Task: Look for Airbnb properties in Ponce, Puerto Rico from 9th November, 2023 to 17th November, 2023 for 2 adults.1  bedroom having 2 beds and 1 bathroom. Property type can be flat. Booking option can be shelf check-in. Look for 4 properties as per requirement.
Action: Mouse moved to (546, 118)
Screenshot: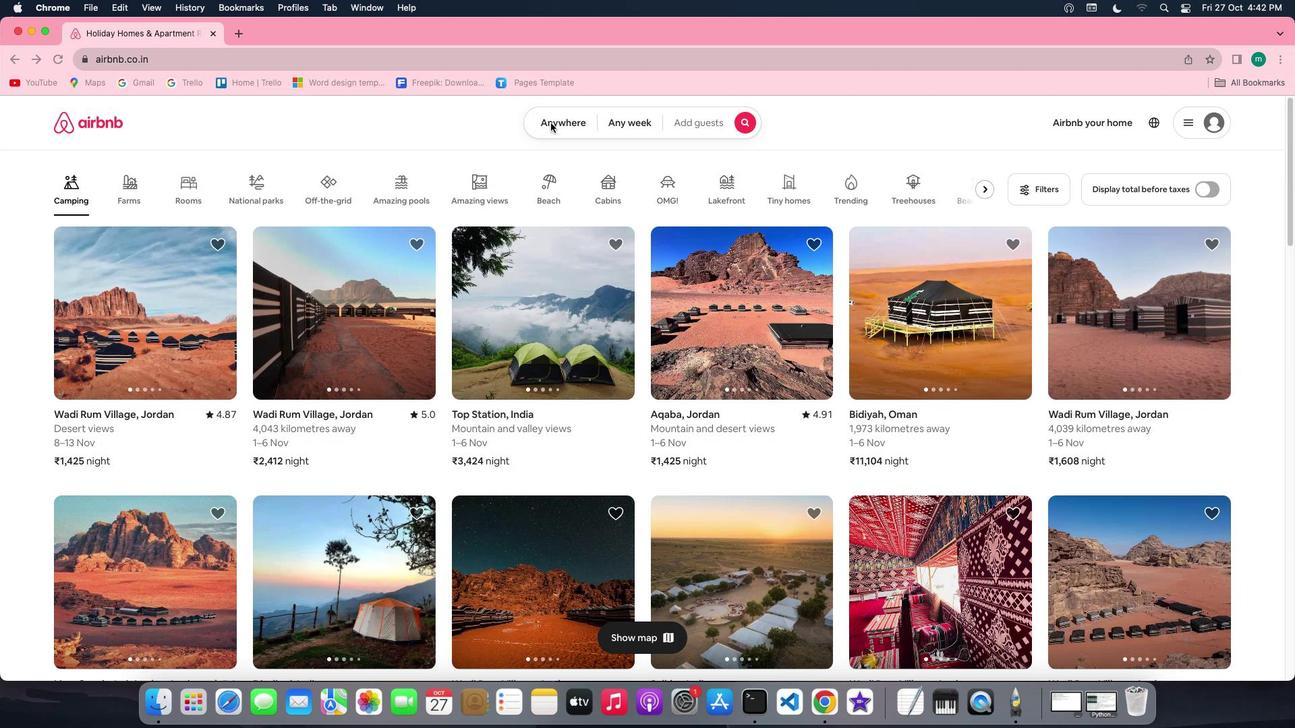 
Action: Mouse pressed left at (546, 118)
Screenshot: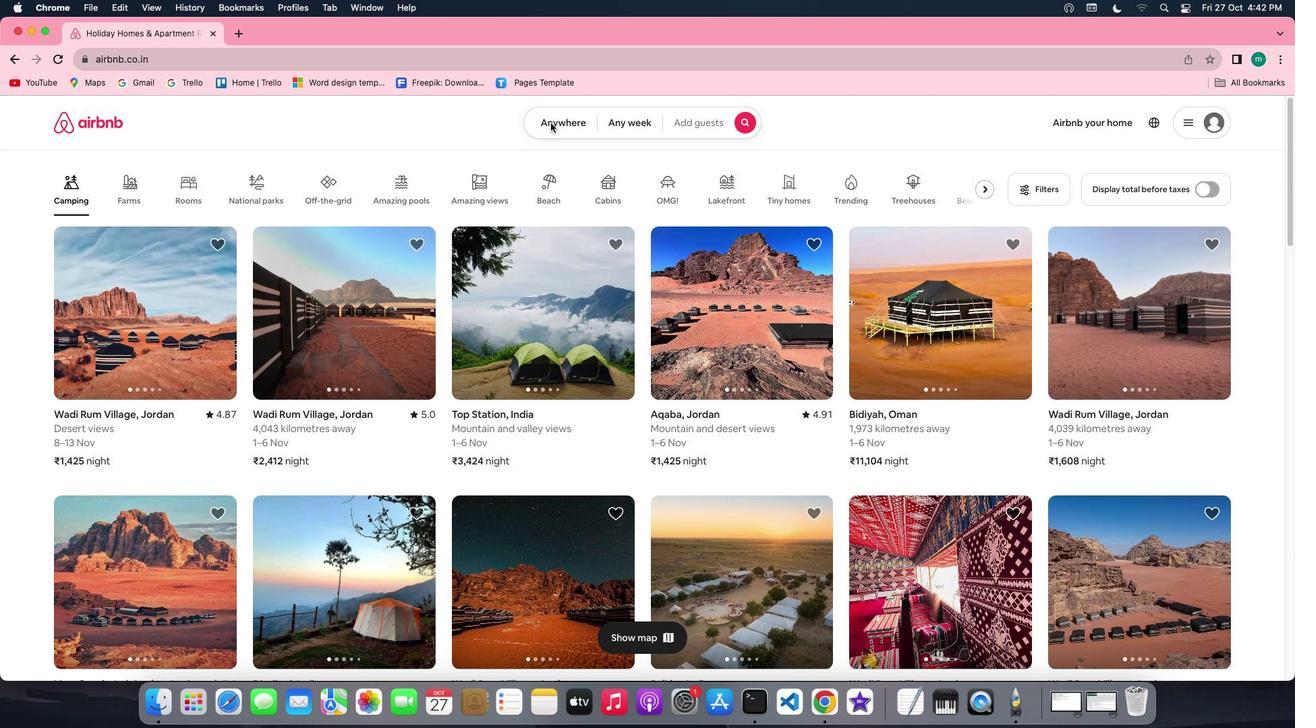 
Action: Mouse pressed left at (546, 118)
Screenshot: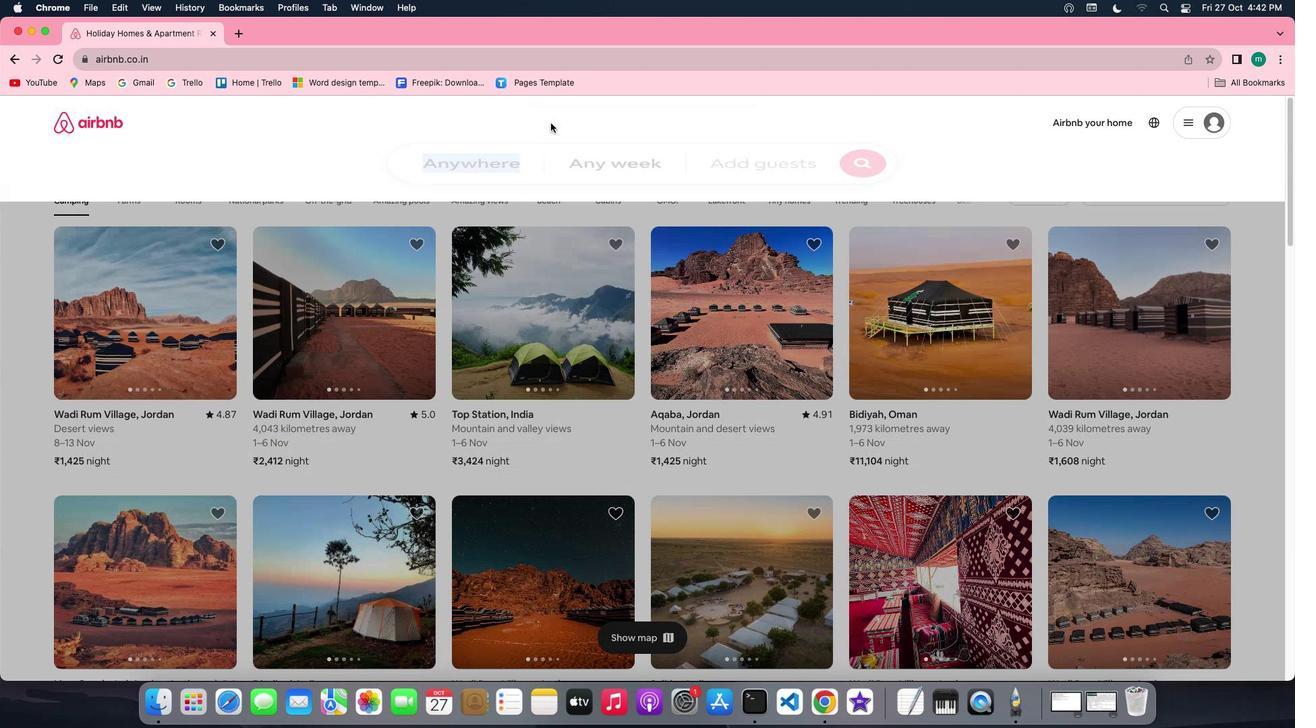 
Action: Mouse moved to (485, 175)
Screenshot: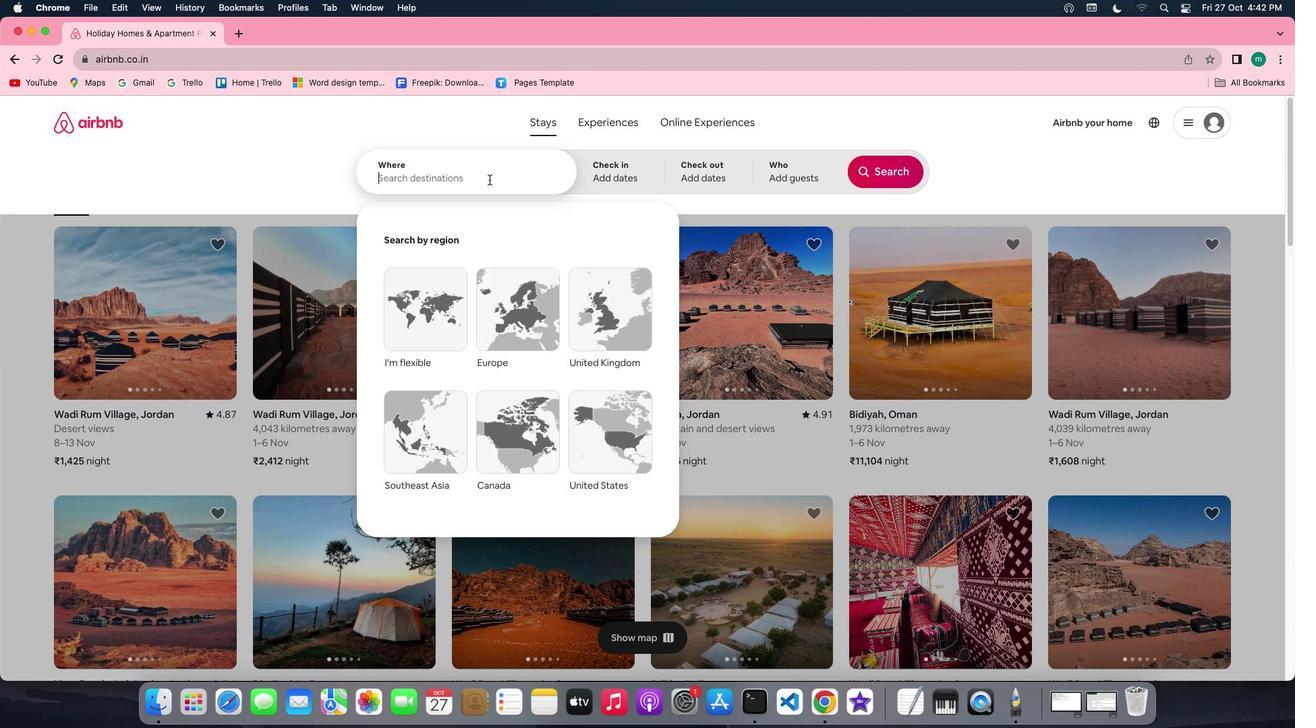
Action: Key pressed Key.shift'P''o''n''c''e'','Key.spaceKey.shift'P''u''e''r''t''o'Key.spaceKey.shift'R''i''c''o'
Screenshot: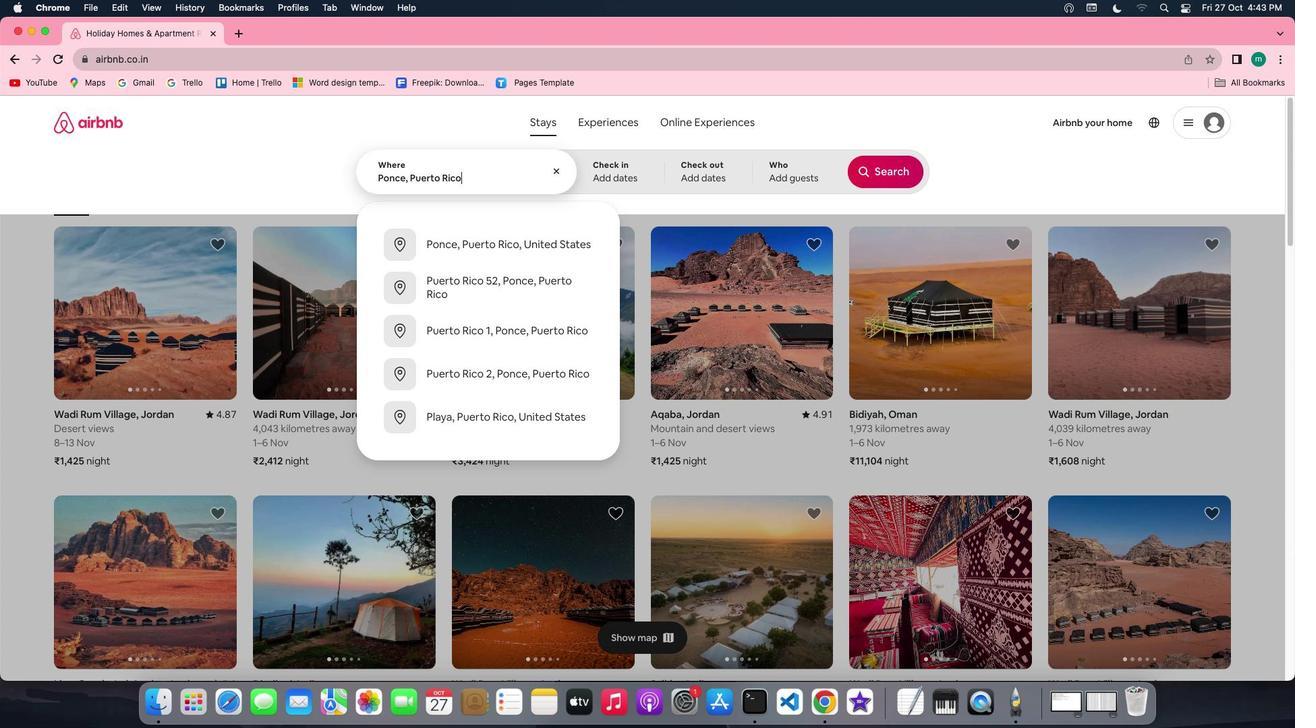
Action: Mouse moved to (592, 171)
Screenshot: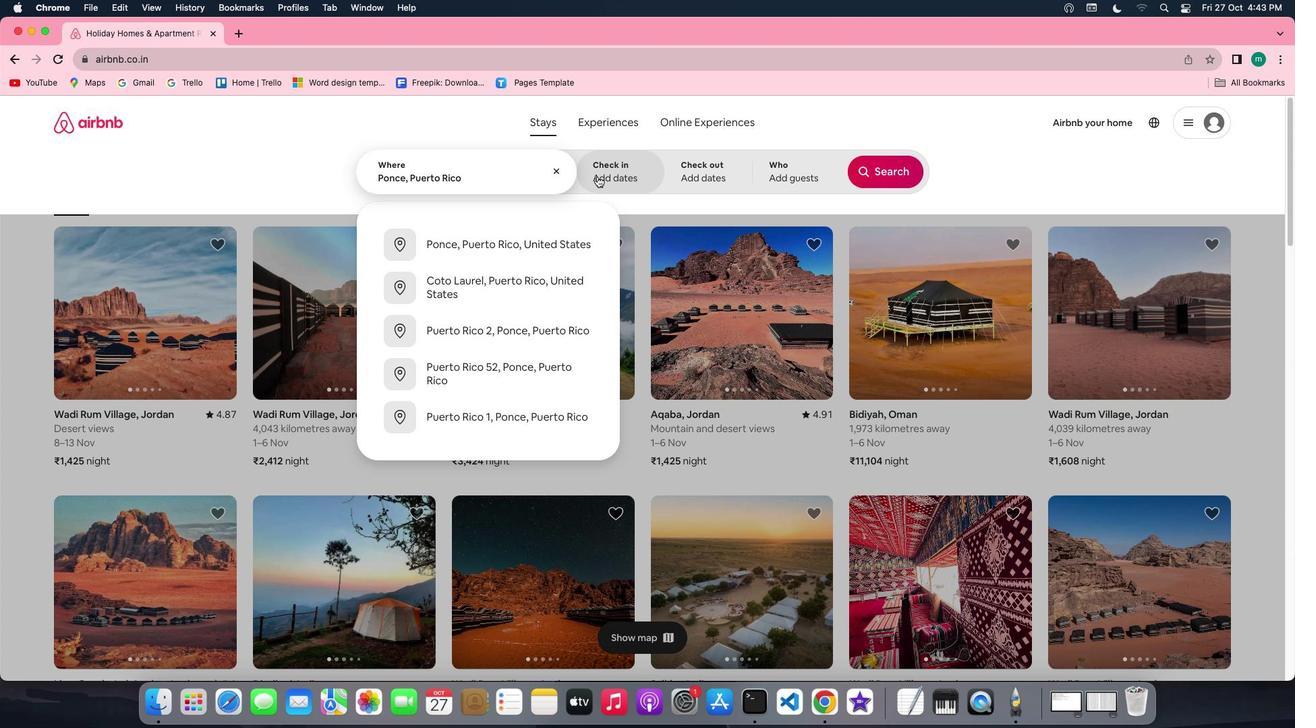 
Action: Mouse pressed left at (592, 171)
Screenshot: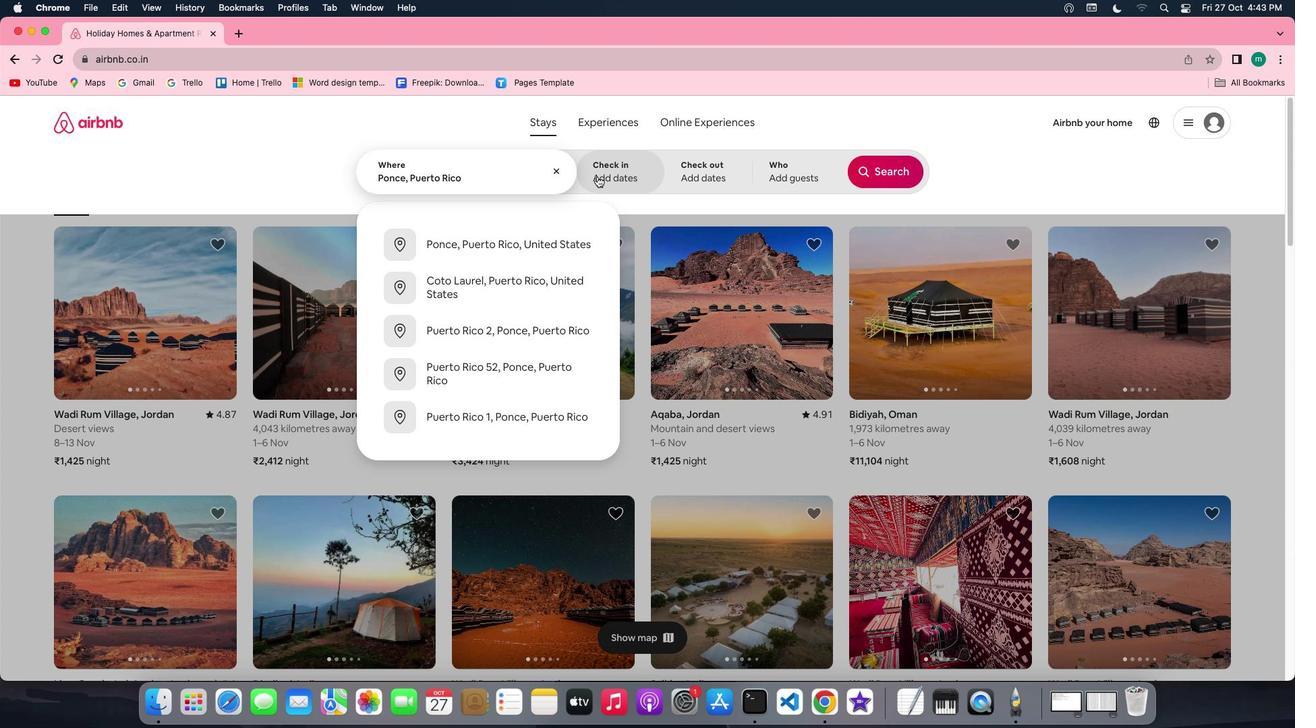 
Action: Mouse moved to (793, 376)
Screenshot: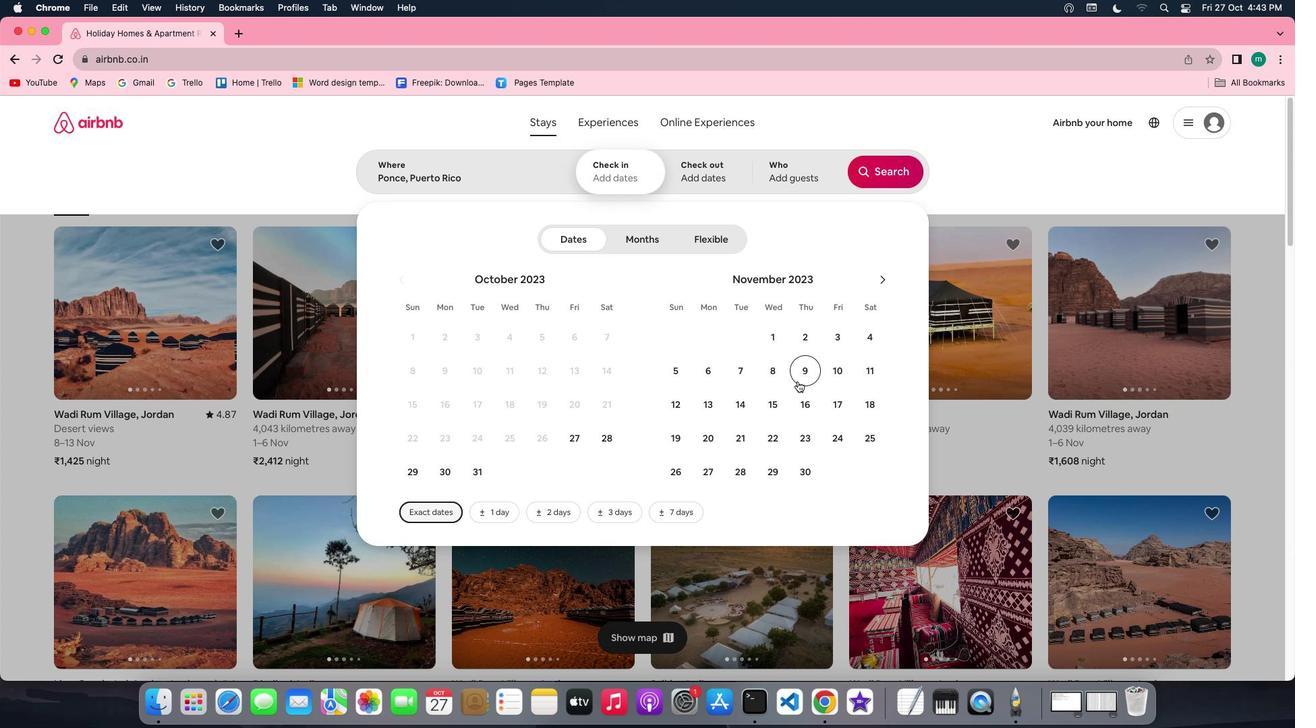 
Action: Mouse pressed left at (793, 376)
Screenshot: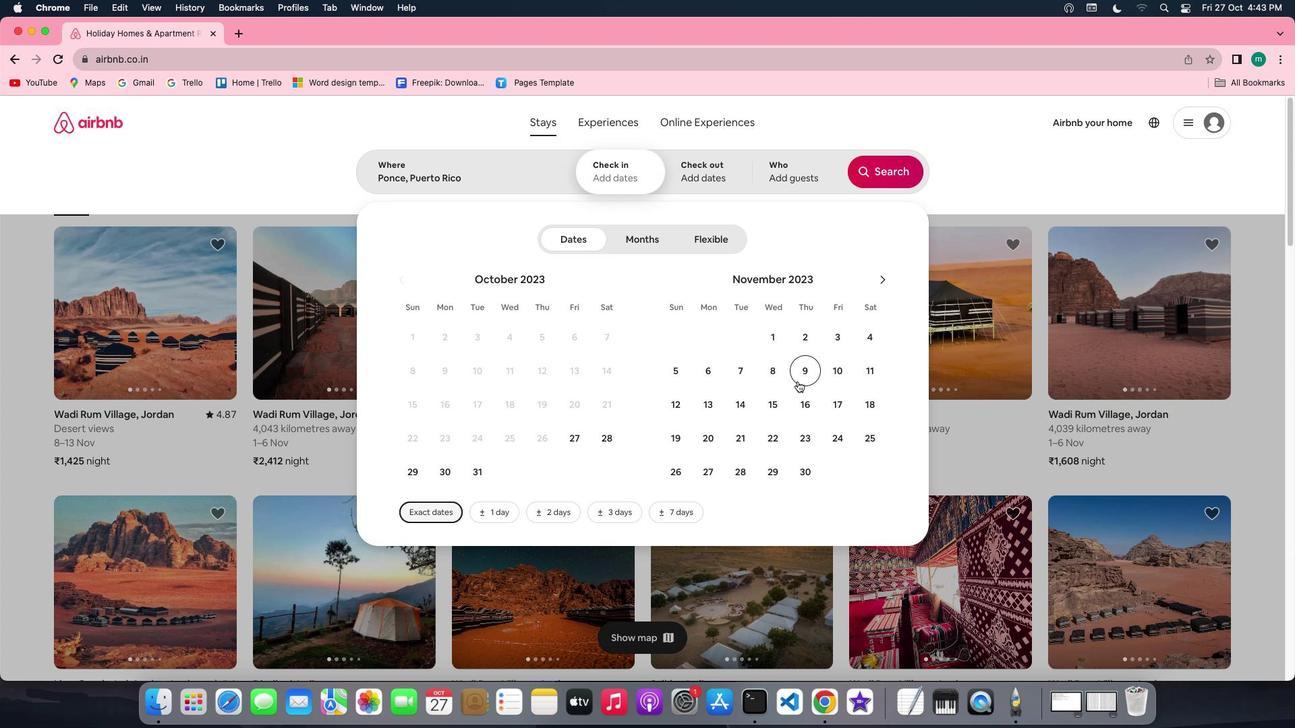 
Action: Mouse moved to (822, 393)
Screenshot: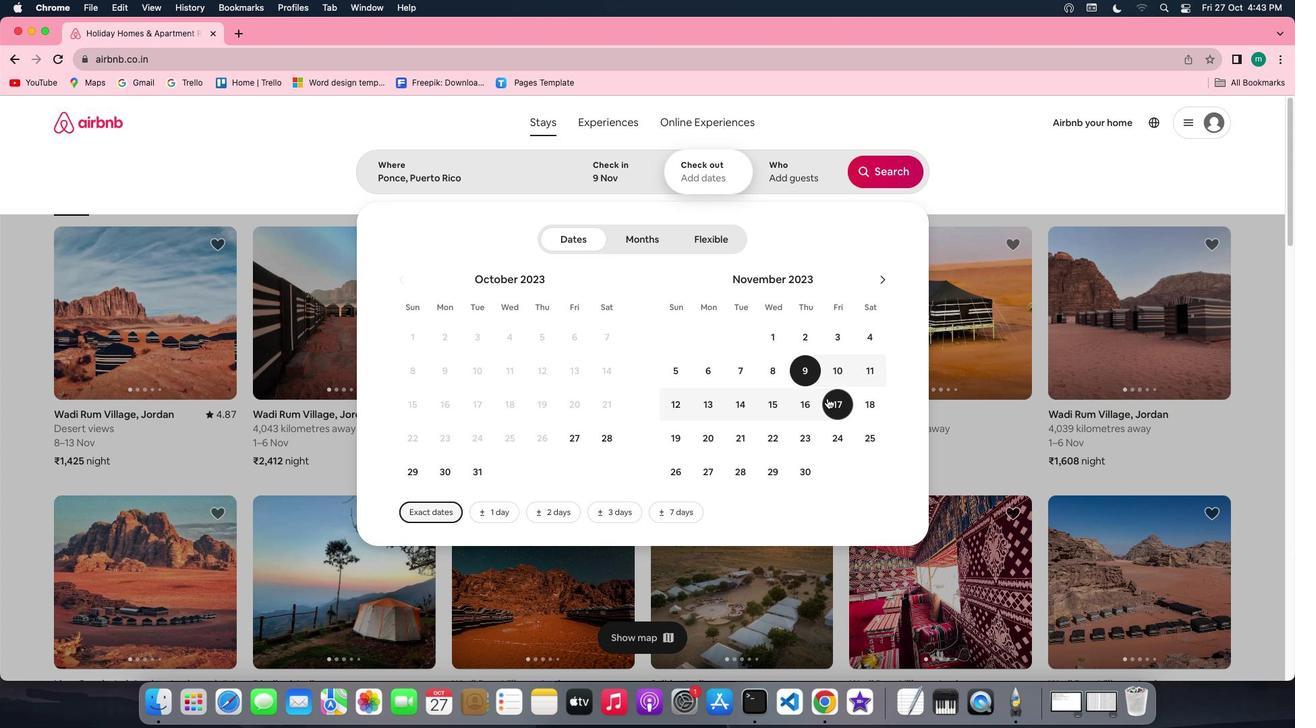 
Action: Mouse pressed left at (822, 393)
Screenshot: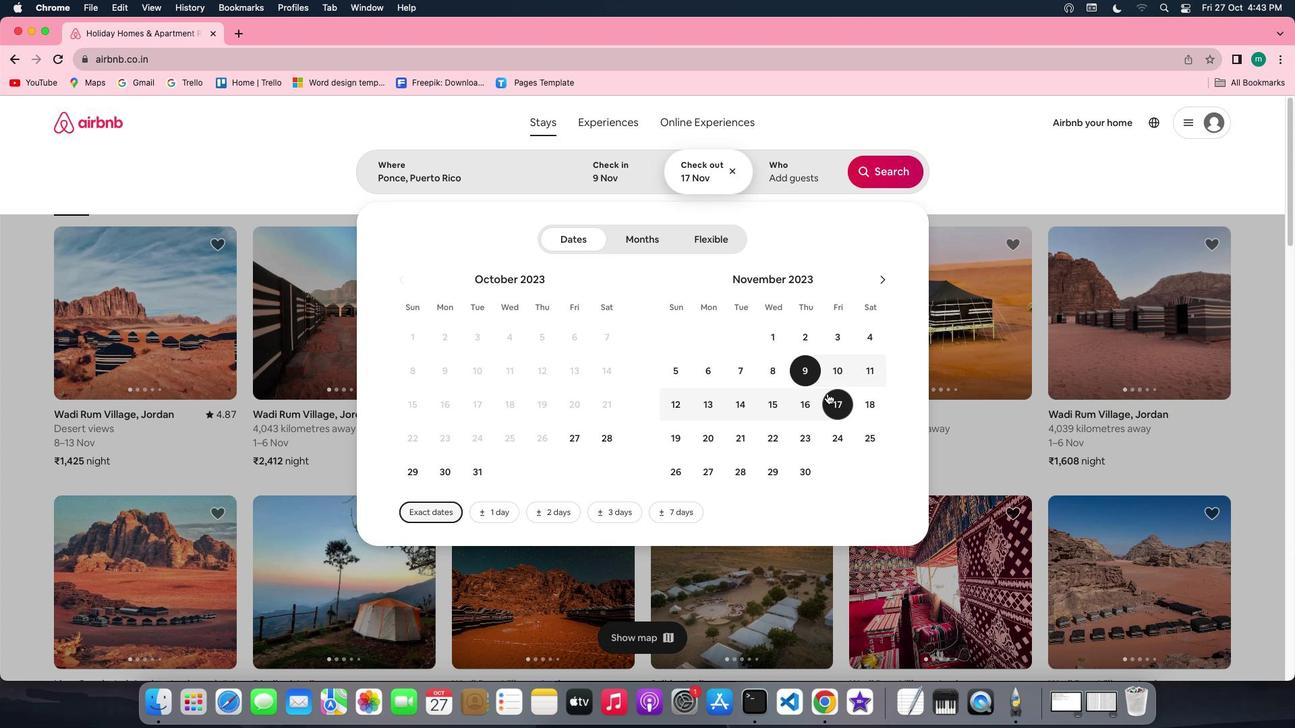 
Action: Mouse moved to (786, 159)
Screenshot: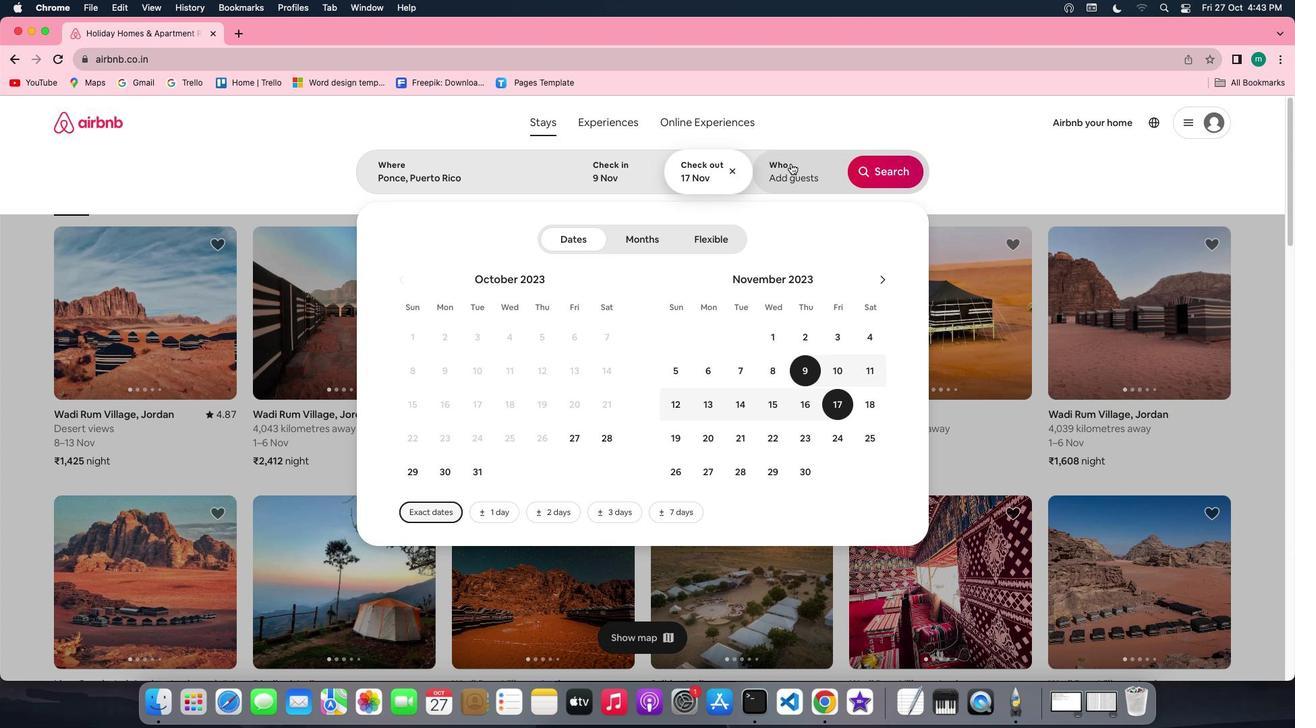 
Action: Mouse pressed left at (786, 159)
Screenshot: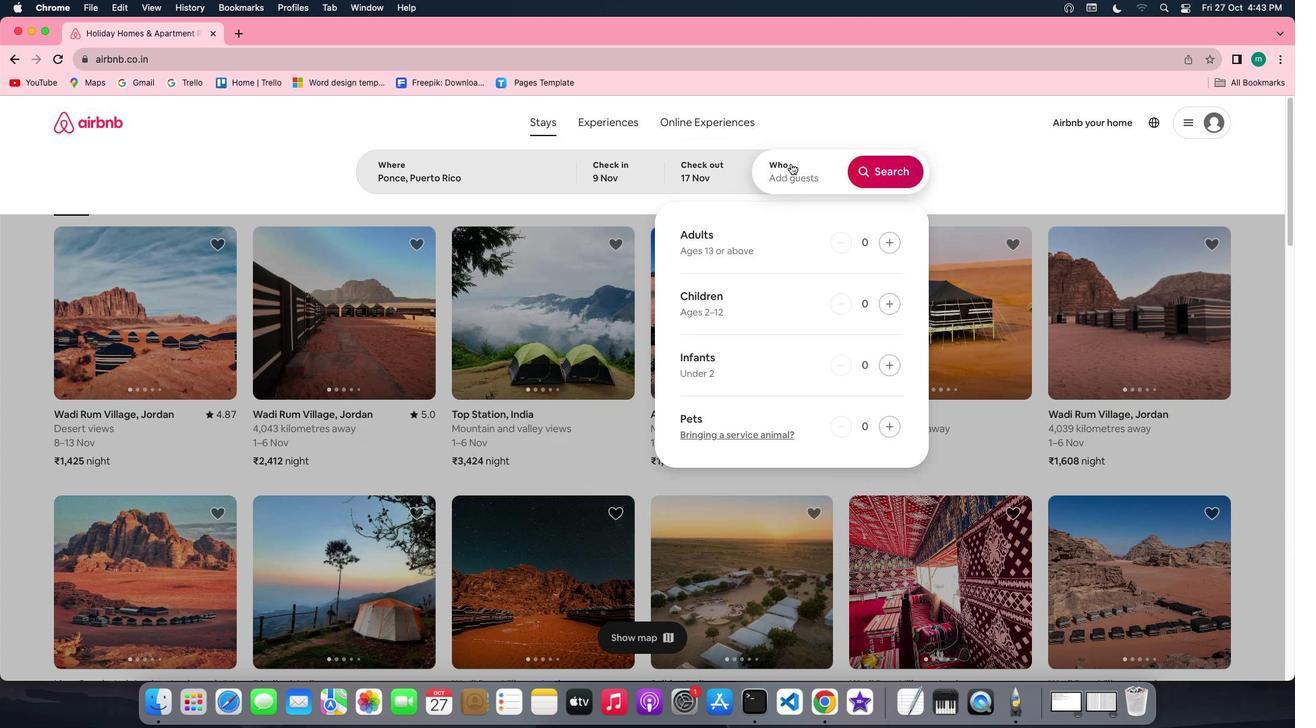 
Action: Mouse moved to (892, 240)
Screenshot: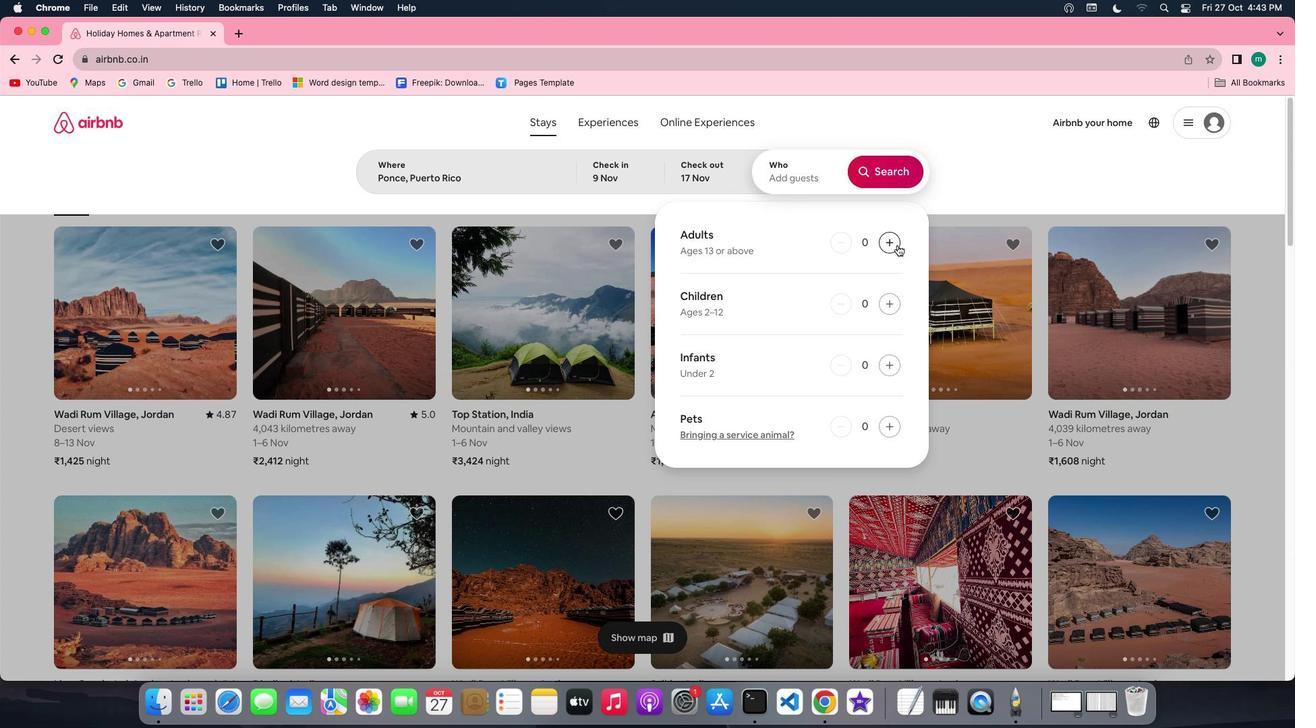 
Action: Mouse pressed left at (892, 240)
Screenshot: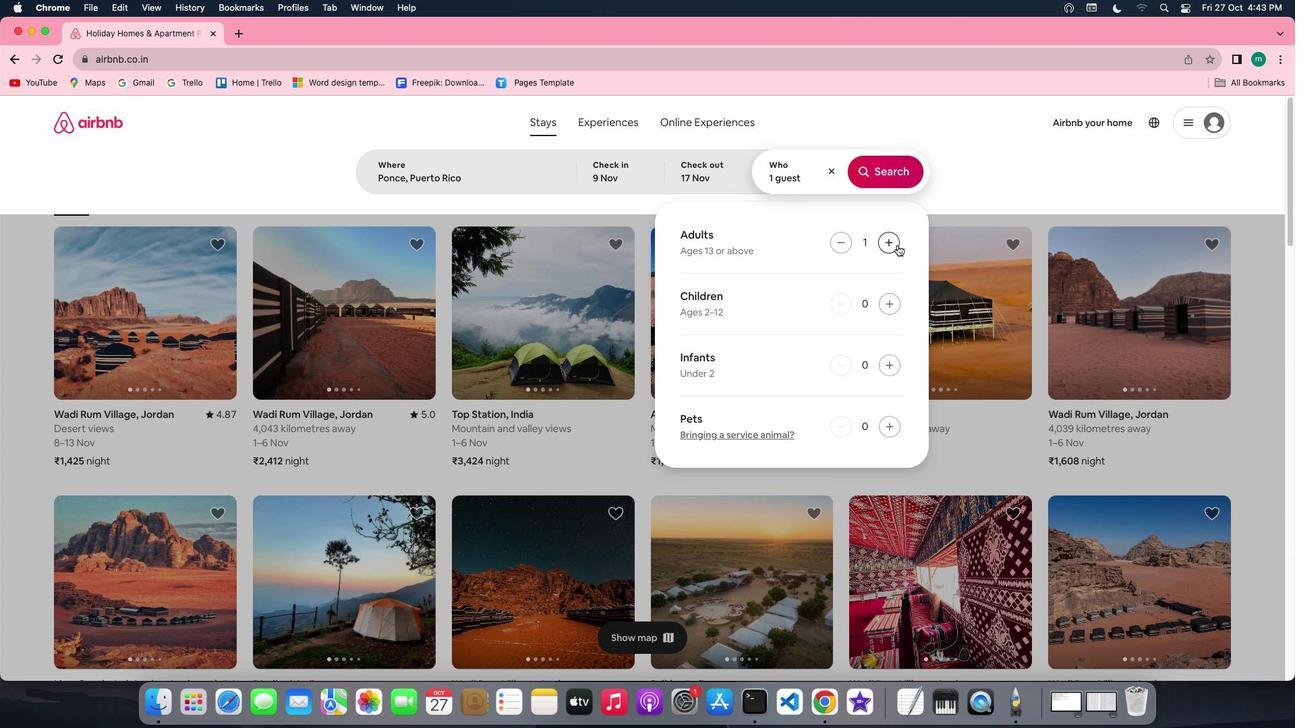 
Action: Mouse pressed left at (892, 240)
Screenshot: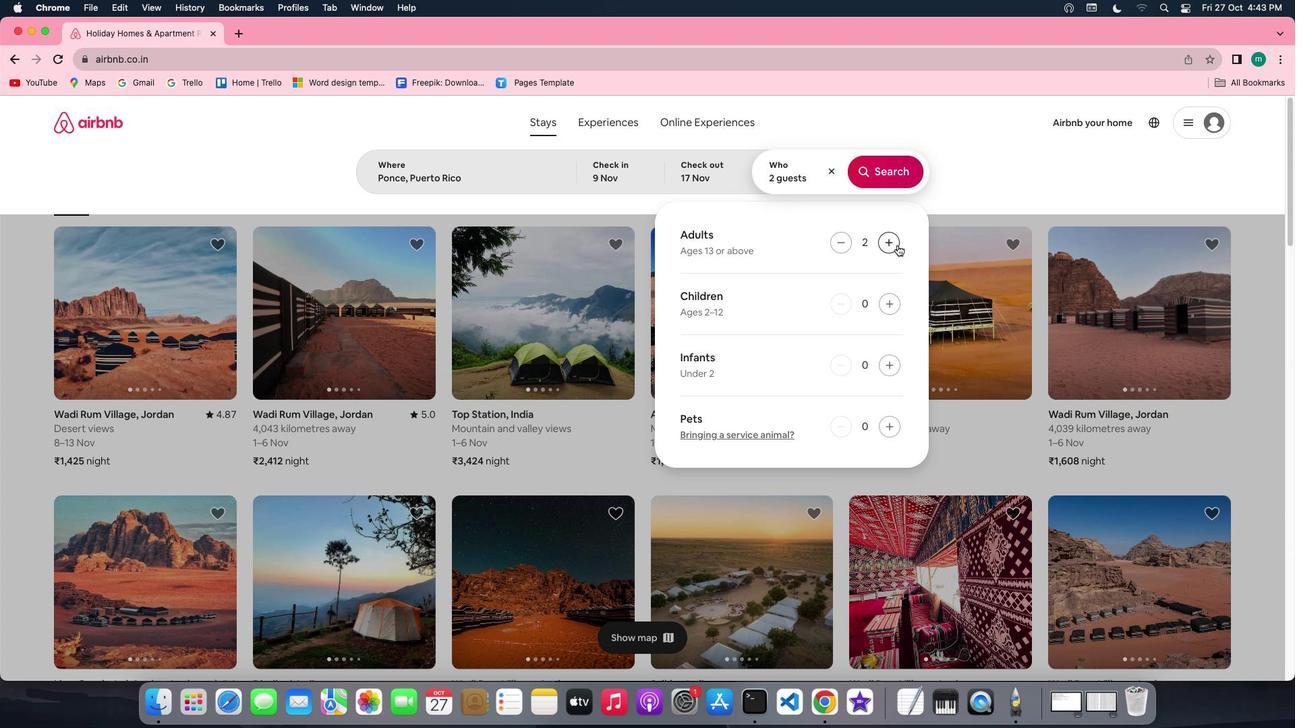 
Action: Mouse moved to (882, 170)
Screenshot: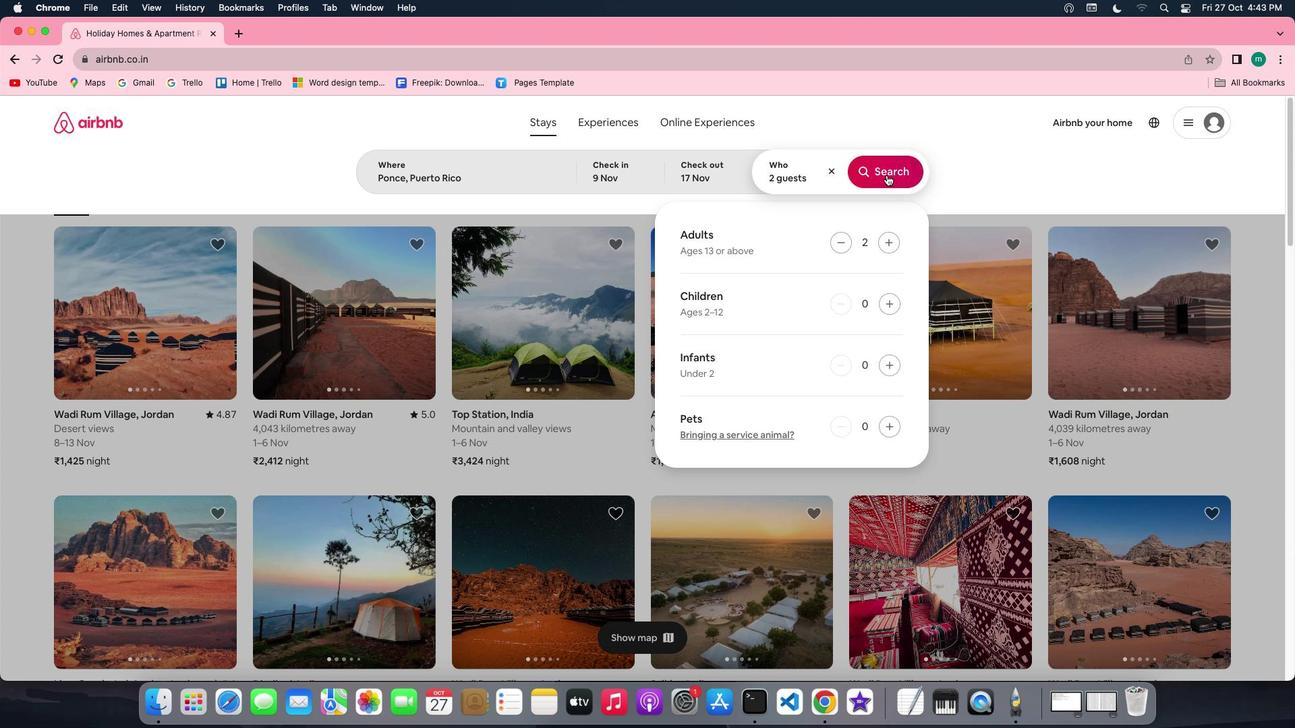 
Action: Mouse pressed left at (882, 170)
Screenshot: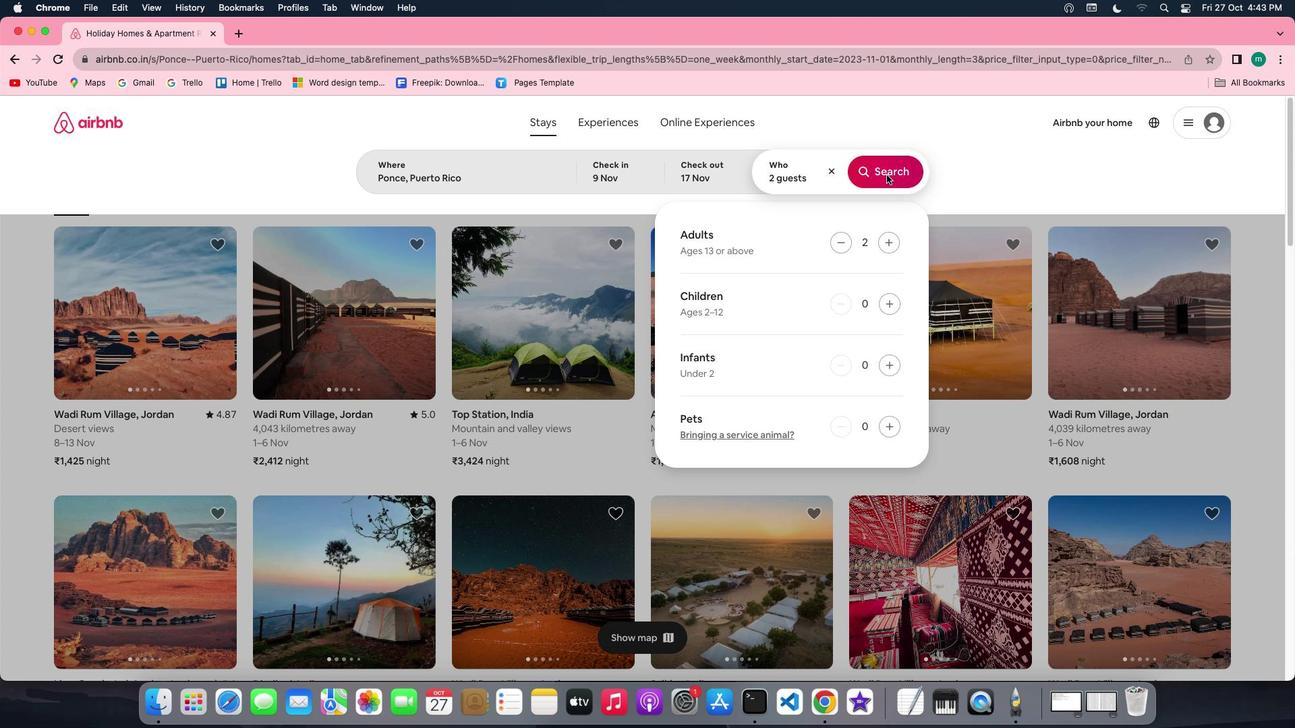 
Action: Mouse moved to (1073, 178)
Screenshot: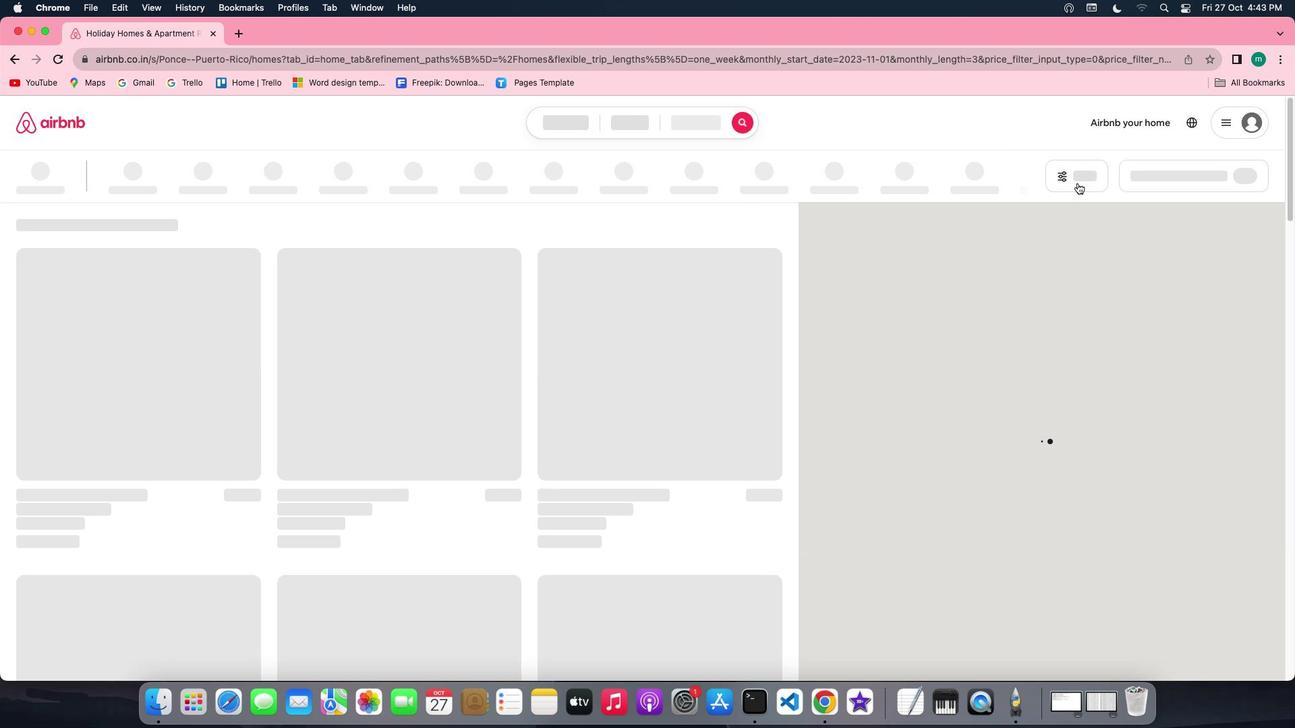 
Action: Mouse pressed left at (1073, 178)
Screenshot: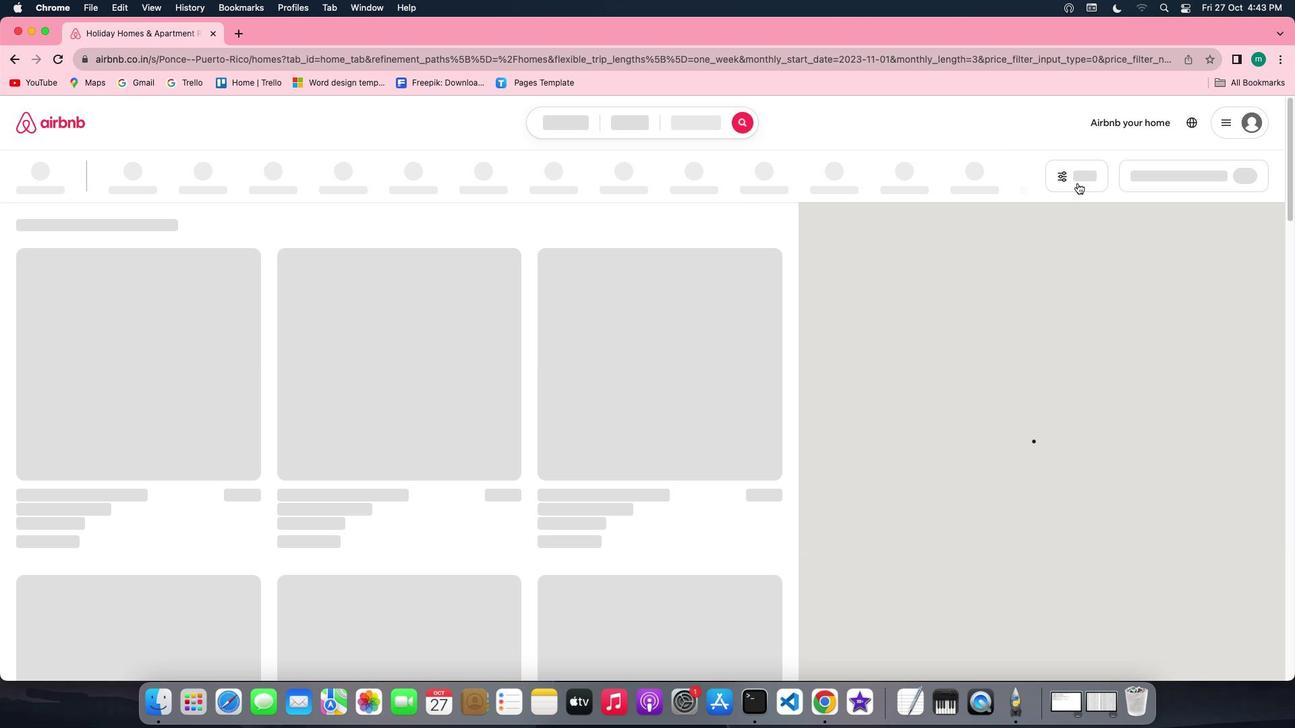 
Action: Mouse moved to (1081, 173)
Screenshot: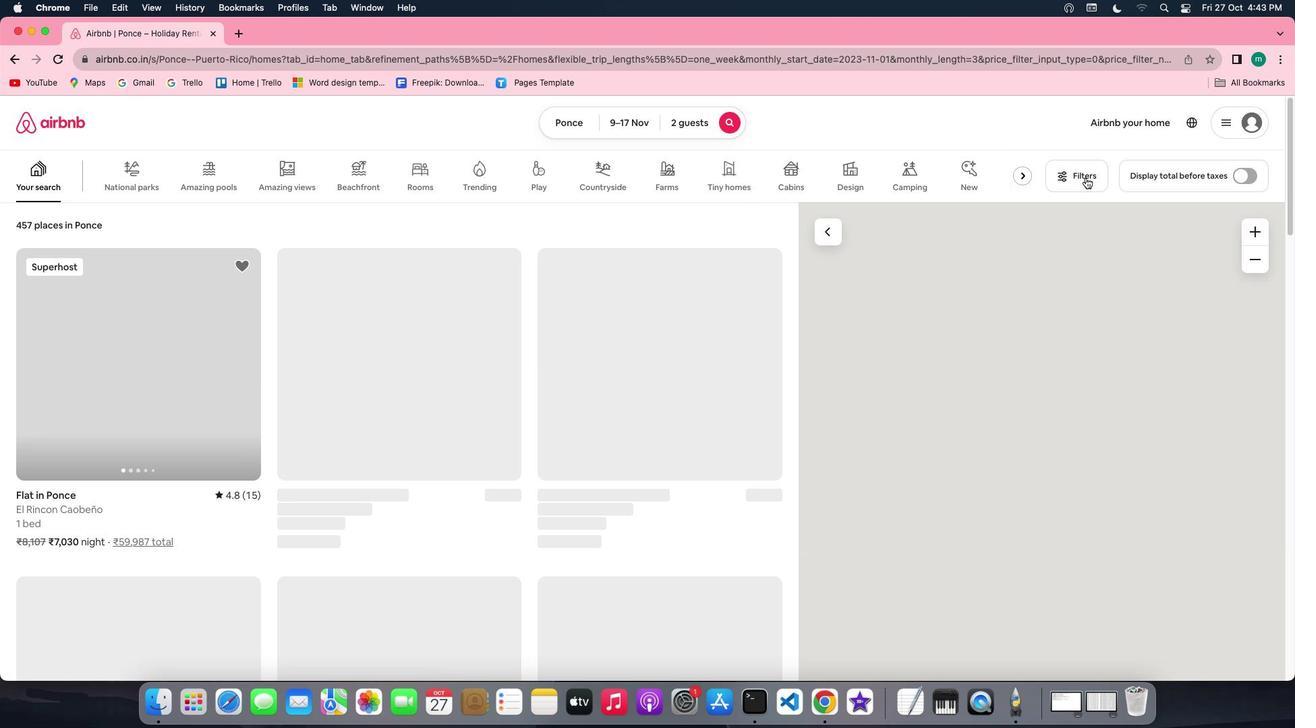 
Action: Mouse pressed left at (1081, 173)
Screenshot: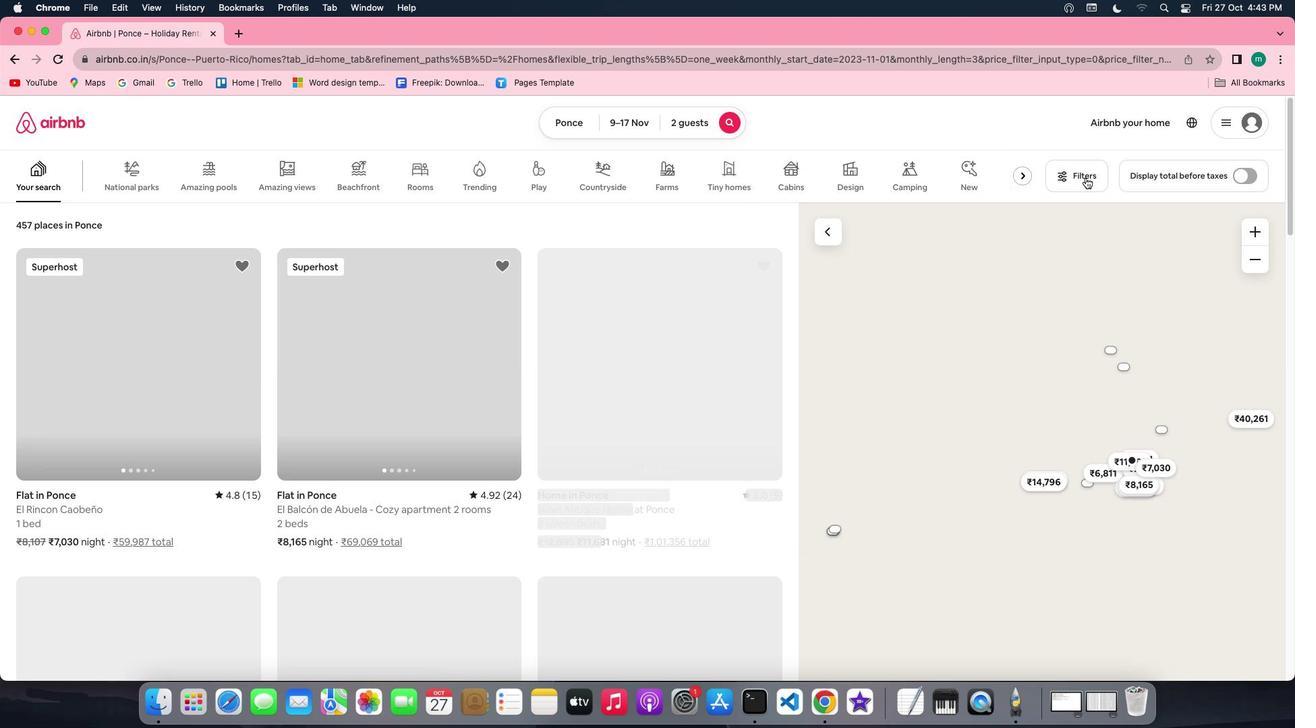 
Action: Mouse moved to (585, 394)
Screenshot: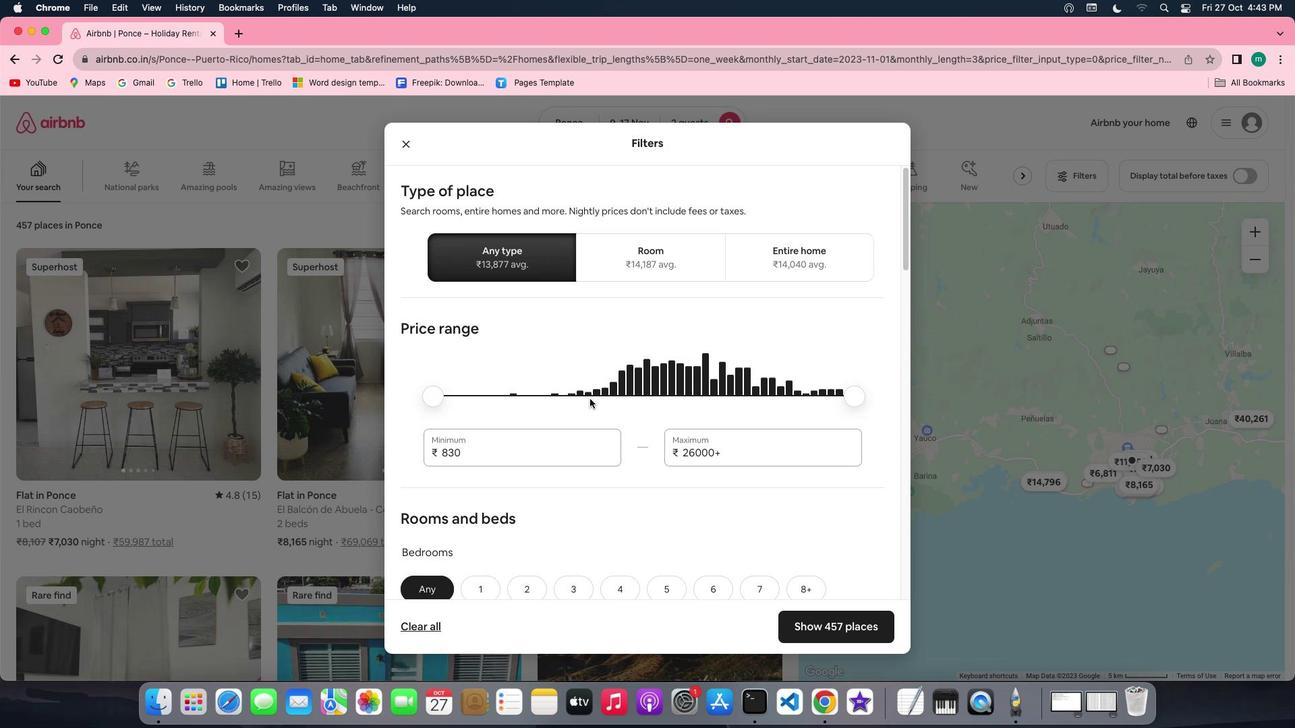 
Action: Mouse scrolled (585, 394) with delta (-4, -4)
Screenshot: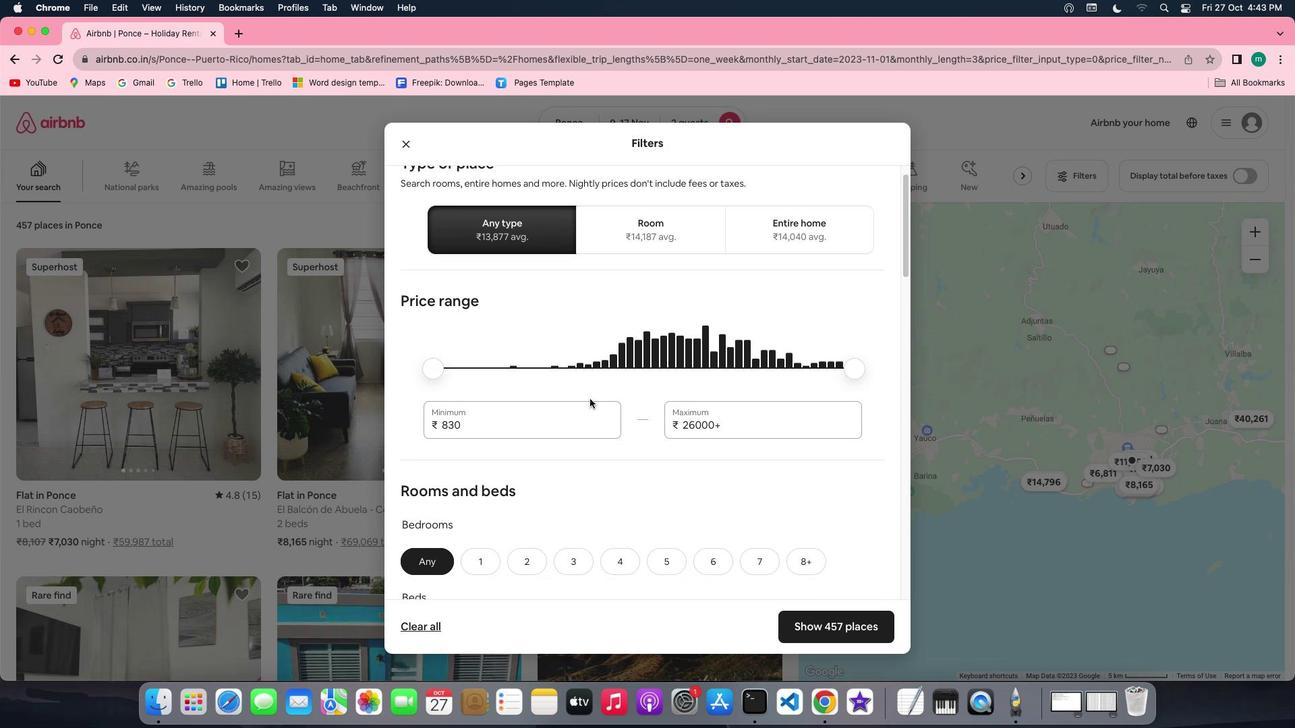 
Action: Mouse scrolled (585, 394) with delta (-4, -4)
Screenshot: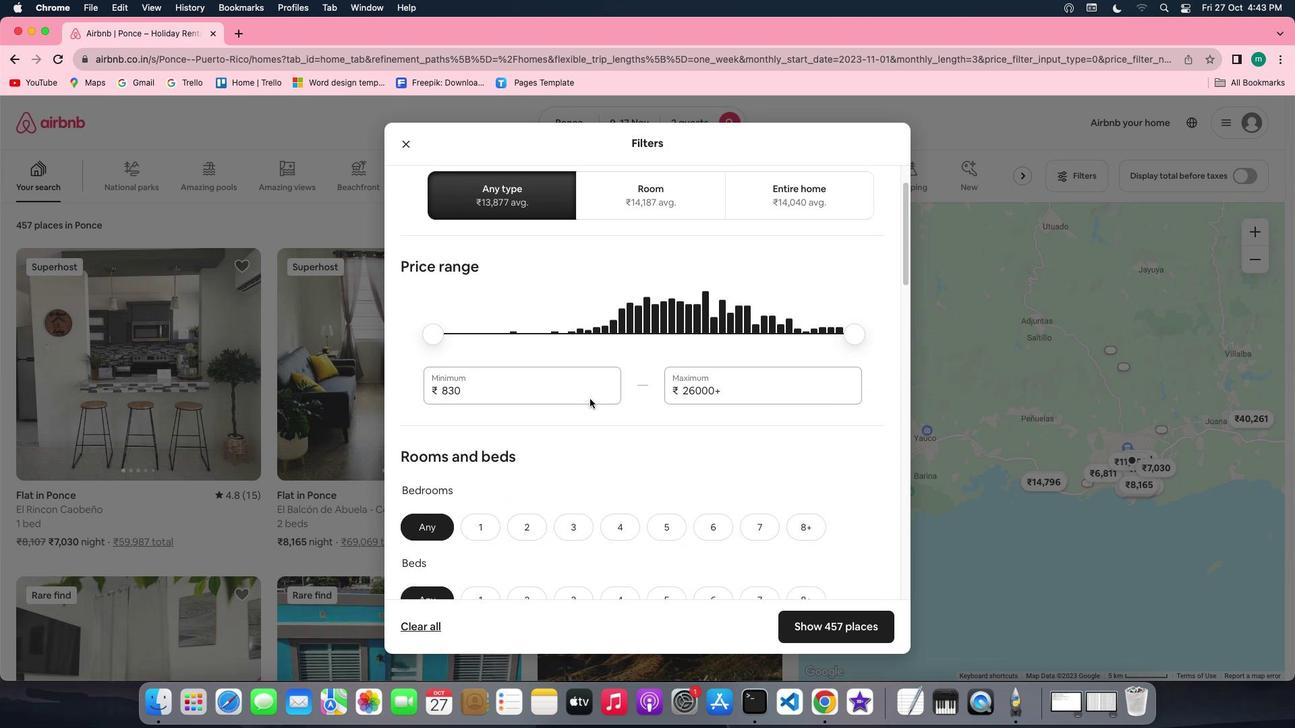 
Action: Mouse scrolled (585, 394) with delta (-4, -5)
Screenshot: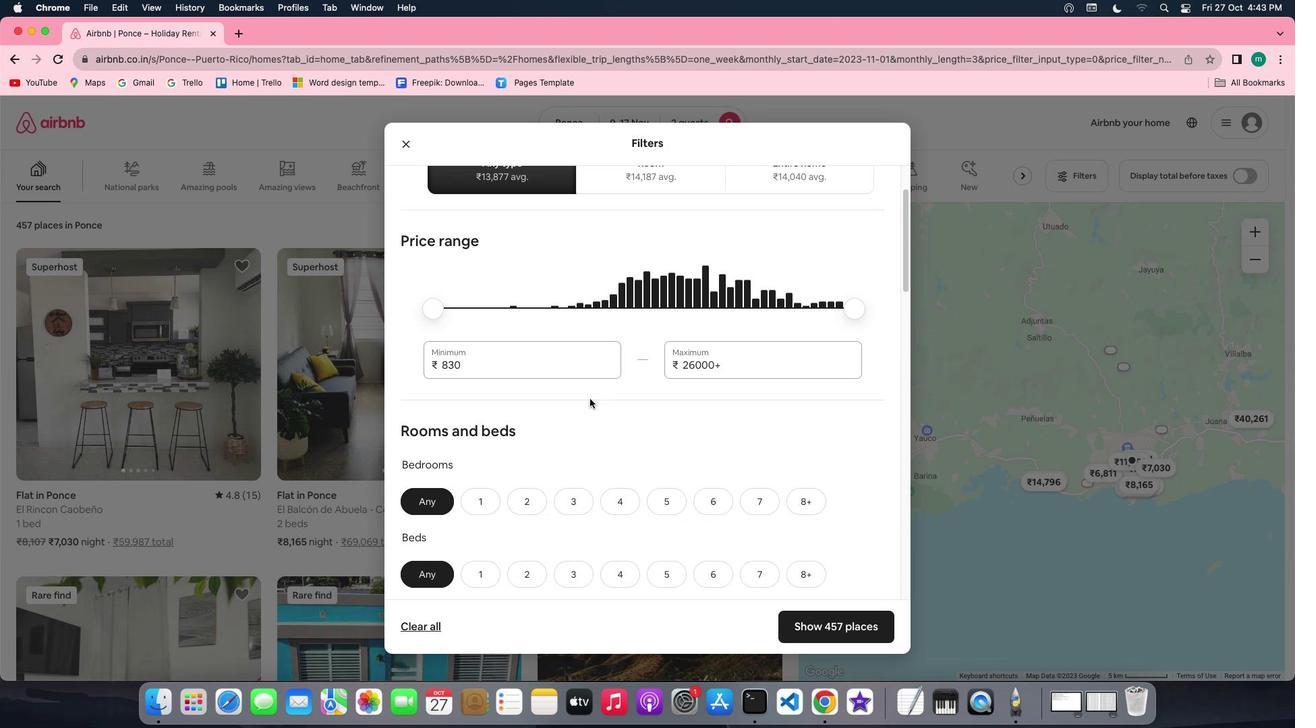 
Action: Mouse scrolled (585, 394) with delta (-4, -5)
Screenshot: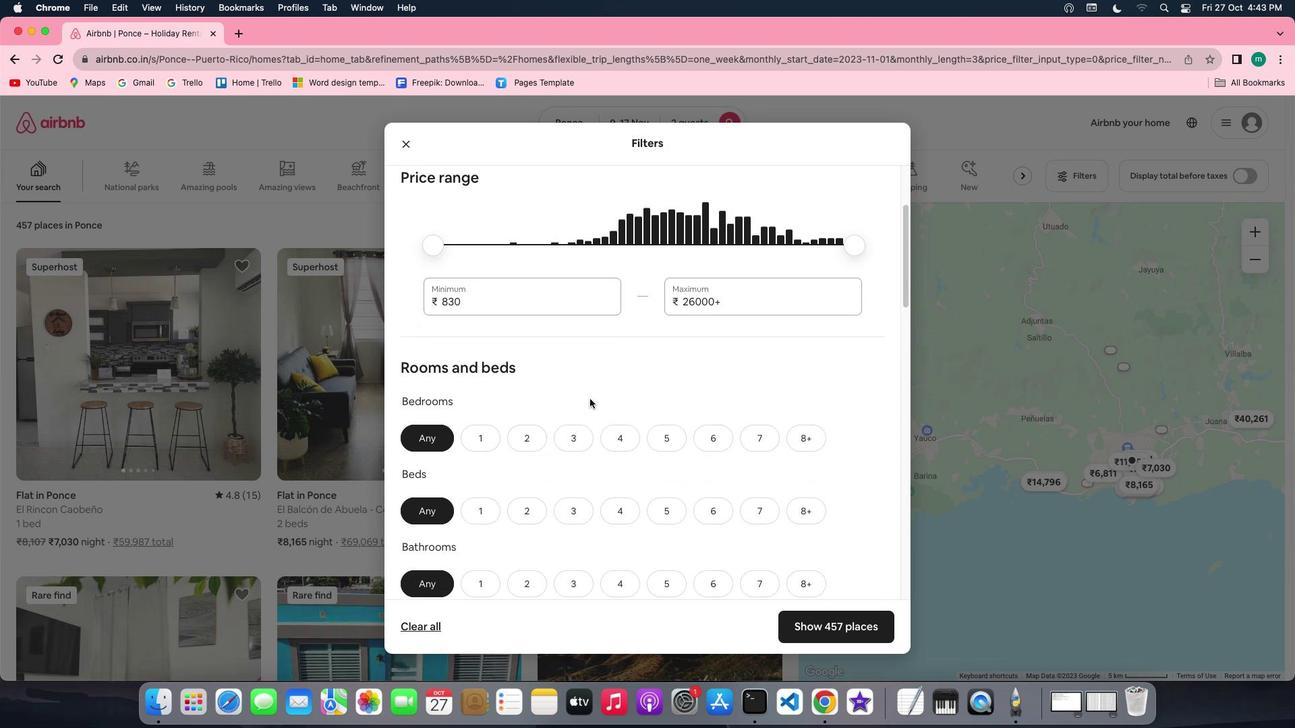 
Action: Mouse scrolled (585, 394) with delta (-4, -4)
Screenshot: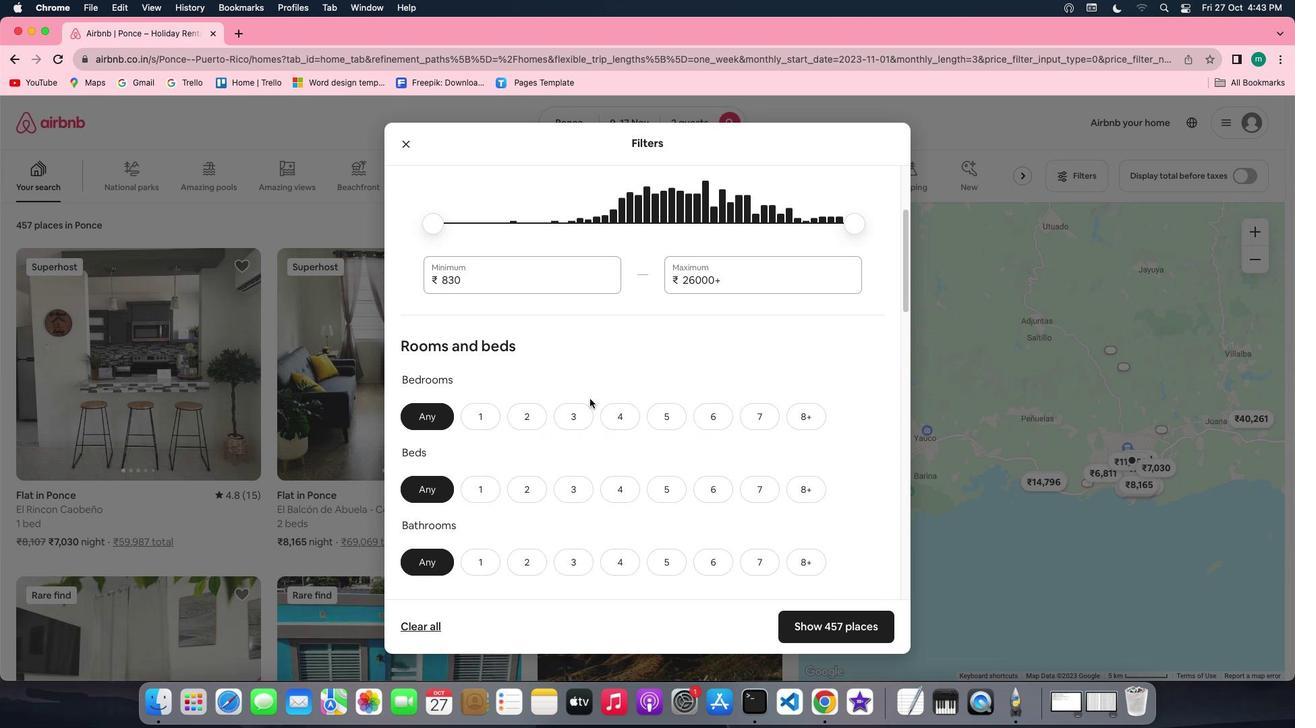 
Action: Mouse scrolled (585, 394) with delta (-4, -4)
Screenshot: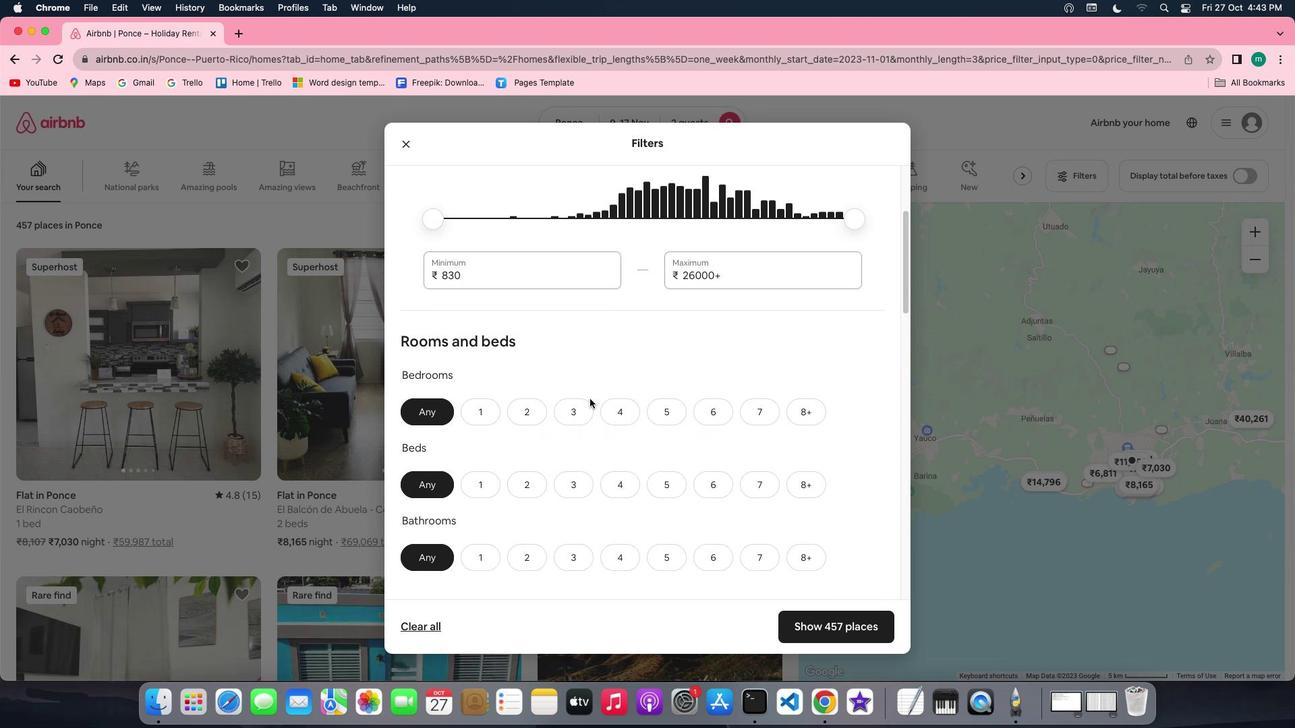 
Action: Mouse scrolled (585, 394) with delta (-4, -4)
Screenshot: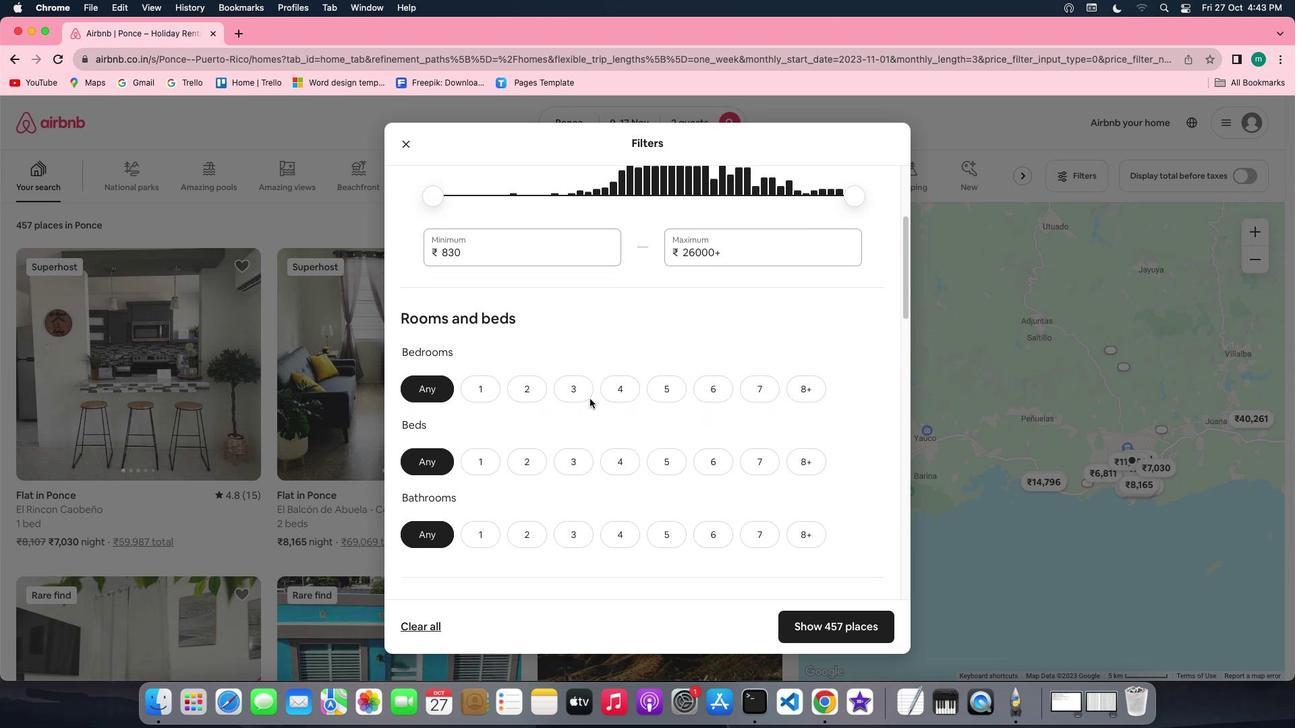 
Action: Mouse scrolled (585, 394) with delta (-4, -4)
Screenshot: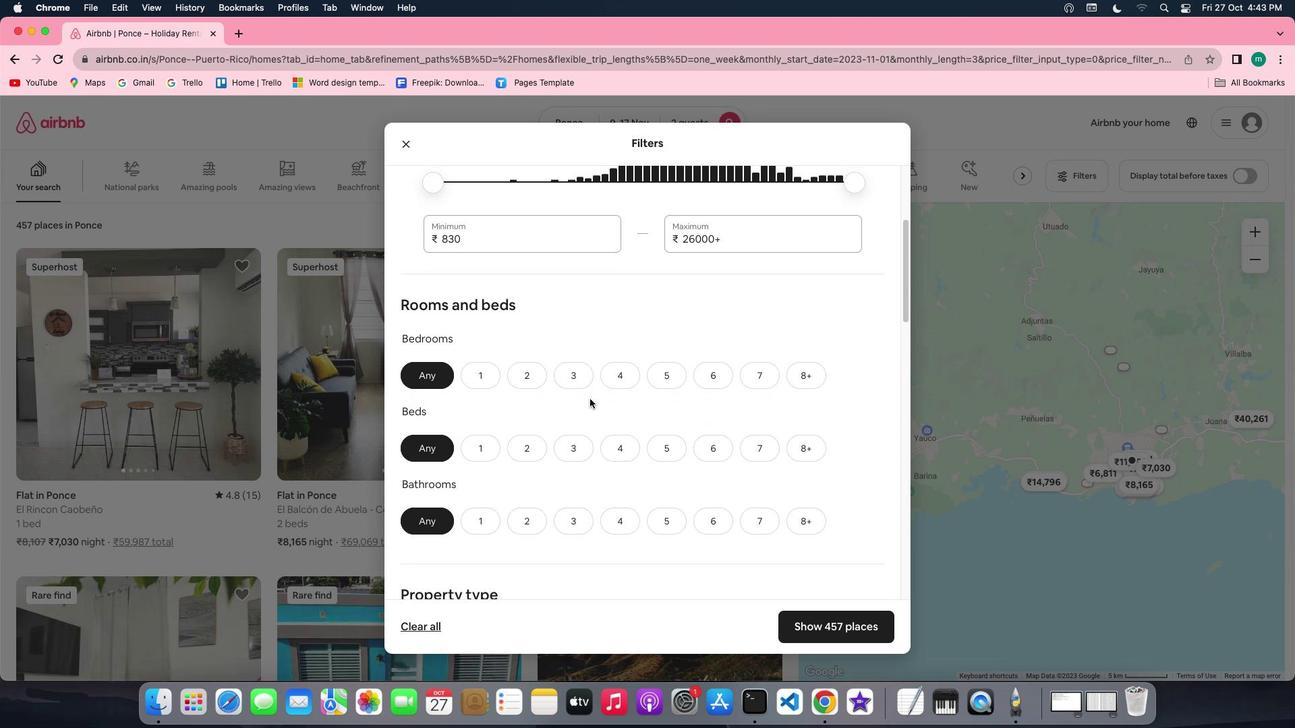 
Action: Mouse scrolled (585, 394) with delta (-4, -4)
Screenshot: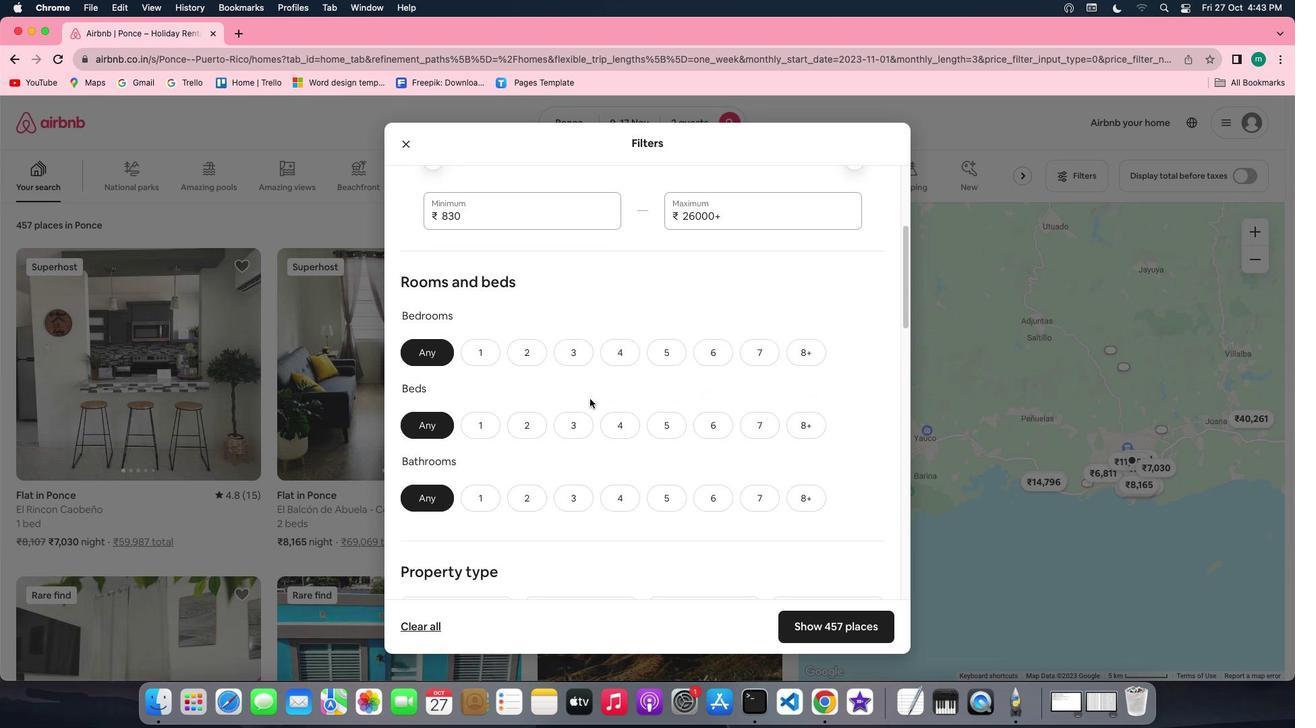 
Action: Mouse scrolled (585, 394) with delta (-4, -4)
Screenshot: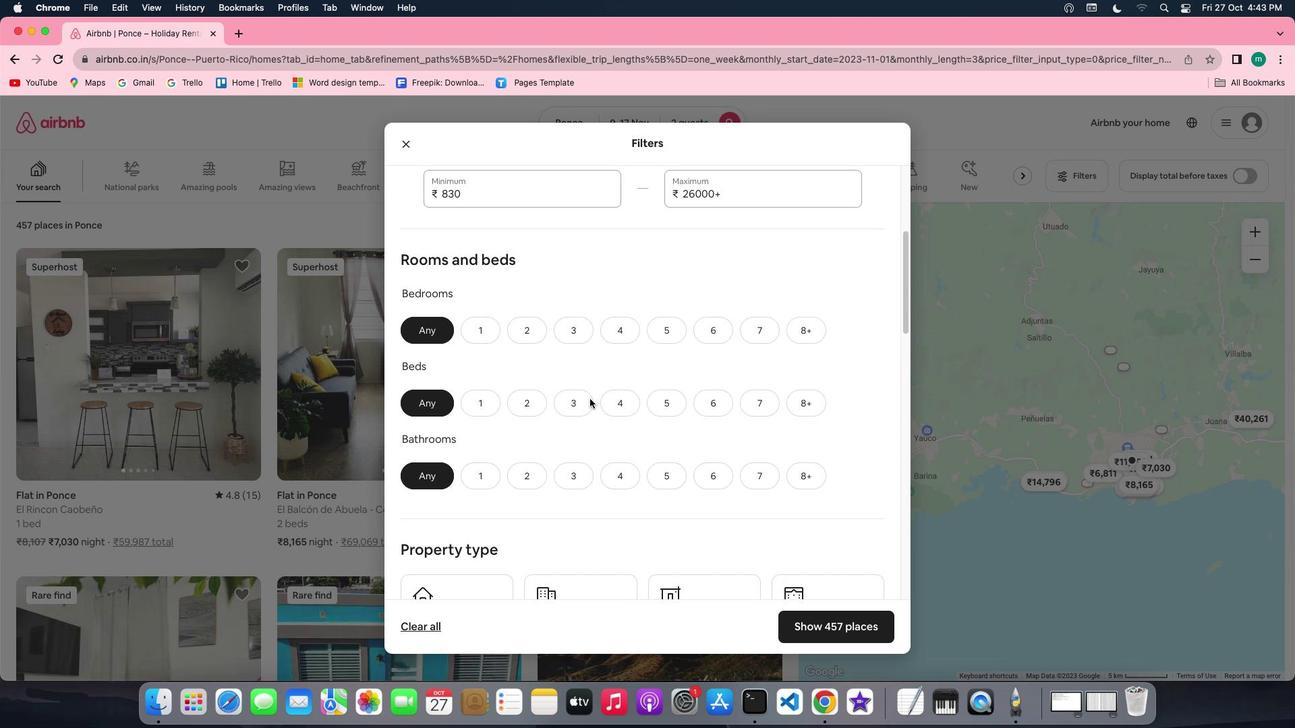 
Action: Mouse scrolled (585, 394) with delta (-4, -4)
Screenshot: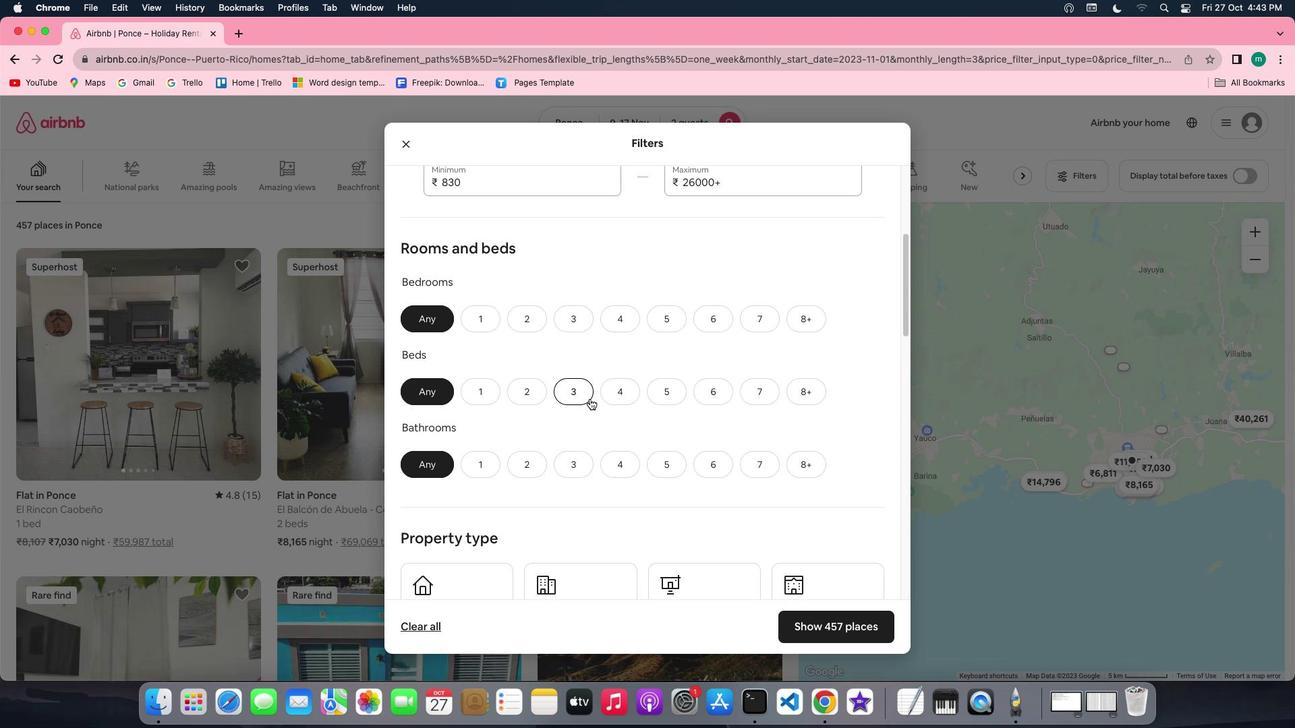 
Action: Mouse scrolled (585, 394) with delta (-4, -4)
Screenshot: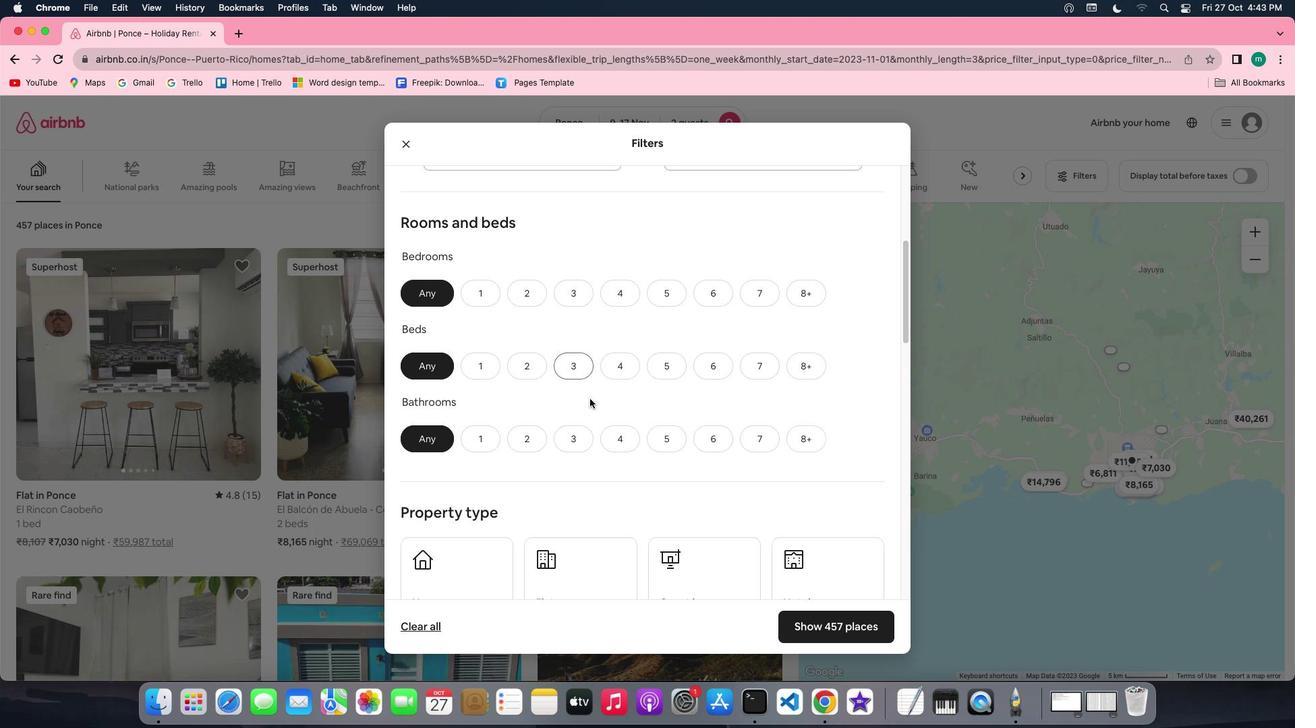 
Action: Mouse scrolled (585, 394) with delta (-4, -4)
Screenshot: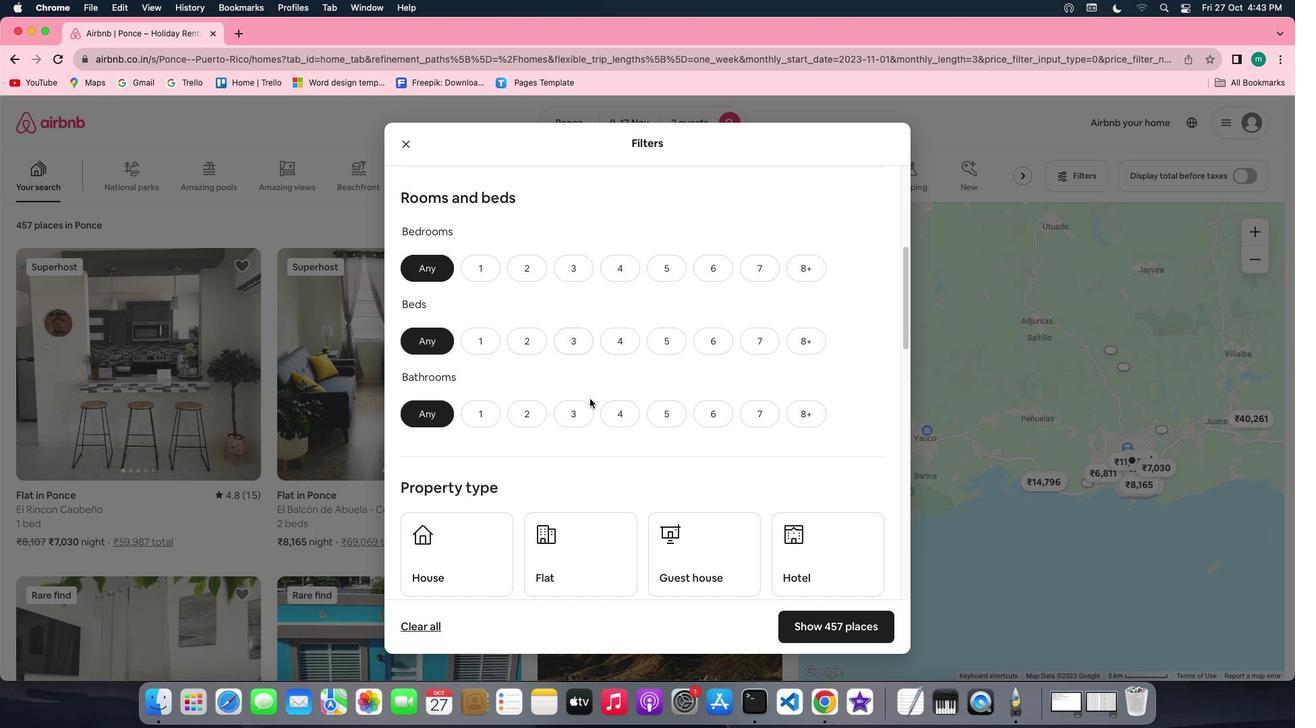 
Action: Mouse scrolled (585, 394) with delta (-4, -4)
Screenshot: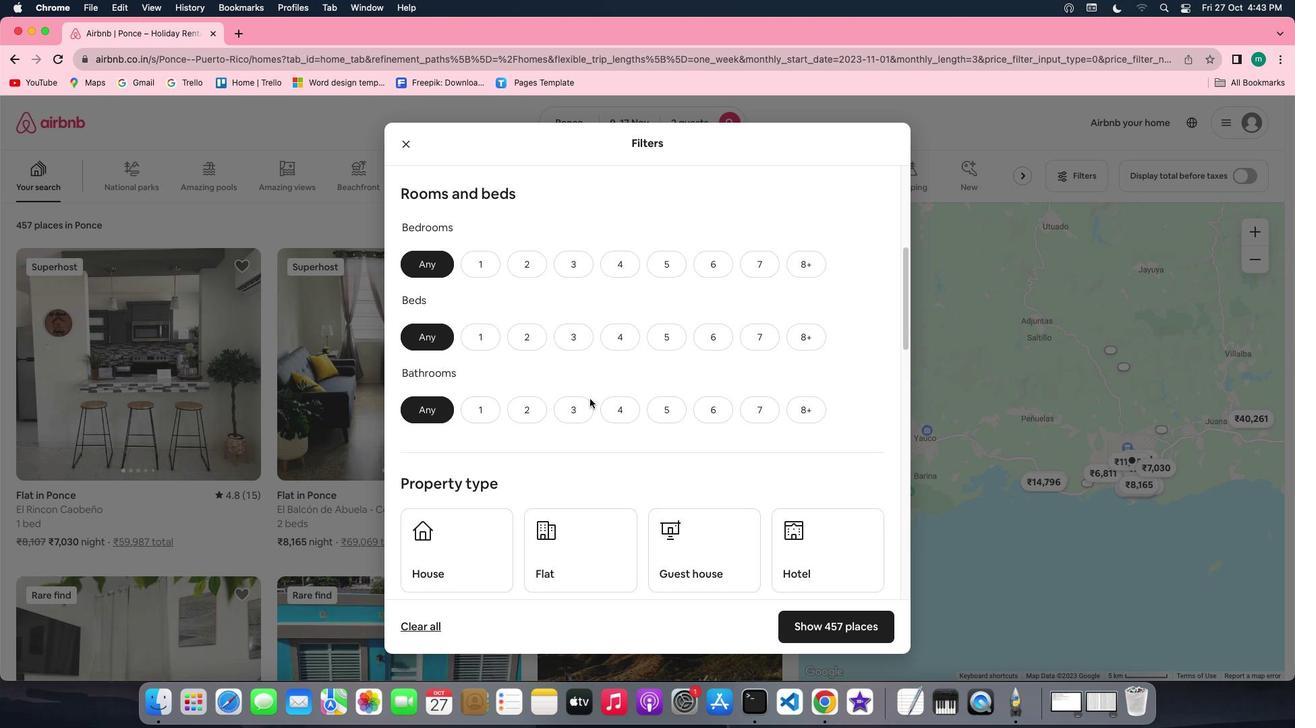 
Action: Mouse moved to (471, 255)
Screenshot: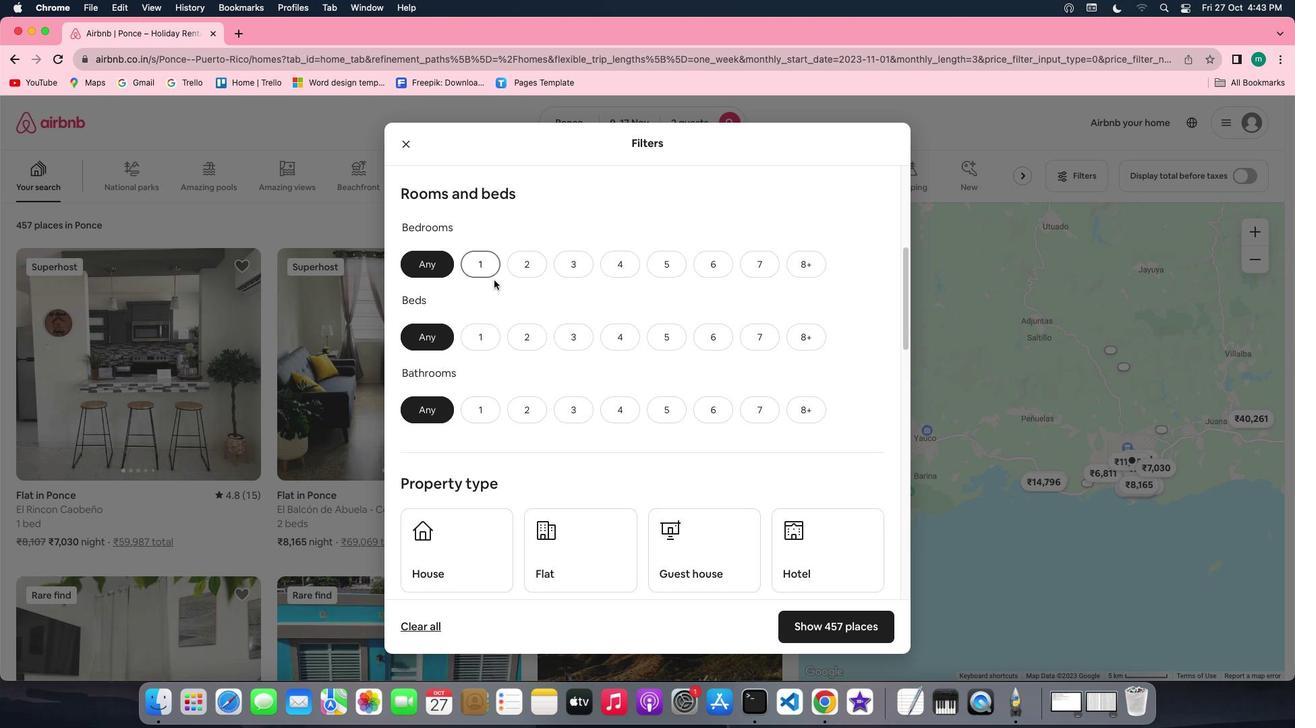 
Action: Mouse pressed left at (471, 255)
Screenshot: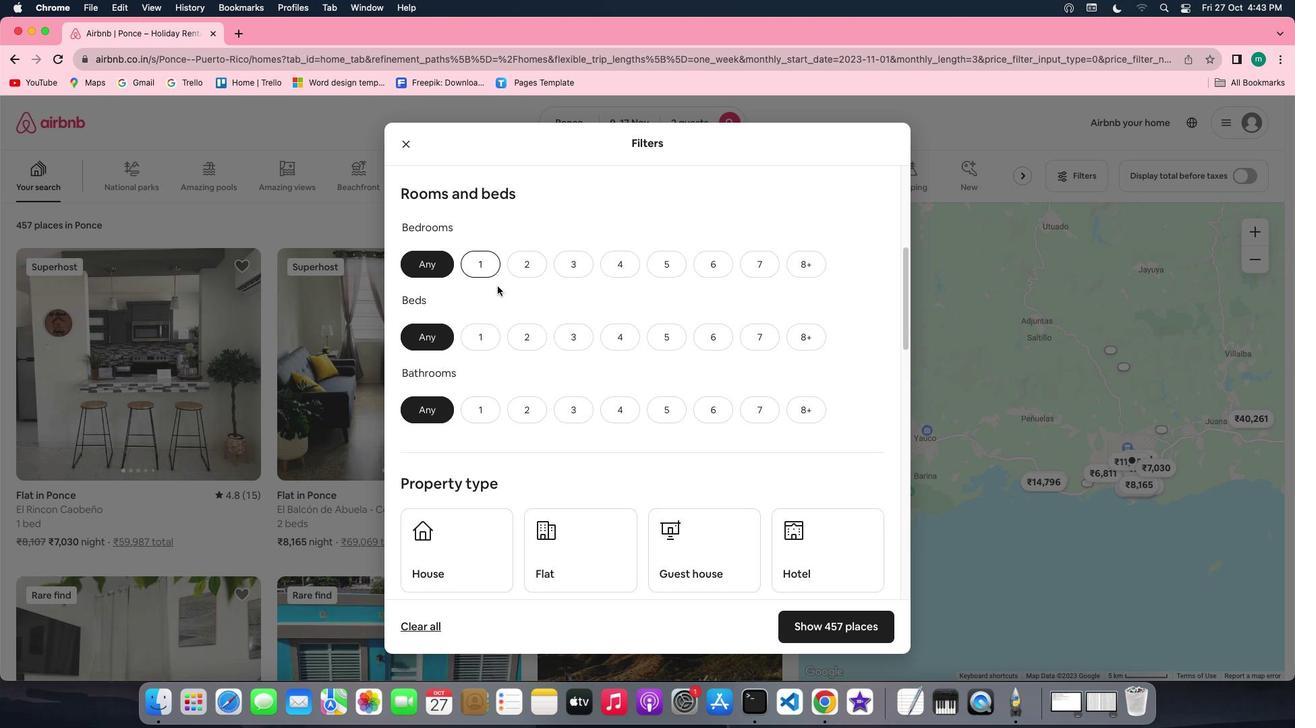 
Action: Mouse moved to (529, 334)
Screenshot: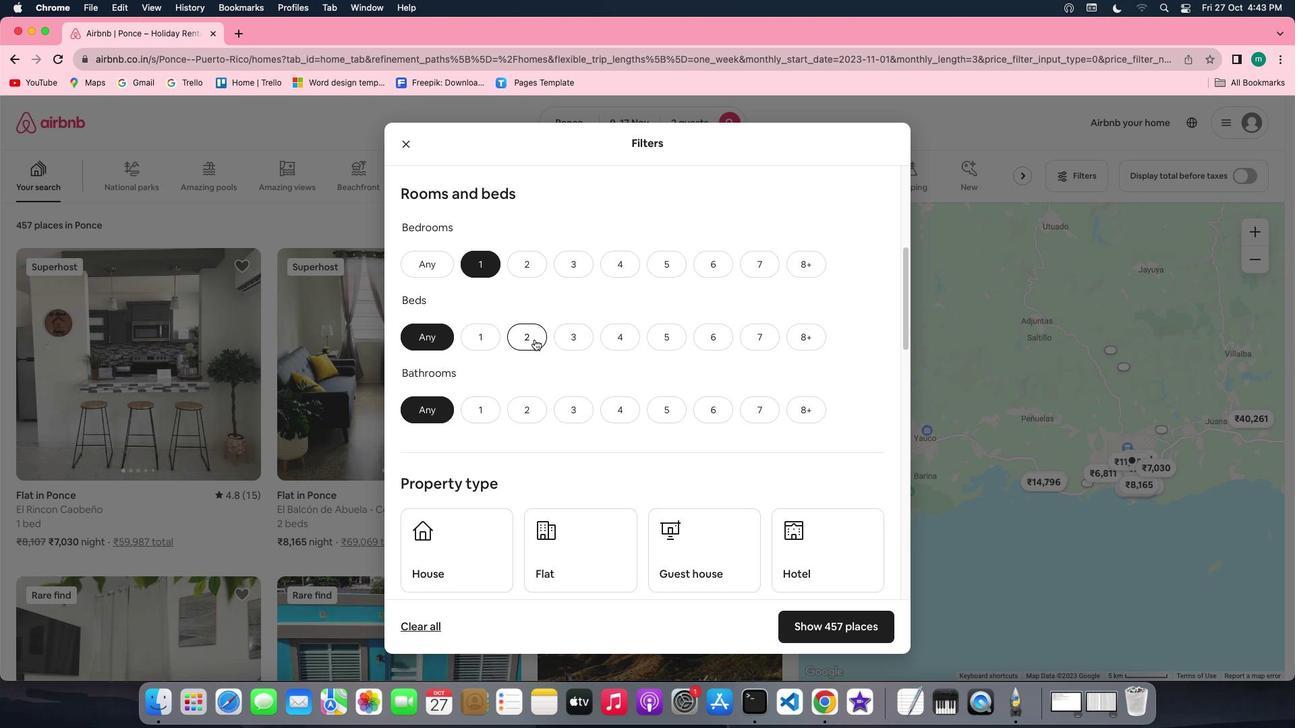 
Action: Mouse pressed left at (529, 334)
Screenshot: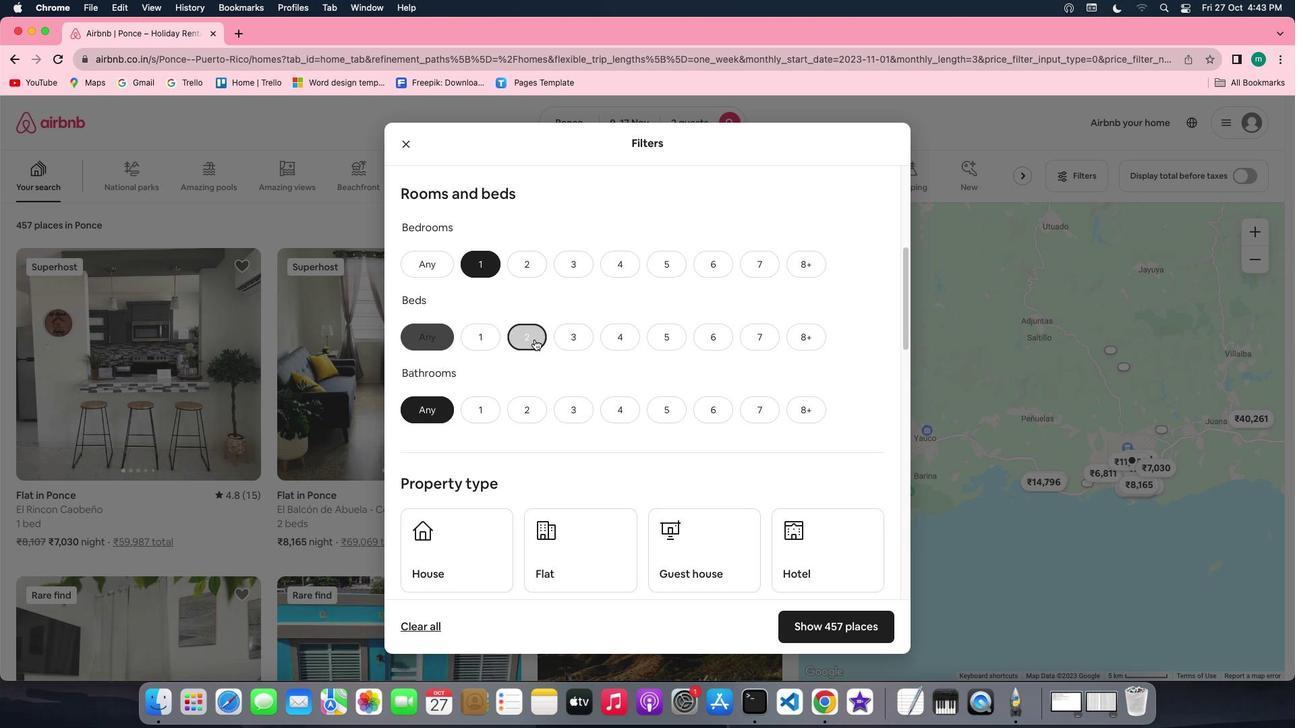 
Action: Mouse moved to (473, 401)
Screenshot: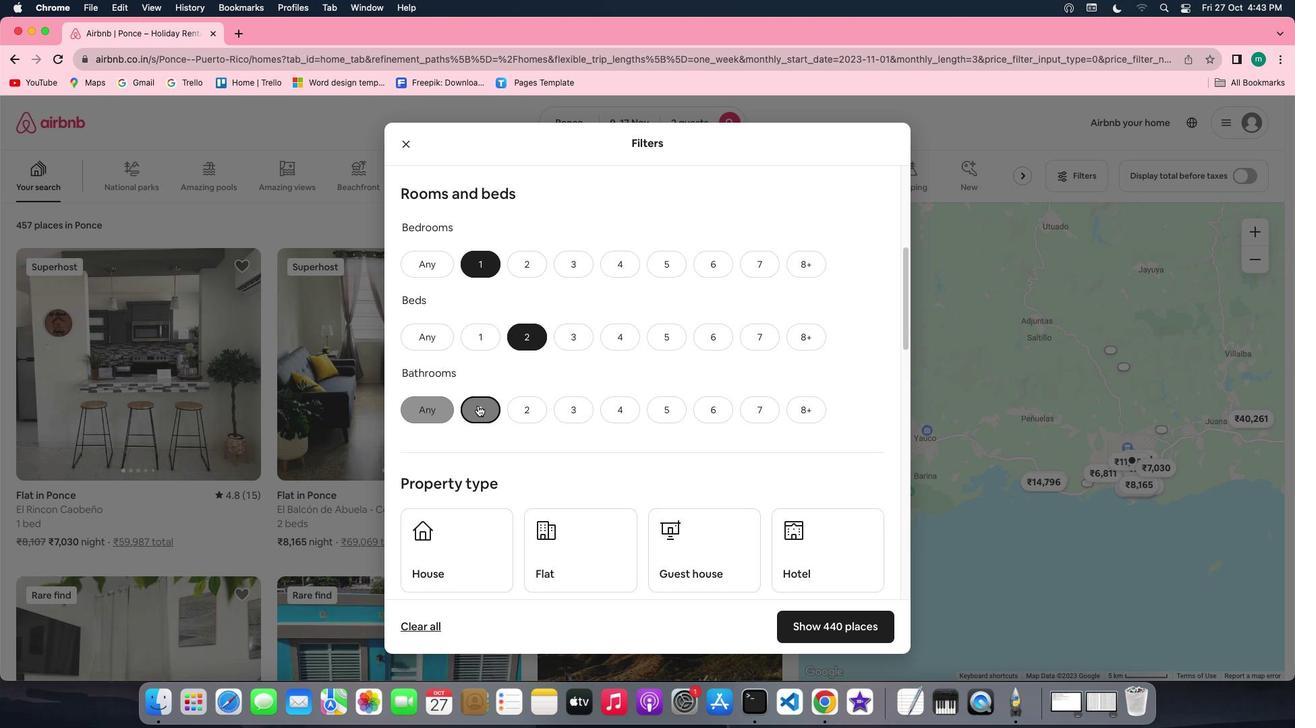 
Action: Mouse pressed left at (473, 401)
Screenshot: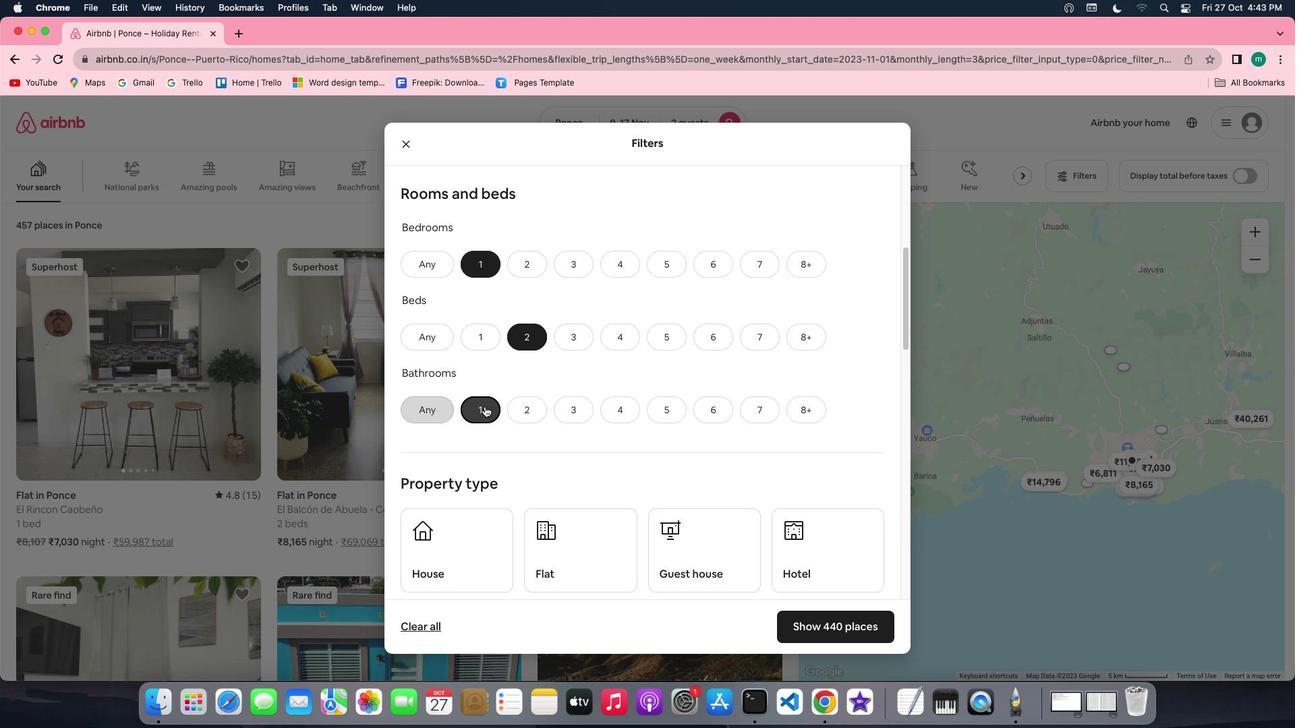 
Action: Mouse moved to (600, 439)
Screenshot: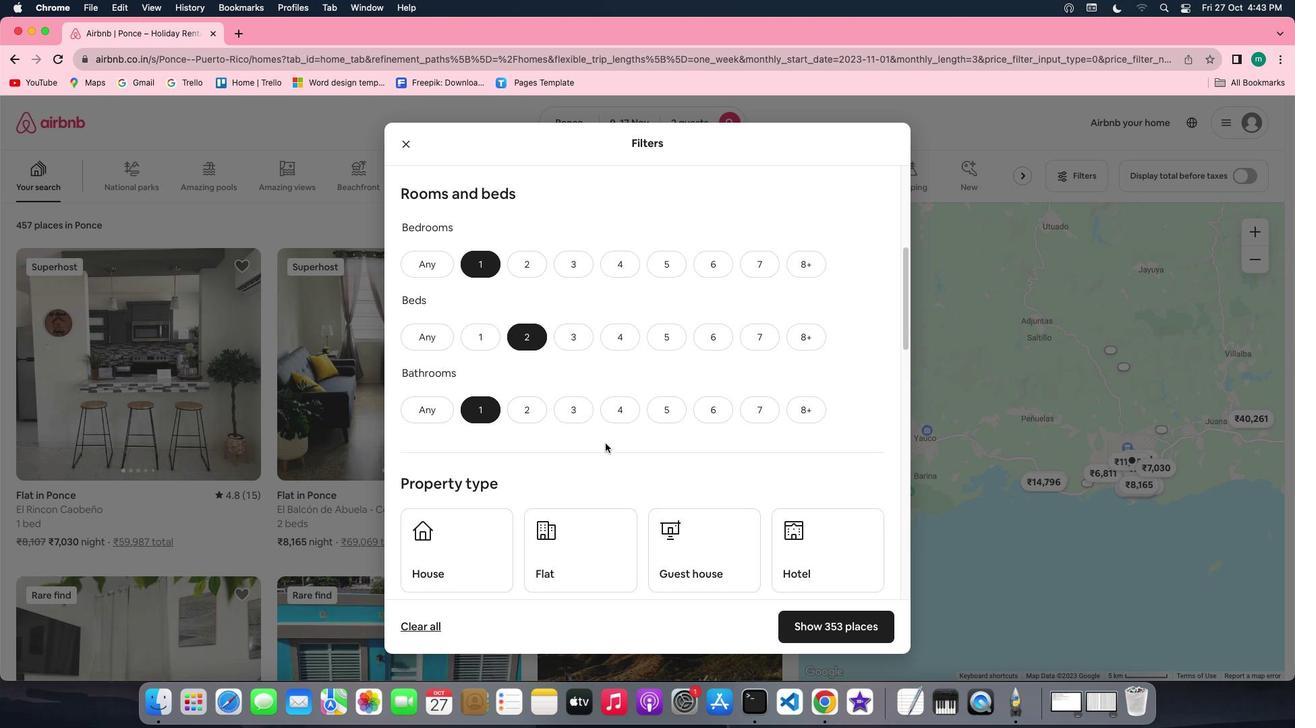 
Action: Mouse scrolled (600, 439) with delta (-4, -4)
Screenshot: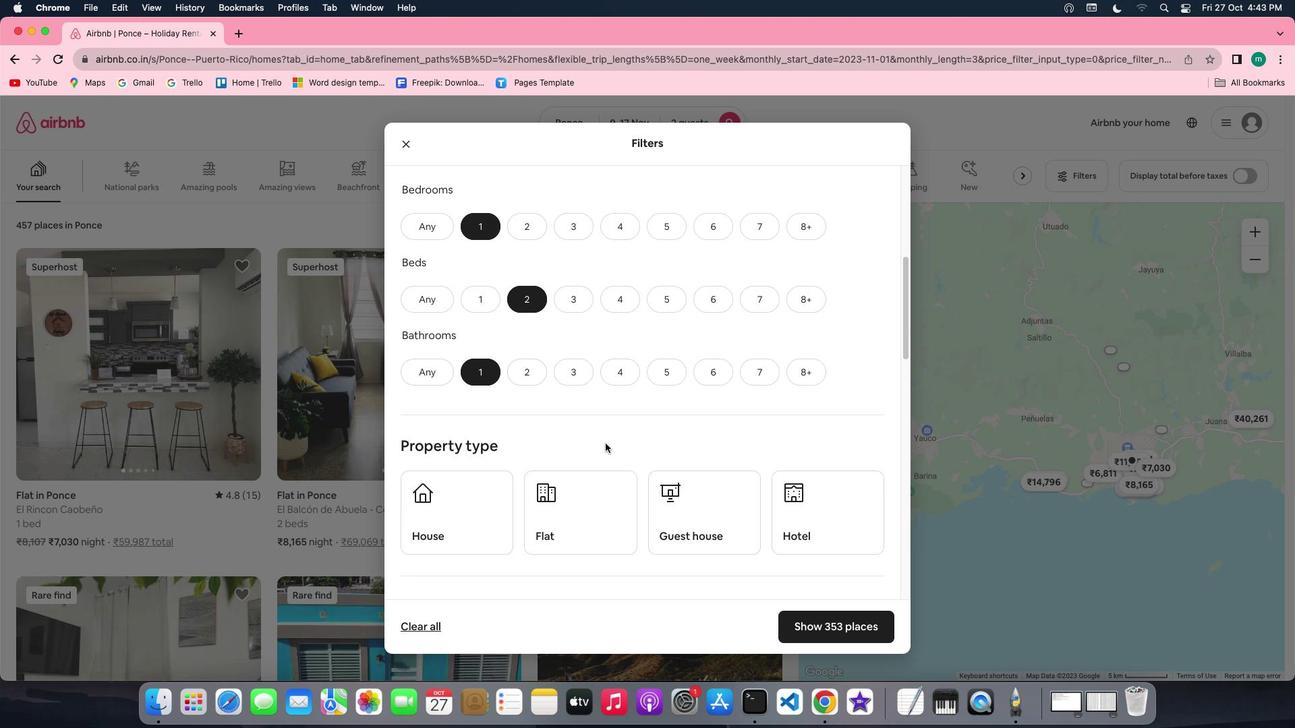 
Action: Mouse scrolled (600, 439) with delta (-4, -4)
Screenshot: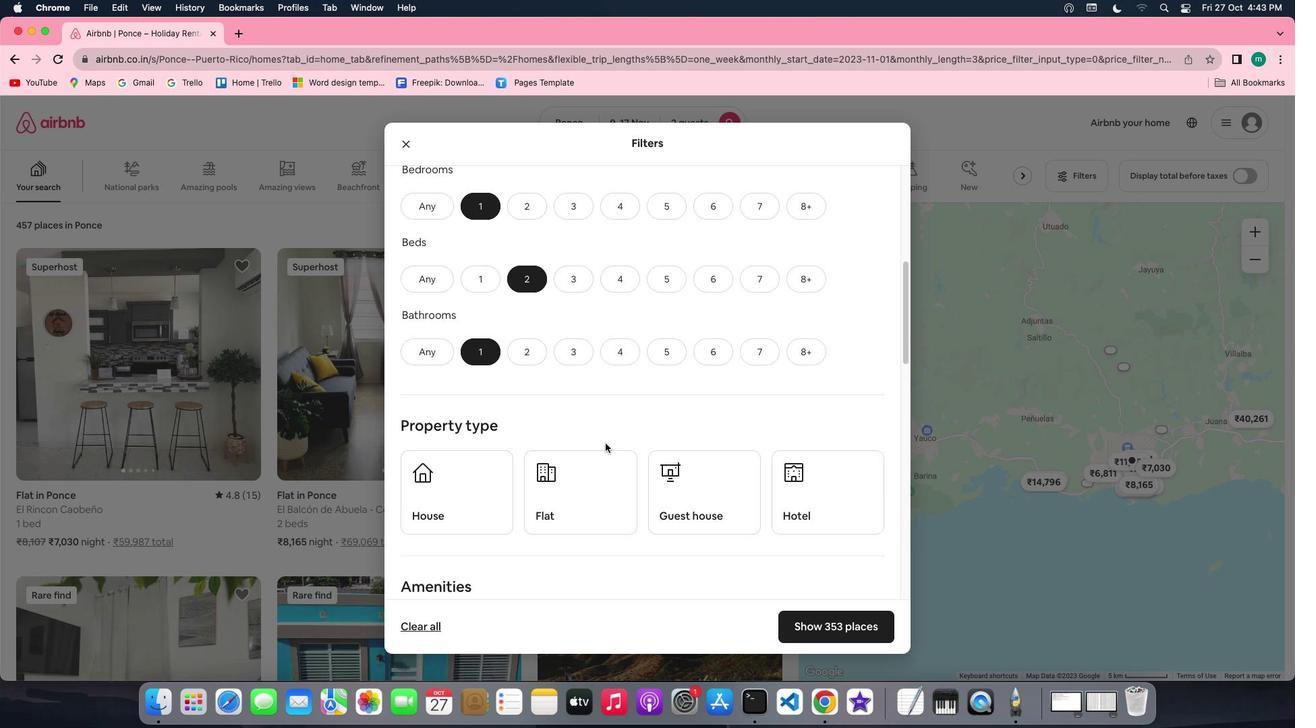 
Action: Mouse scrolled (600, 439) with delta (-4, -5)
Screenshot: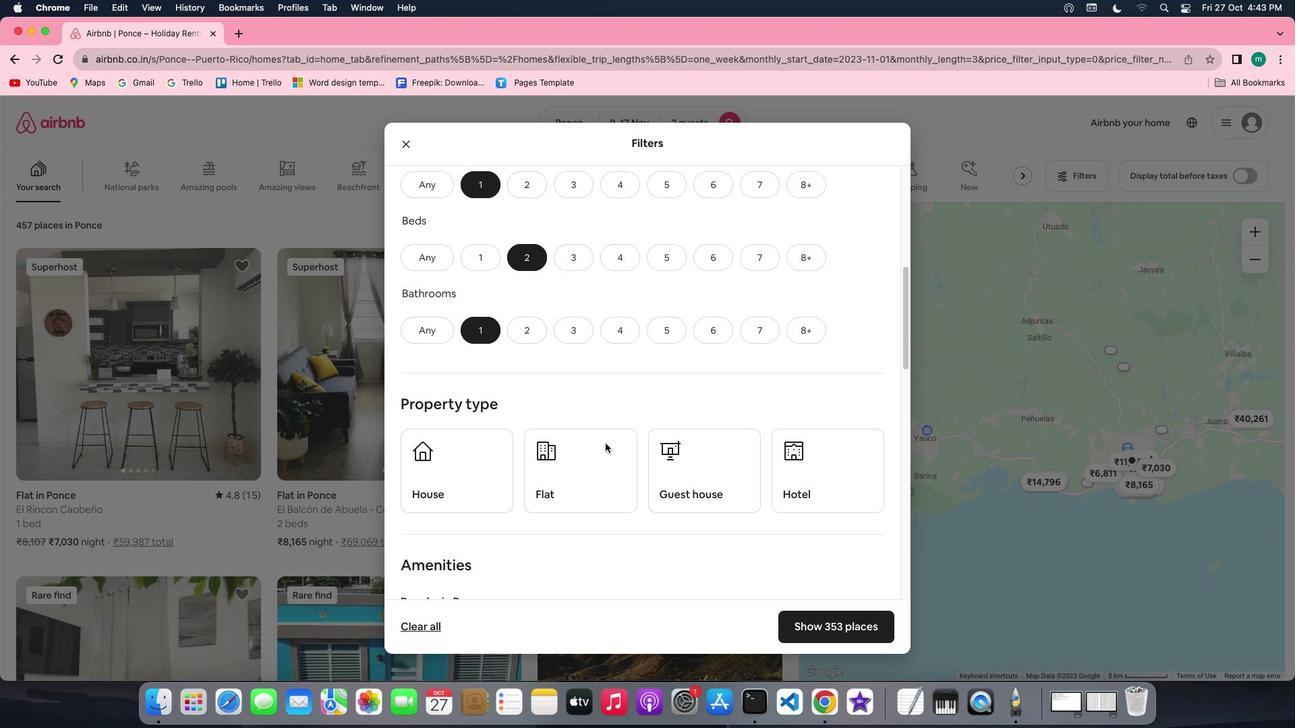 
Action: Mouse scrolled (600, 439) with delta (-4, -4)
Screenshot: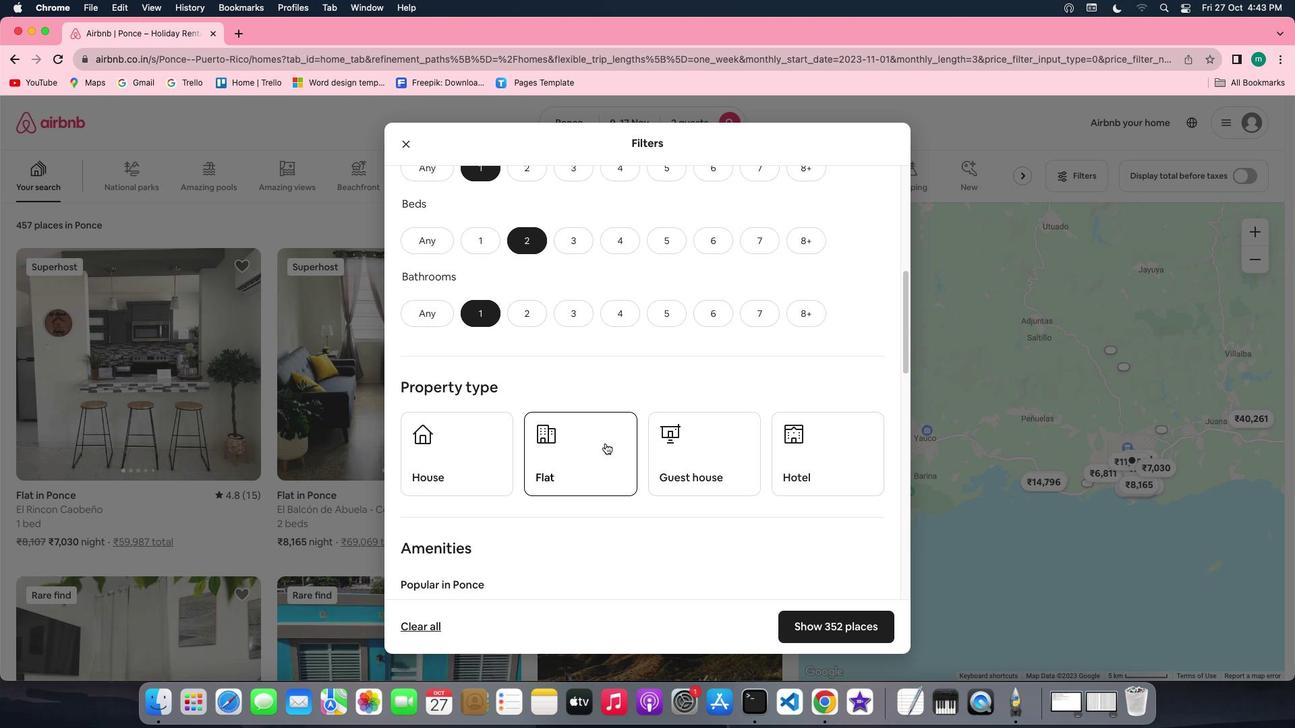 
Action: Mouse scrolled (600, 439) with delta (-4, -4)
Screenshot: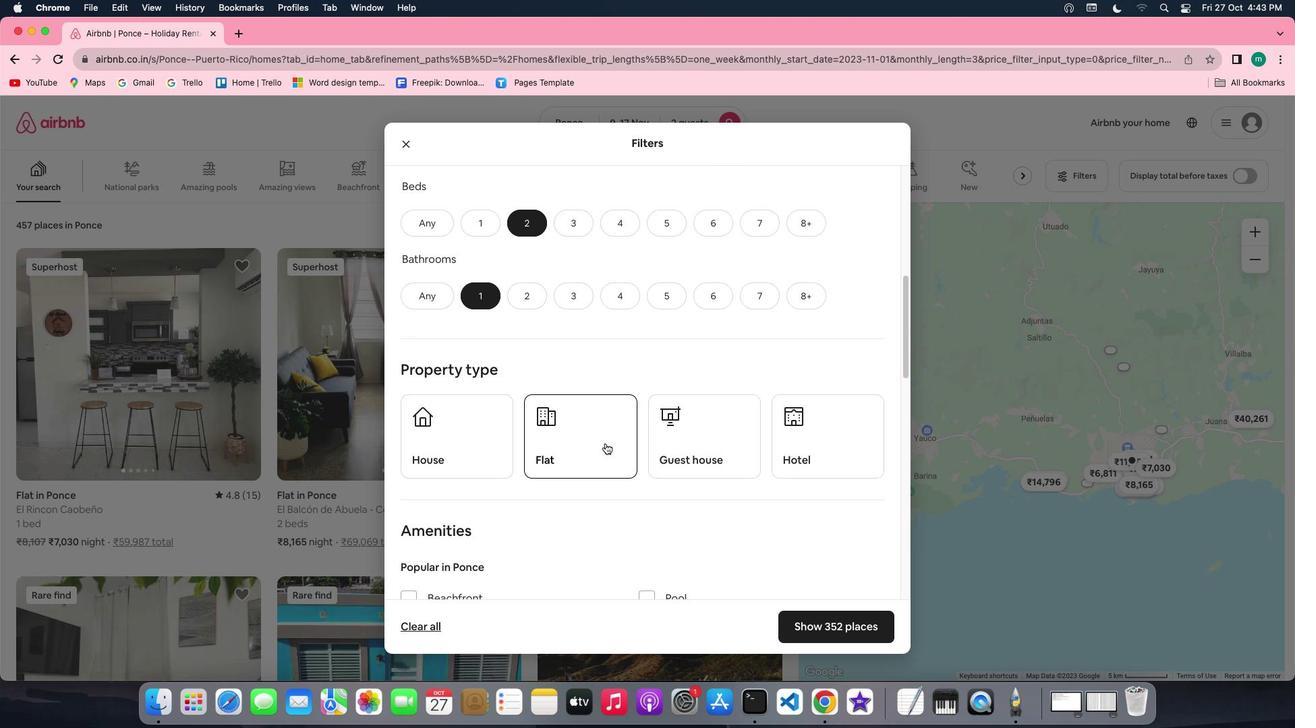 
Action: Mouse scrolled (600, 439) with delta (-4, -4)
Screenshot: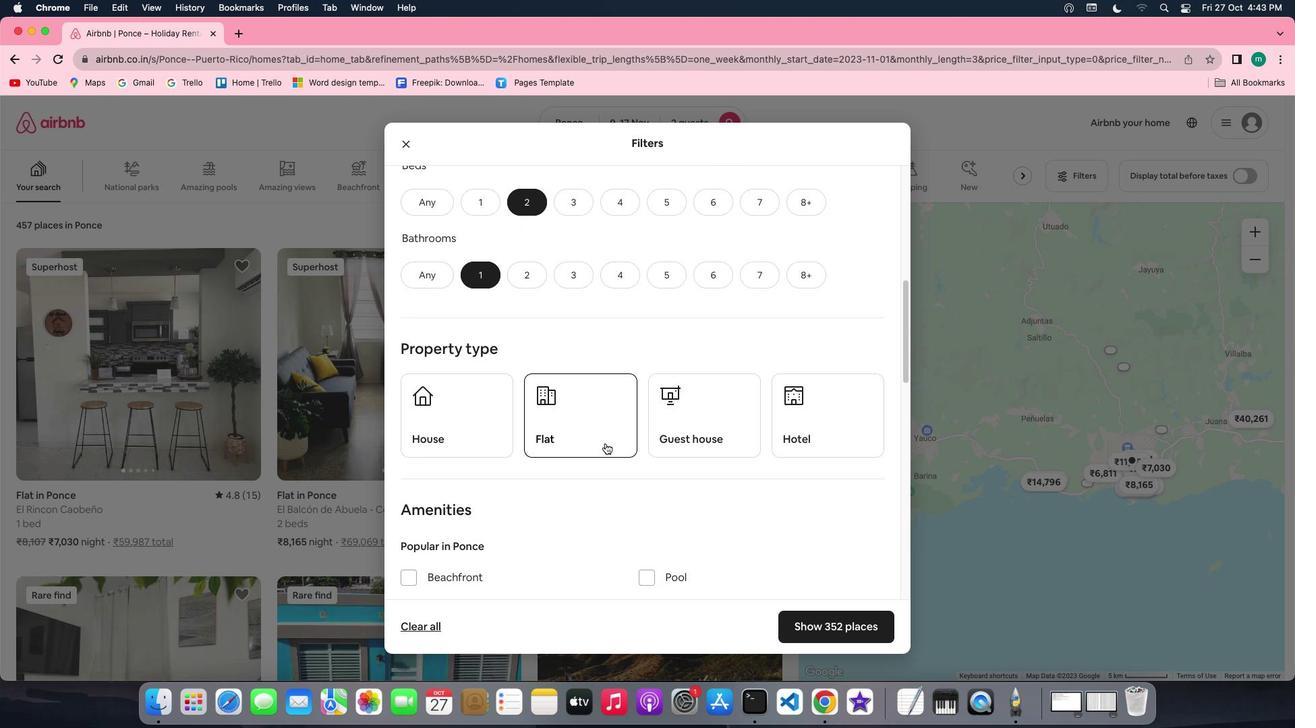 
Action: Mouse pressed left at (600, 439)
Screenshot: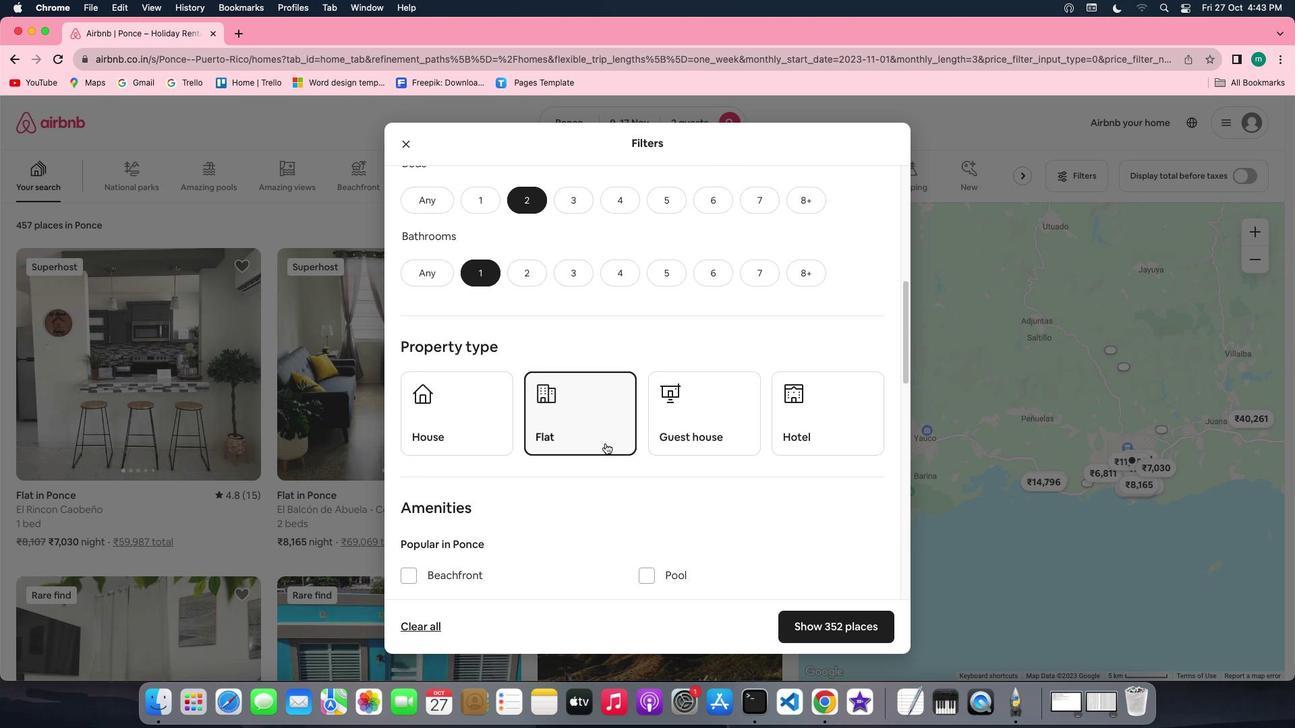 
Action: Mouse moved to (722, 480)
Screenshot: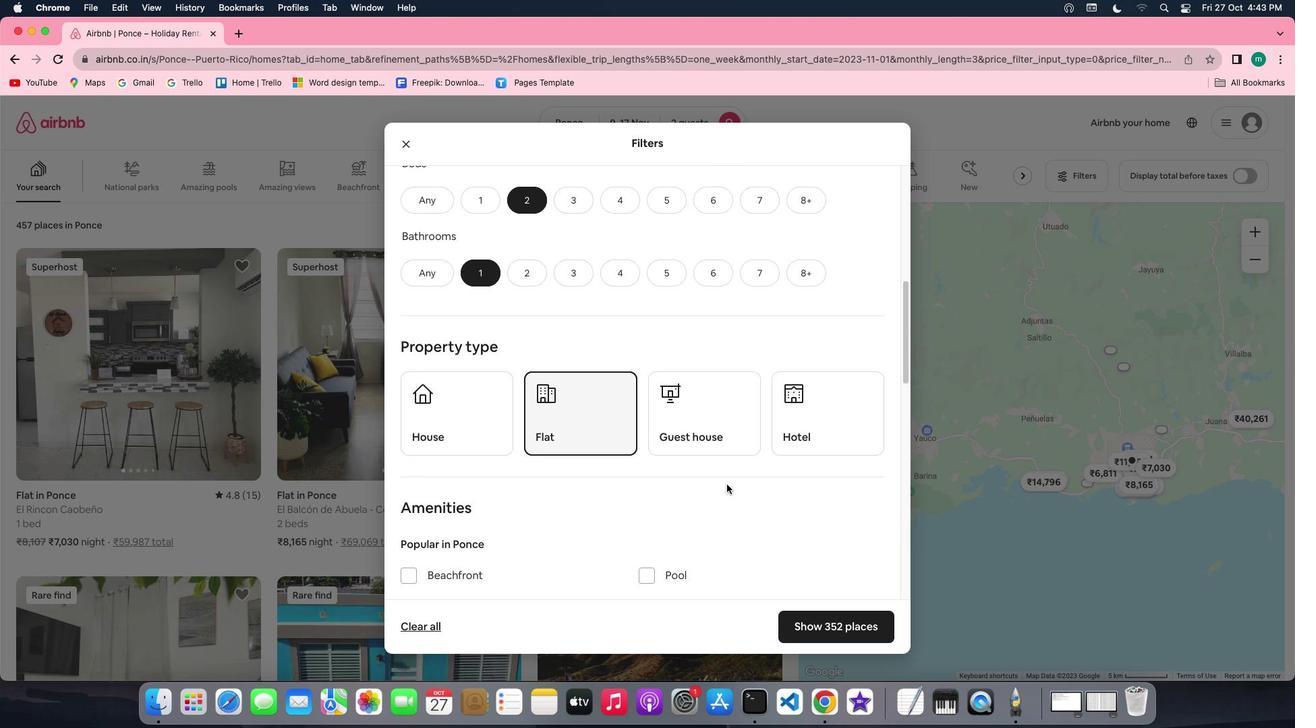 
Action: Mouse scrolled (722, 480) with delta (-4, -4)
Screenshot: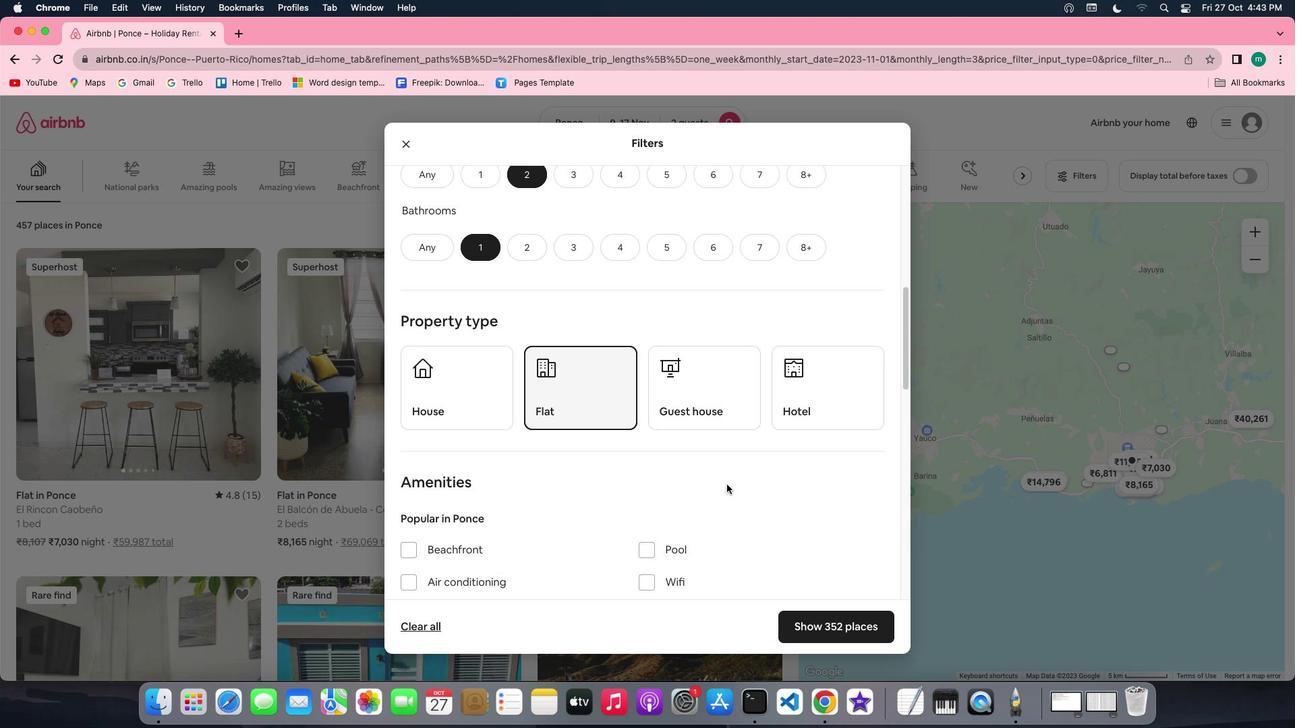 
Action: Mouse scrolled (722, 480) with delta (-4, -4)
Screenshot: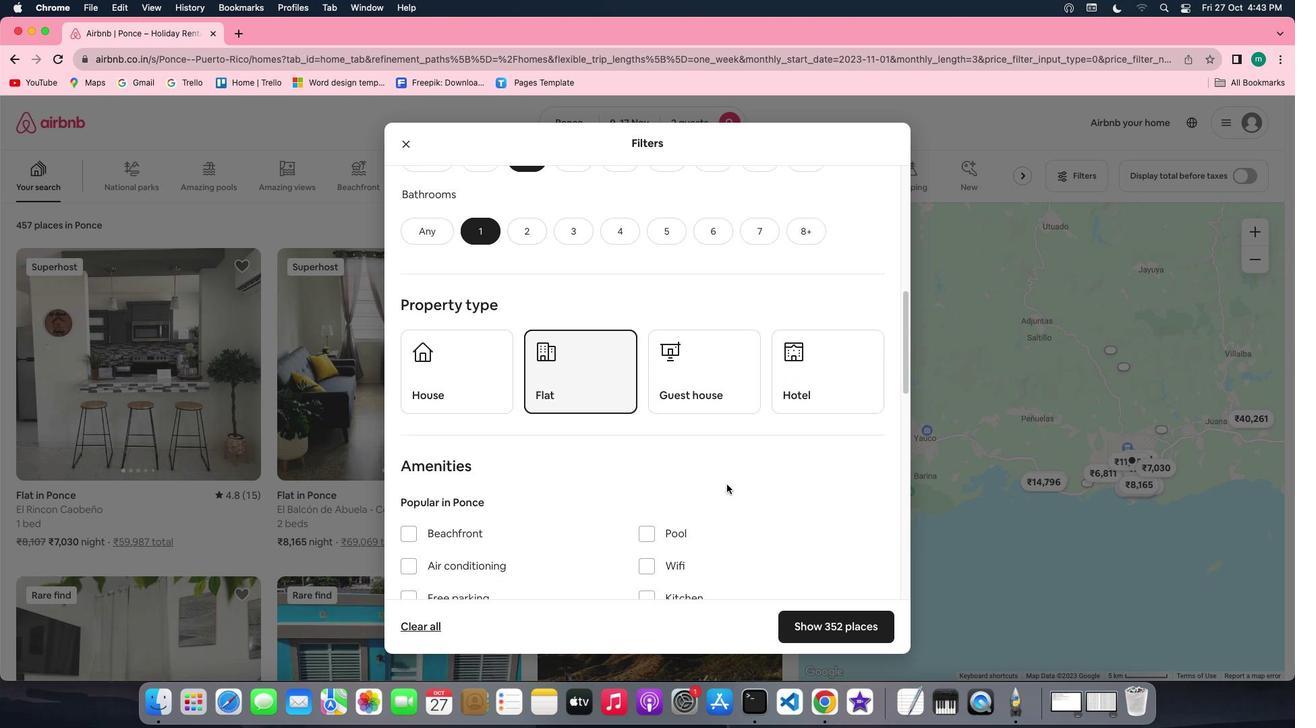 
Action: Mouse scrolled (722, 480) with delta (-4, -4)
Screenshot: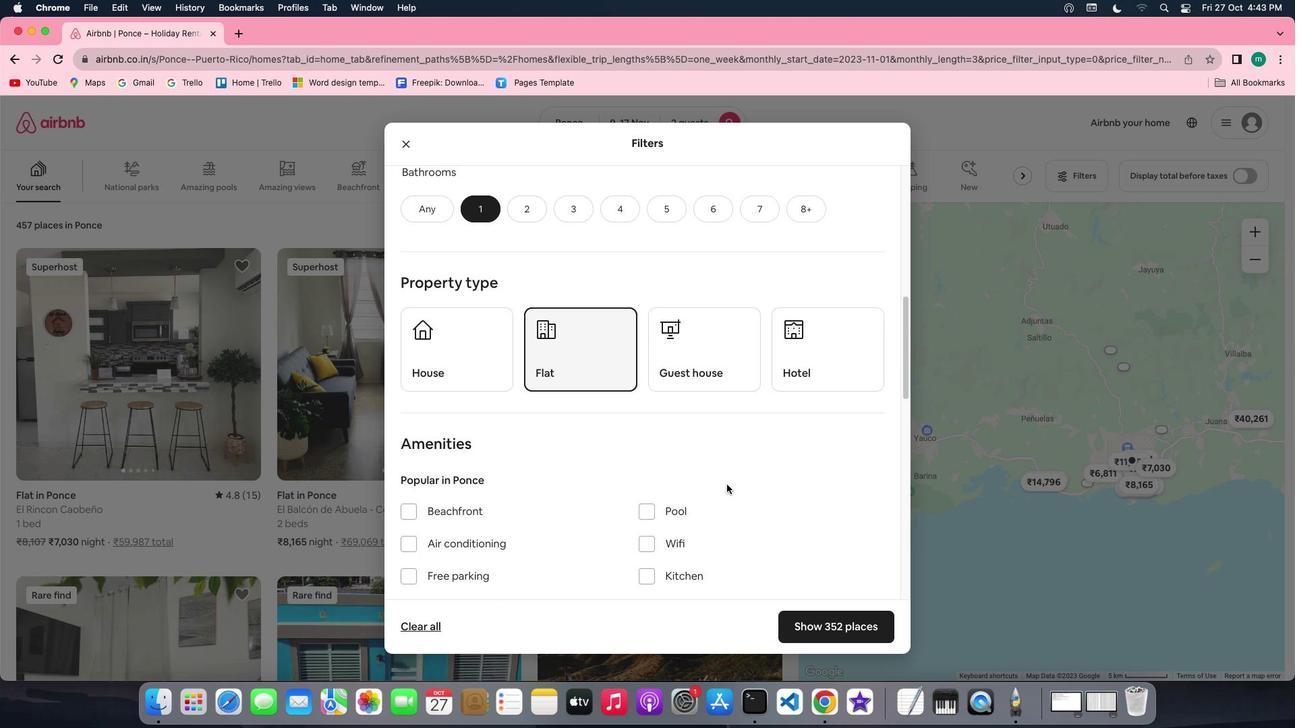 
Action: Mouse scrolled (722, 480) with delta (-4, -4)
Screenshot: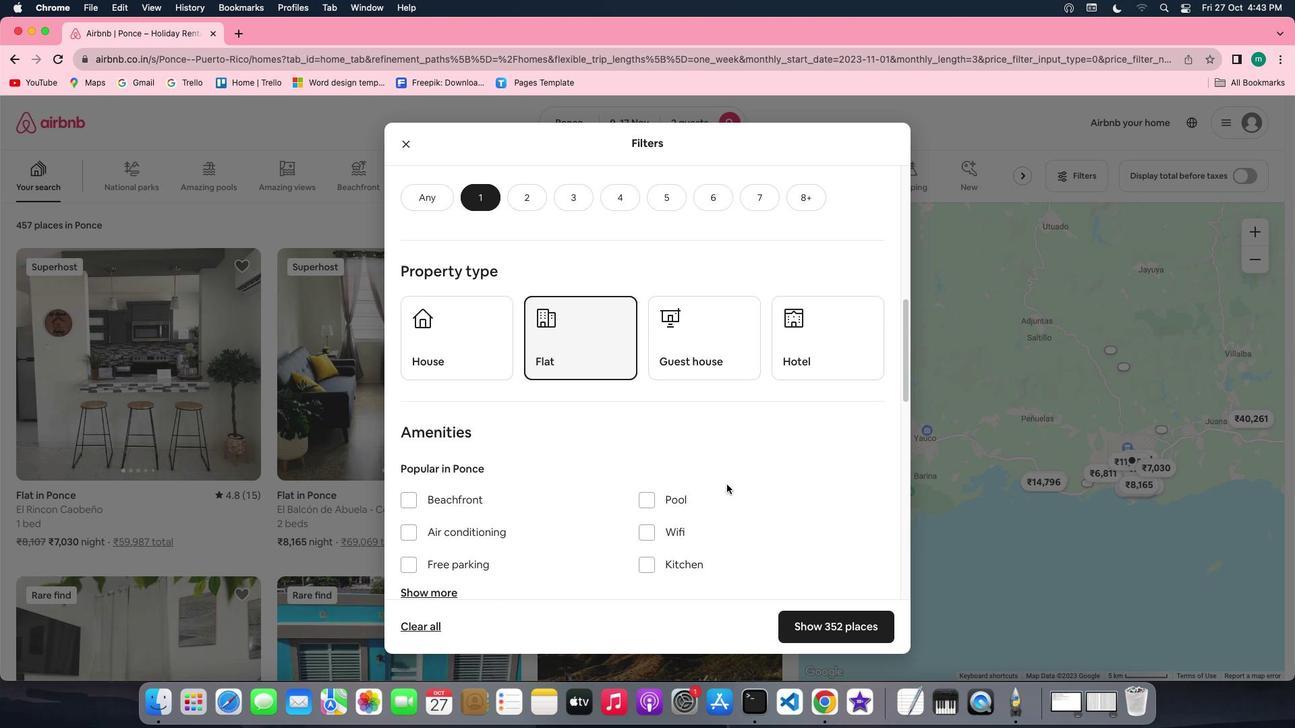 
Action: Mouse scrolled (722, 480) with delta (-4, -4)
Screenshot: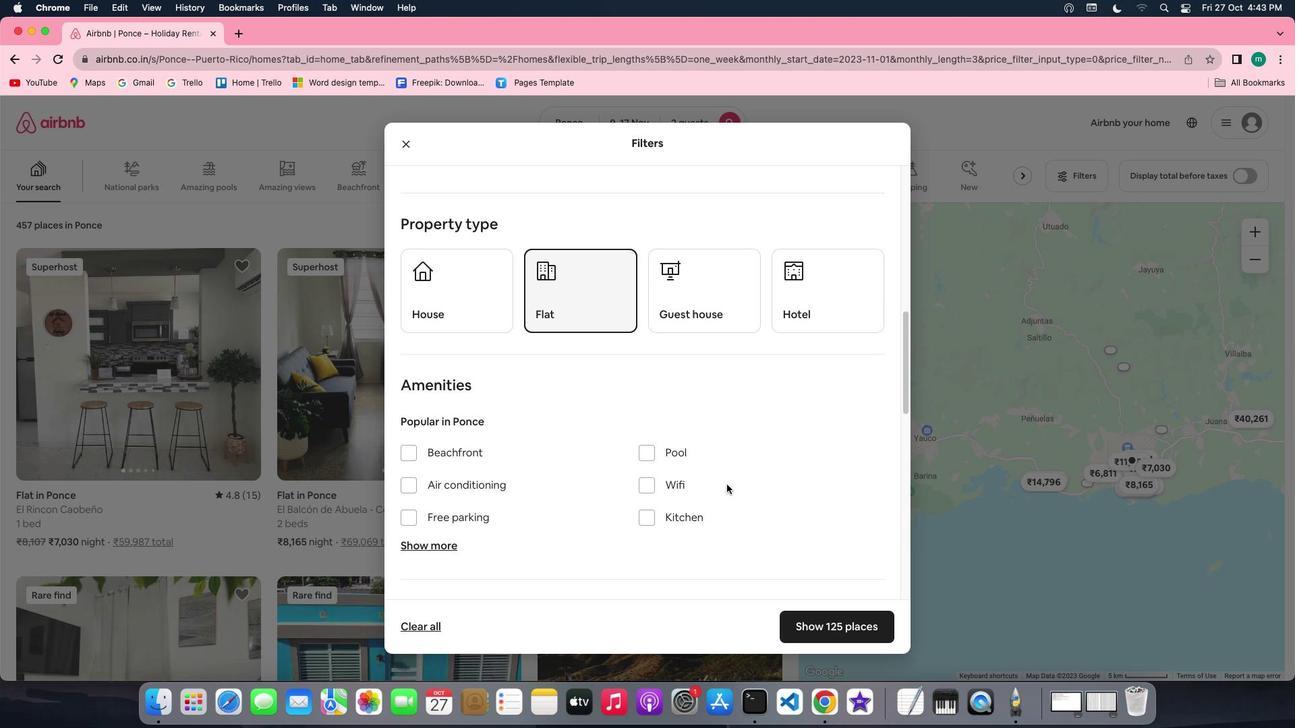 
Action: Mouse scrolled (722, 480) with delta (-4, -4)
Screenshot: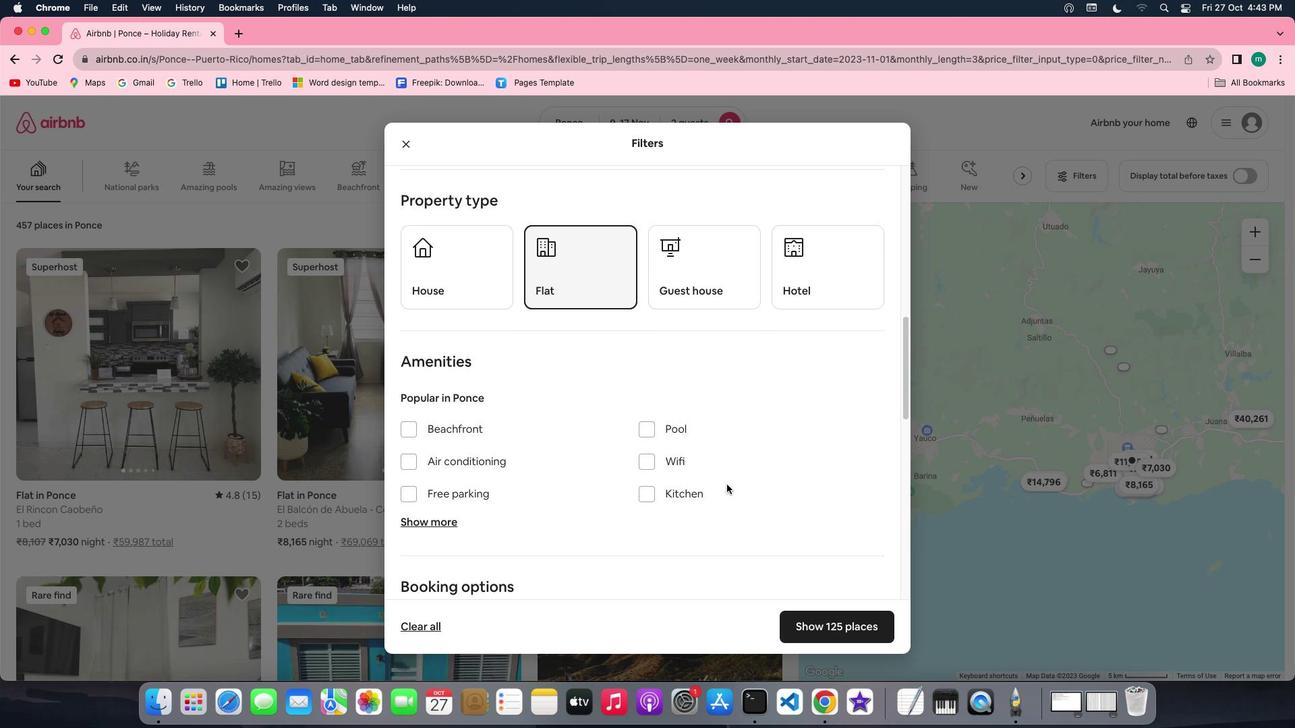 
Action: Mouse scrolled (722, 480) with delta (-4, -5)
Screenshot: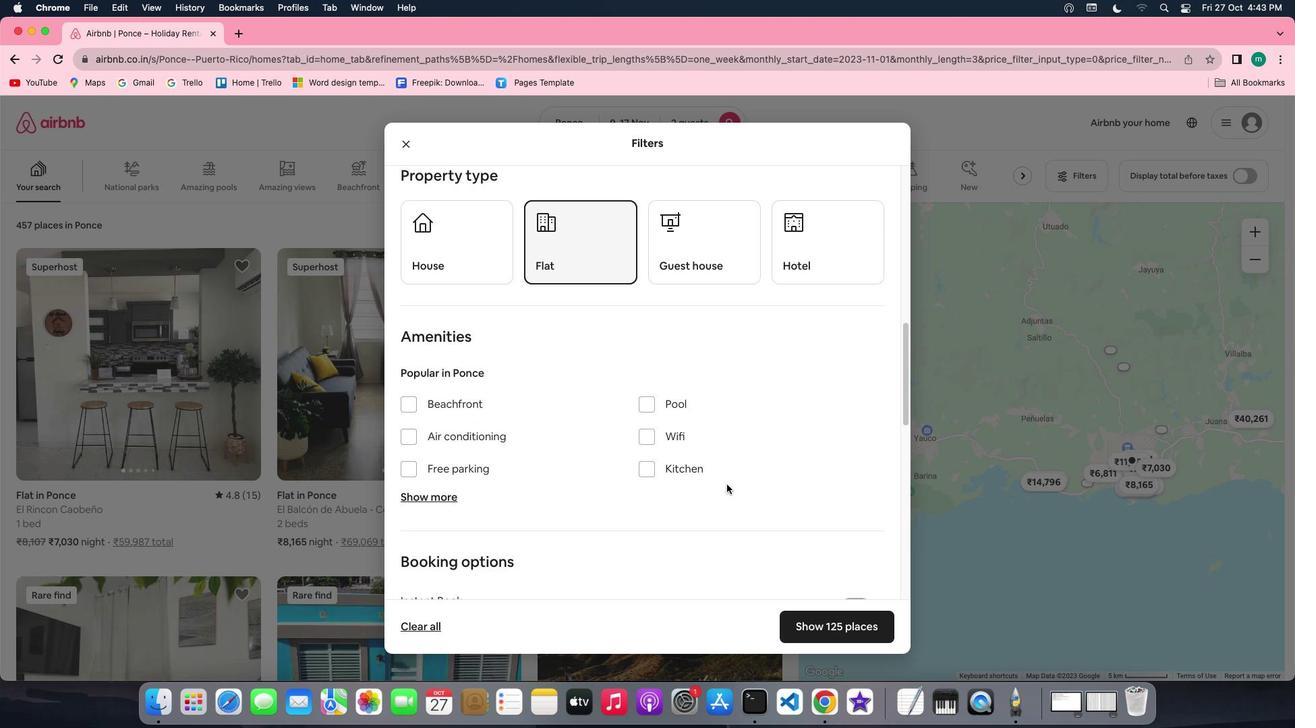 
Action: Mouse scrolled (722, 480) with delta (-4, -4)
Screenshot: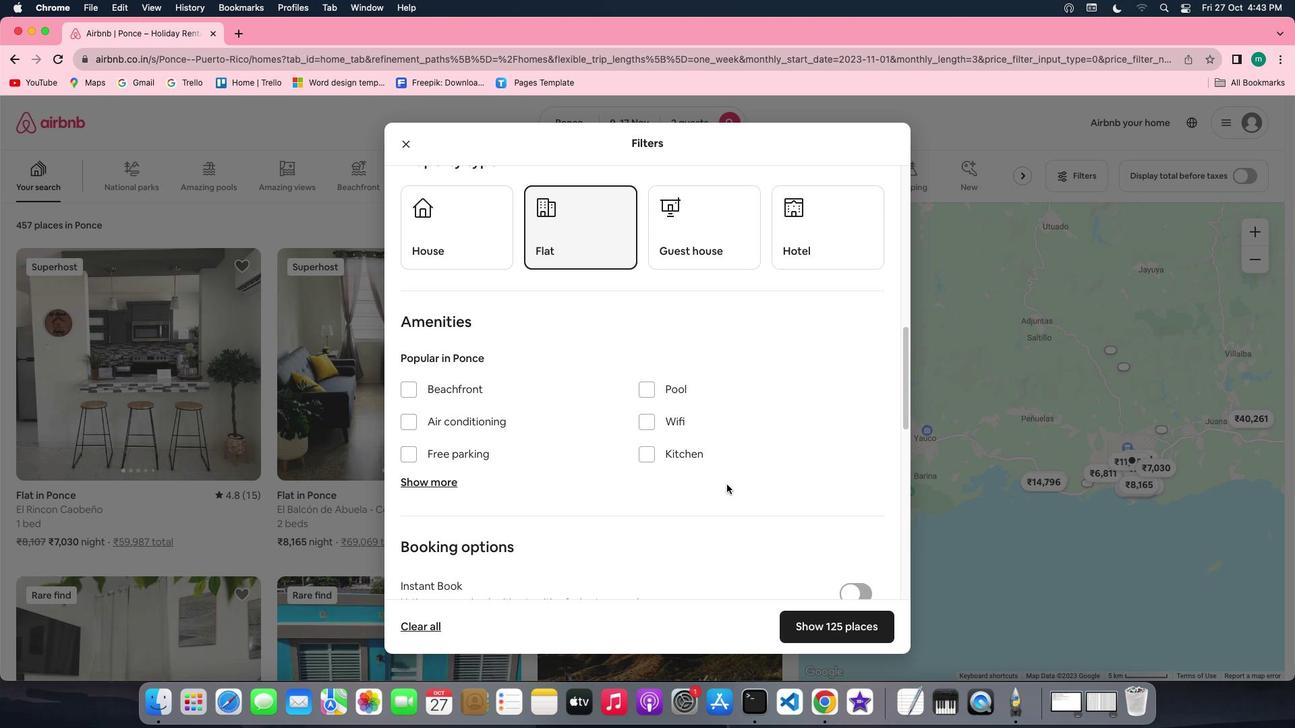 
Action: Mouse scrolled (722, 480) with delta (-4, -4)
Screenshot: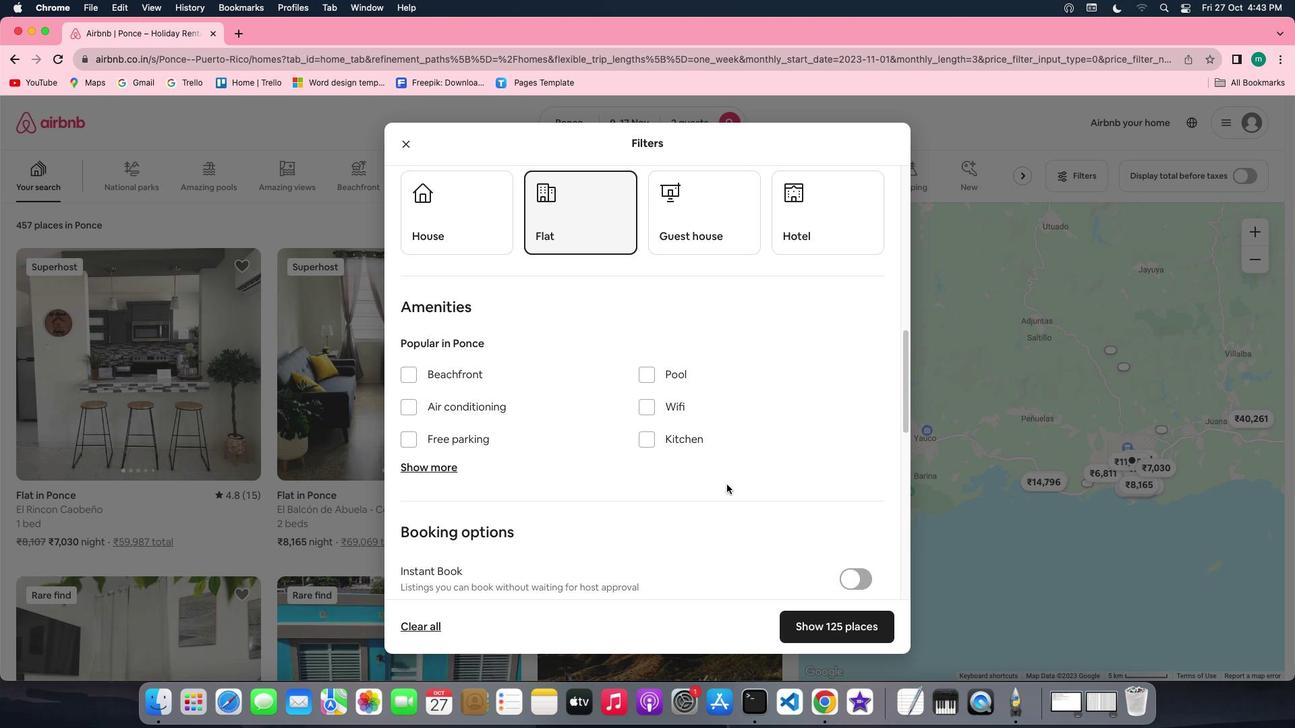 
Action: Mouse scrolled (722, 480) with delta (-4, -4)
Screenshot: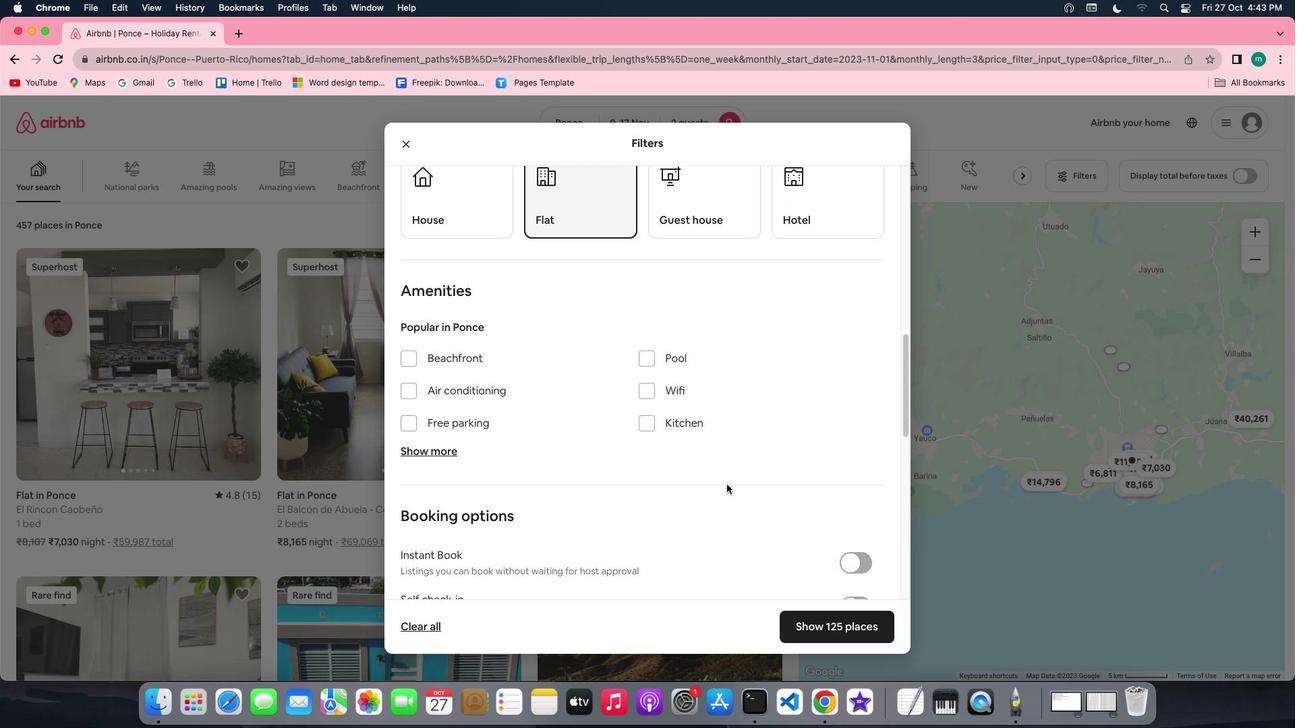 
Action: Mouse scrolled (722, 480) with delta (-4, -4)
Screenshot: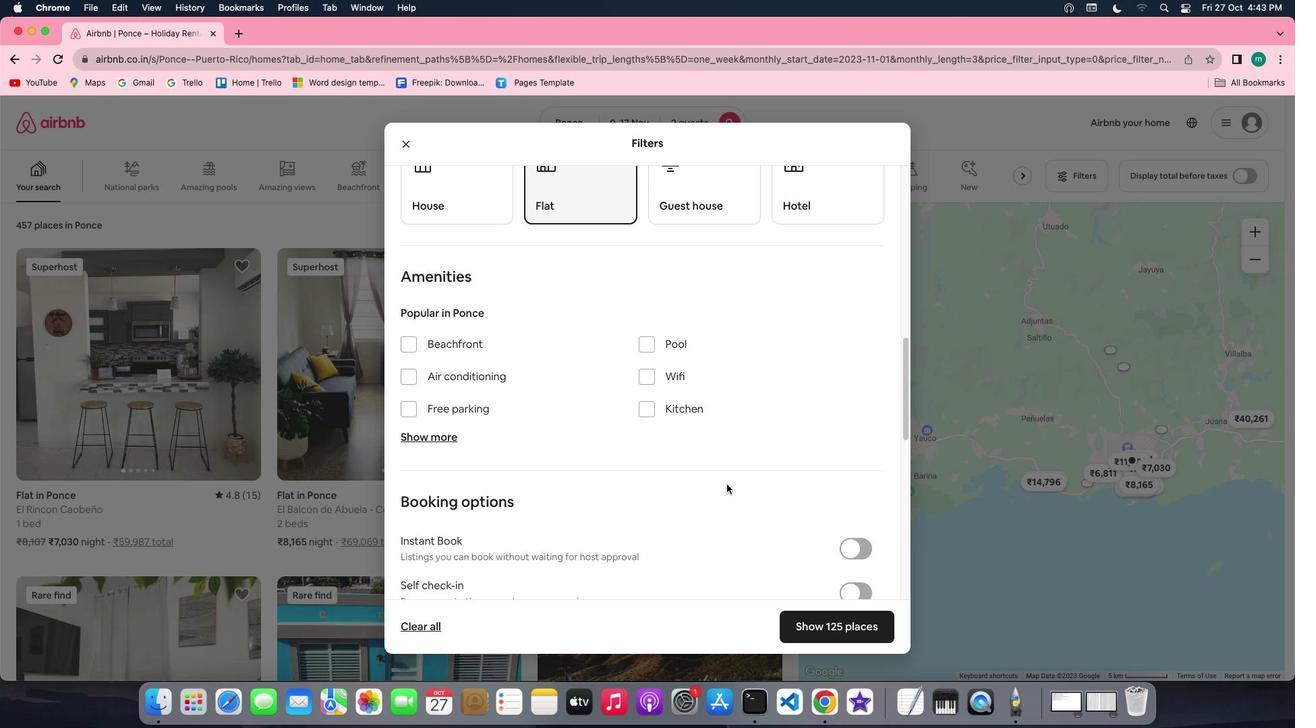 
Action: Mouse scrolled (722, 480) with delta (-4, -4)
Screenshot: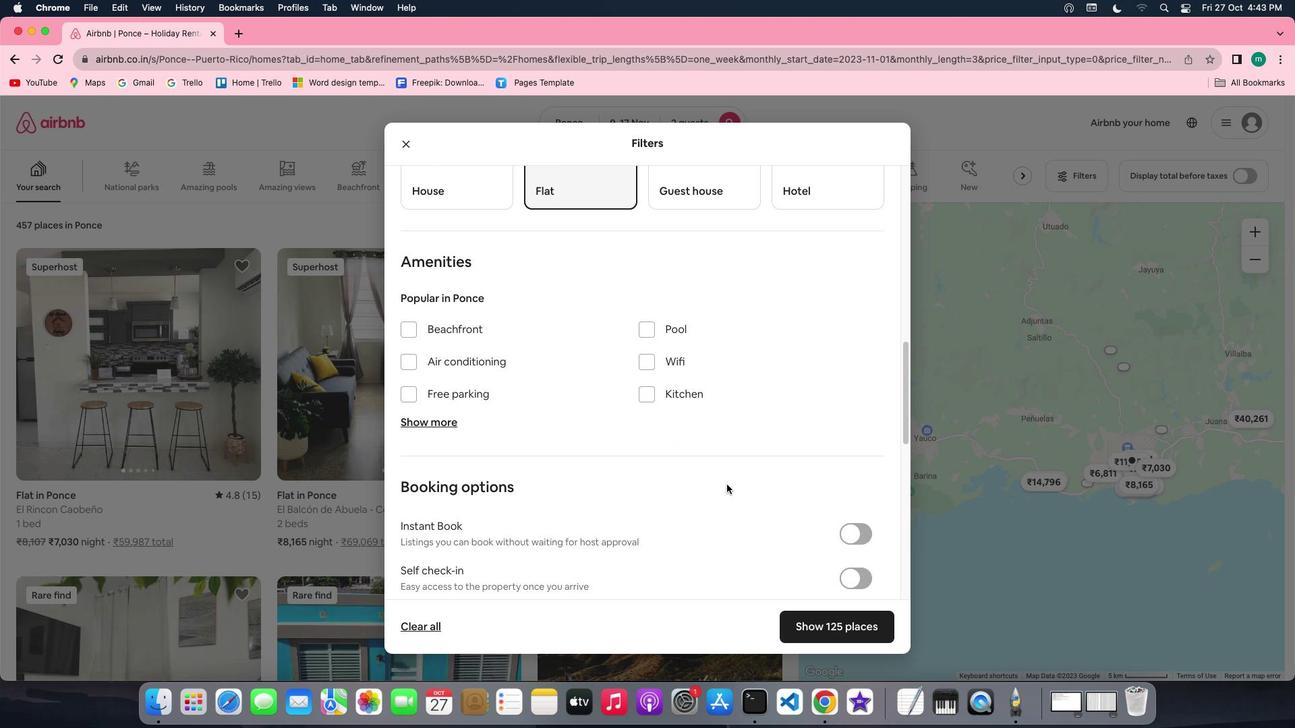 
Action: Mouse scrolled (722, 480) with delta (-4, -4)
Screenshot: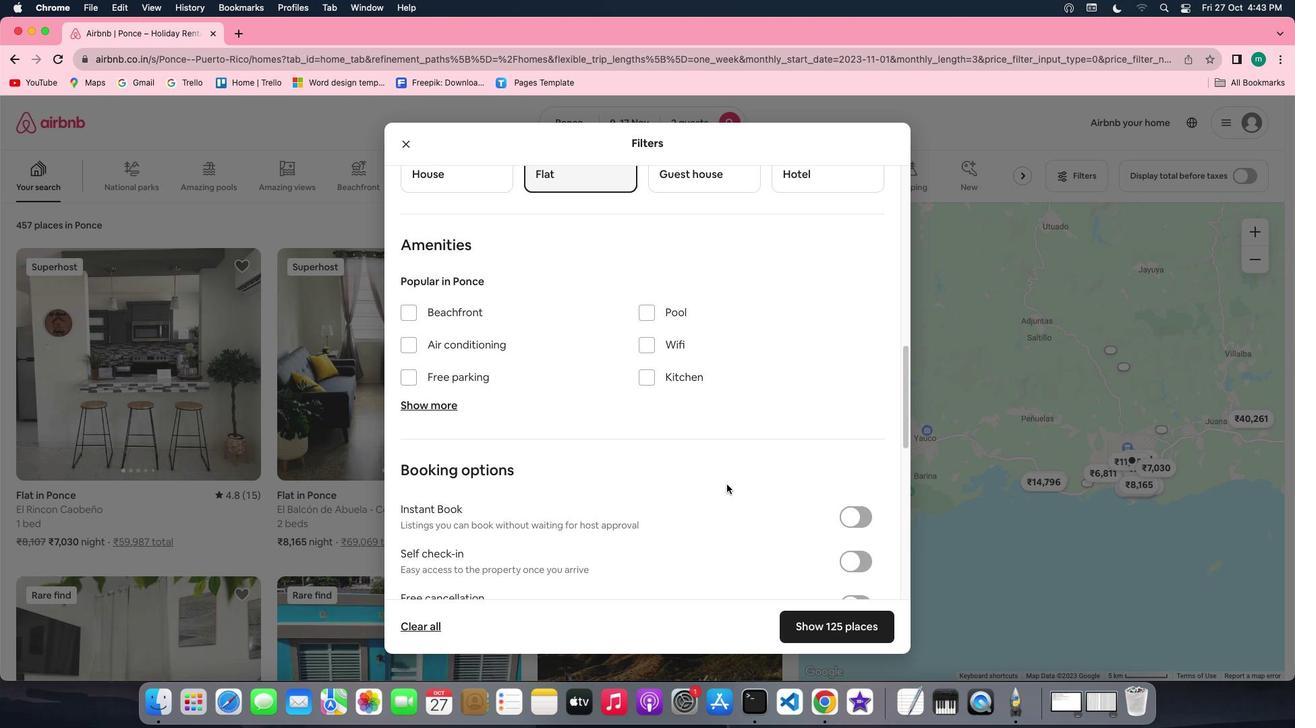 
Action: Mouse moved to (861, 546)
Screenshot: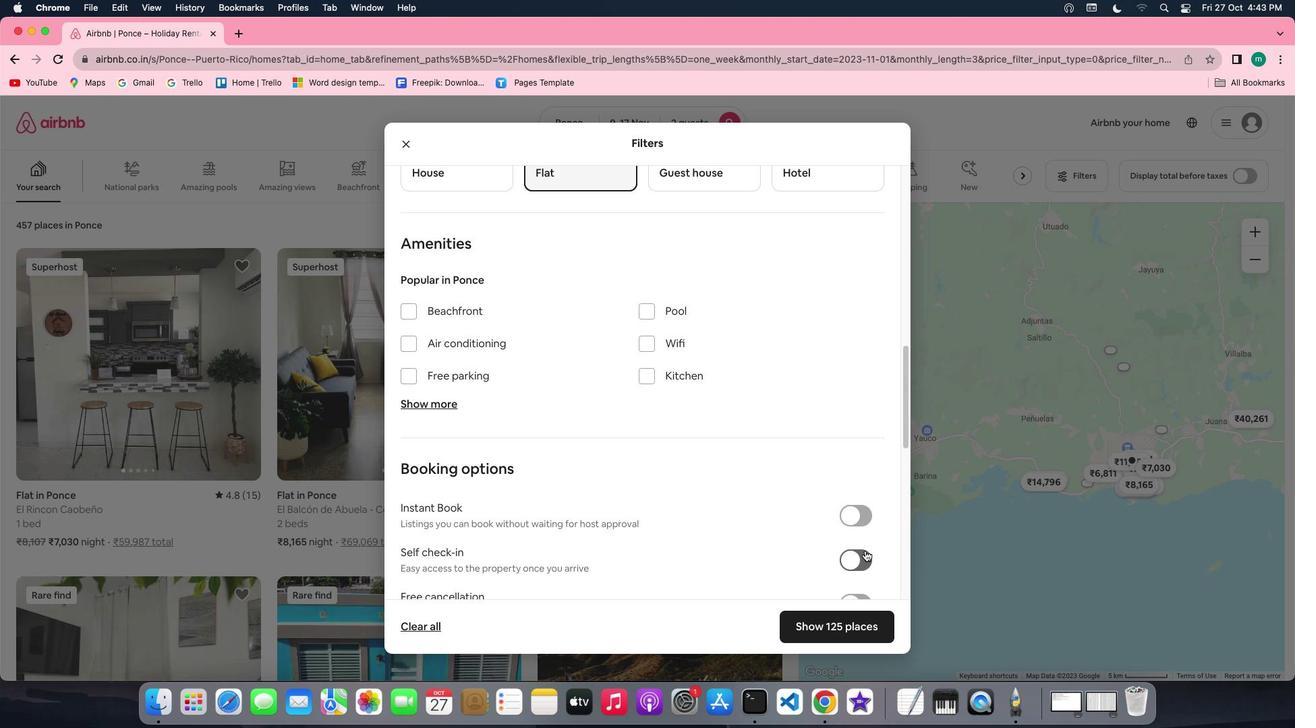 
Action: Mouse pressed left at (861, 546)
Screenshot: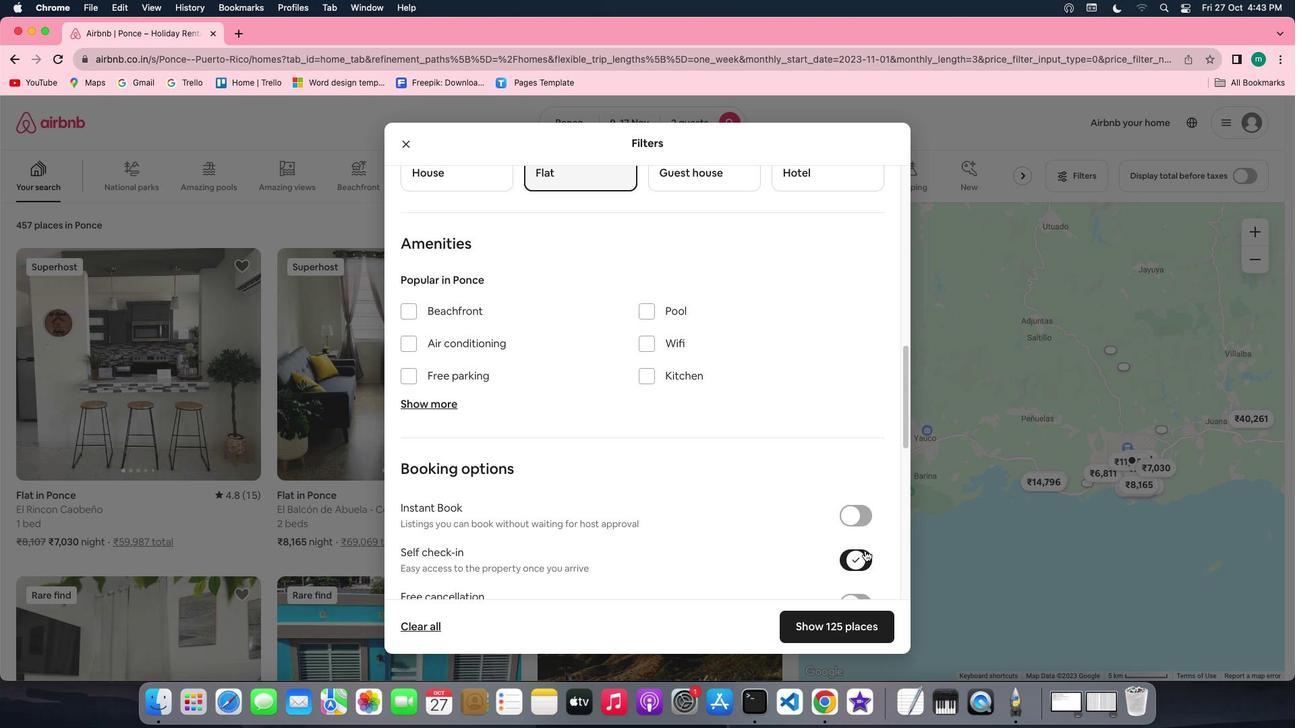 
Action: Mouse moved to (741, 550)
Screenshot: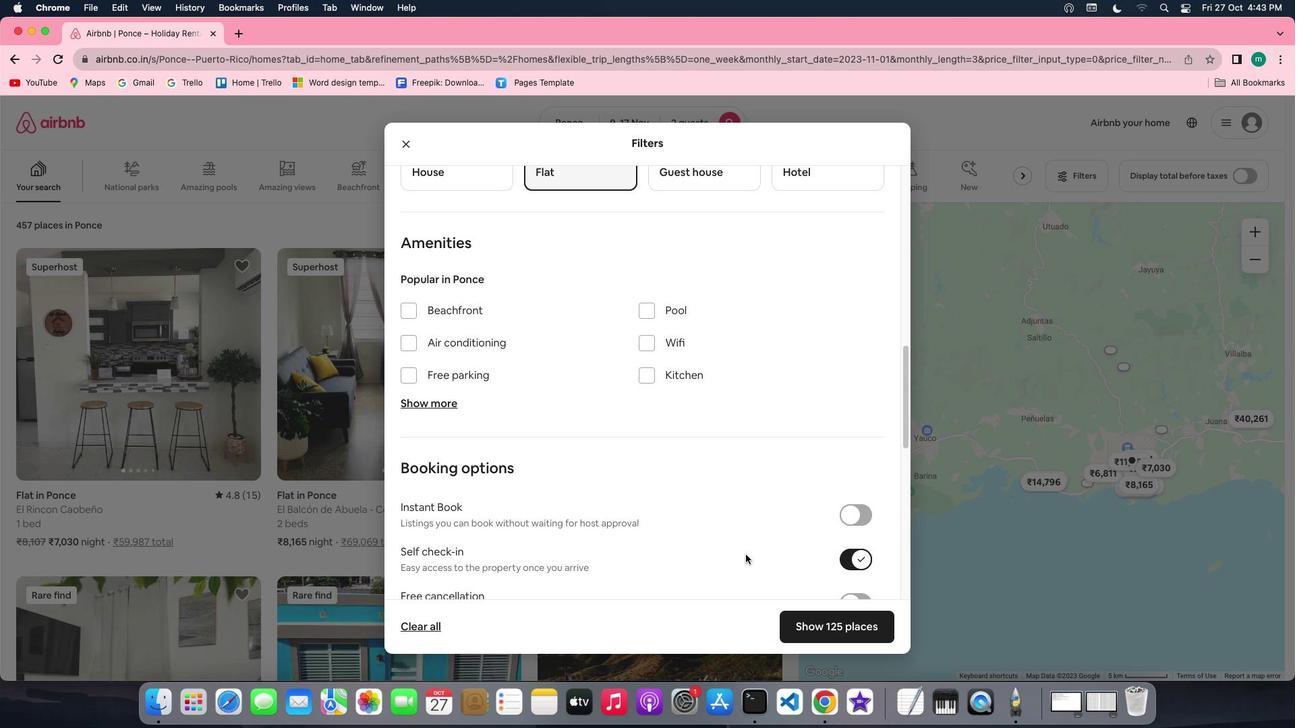 
Action: Mouse scrolled (741, 550) with delta (-4, -4)
Screenshot: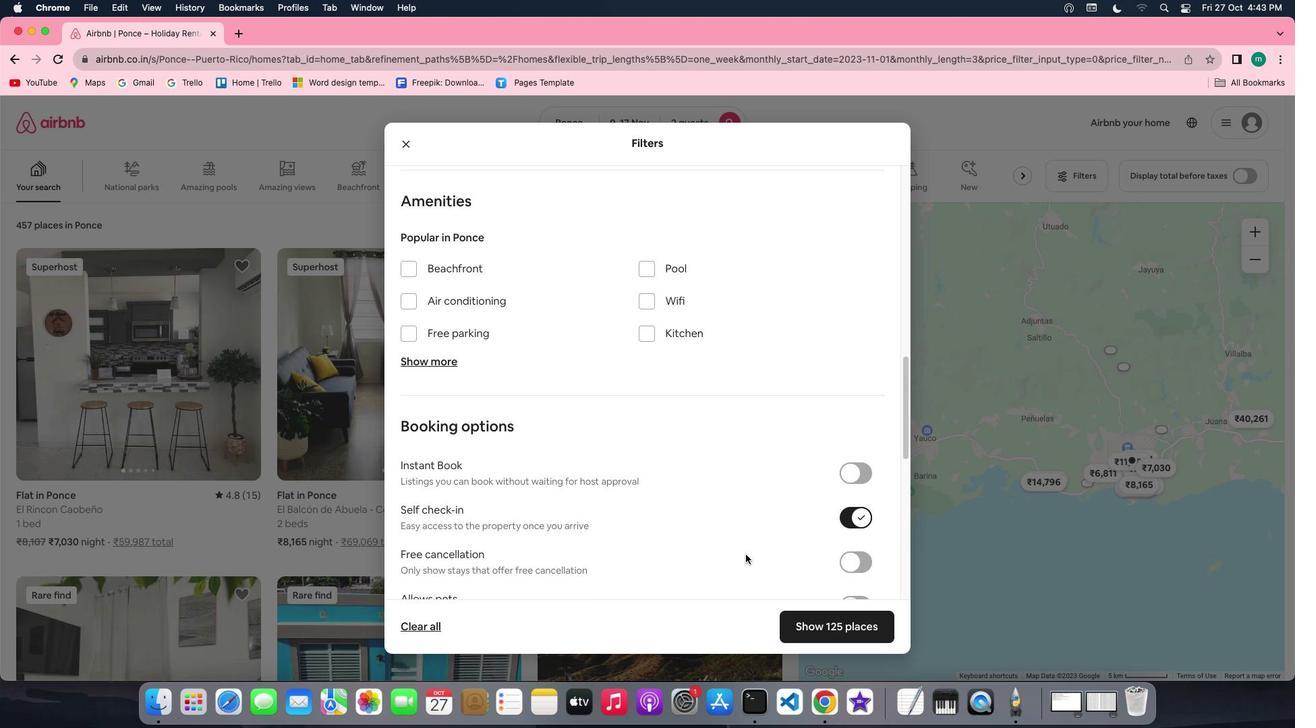 
Action: Mouse scrolled (741, 550) with delta (-4, -4)
Screenshot: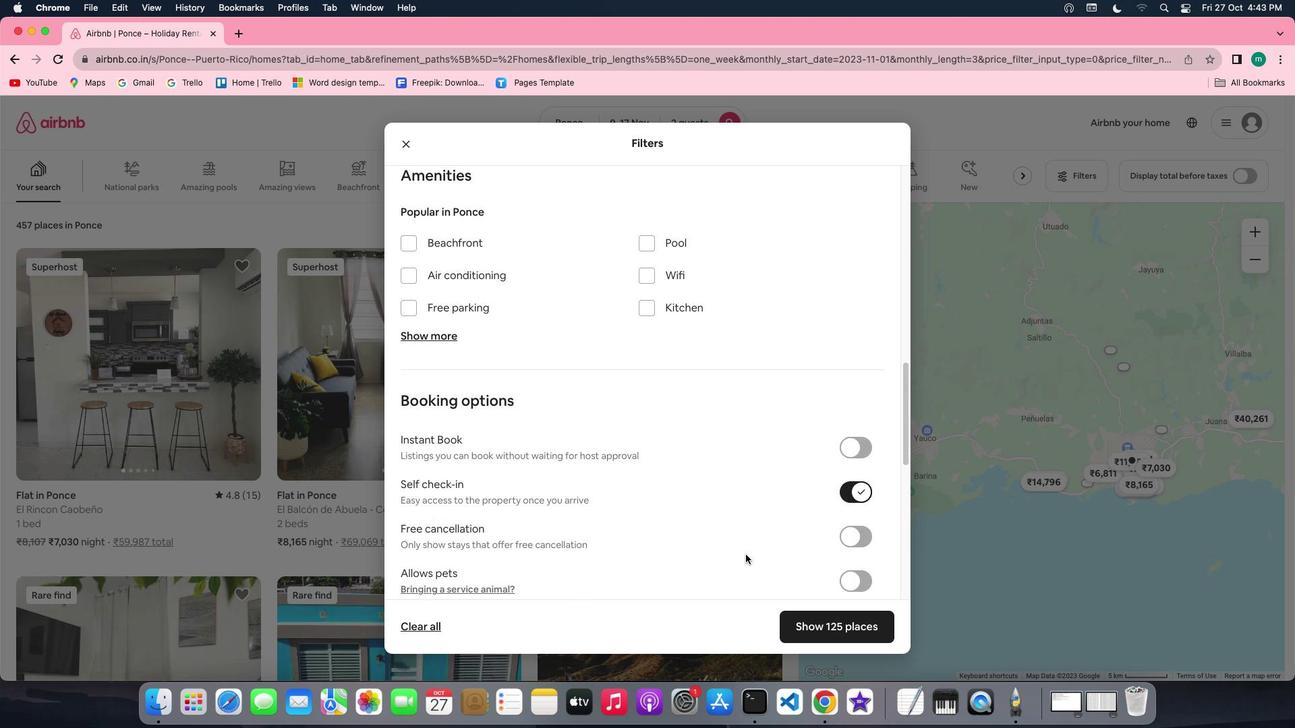 
Action: Mouse scrolled (741, 550) with delta (-4, -5)
Screenshot: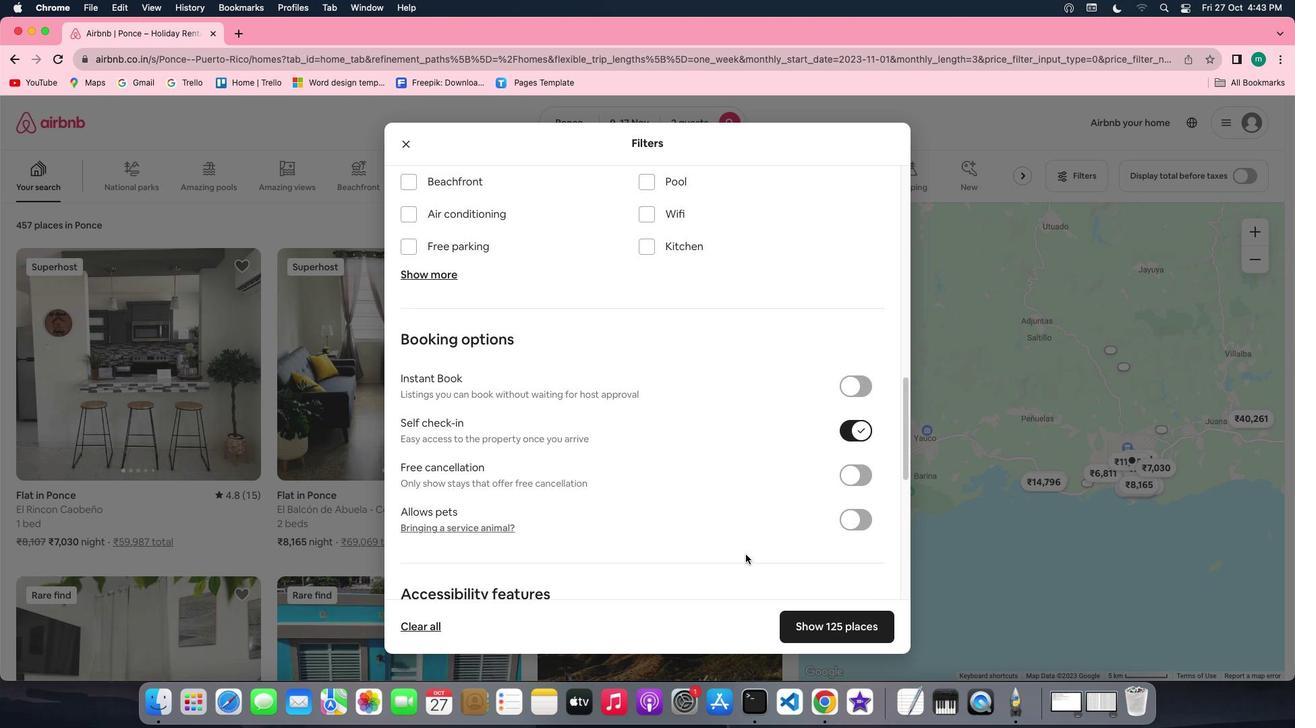 
Action: Mouse scrolled (741, 550) with delta (-4, -5)
Screenshot: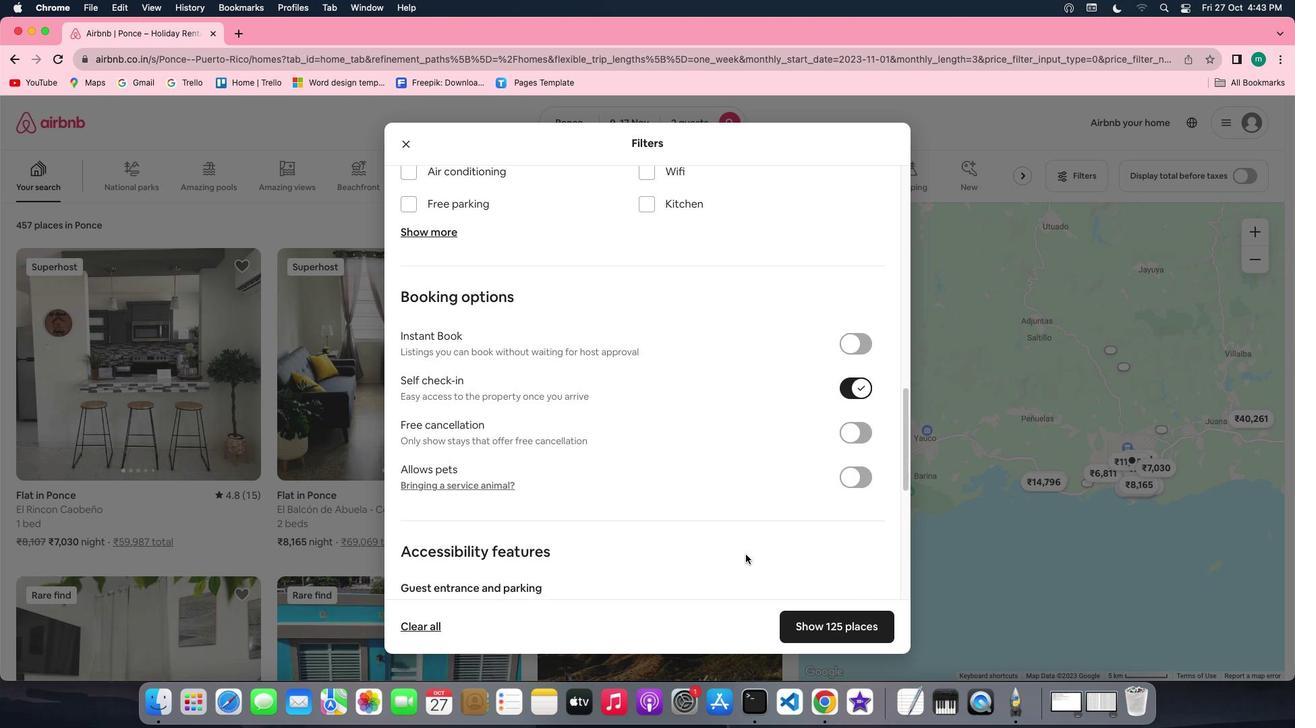 
Action: Mouse scrolled (741, 550) with delta (-4, -4)
Screenshot: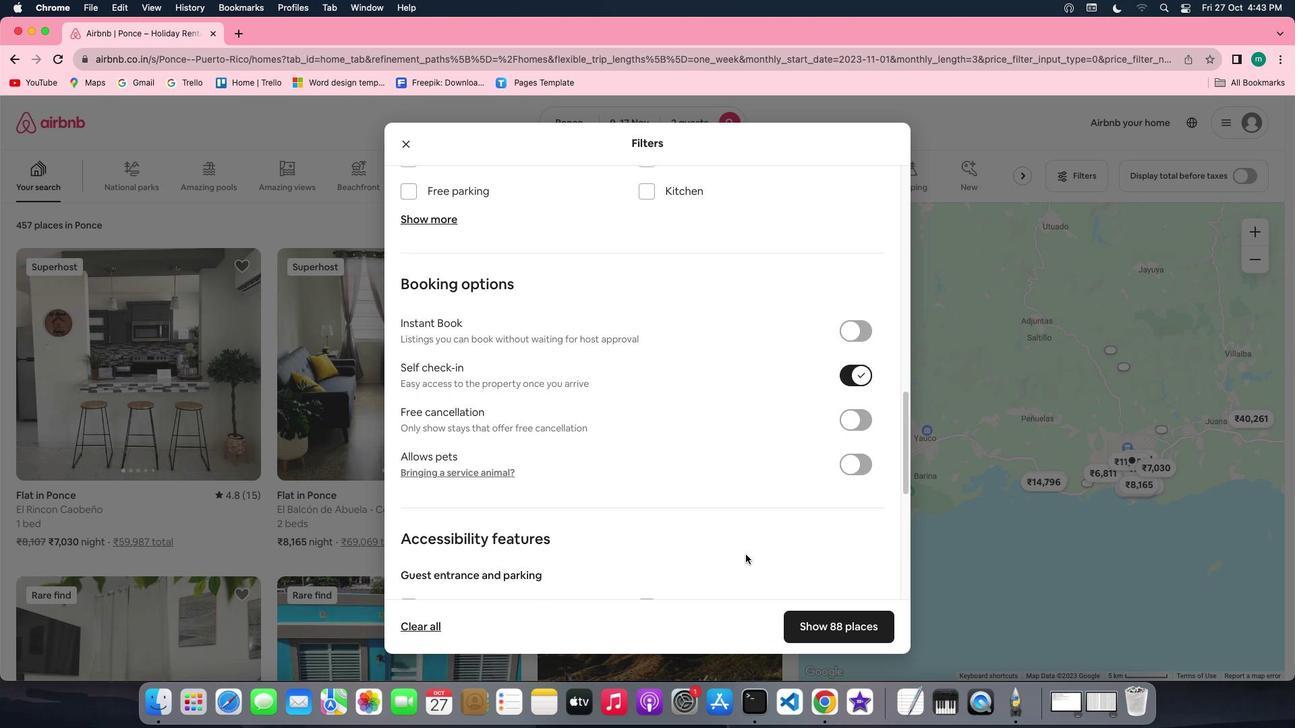
Action: Mouse scrolled (741, 550) with delta (-4, -4)
Screenshot: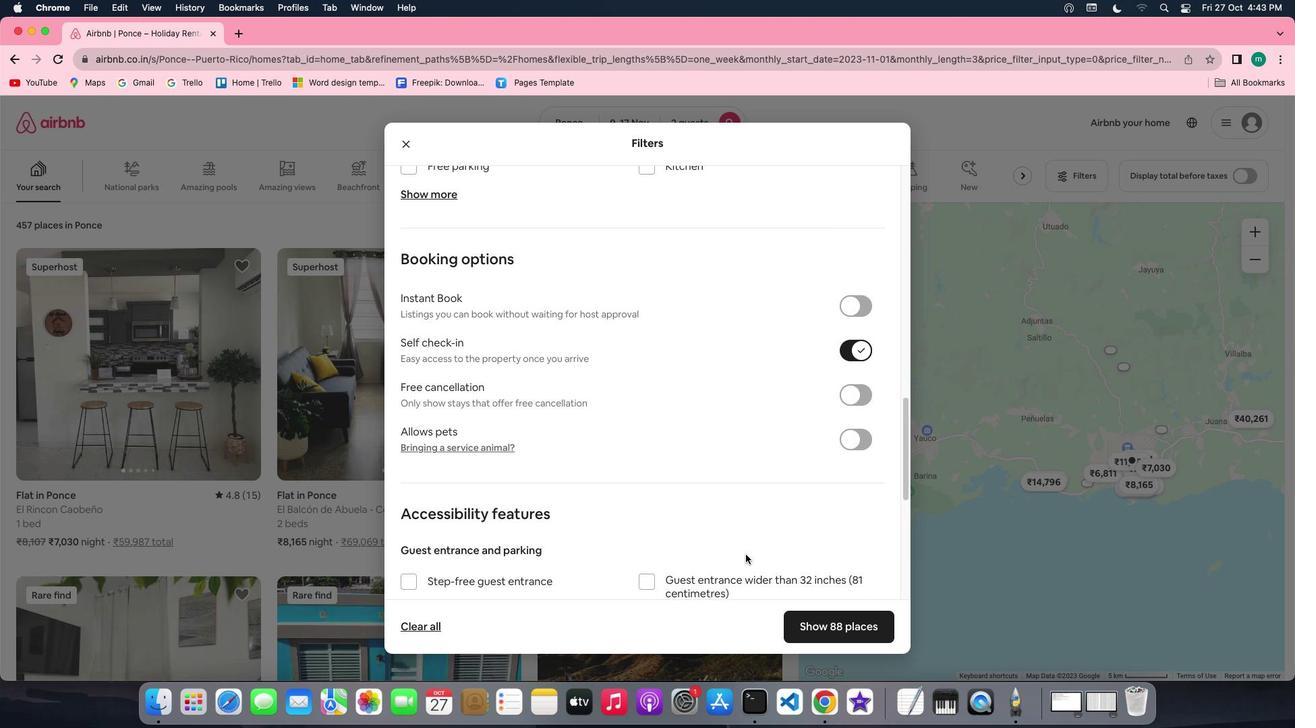 
Action: Mouse scrolled (741, 550) with delta (-4, -4)
Screenshot: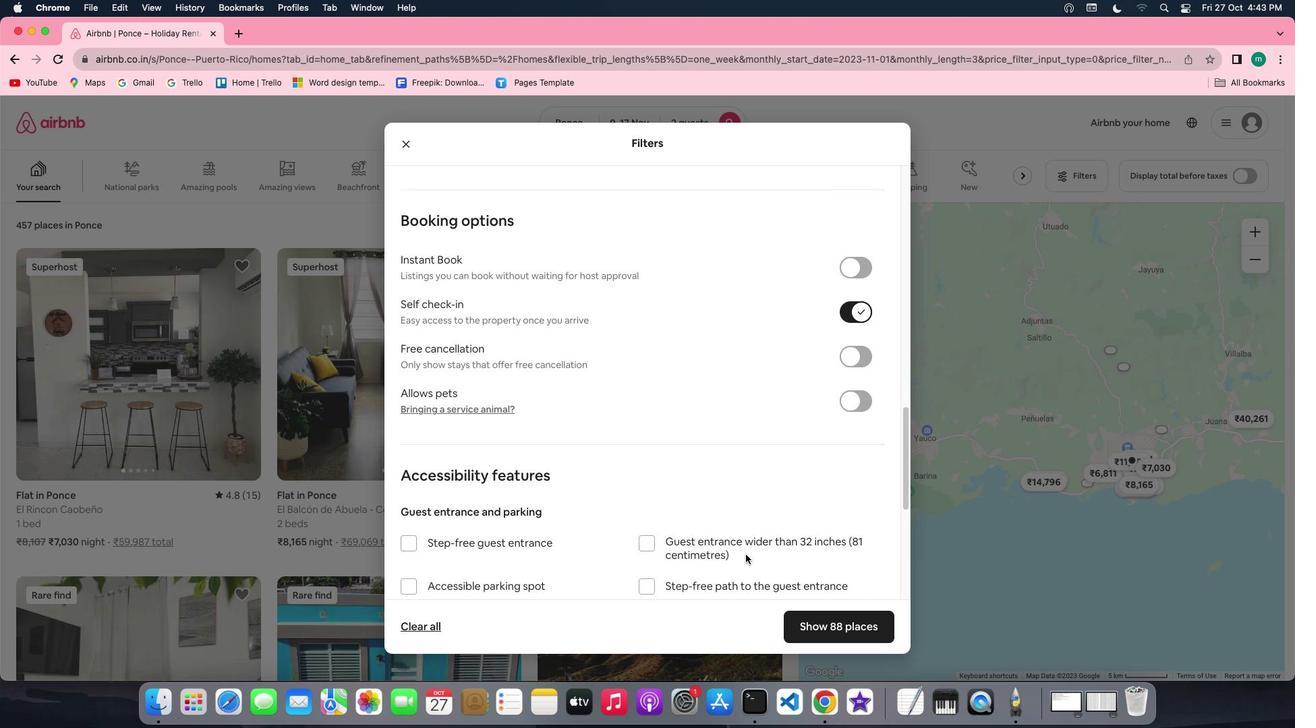
Action: Mouse scrolled (741, 550) with delta (-4, -5)
Screenshot: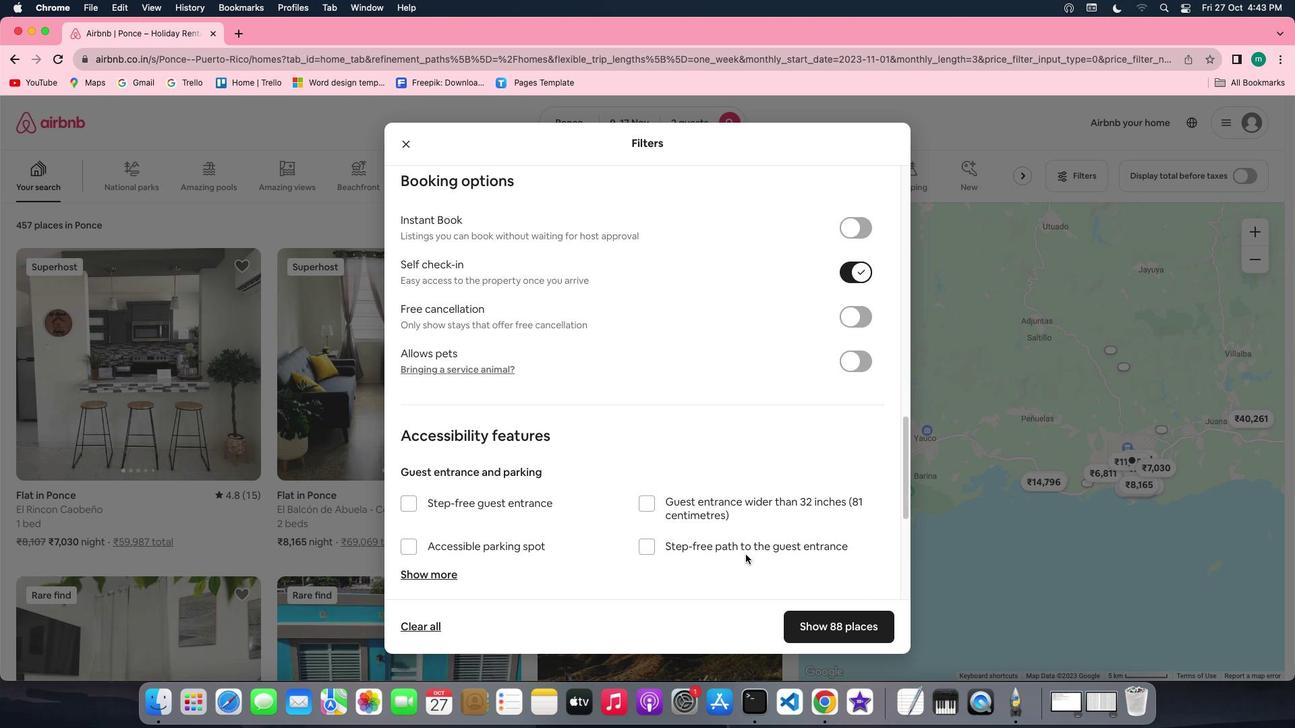 
Action: Mouse scrolled (741, 550) with delta (-4, -4)
Screenshot: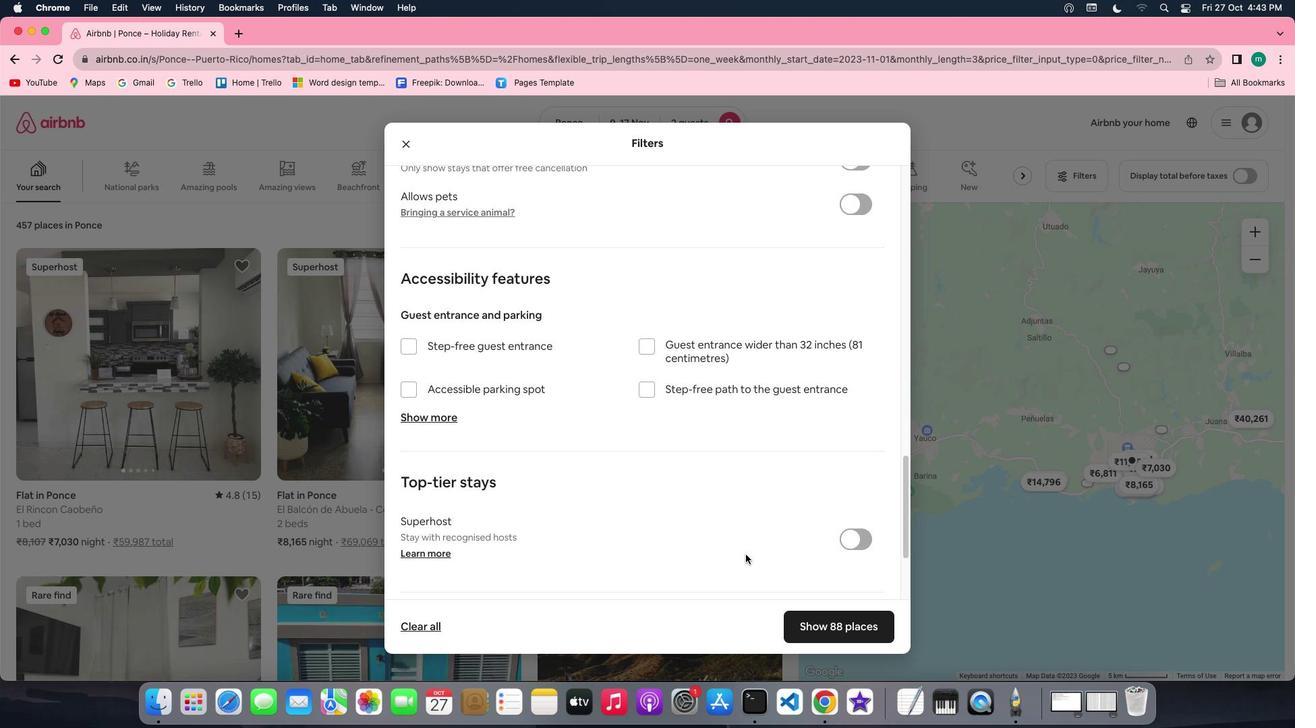 
Action: Mouse scrolled (741, 550) with delta (-4, -4)
Screenshot: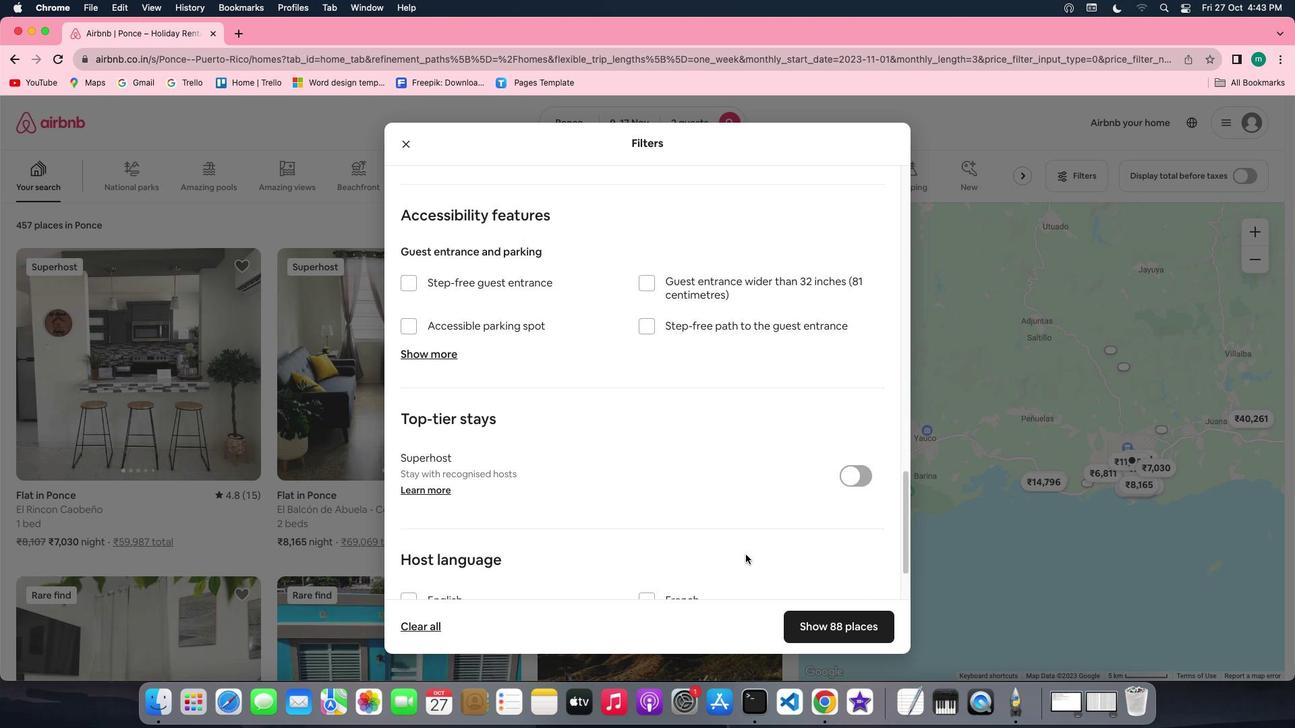 
Action: Mouse scrolled (741, 550) with delta (-4, -6)
Screenshot: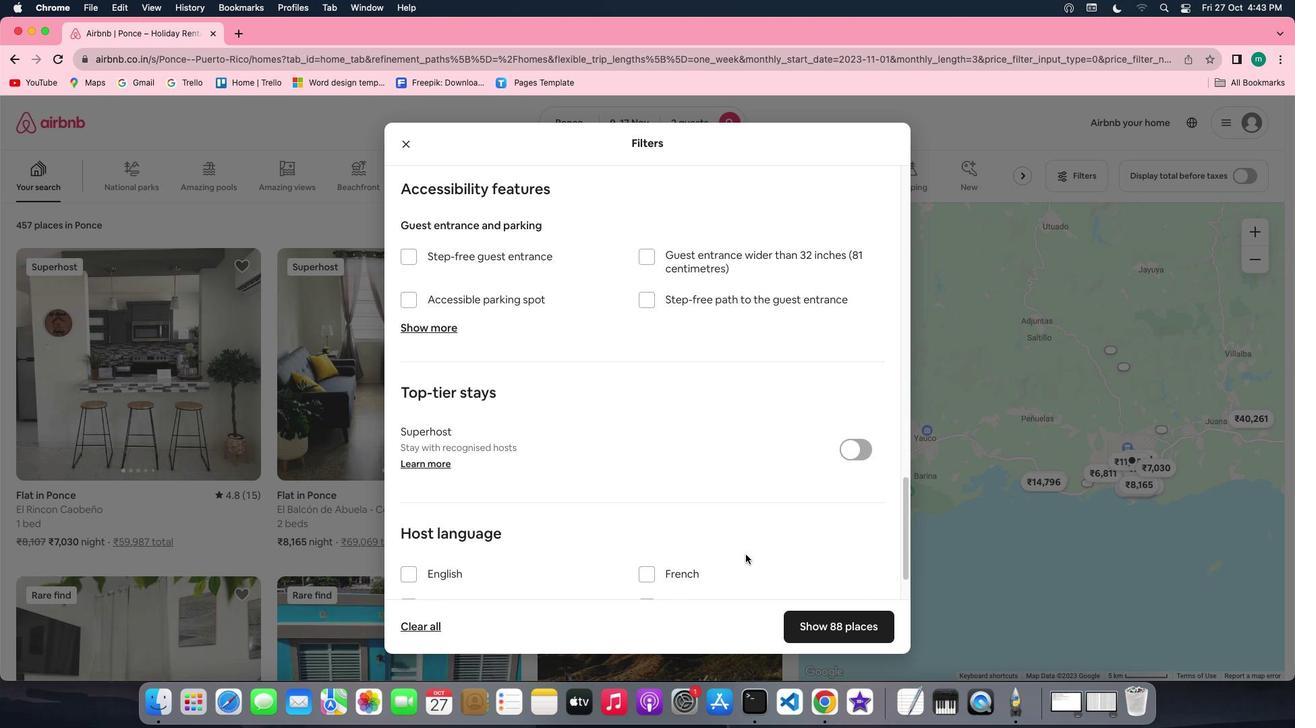 
Action: Mouse scrolled (741, 550) with delta (-4, -6)
Screenshot: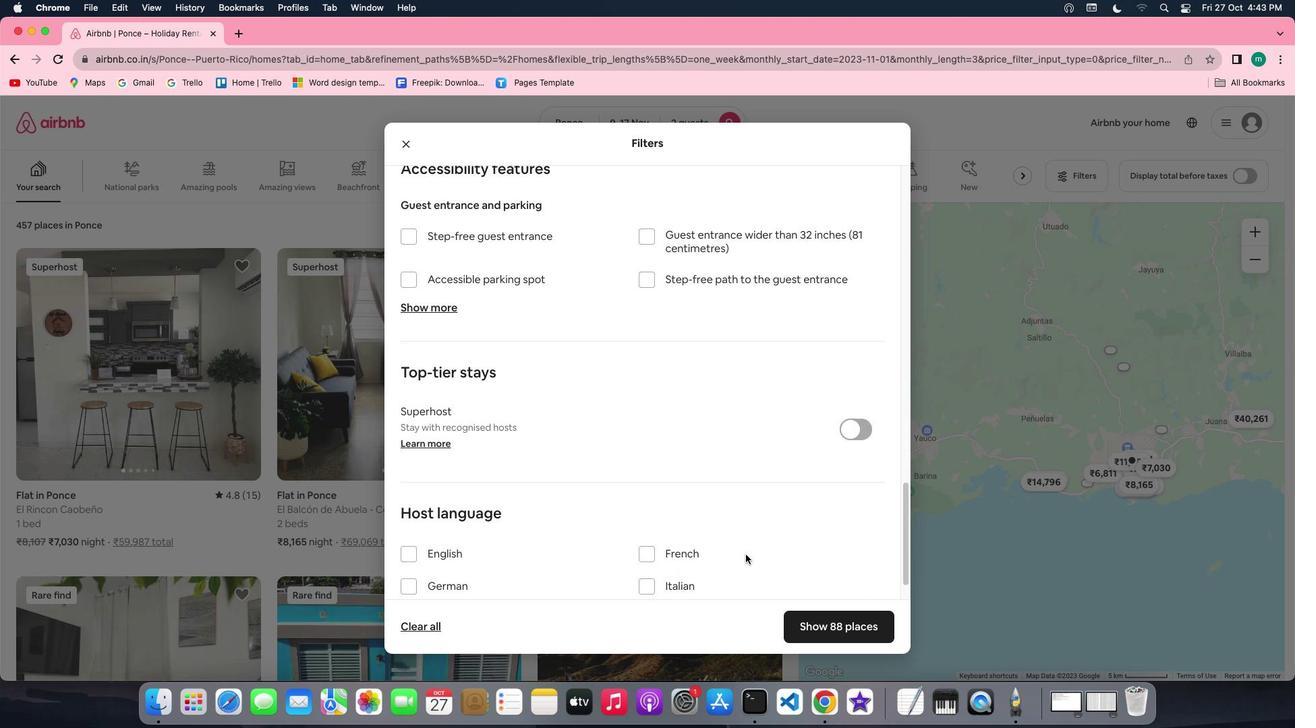 
Action: Mouse scrolled (741, 550) with delta (-4, -6)
Screenshot: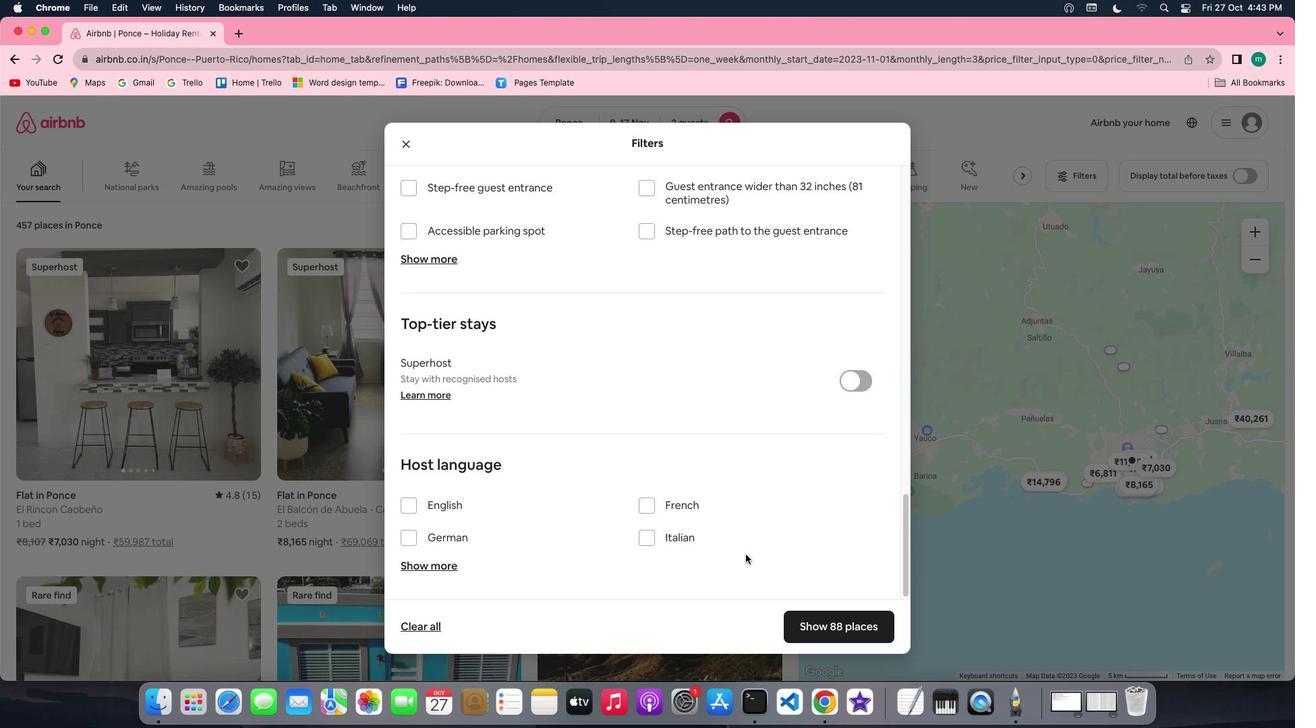 
Action: Mouse scrolled (741, 550) with delta (-4, -4)
Screenshot: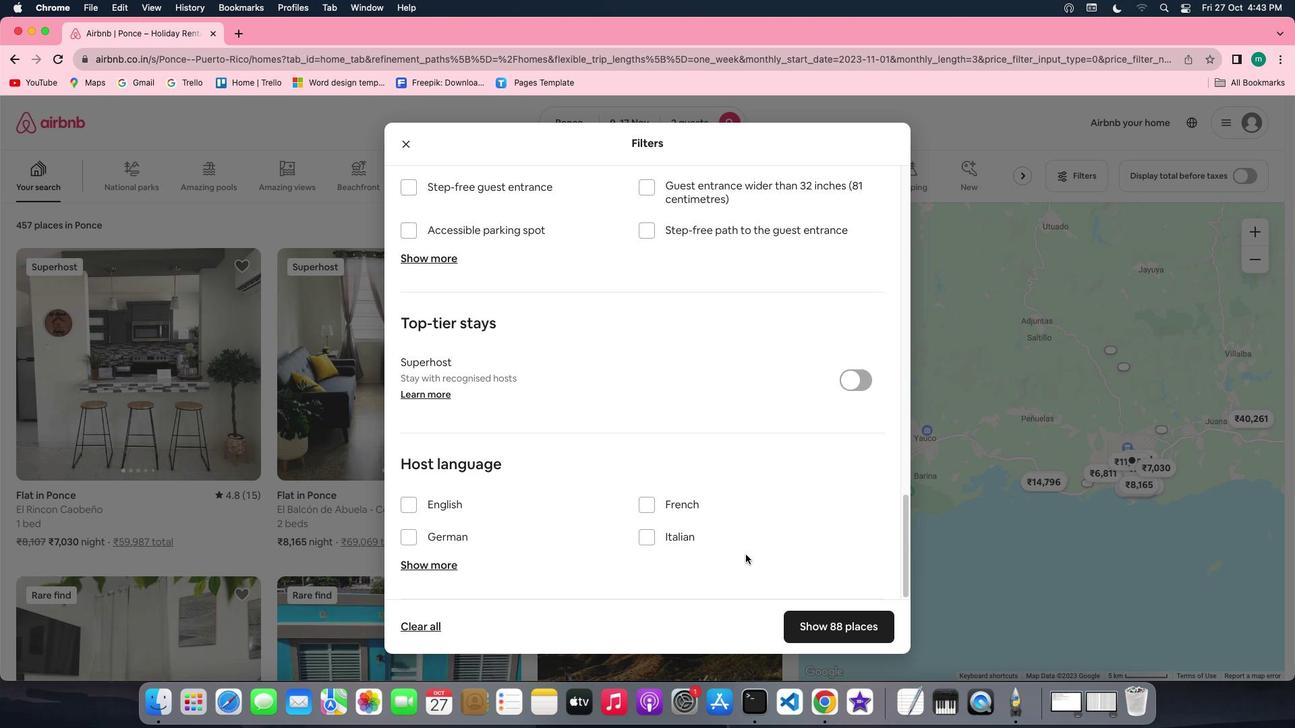 
Action: Mouse scrolled (741, 550) with delta (-4, -4)
Screenshot: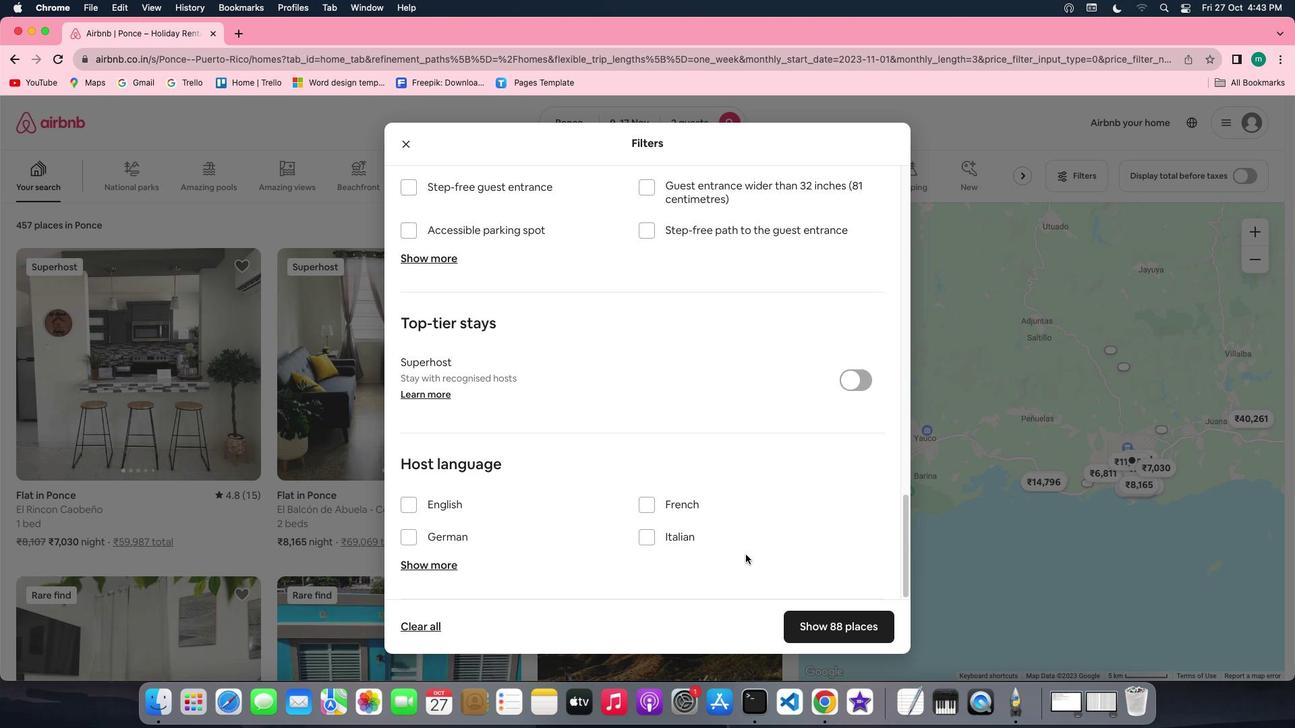 
Action: Mouse scrolled (741, 550) with delta (-4, -6)
Screenshot: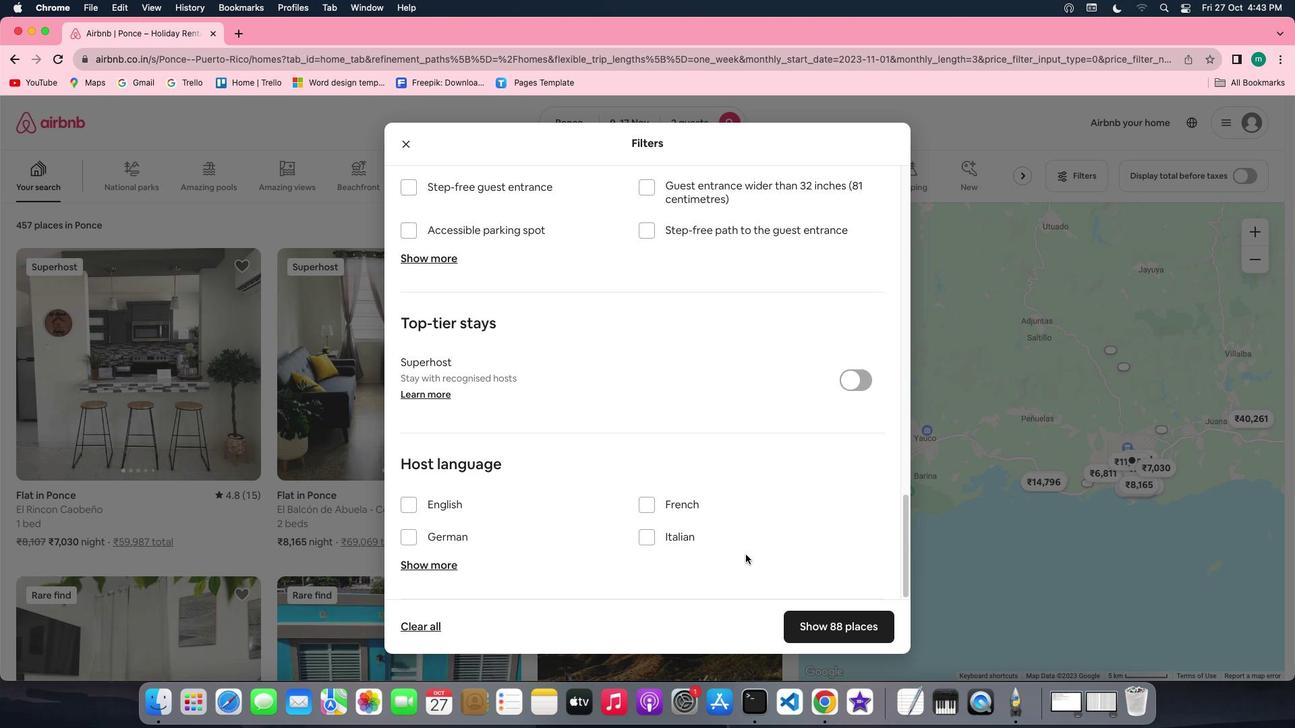 
Action: Mouse scrolled (741, 550) with delta (-4, -7)
Screenshot: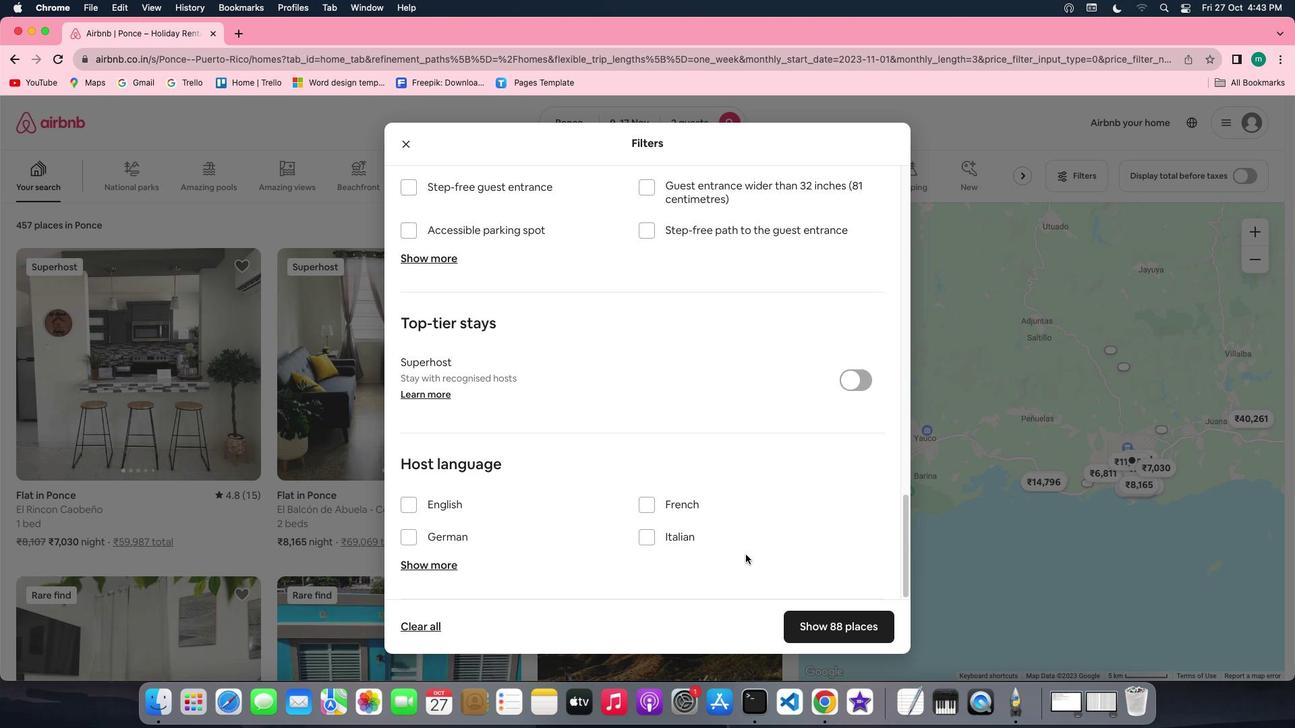 
Action: Mouse scrolled (741, 550) with delta (-4, -7)
Screenshot: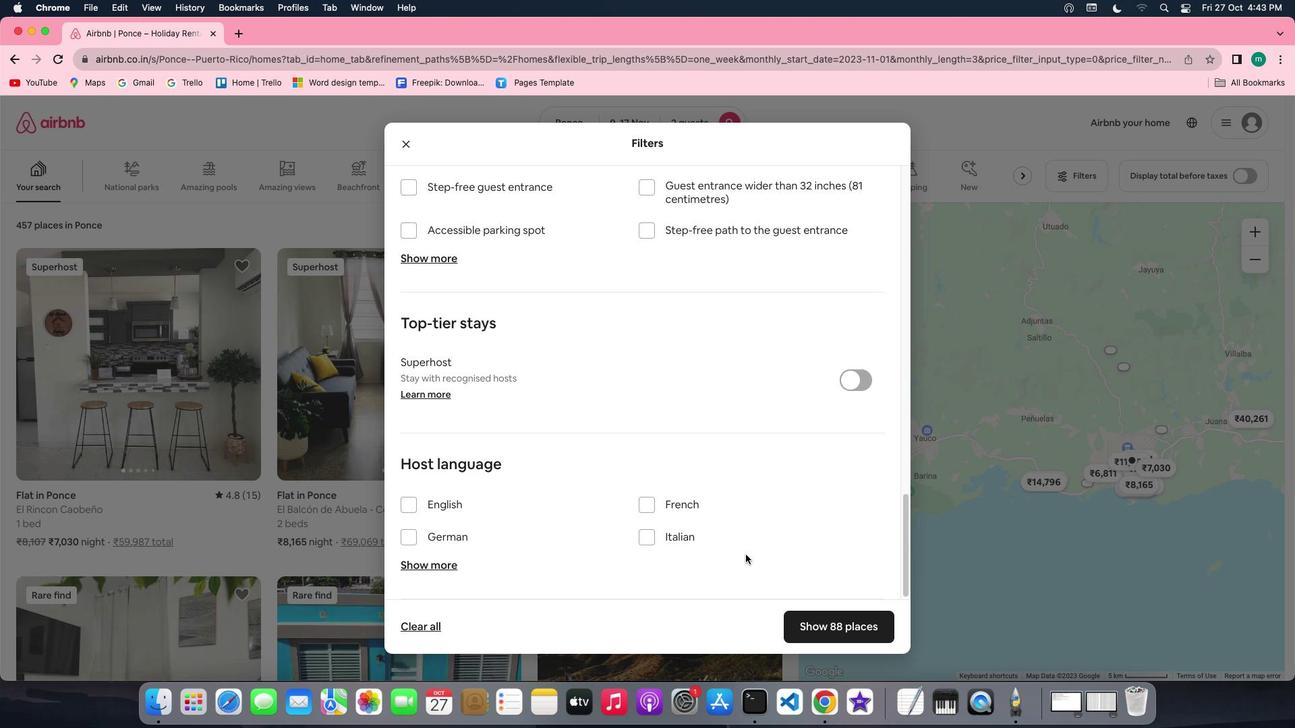 
Action: Mouse scrolled (741, 550) with delta (-4, -3)
Screenshot: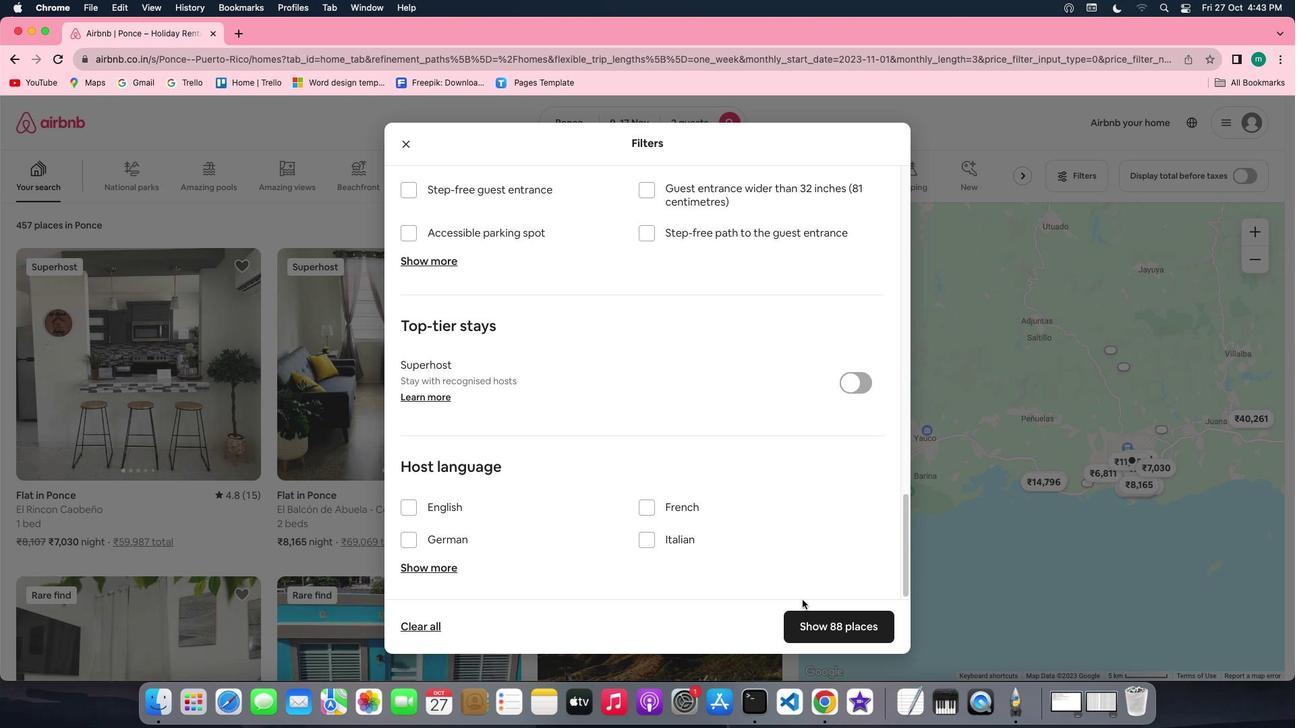 
Action: Mouse moved to (820, 620)
Screenshot: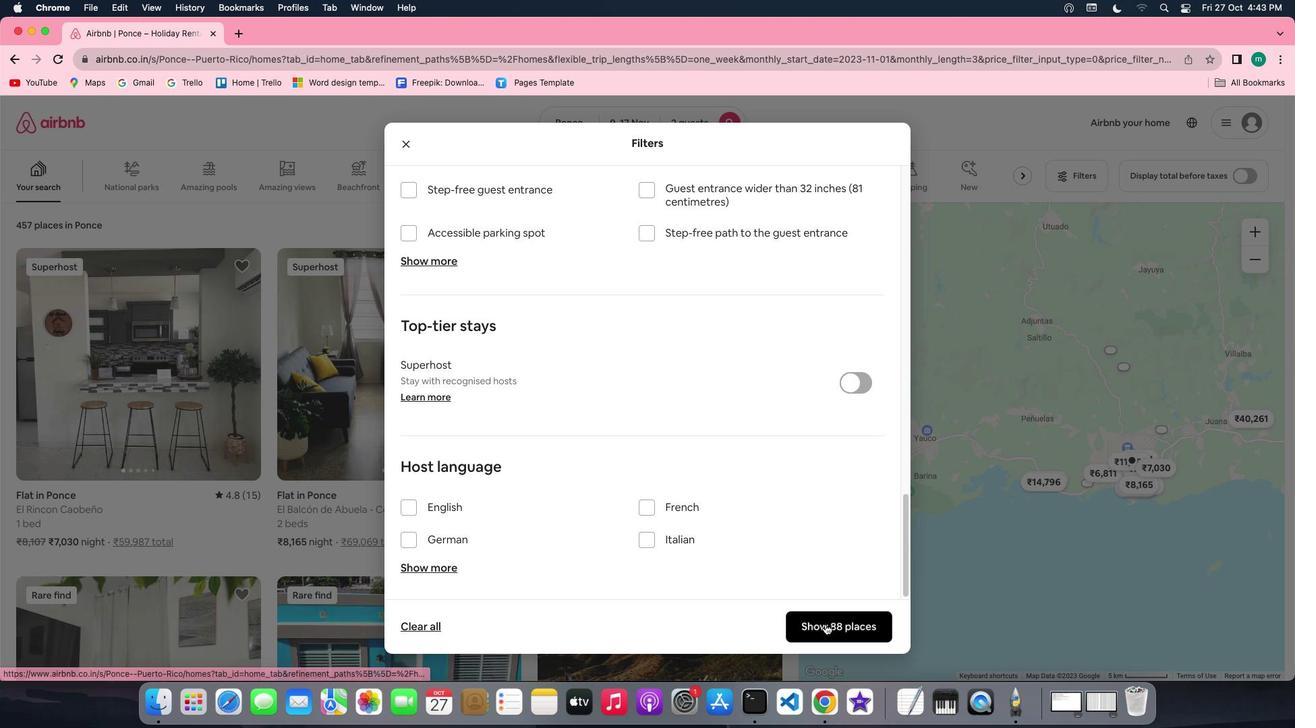 
Action: Mouse pressed left at (820, 620)
Screenshot: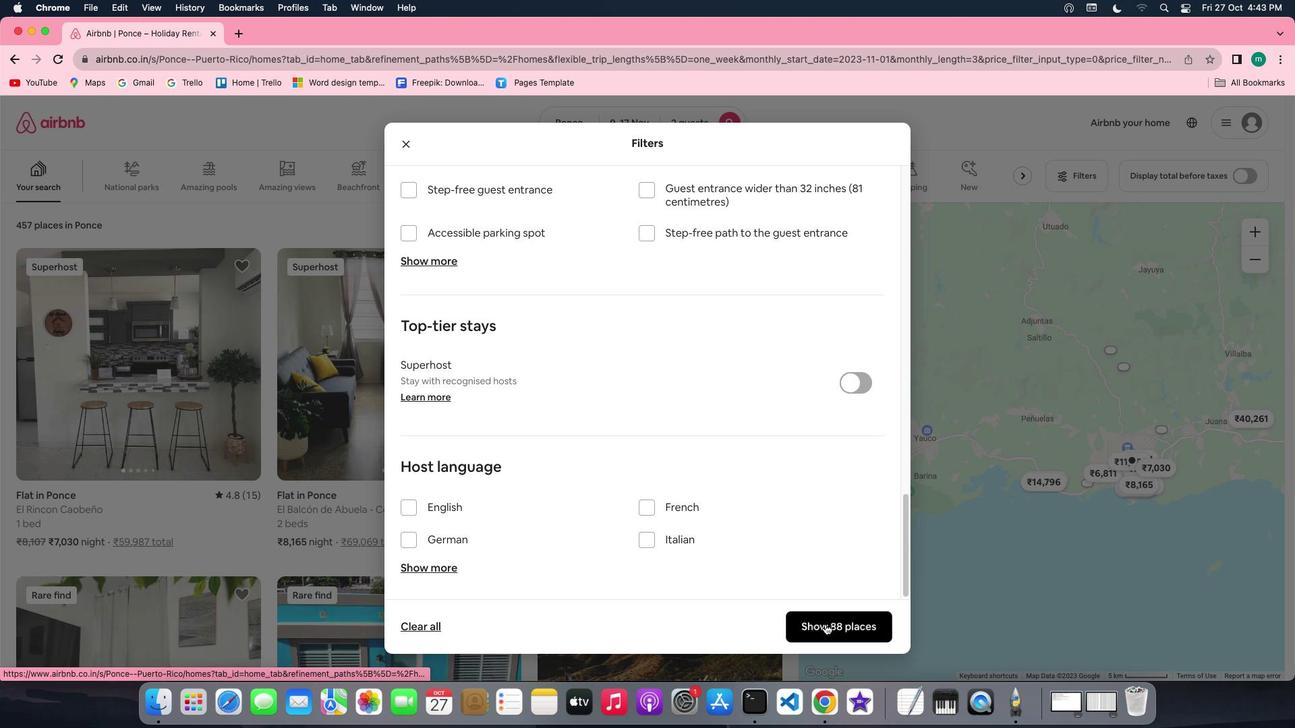 
Action: Mouse moved to (125, 377)
Screenshot: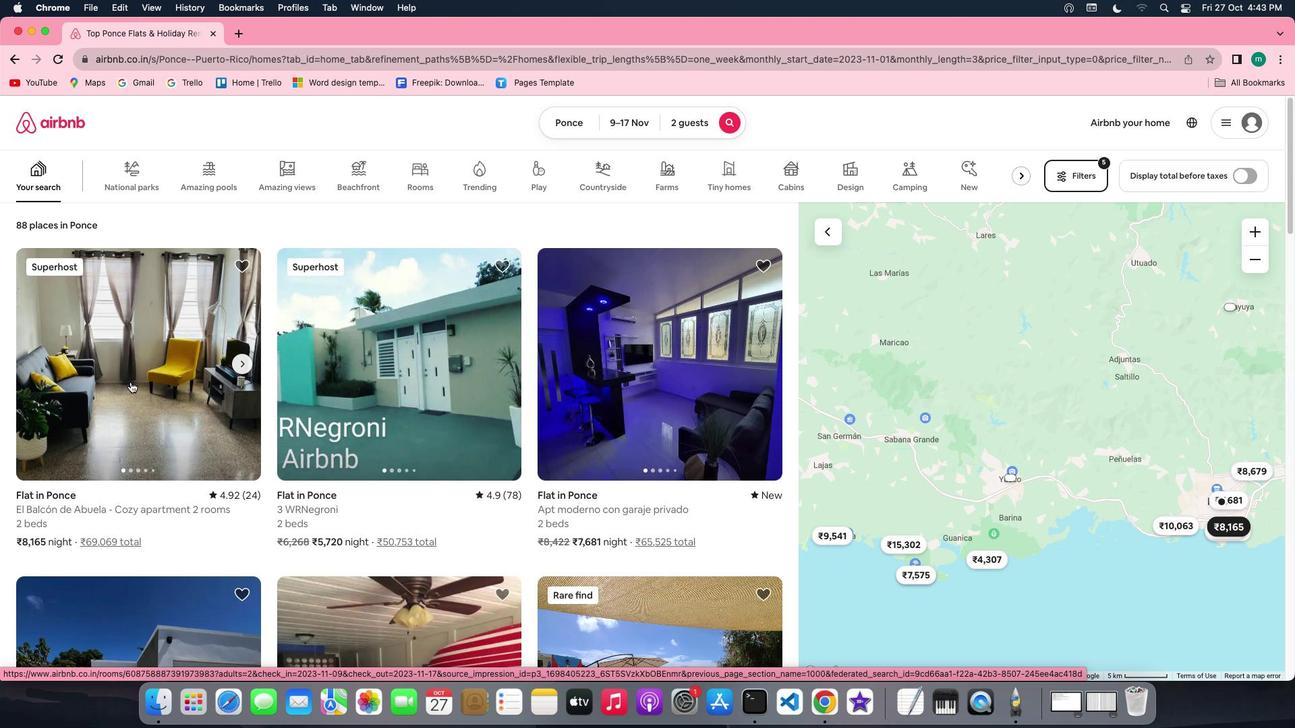 
Action: Mouse pressed left at (125, 377)
Screenshot: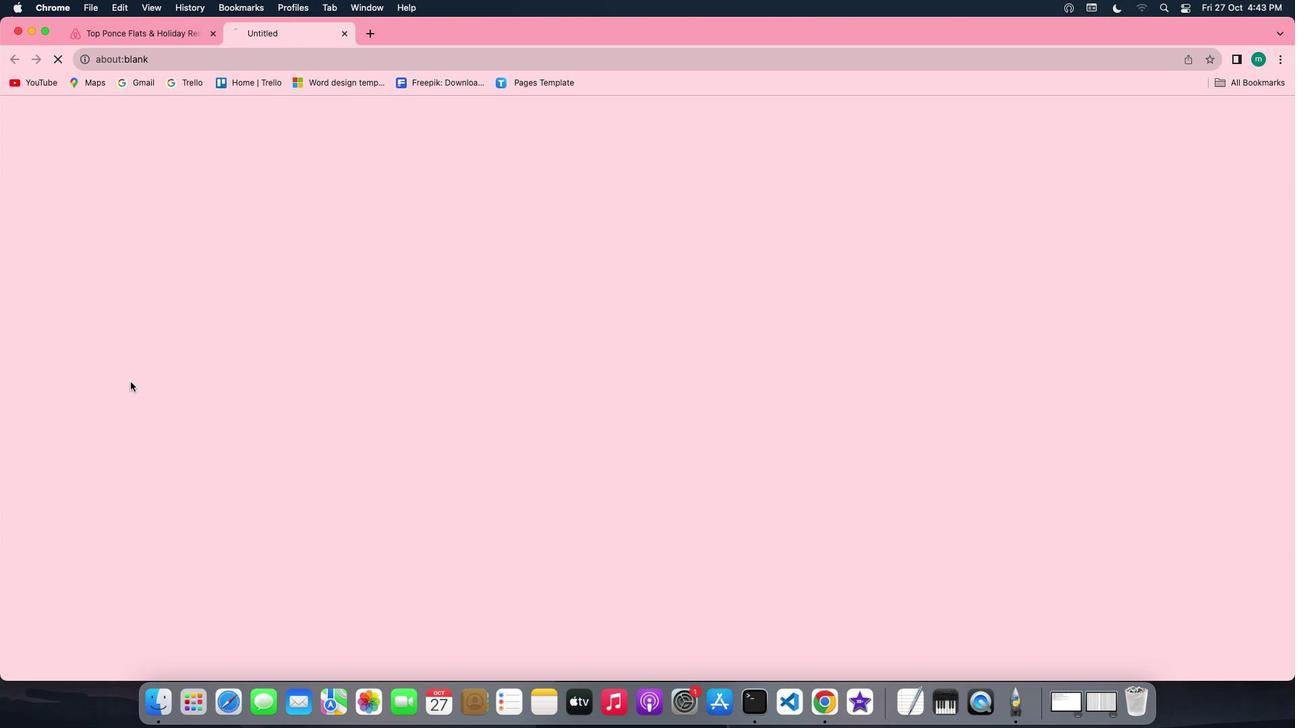 
Action: Mouse moved to (947, 500)
Screenshot: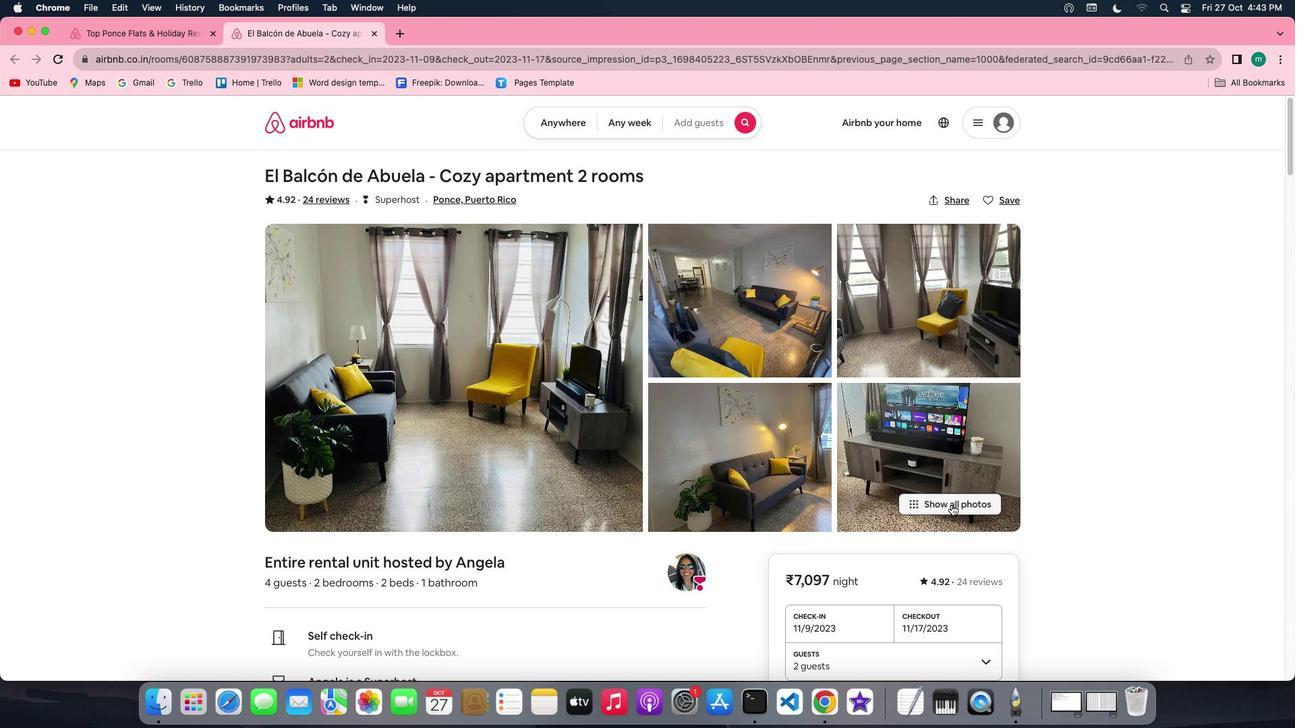 
Action: Mouse pressed left at (947, 500)
Screenshot: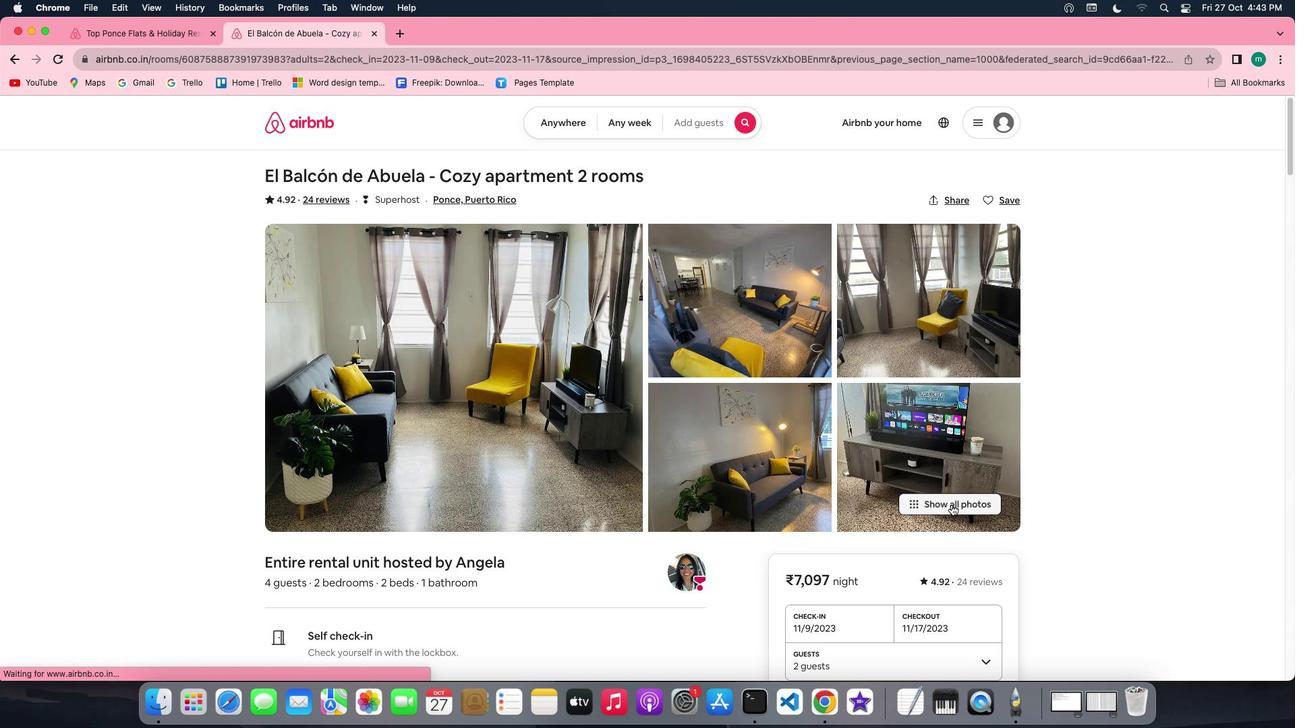
Action: Mouse moved to (544, 520)
Screenshot: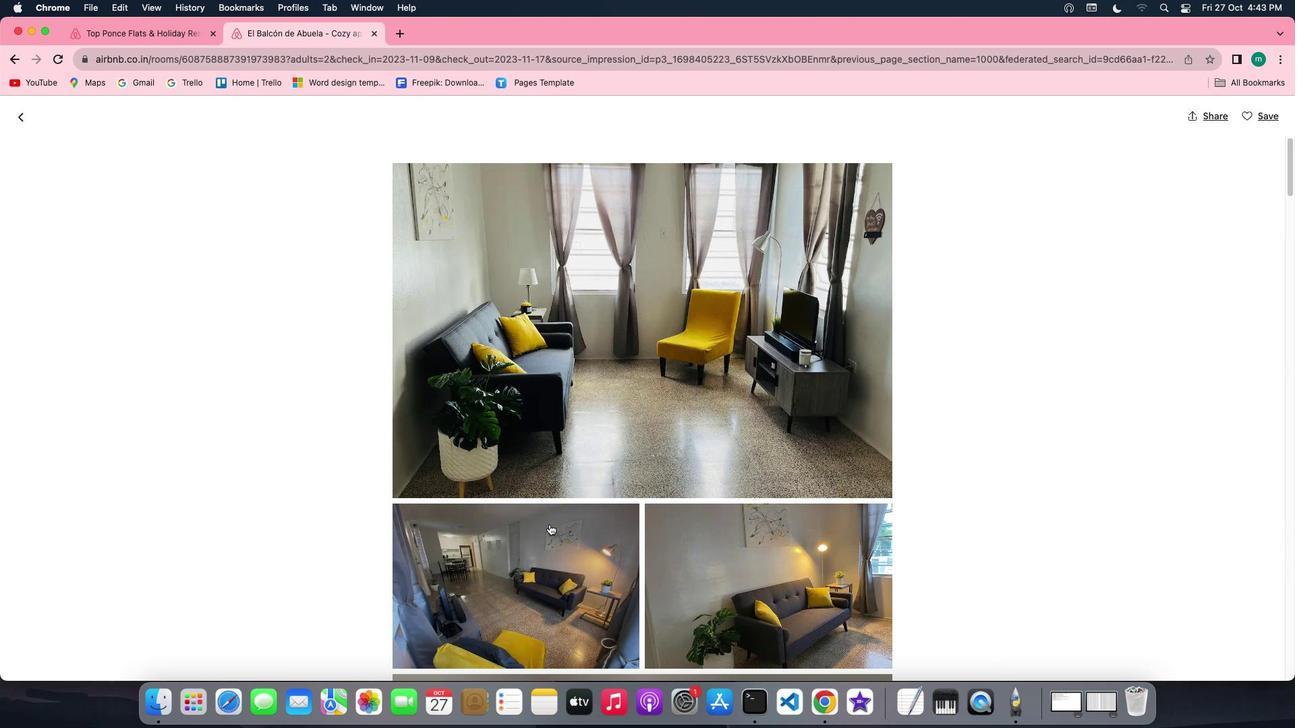 
Action: Mouse scrolled (544, 520) with delta (-4, -4)
Screenshot: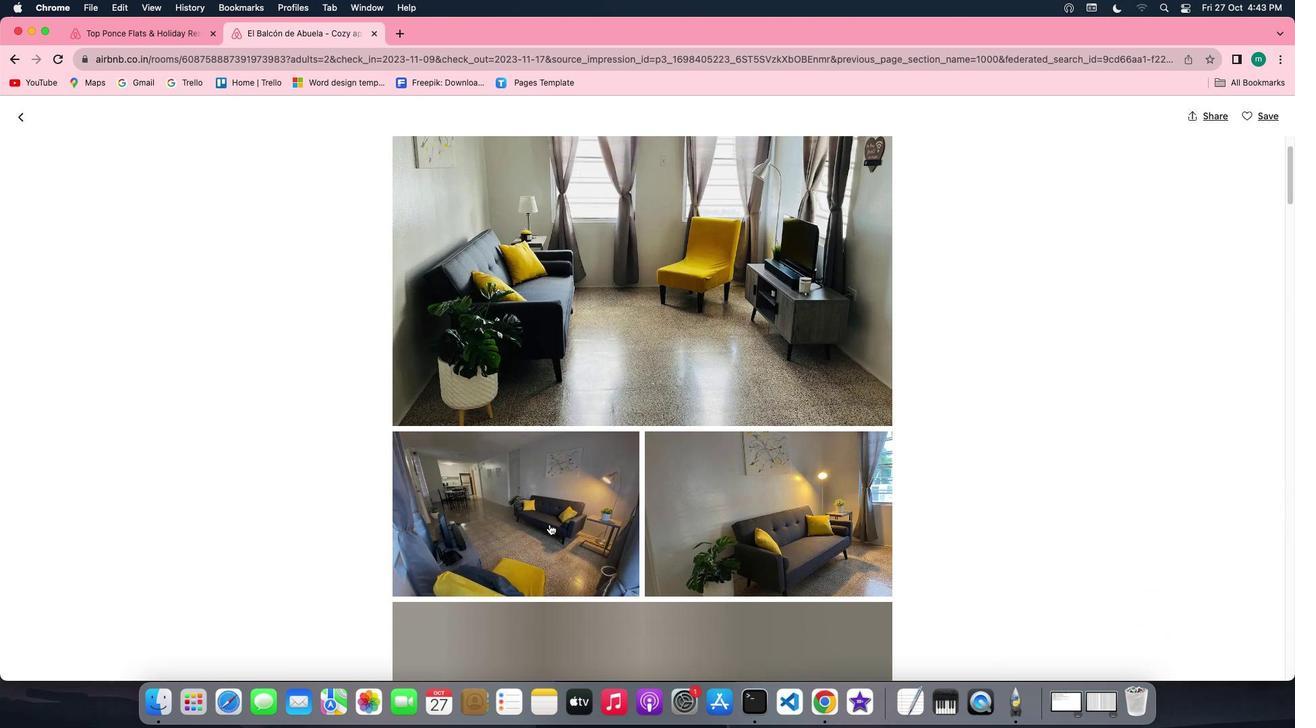 
Action: Mouse scrolled (544, 520) with delta (-4, -4)
Screenshot: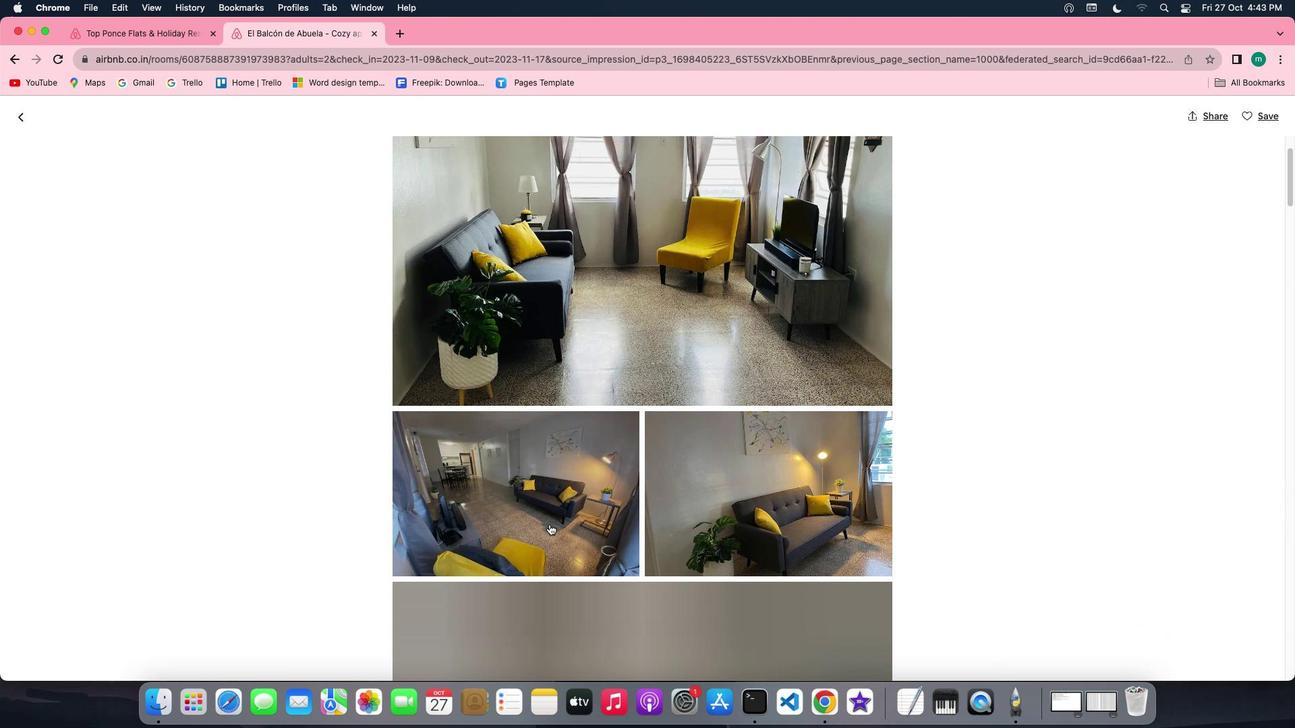 
Action: Mouse scrolled (544, 520) with delta (-4, -5)
Screenshot: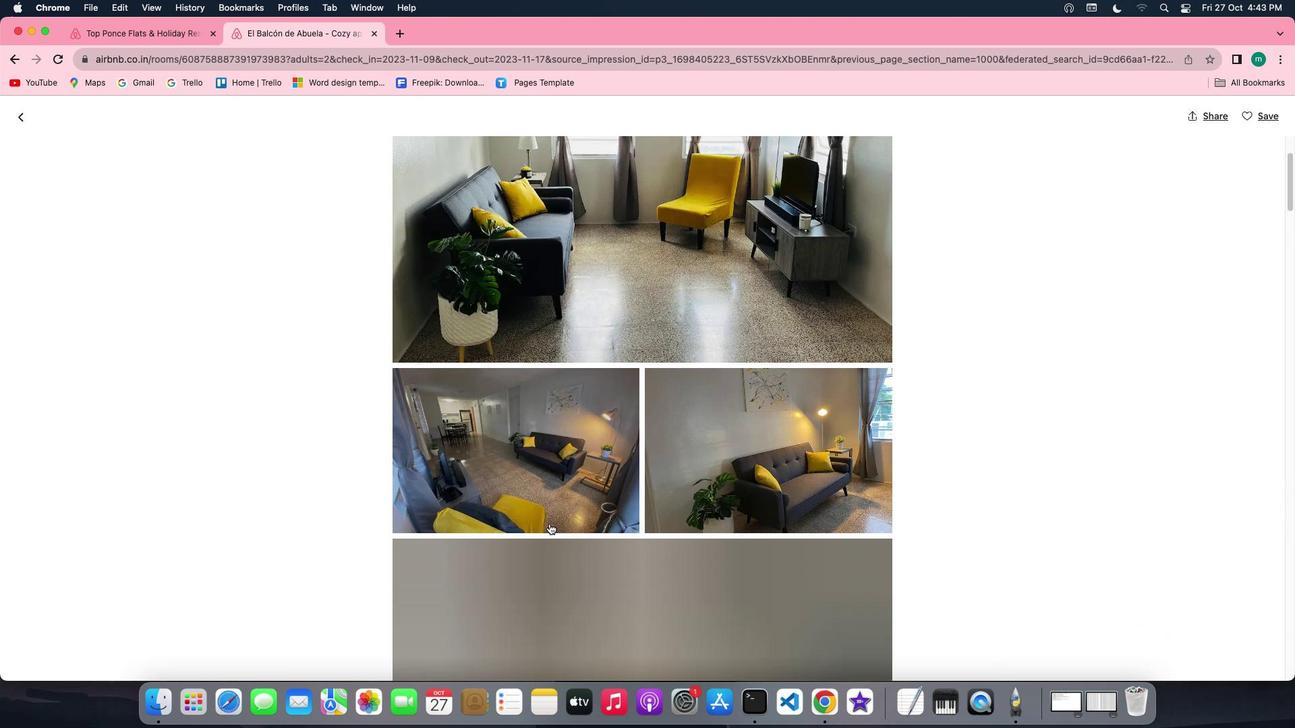 
Action: Mouse moved to (544, 520)
Screenshot: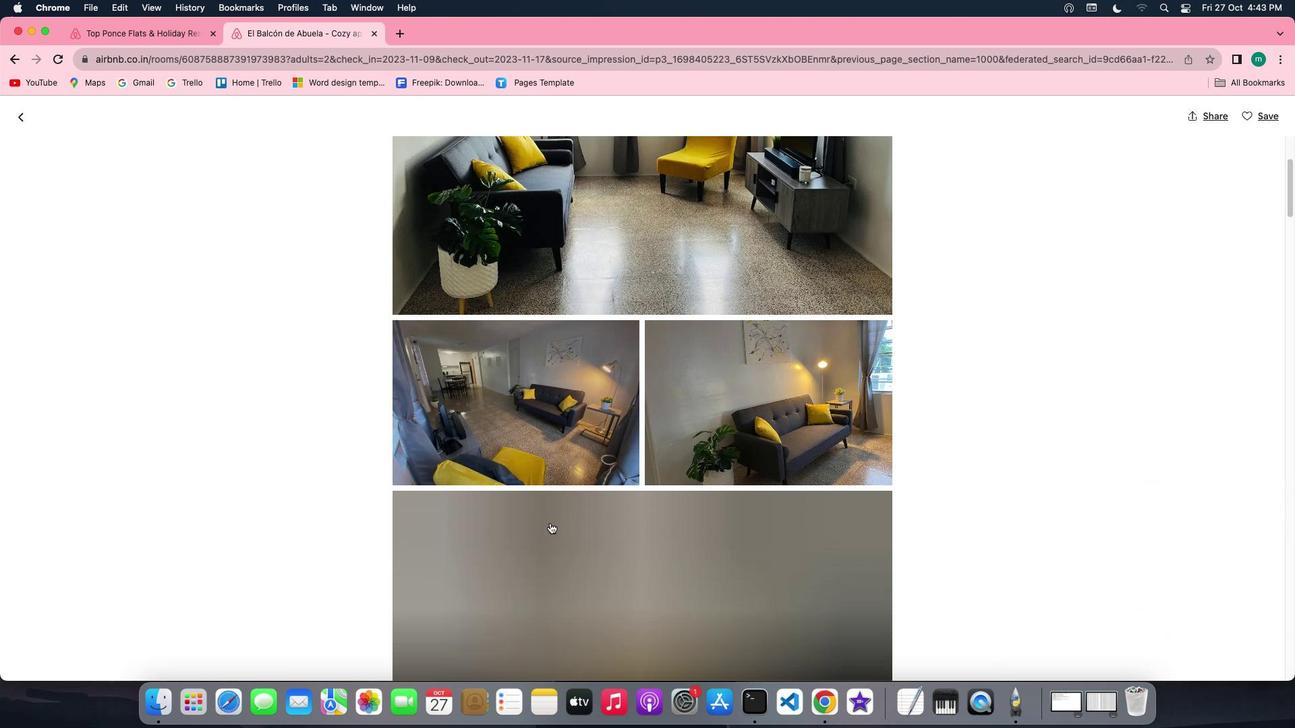 
Action: Mouse scrolled (544, 520) with delta (-4, -6)
Screenshot: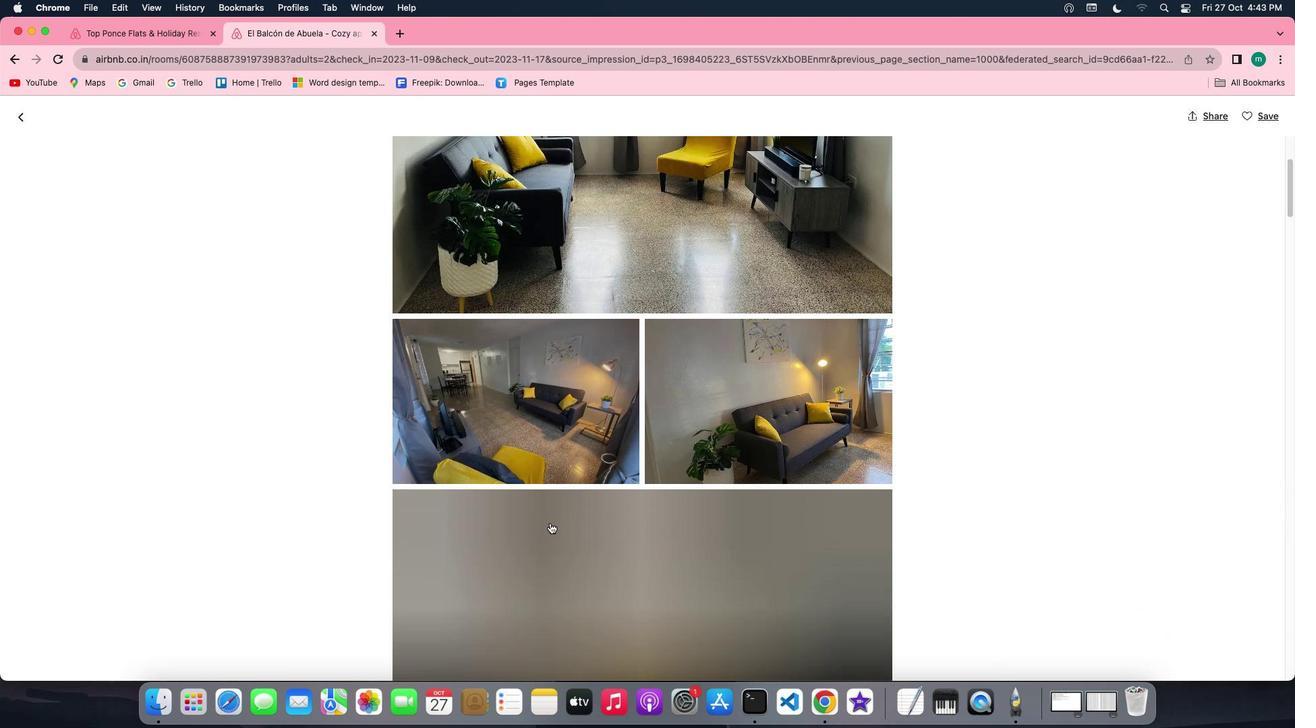 
Action: Mouse moved to (546, 518)
Screenshot: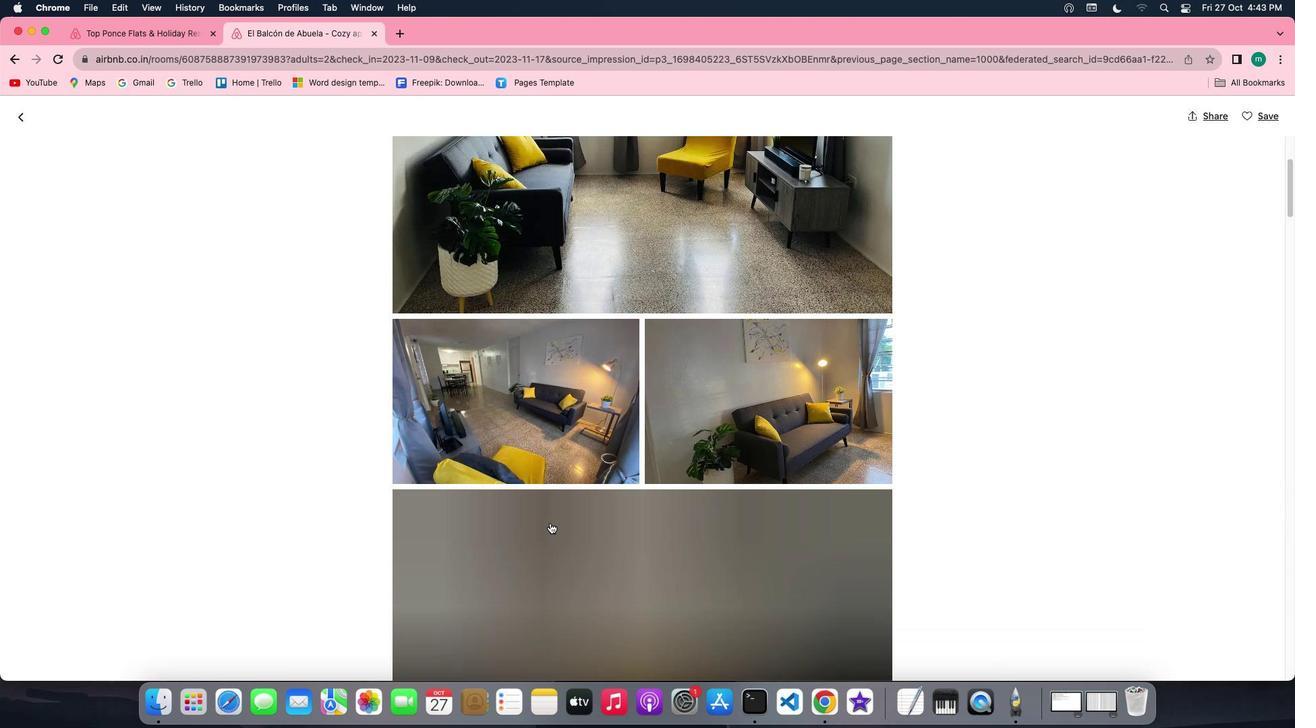 
Action: Mouse scrolled (546, 518) with delta (-4, -4)
Screenshot: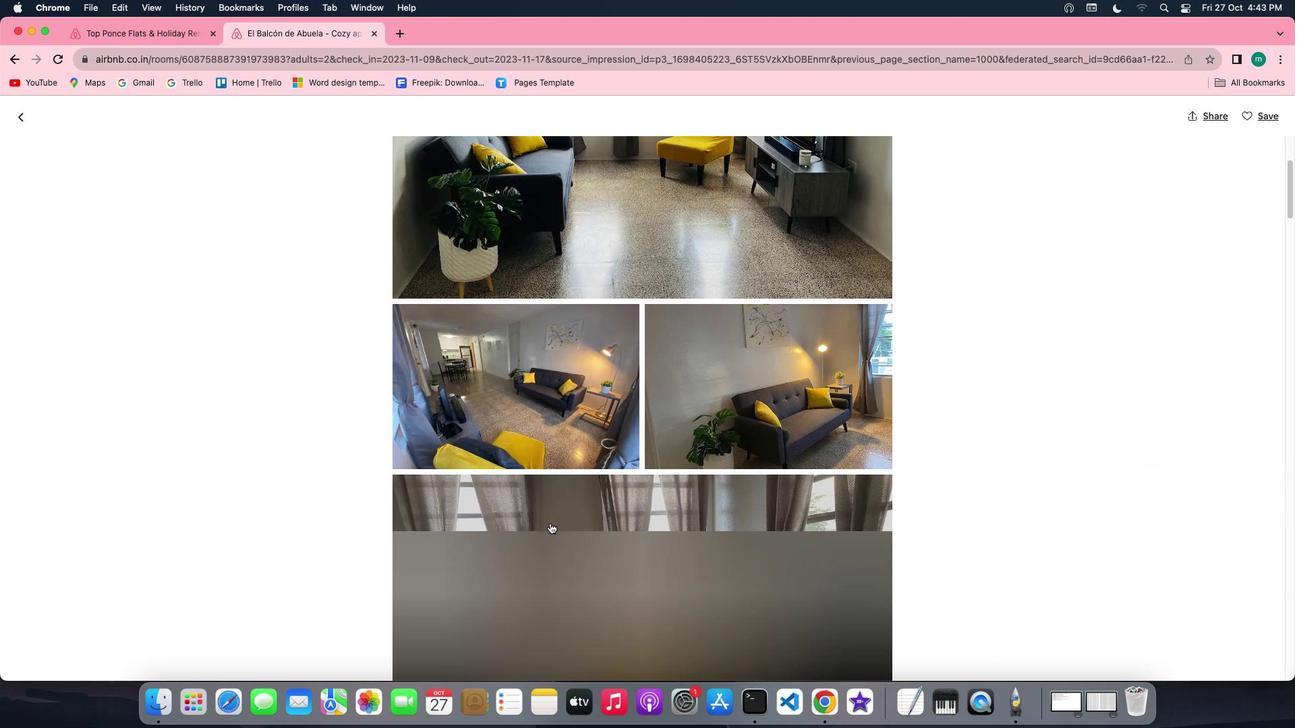
Action: Mouse scrolled (546, 518) with delta (-4, -4)
Screenshot: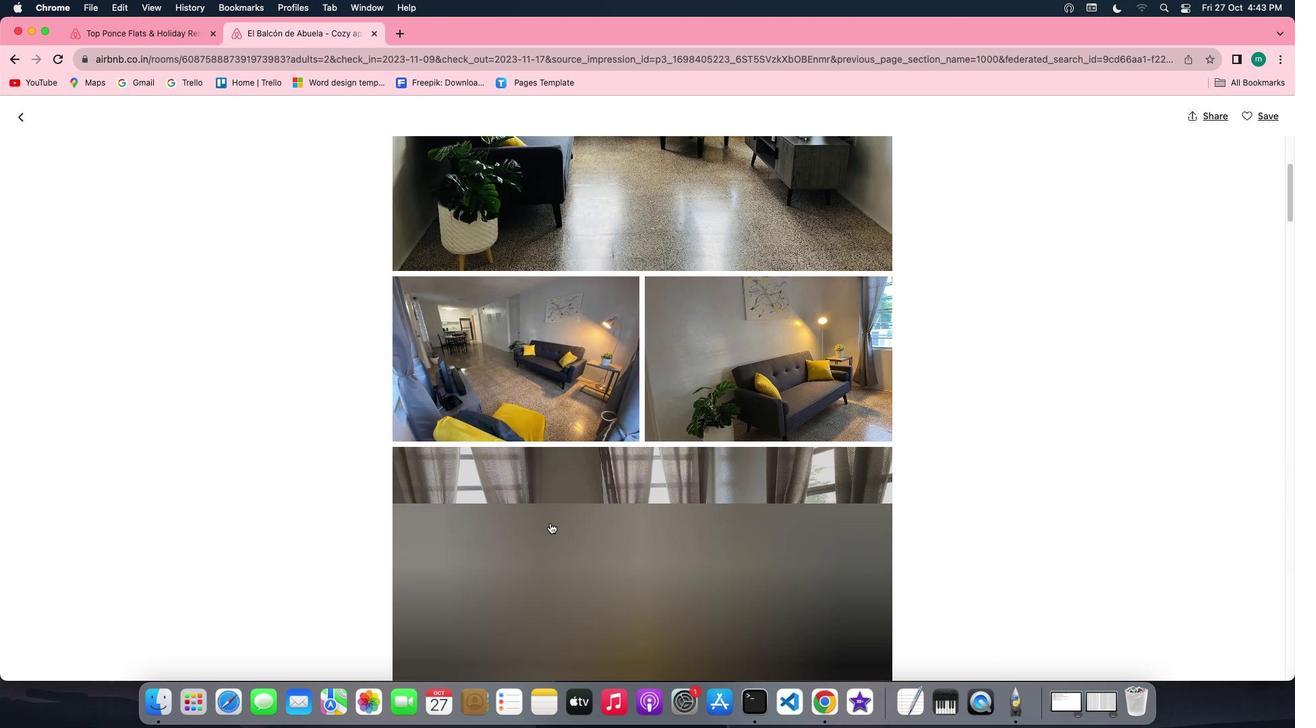 
Action: Mouse scrolled (546, 518) with delta (-4, -4)
Screenshot: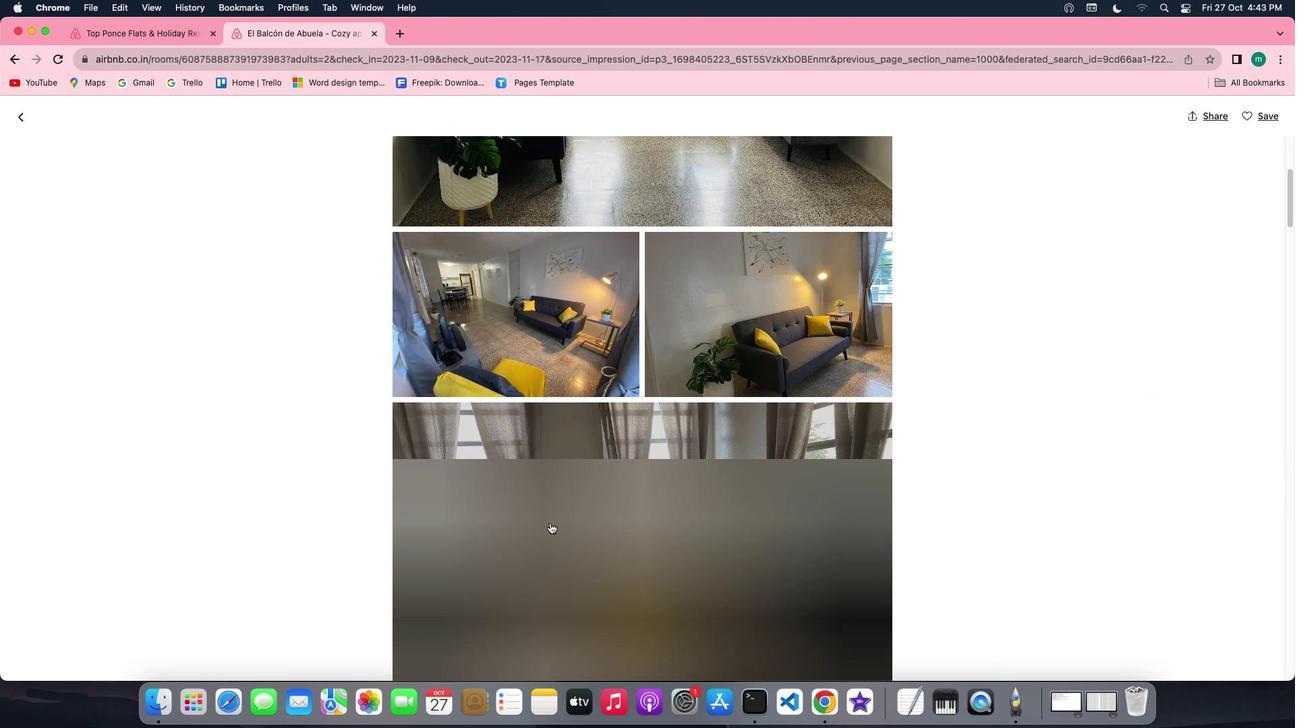 
Action: Mouse scrolled (546, 518) with delta (-4, -5)
Screenshot: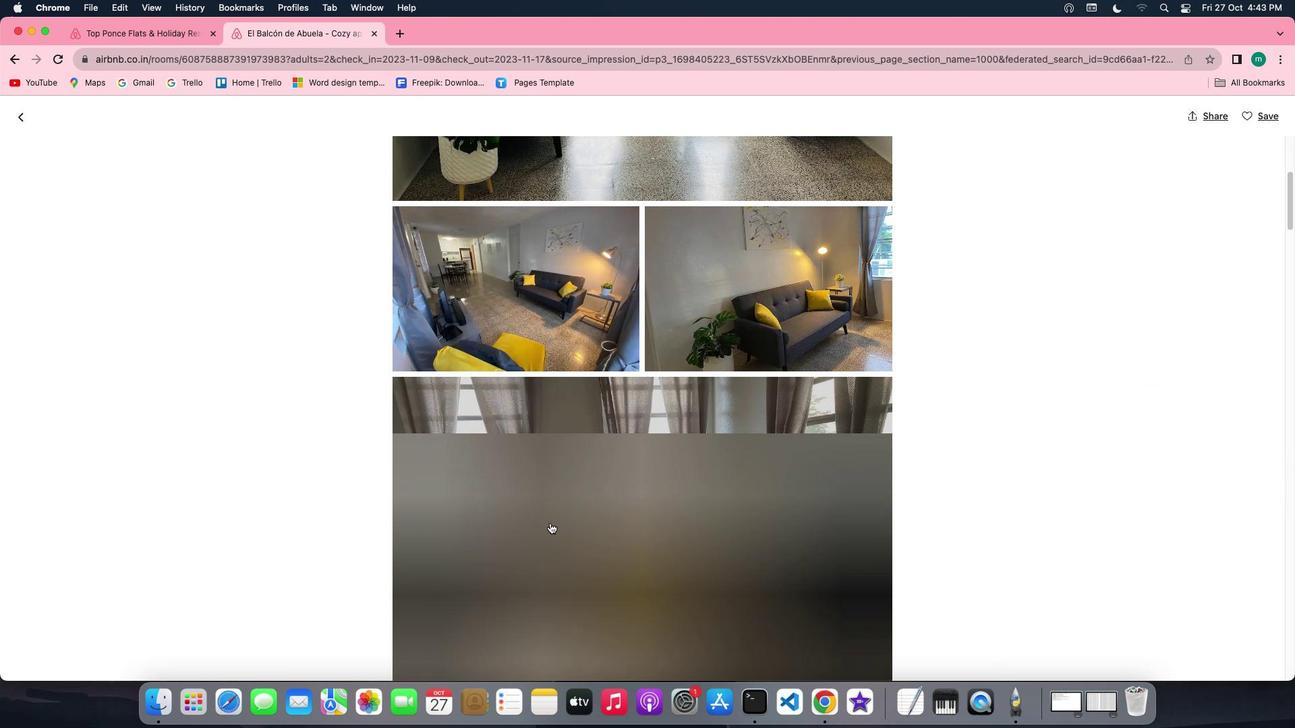 
Action: Mouse scrolled (546, 518) with delta (-4, -4)
Screenshot: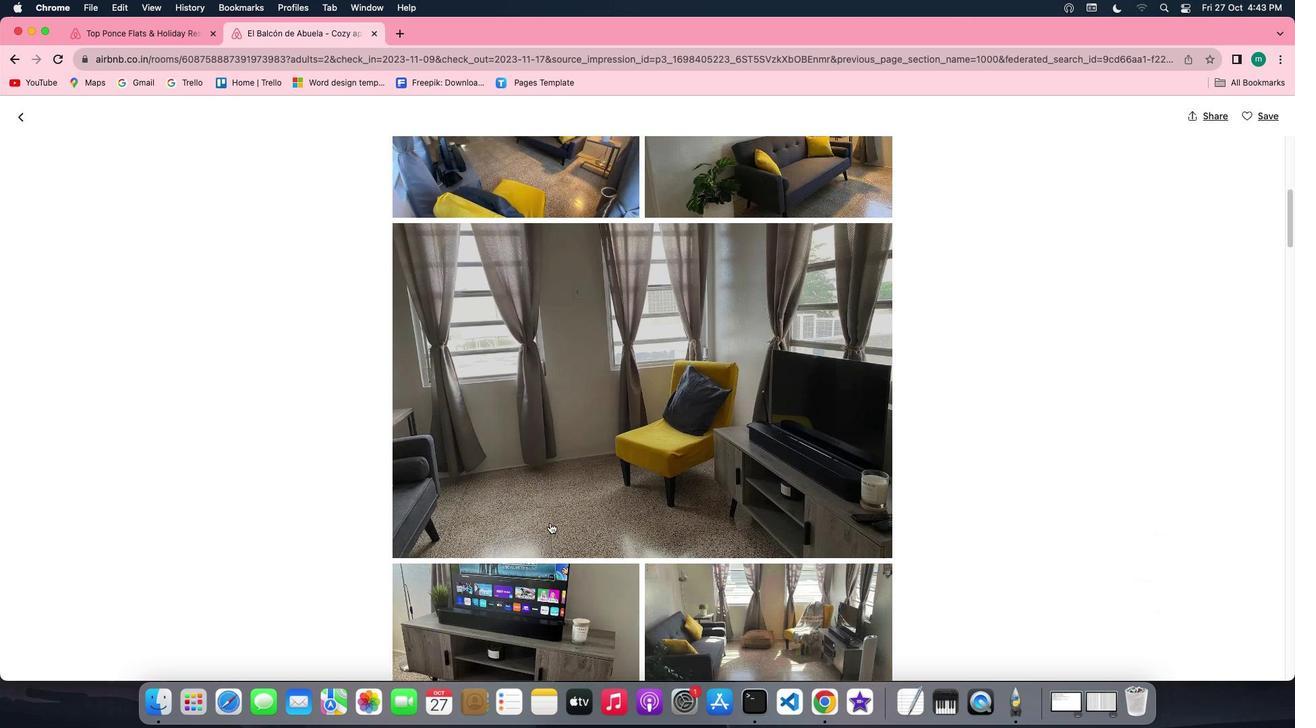 
Action: Mouse scrolled (546, 518) with delta (-4, -4)
Screenshot: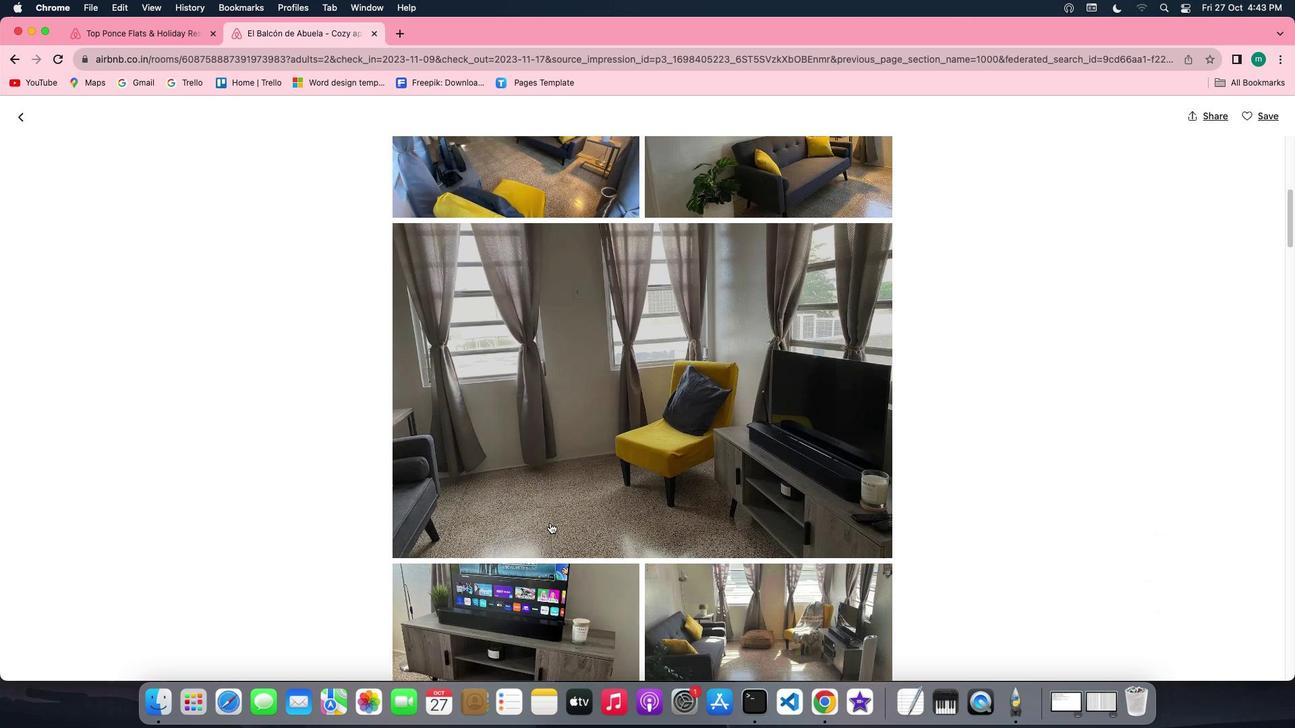 
Action: Mouse scrolled (546, 518) with delta (-4, -5)
Screenshot: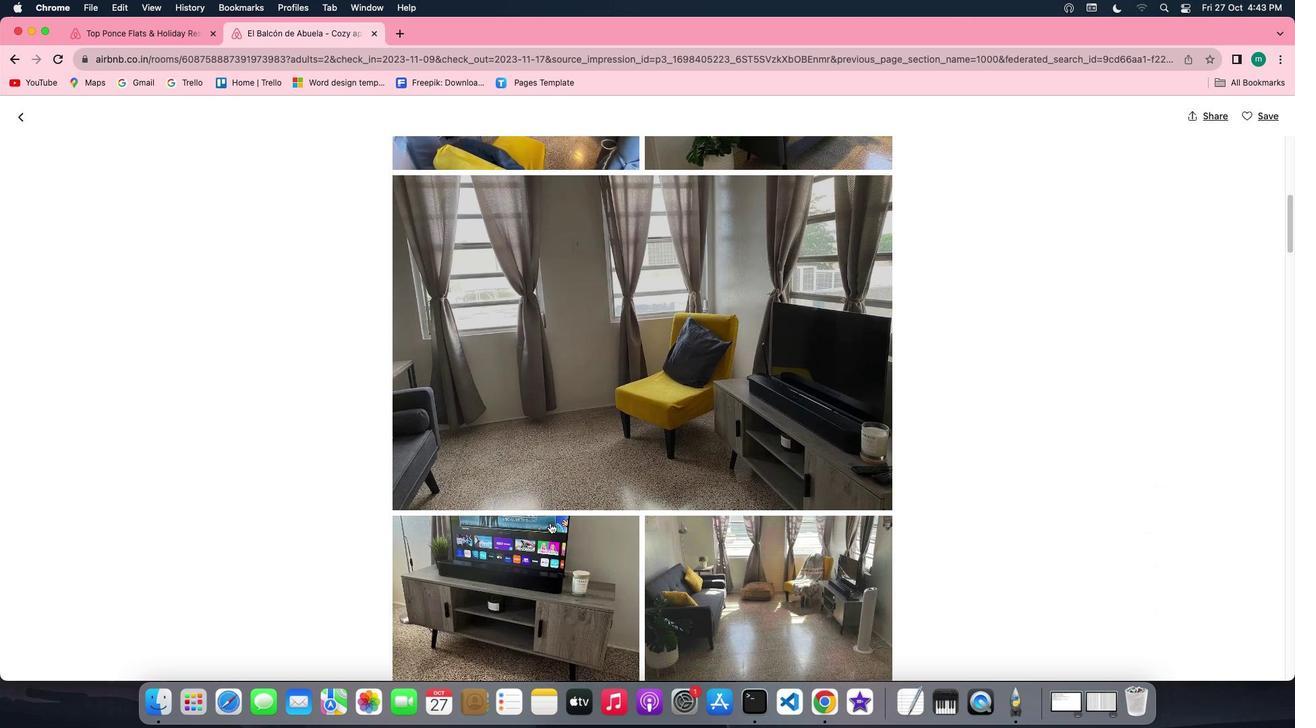 
Action: Mouse scrolled (546, 518) with delta (-4, -6)
Screenshot: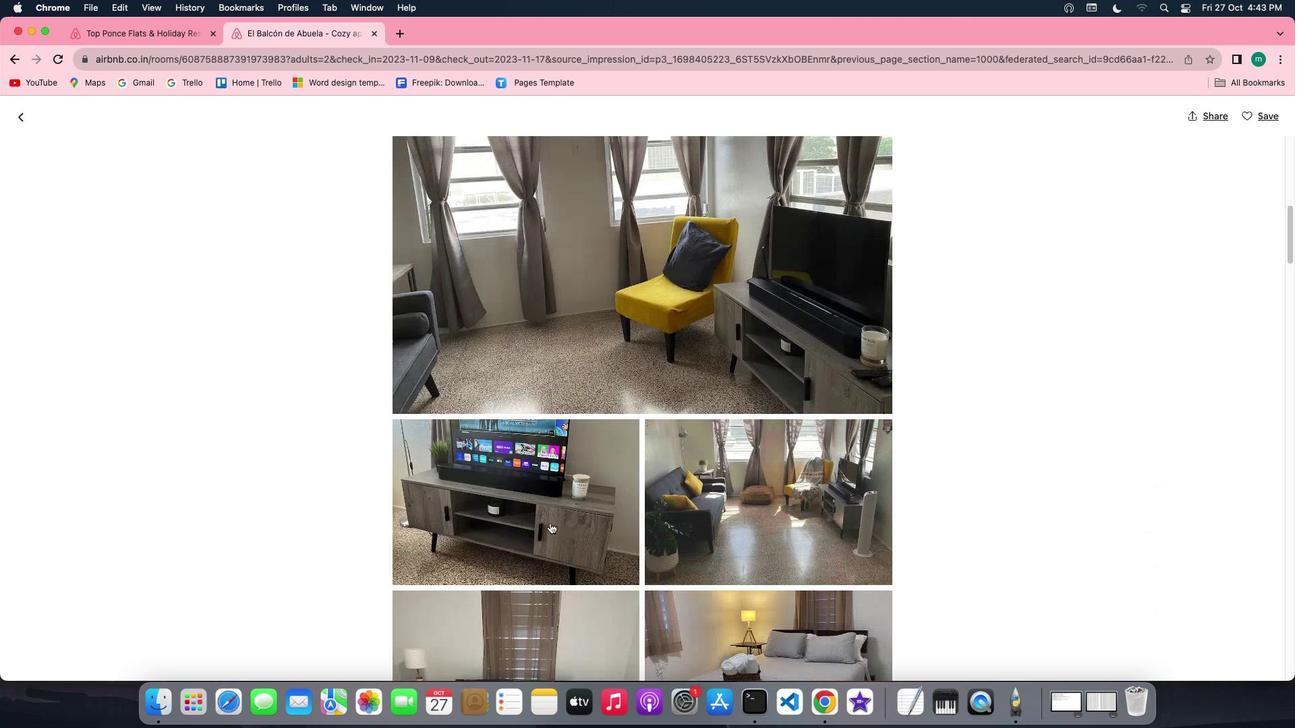 
Action: Mouse scrolled (546, 518) with delta (-4, -7)
Screenshot: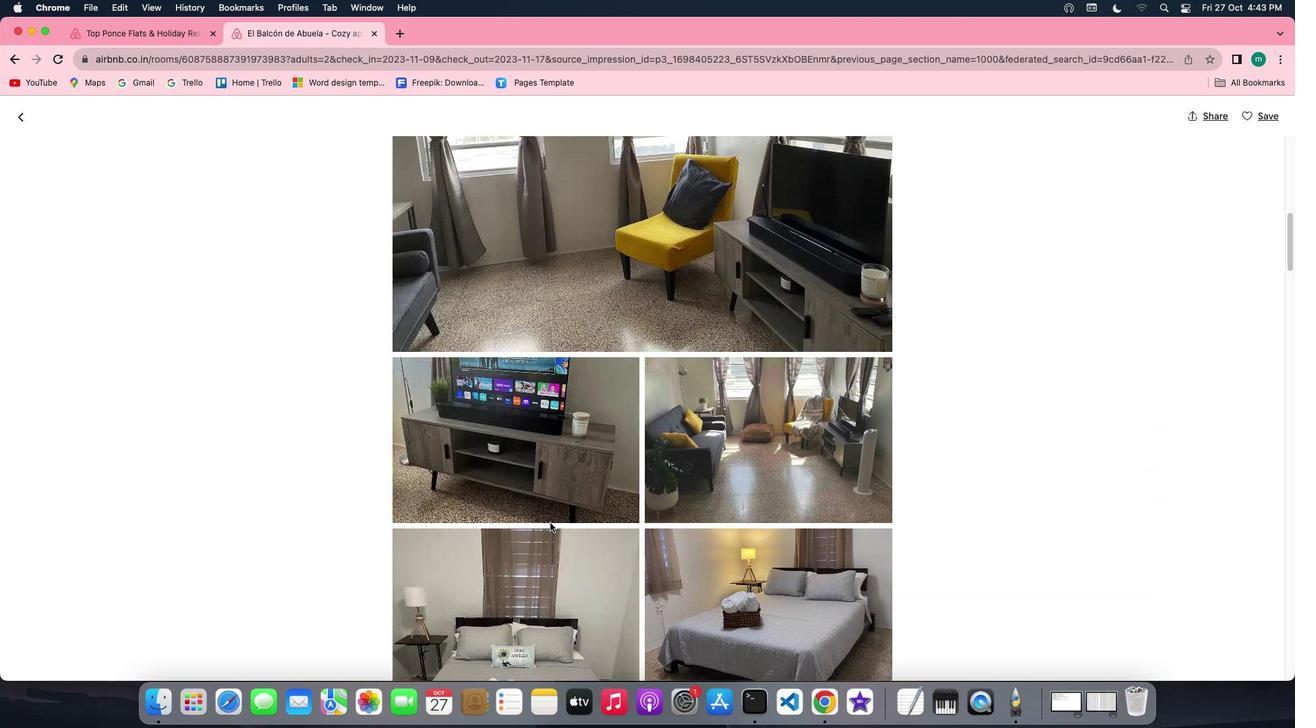 
Action: Mouse scrolled (546, 518) with delta (-4, -4)
Screenshot: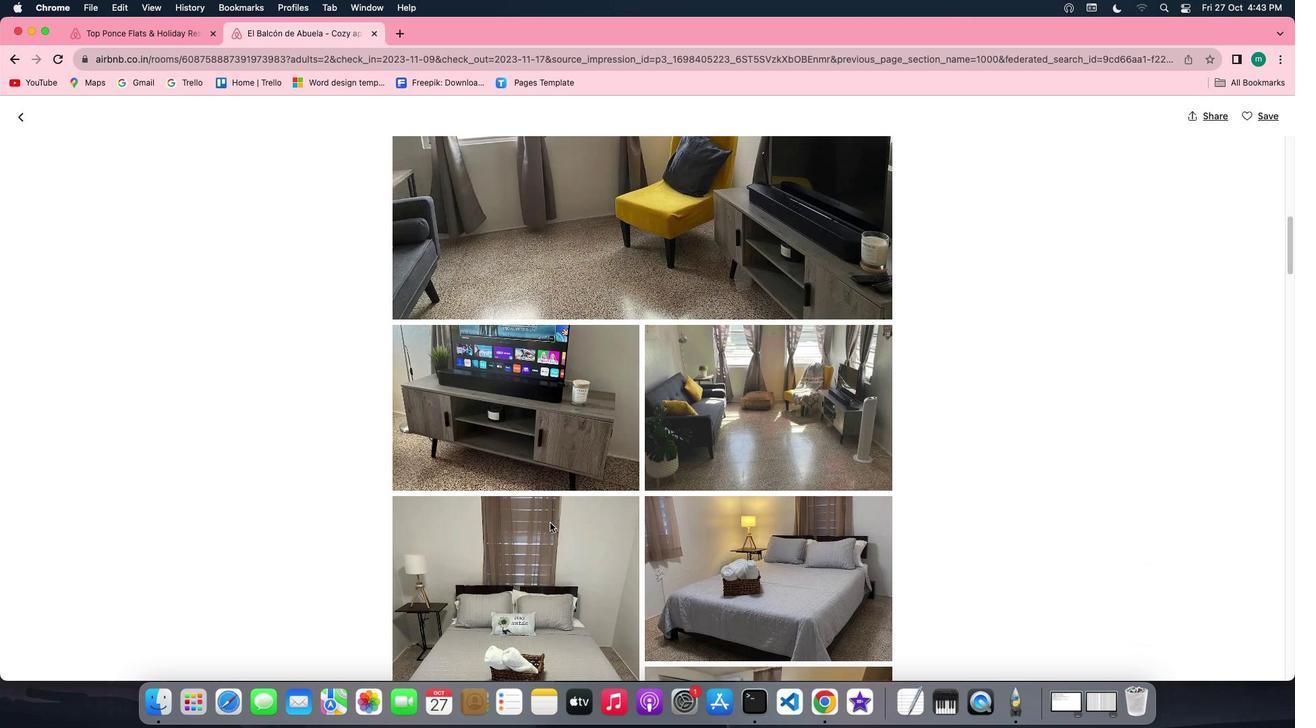 
Action: Mouse scrolled (546, 518) with delta (-4, -4)
Screenshot: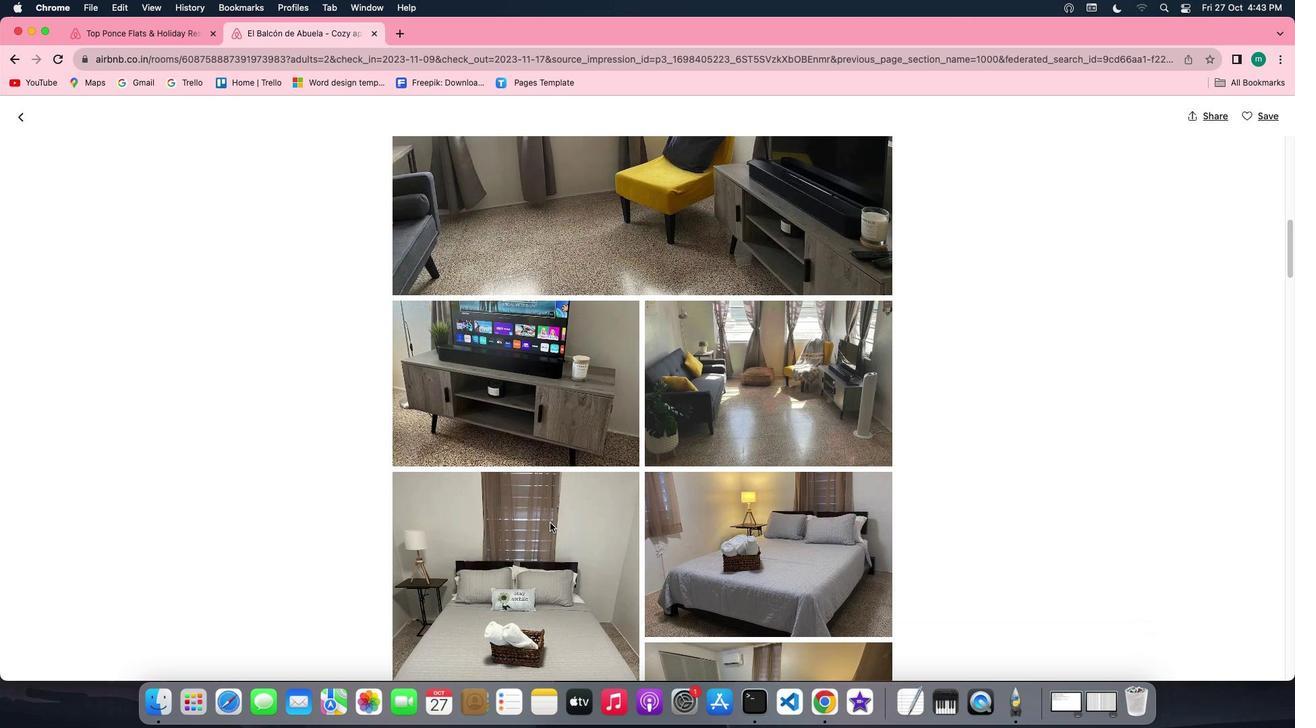 
Action: Mouse scrolled (546, 518) with delta (-4, -5)
Screenshot: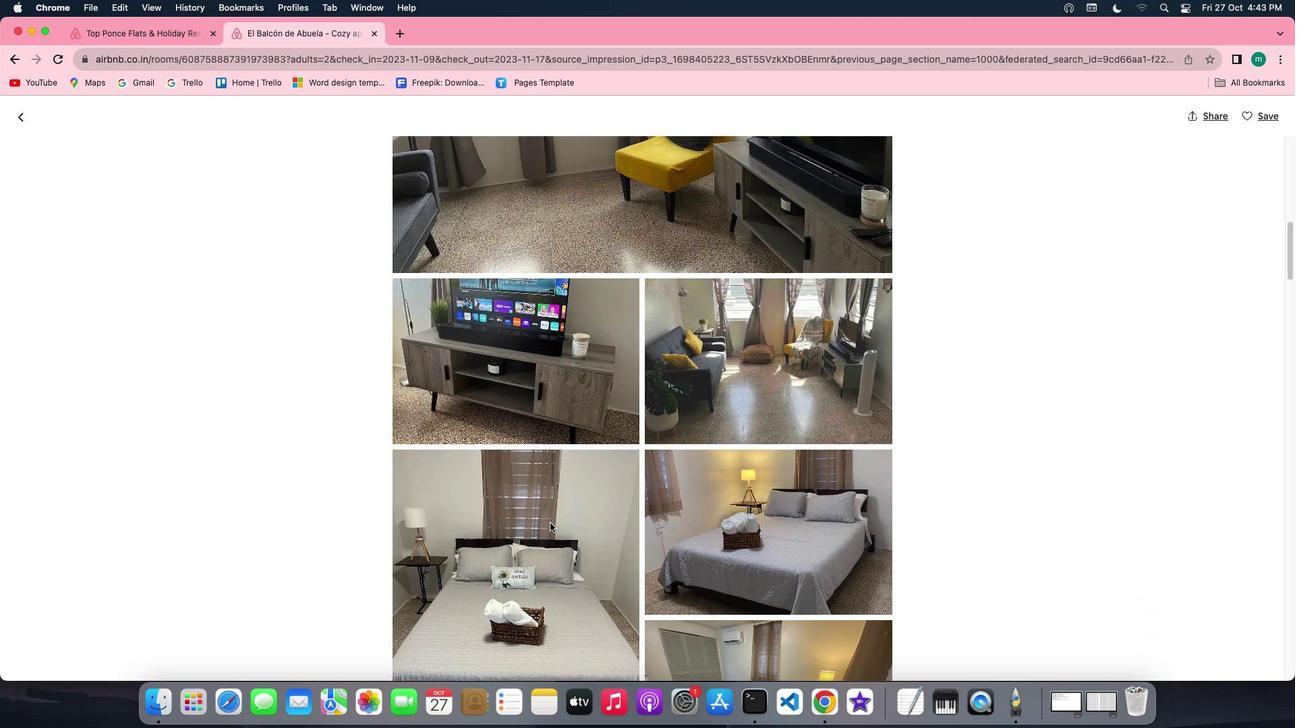 
Action: Mouse scrolled (546, 518) with delta (-4, -4)
Screenshot: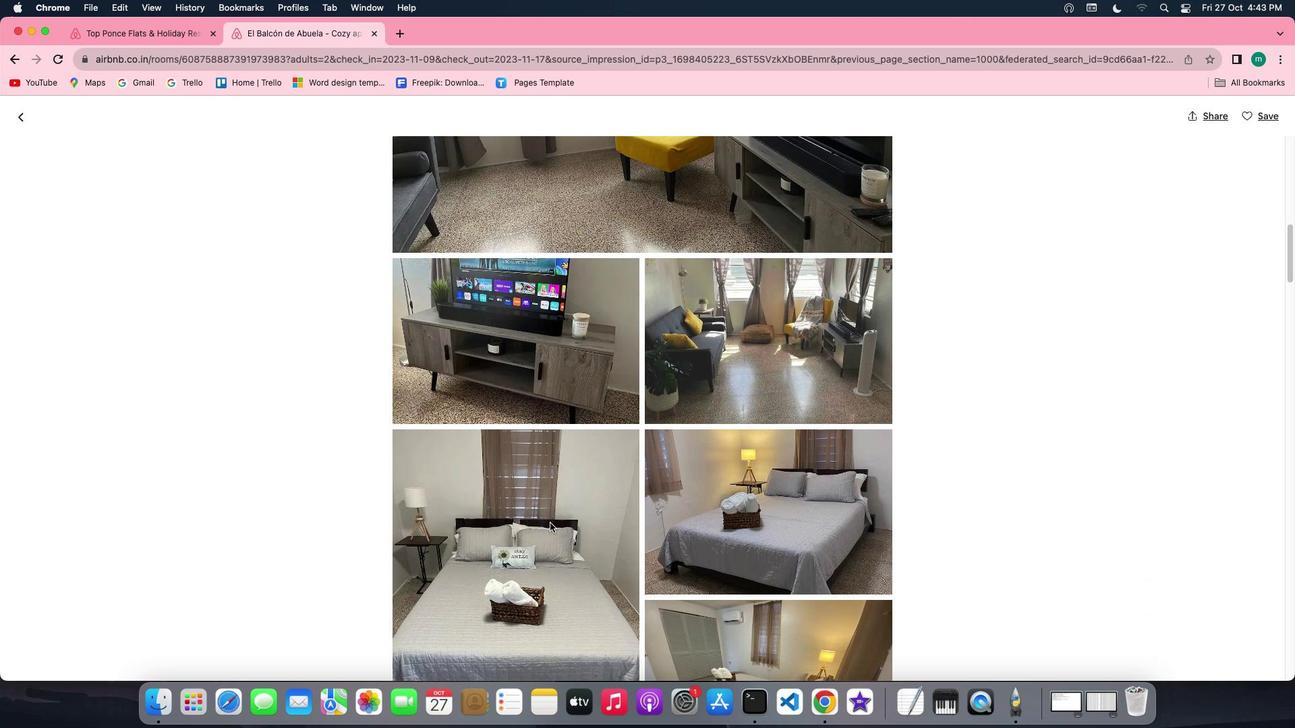 
Action: Mouse scrolled (546, 518) with delta (-4, -4)
Screenshot: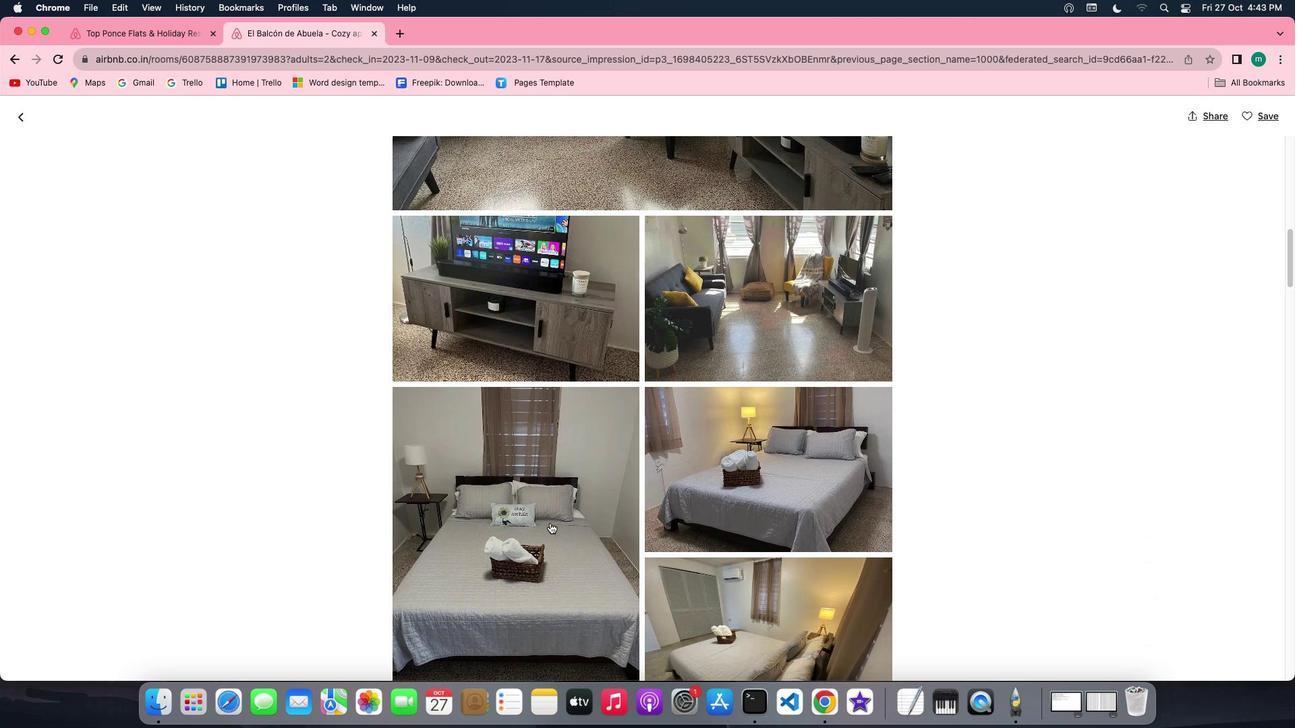 
Action: Mouse scrolled (546, 518) with delta (-4, -4)
Screenshot: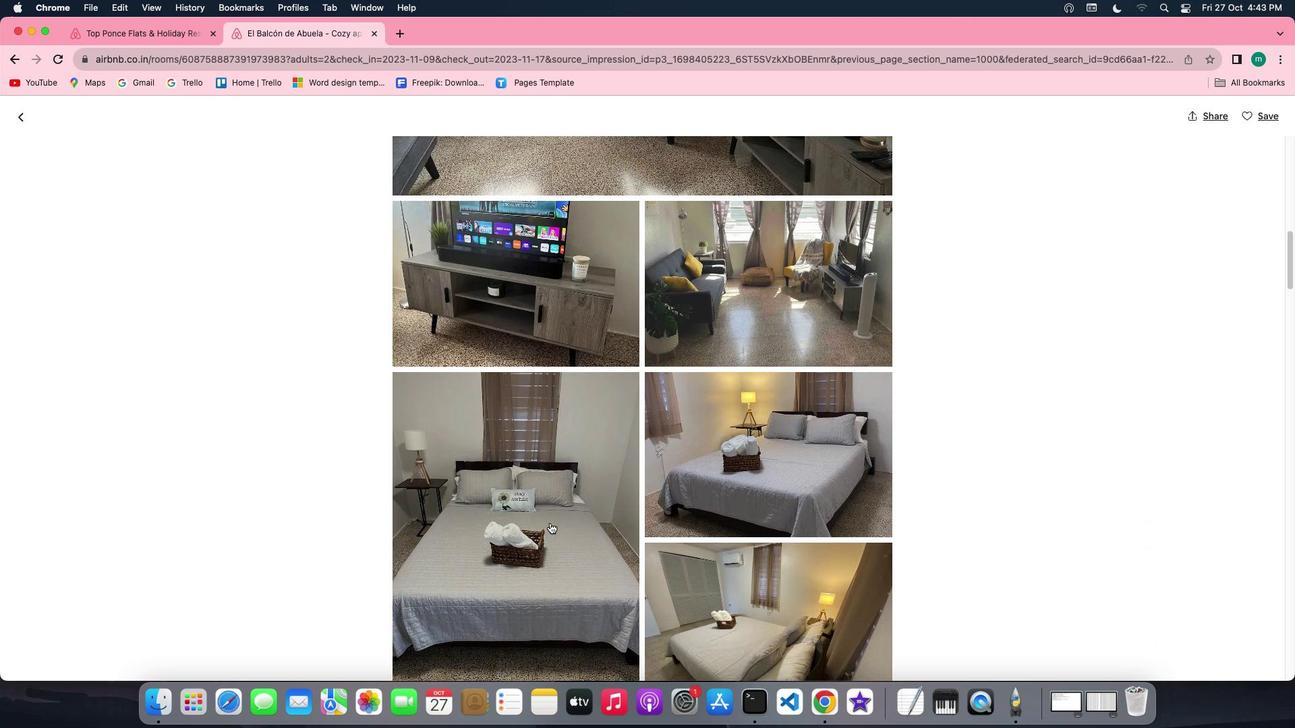 
Action: Mouse scrolled (546, 518) with delta (-4, -5)
Screenshot: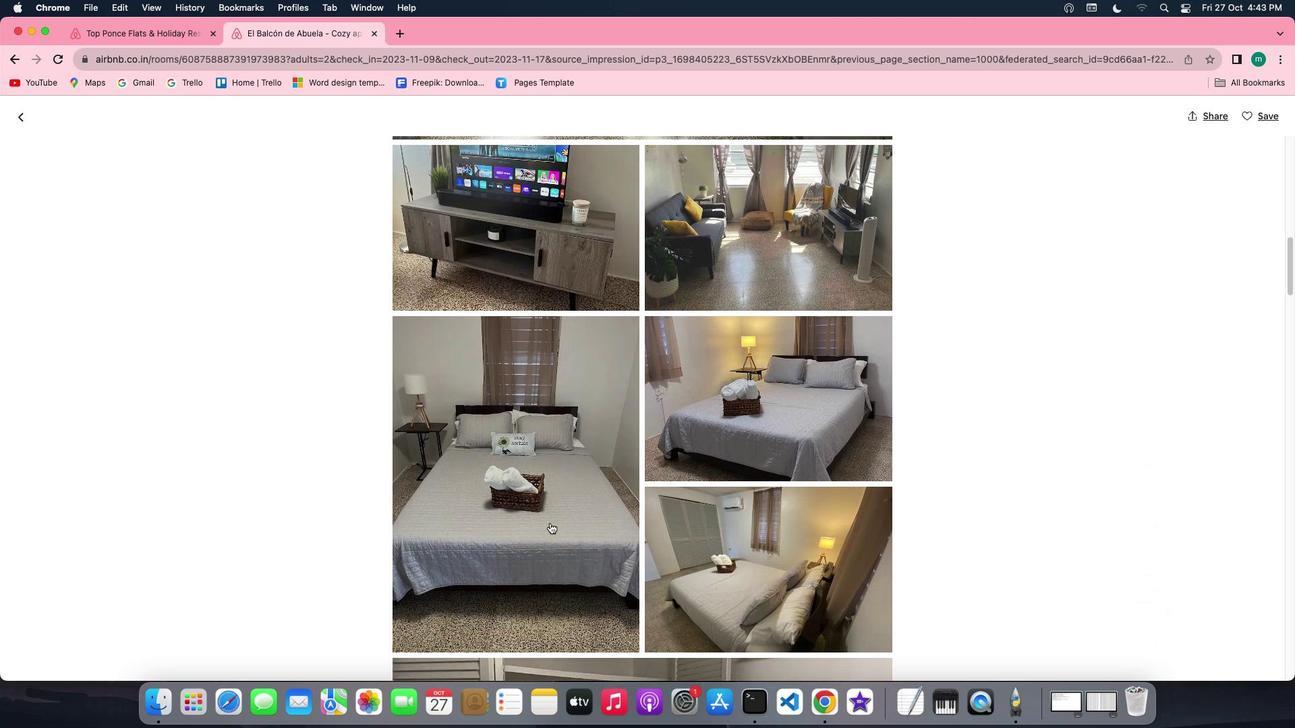 
Action: Mouse scrolled (546, 518) with delta (-4, -6)
Screenshot: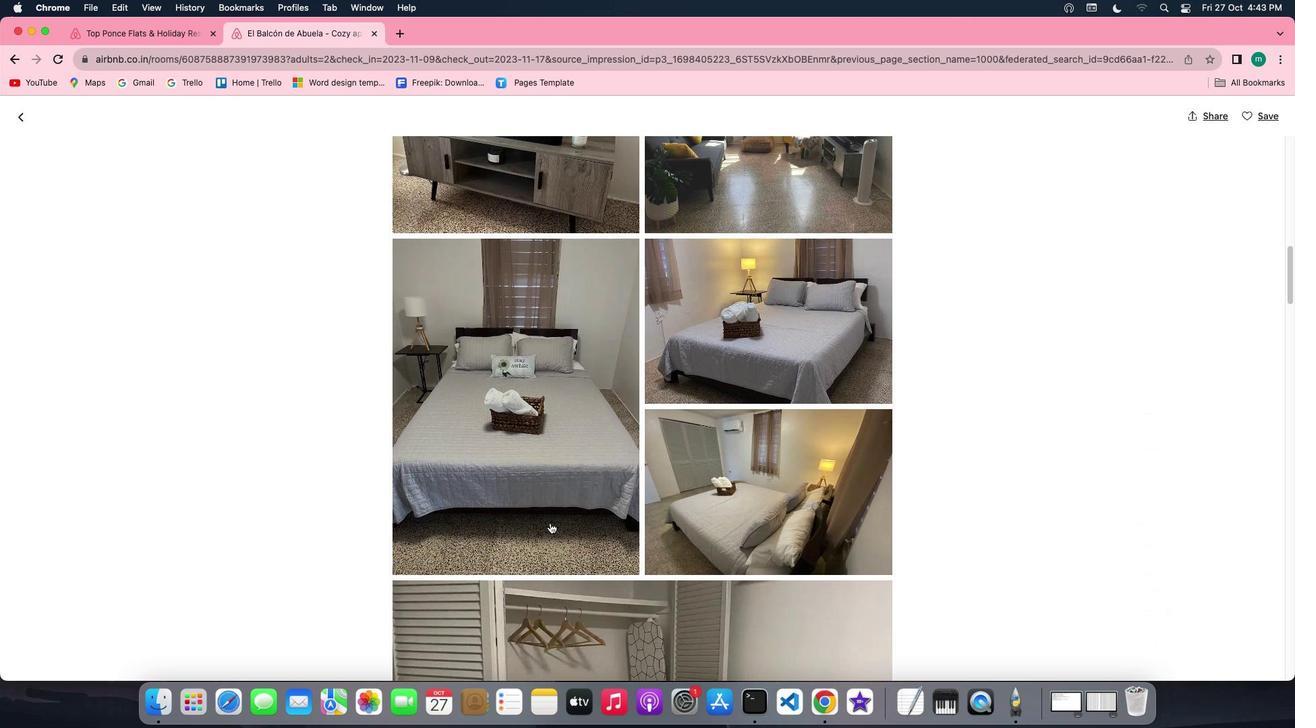 
Action: Mouse scrolled (546, 518) with delta (-4, -4)
Screenshot: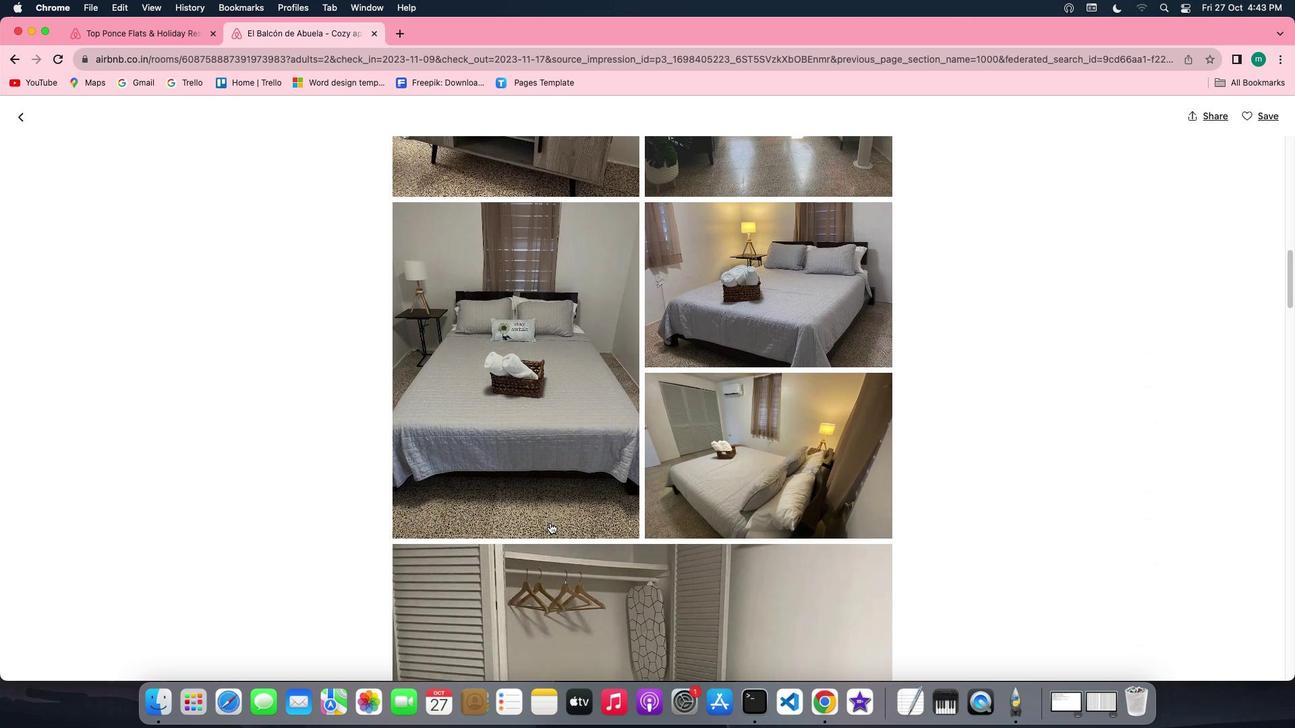 
Action: Mouse scrolled (546, 518) with delta (-4, -4)
Screenshot: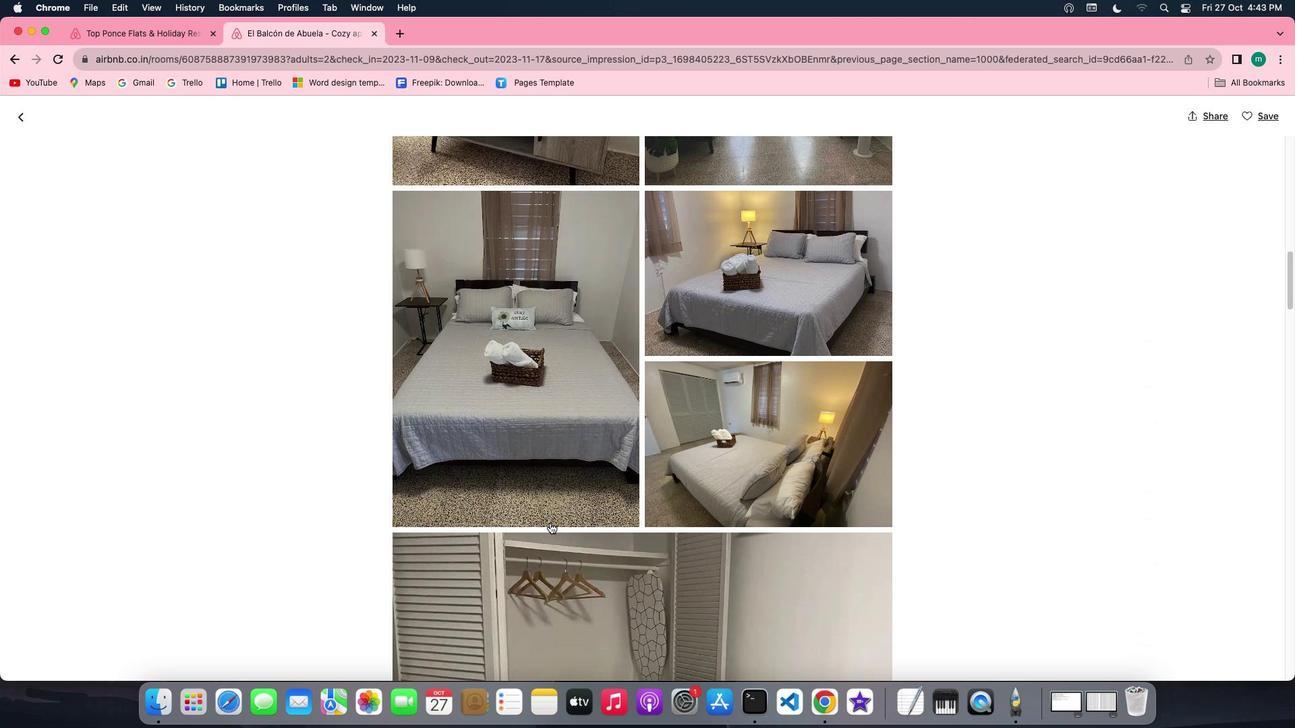 
Action: Mouse scrolled (546, 518) with delta (-4, -5)
Screenshot: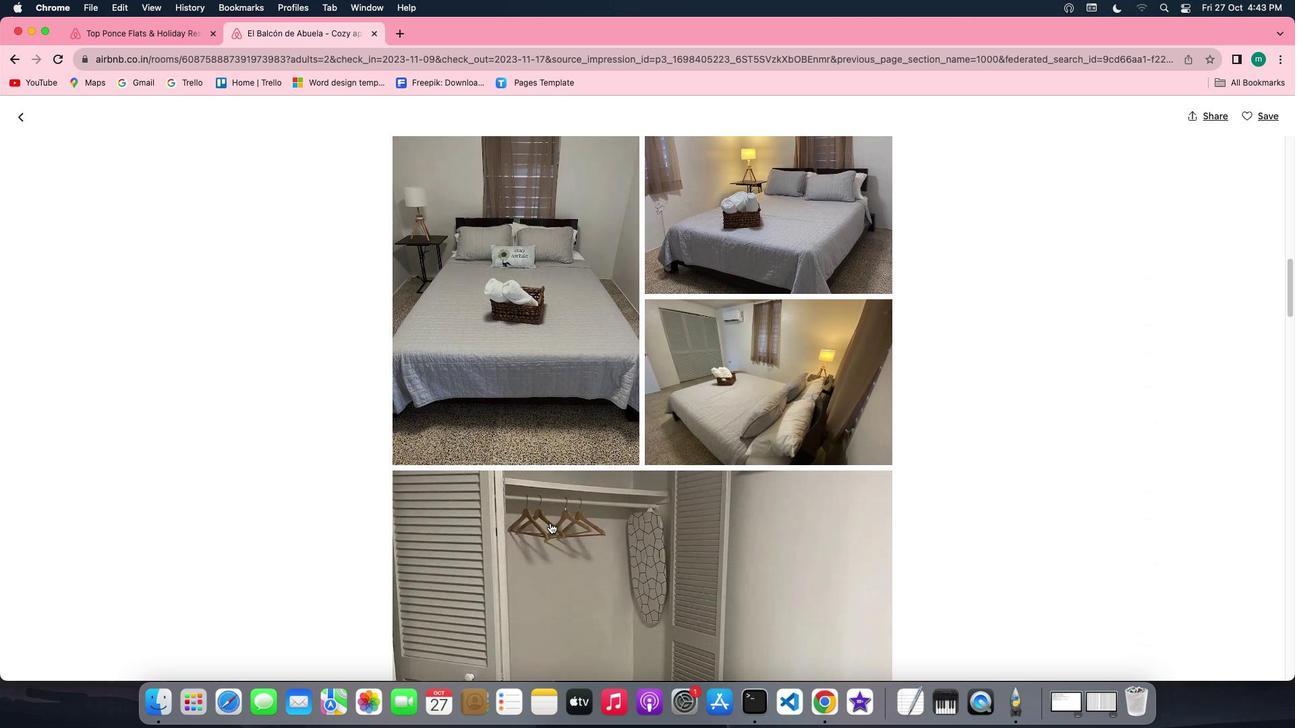 
Action: Mouse scrolled (546, 518) with delta (-4, -6)
Screenshot: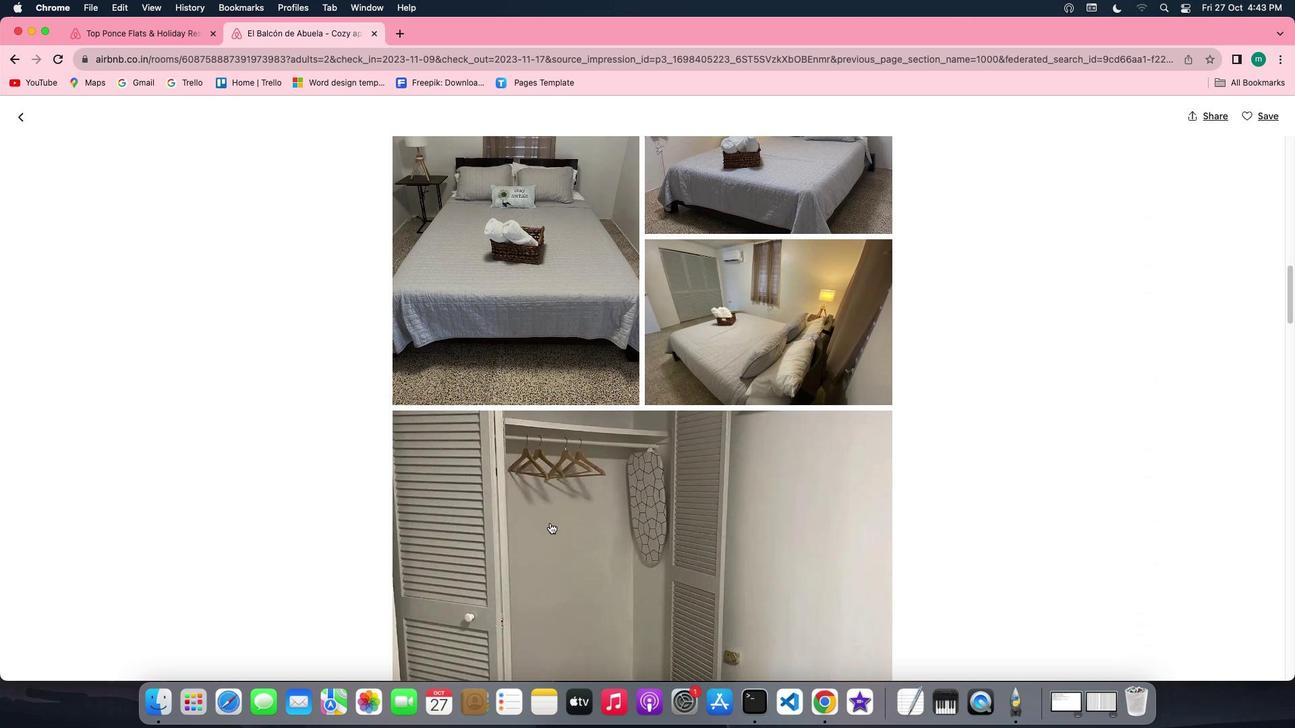 
Action: Mouse scrolled (546, 518) with delta (-4, -4)
Screenshot: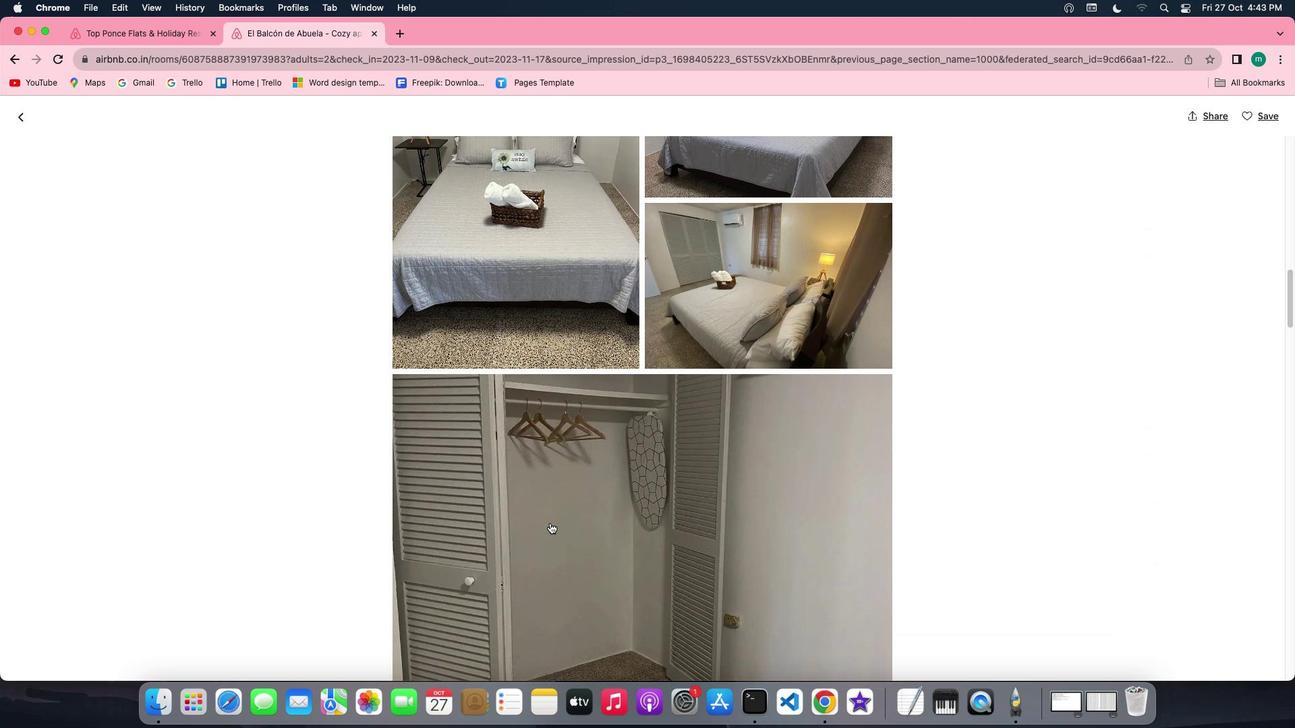 
Action: Mouse scrolled (546, 518) with delta (-4, -4)
Screenshot: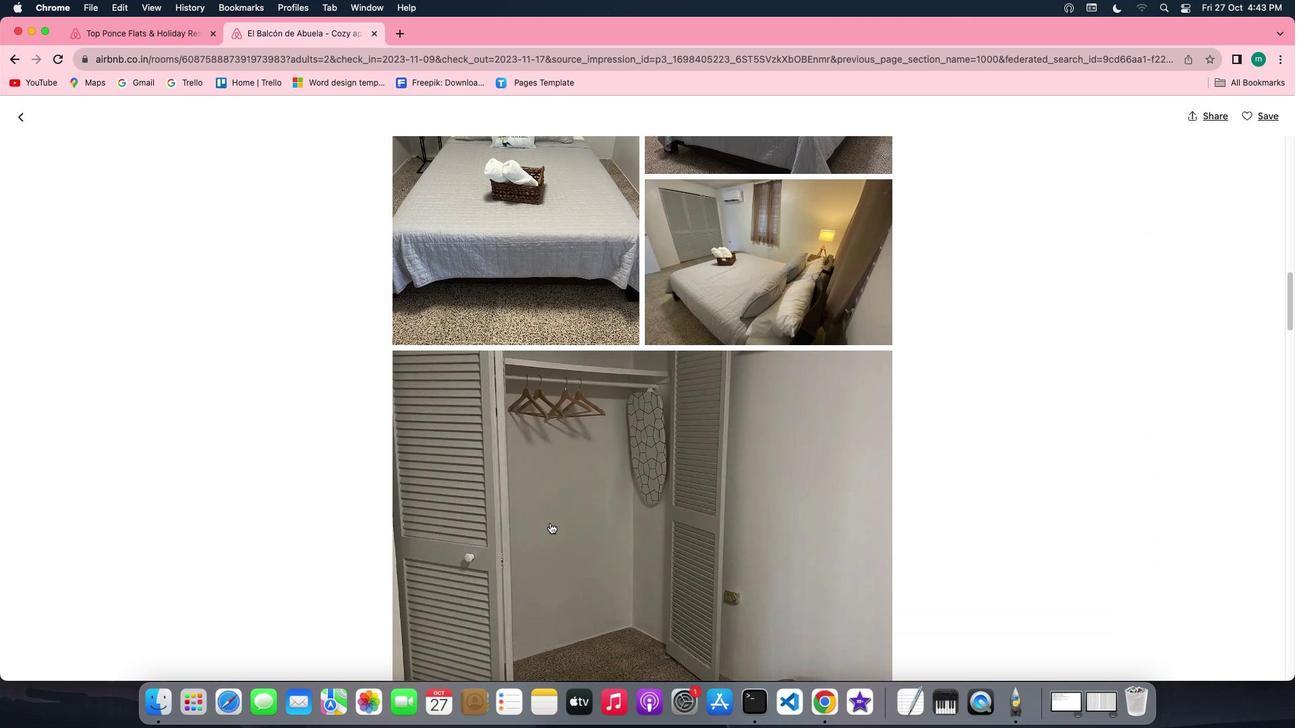 
Action: Mouse scrolled (546, 518) with delta (-4, -5)
Screenshot: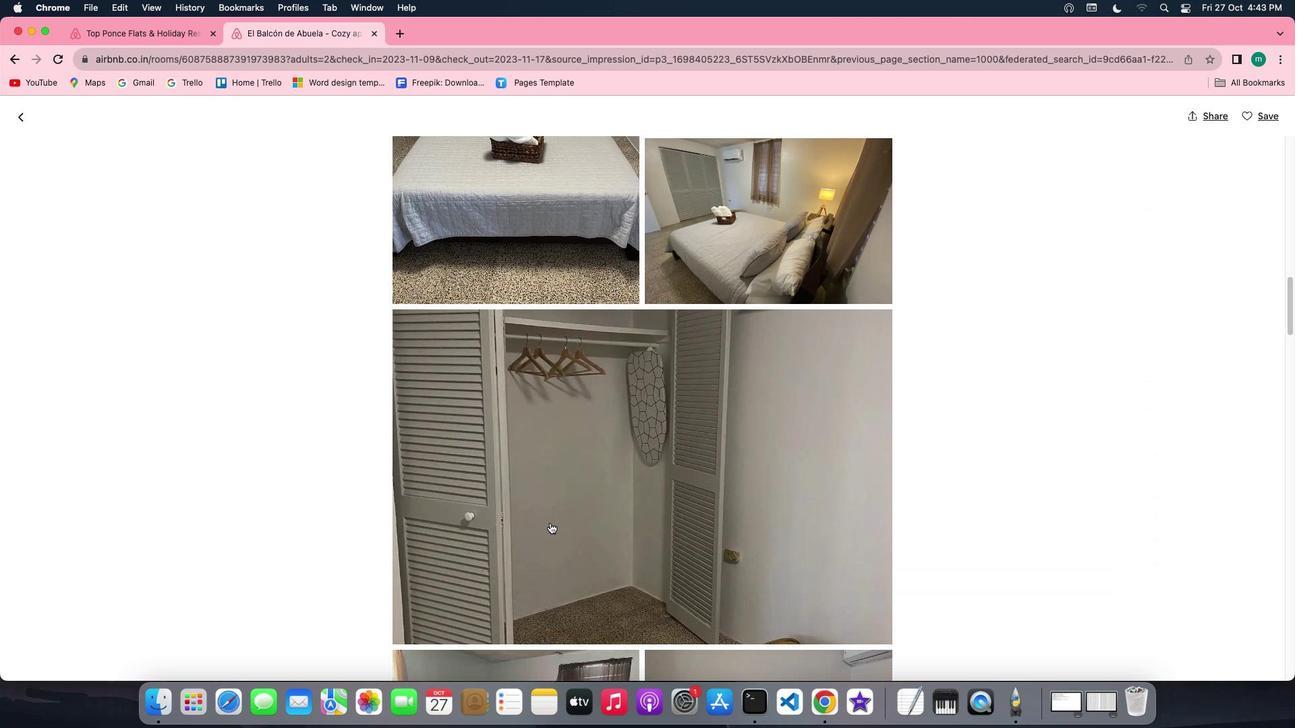 
Action: Mouse scrolled (546, 518) with delta (-4, -4)
Screenshot: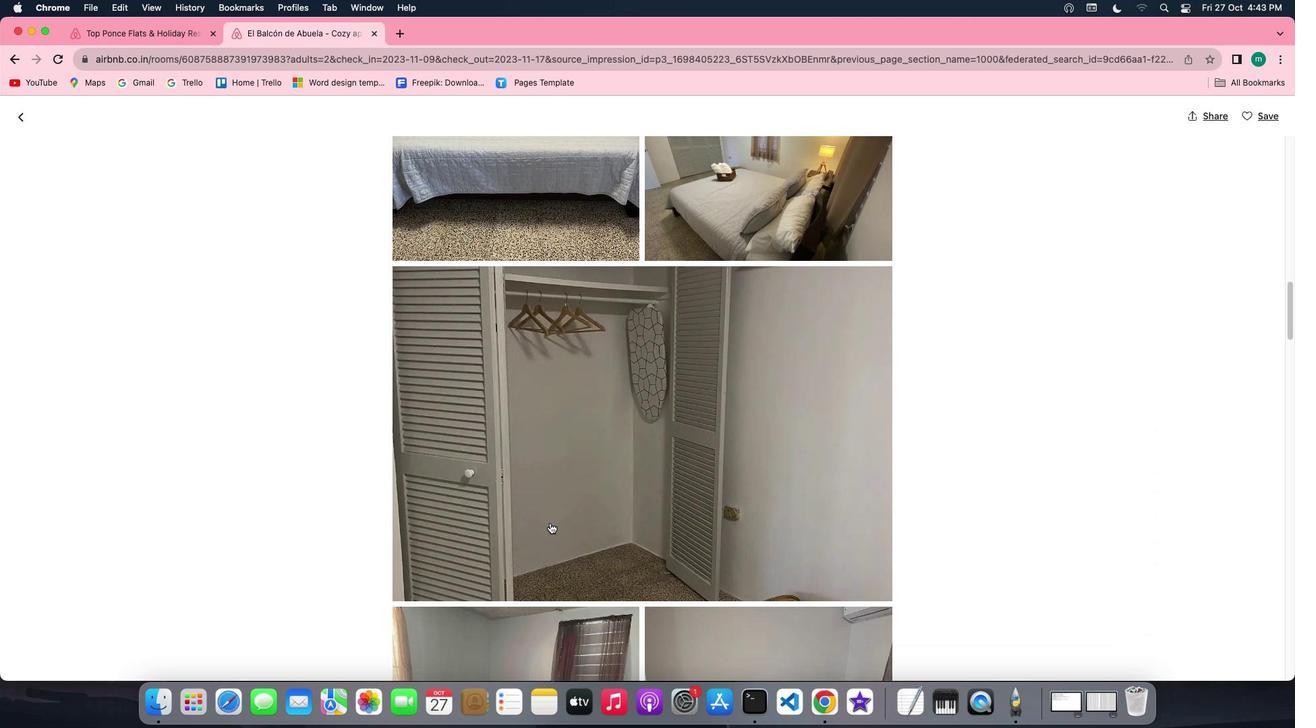 
Action: Mouse scrolled (546, 518) with delta (-4, -4)
Screenshot: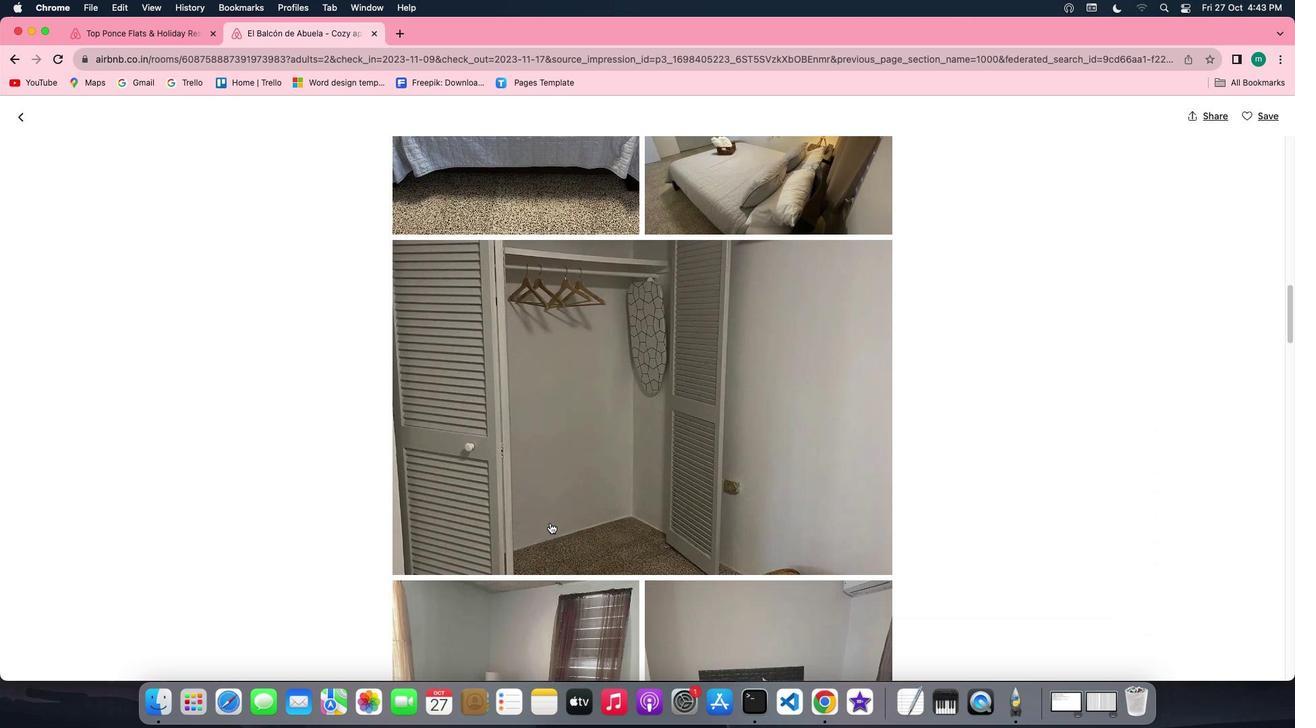 
Action: Mouse scrolled (546, 518) with delta (-4, -5)
Screenshot: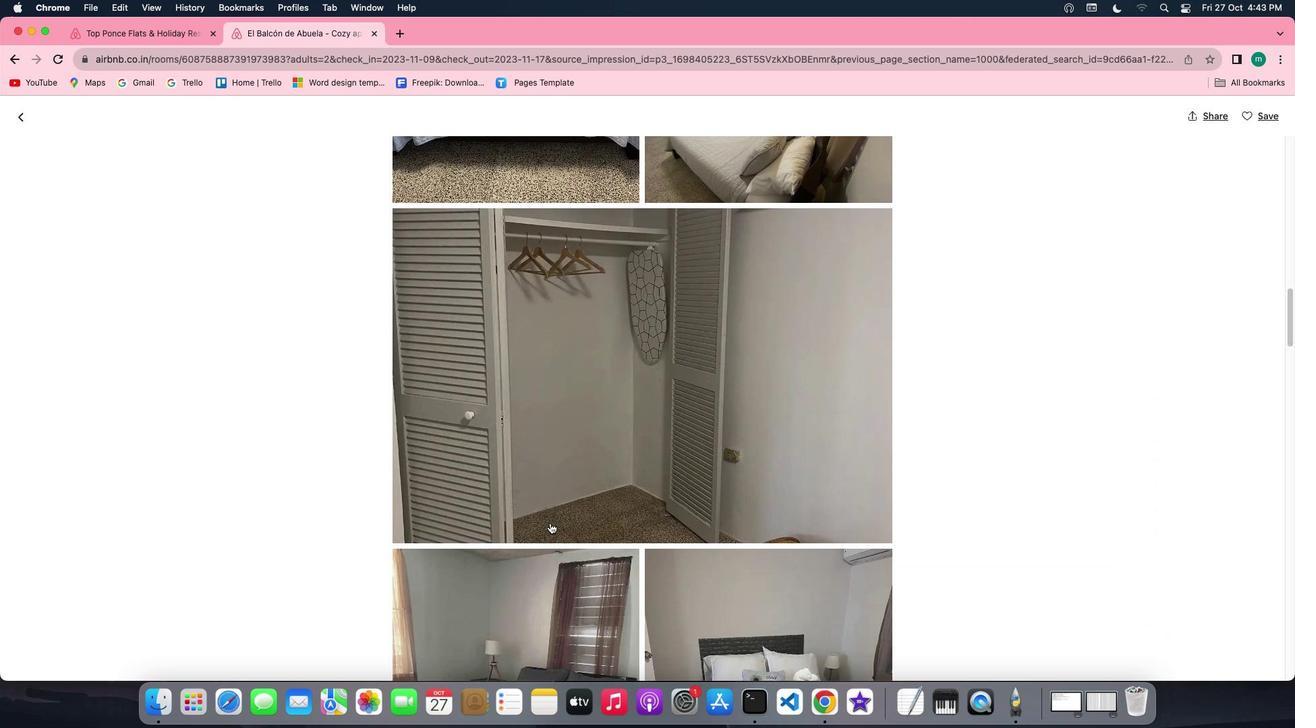 
Action: Mouse scrolled (546, 518) with delta (-4, -6)
Screenshot: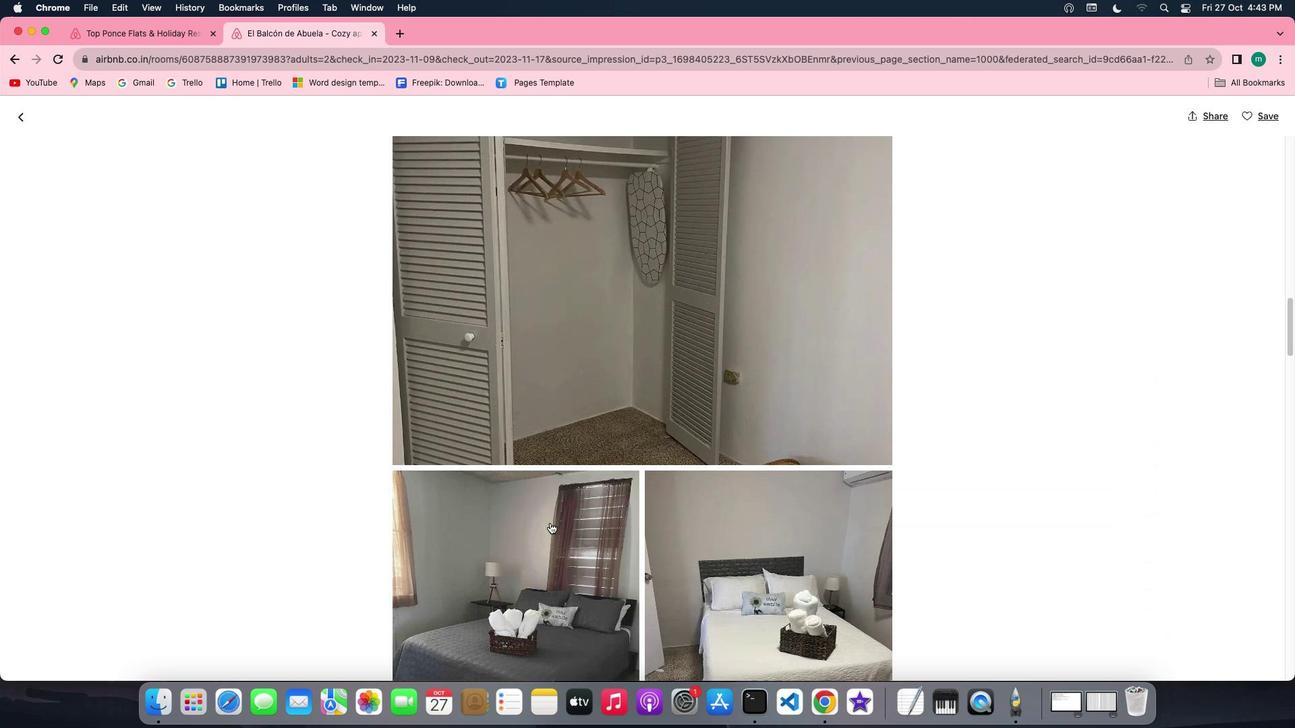 
Action: Mouse scrolled (546, 518) with delta (-4, -4)
Screenshot: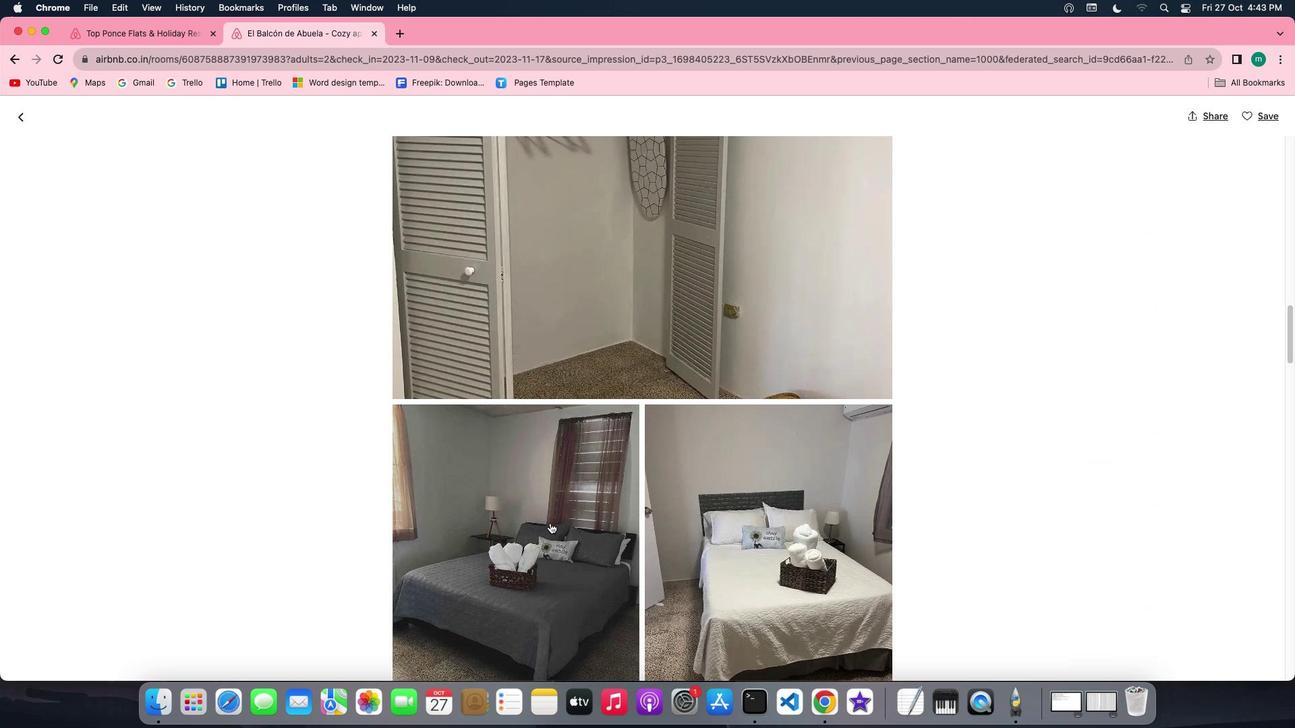 
Action: Mouse scrolled (546, 518) with delta (-4, -4)
Screenshot: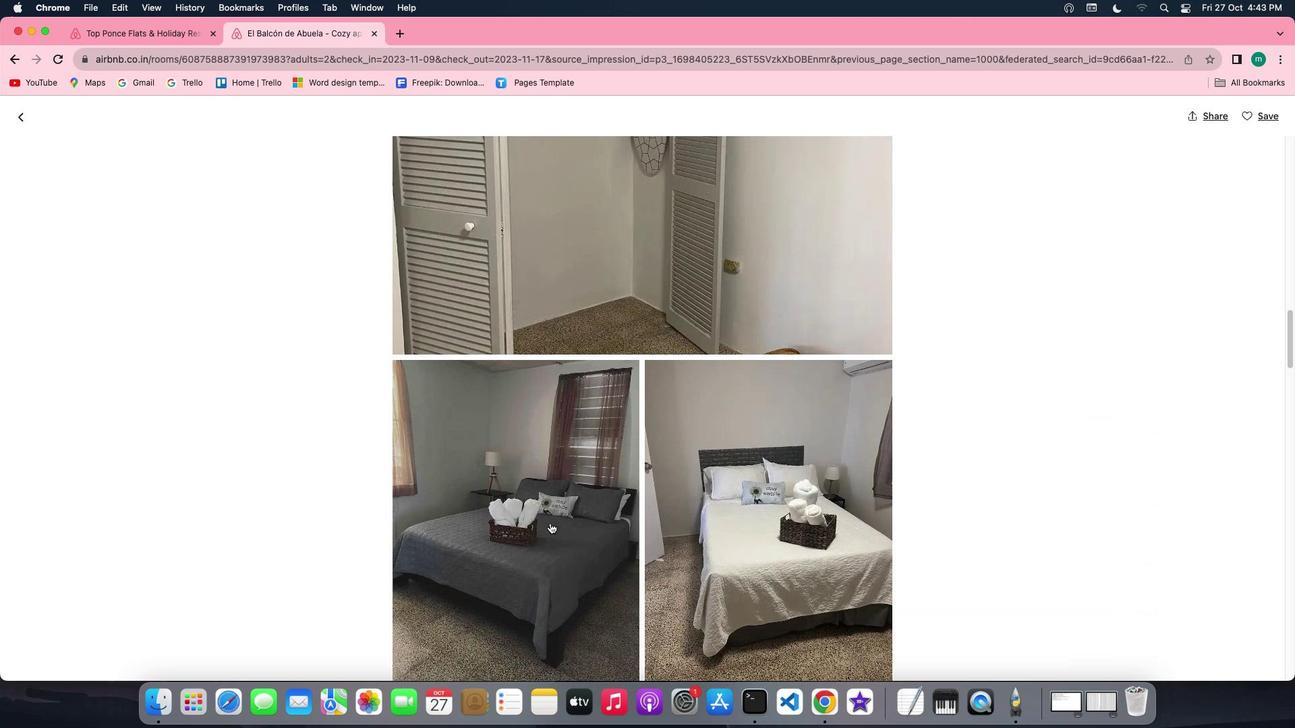 
Action: Mouse scrolled (546, 518) with delta (-4, -5)
Screenshot: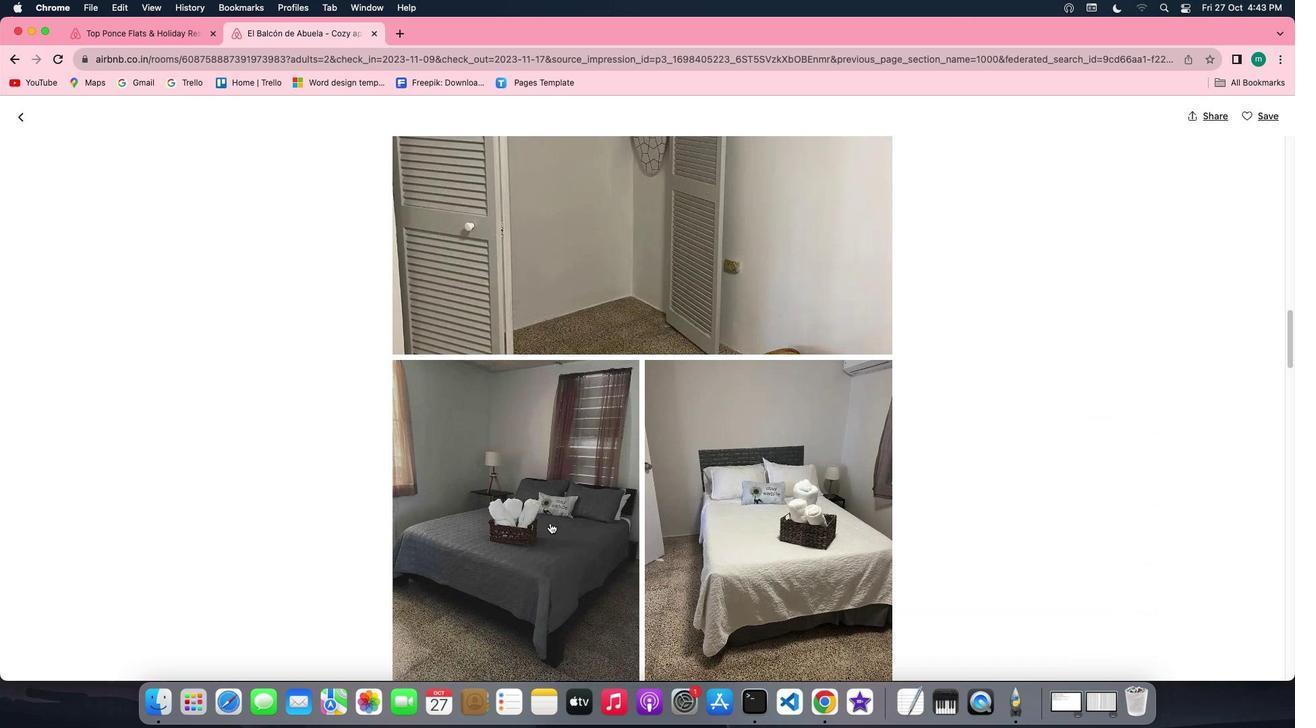 
Action: Mouse scrolled (546, 518) with delta (-4, -6)
Screenshot: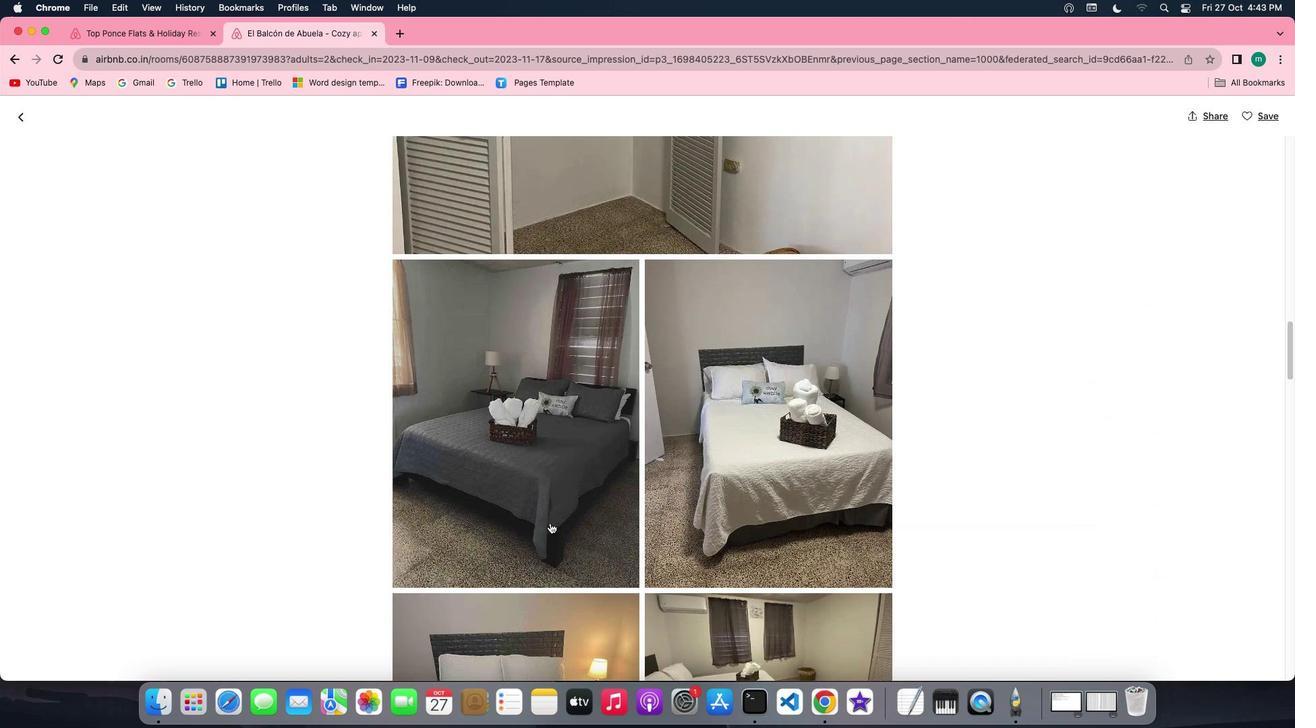 
Action: Mouse scrolled (546, 518) with delta (-4, -4)
Screenshot: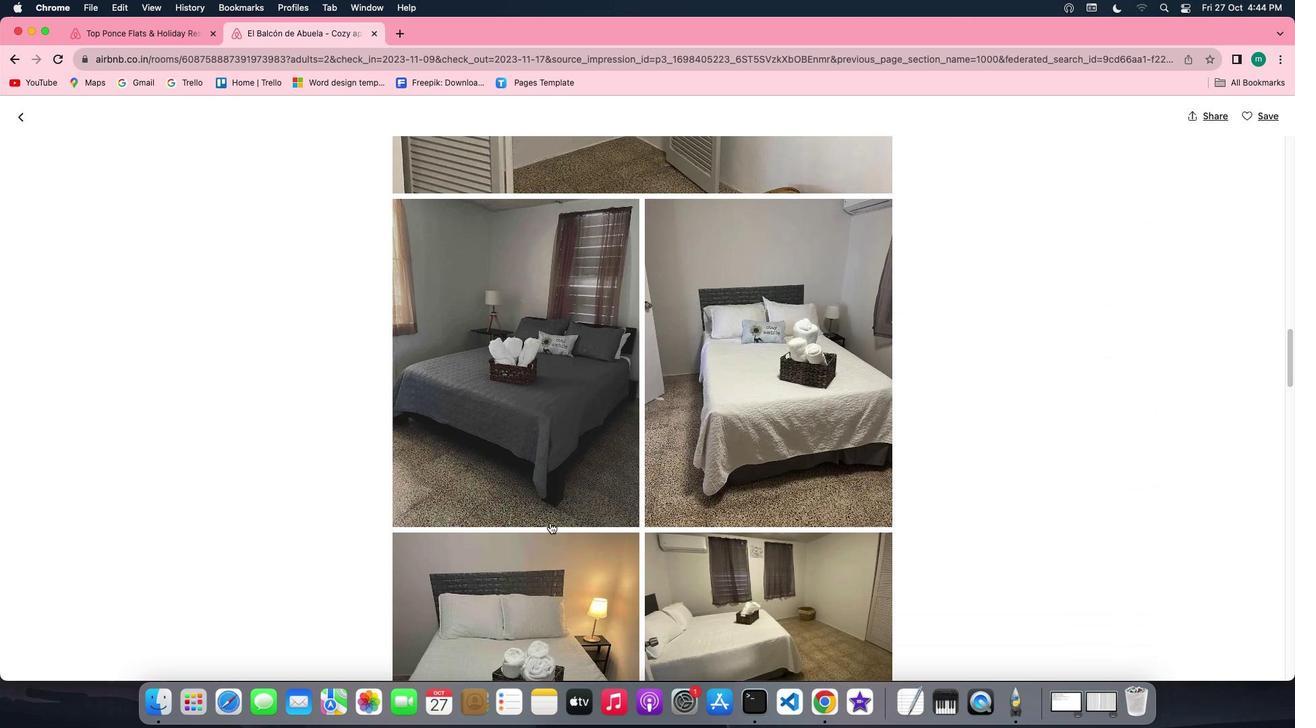 
Action: Mouse scrolled (546, 518) with delta (-4, -4)
Screenshot: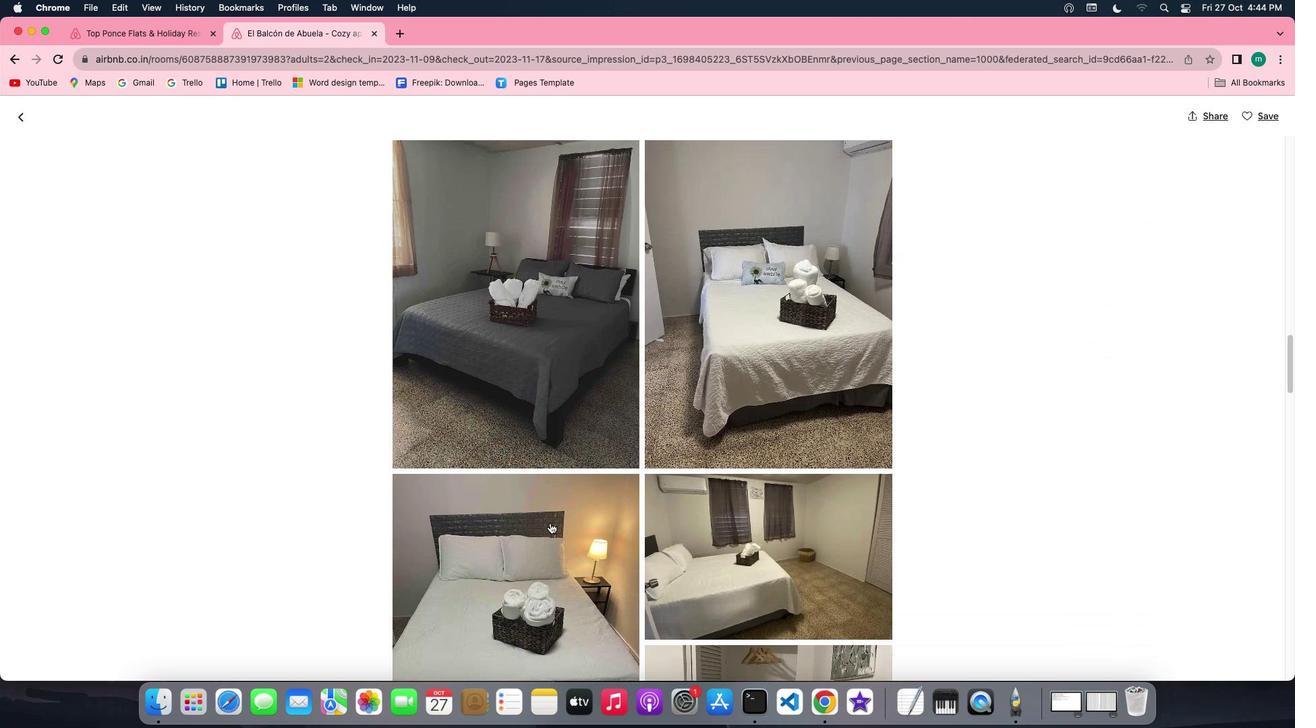 
Action: Mouse scrolled (546, 518) with delta (-4, -6)
Screenshot: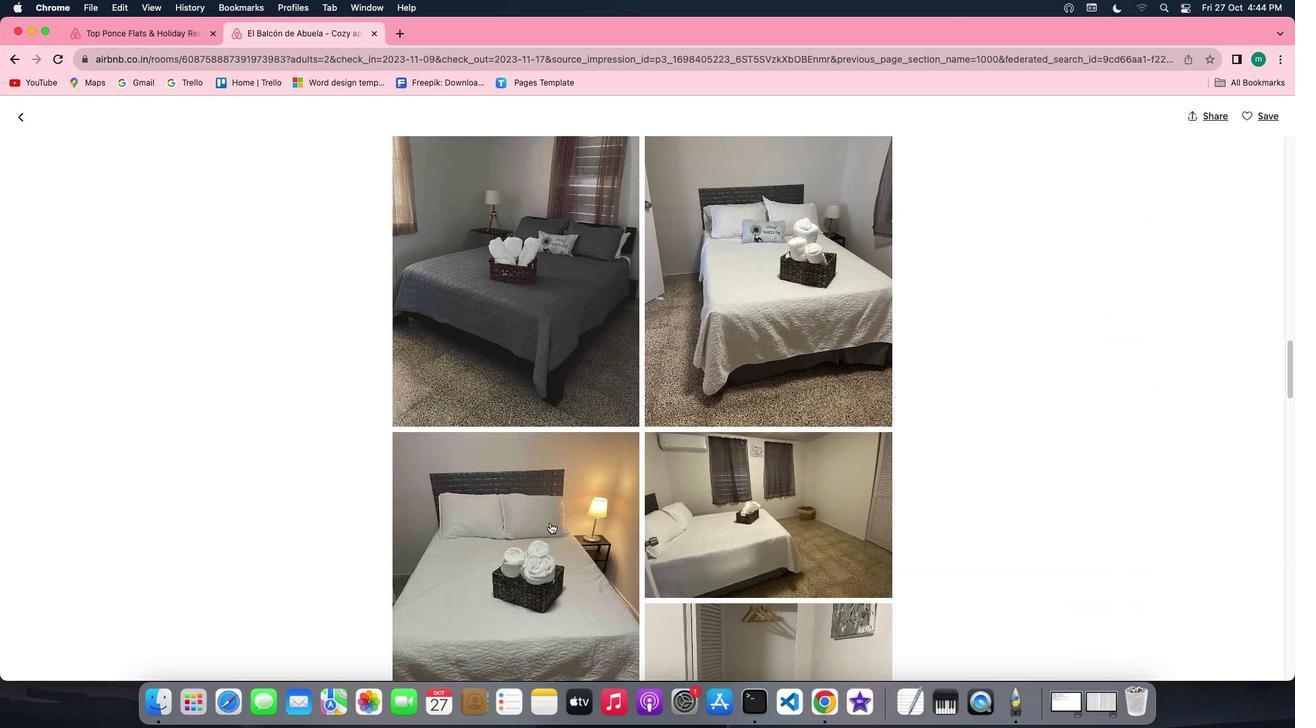 
Action: Mouse scrolled (546, 518) with delta (-4, -6)
Screenshot: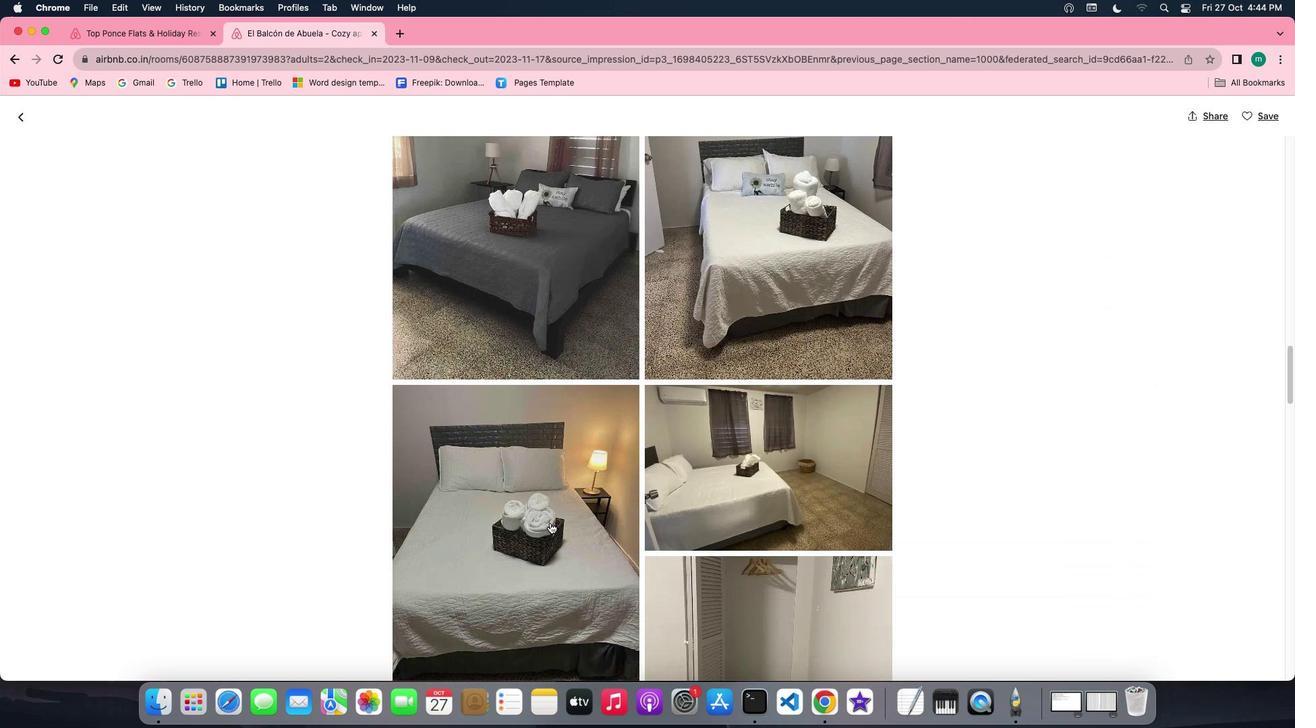 
Action: Mouse scrolled (546, 518) with delta (-4, -4)
Screenshot: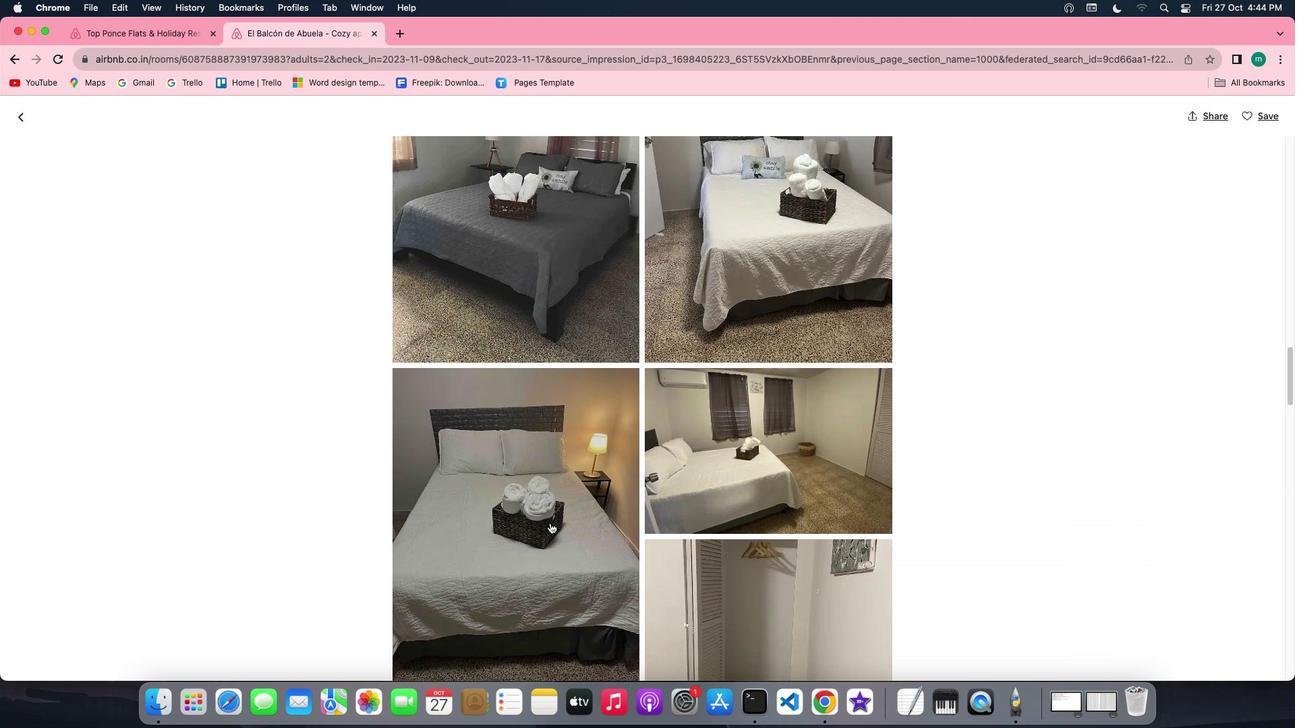 
Action: Mouse scrolled (546, 518) with delta (-4, -4)
Screenshot: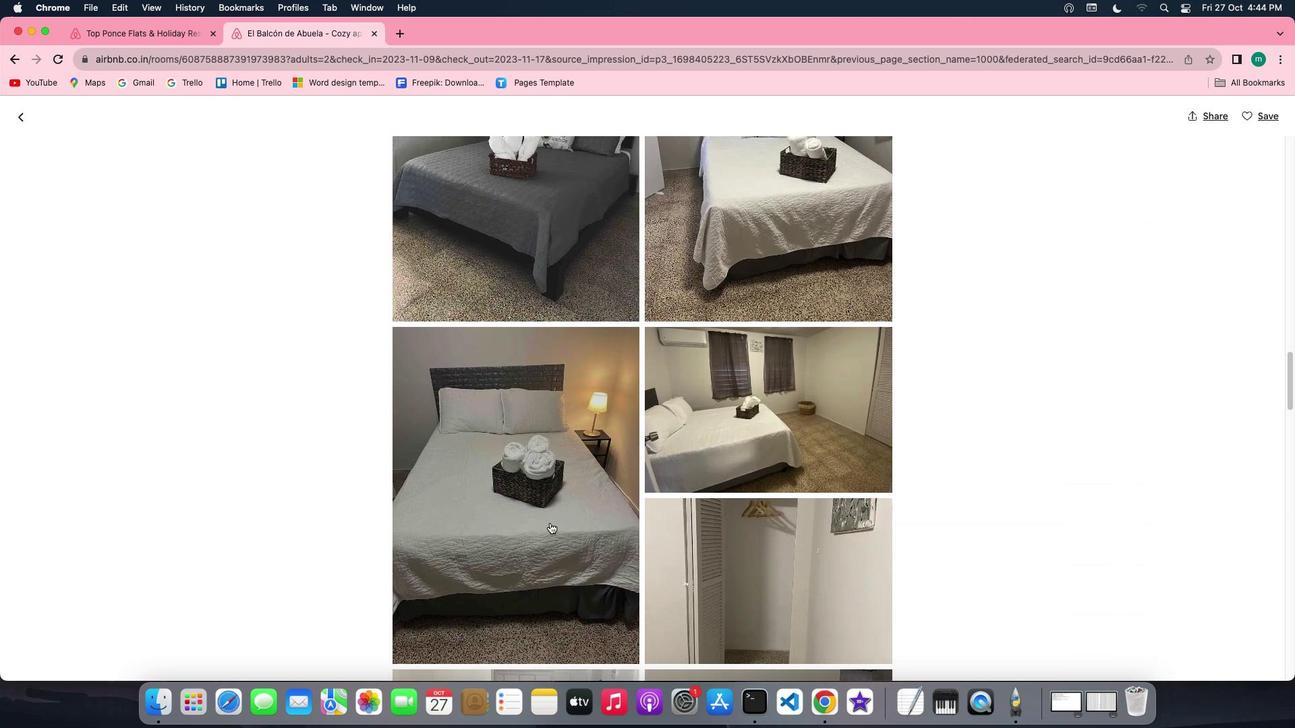 
Action: Mouse scrolled (546, 518) with delta (-4, -5)
Screenshot: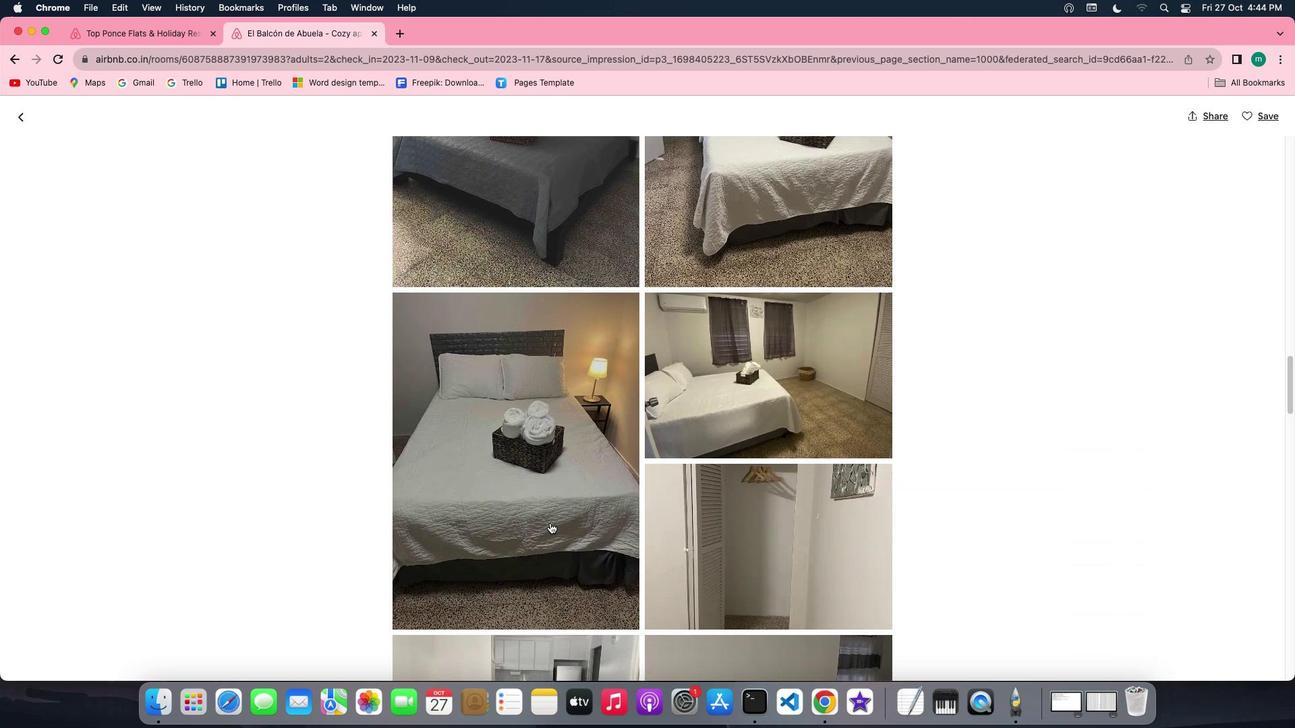 
Action: Mouse scrolled (546, 518) with delta (-4, -5)
Screenshot: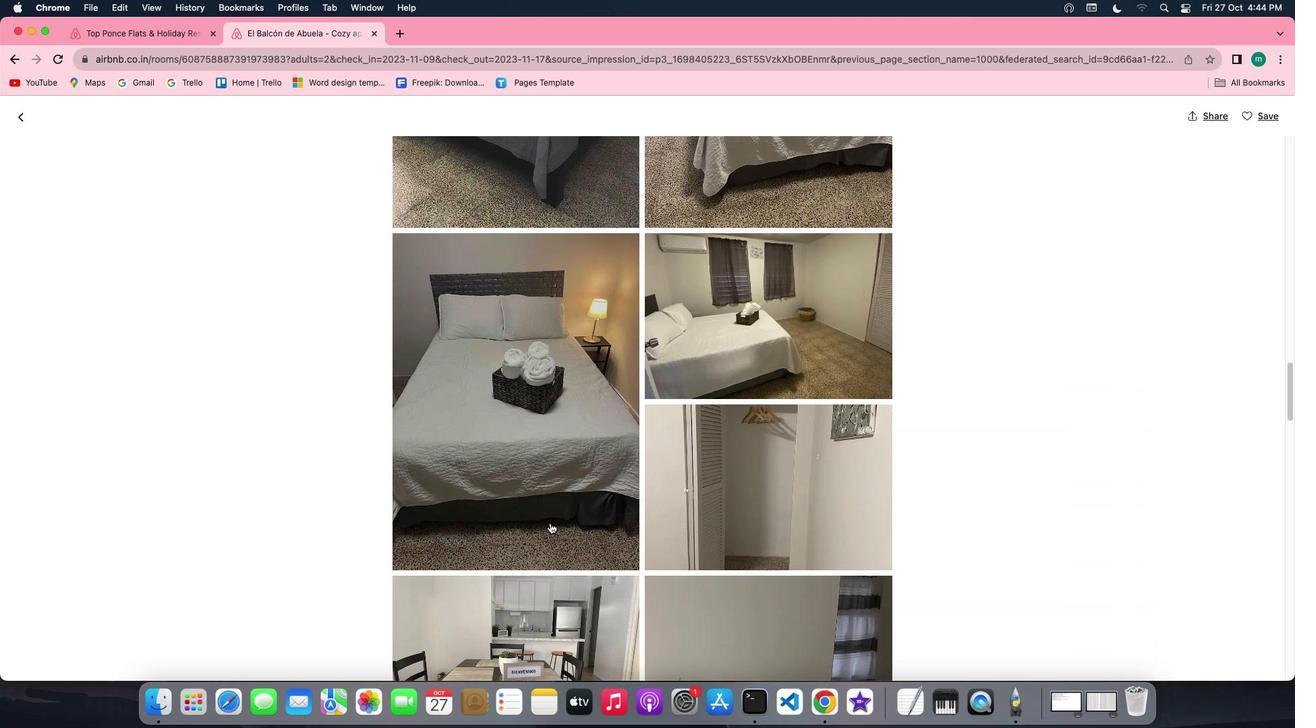 
Action: Mouse scrolled (546, 518) with delta (-4, -4)
Screenshot: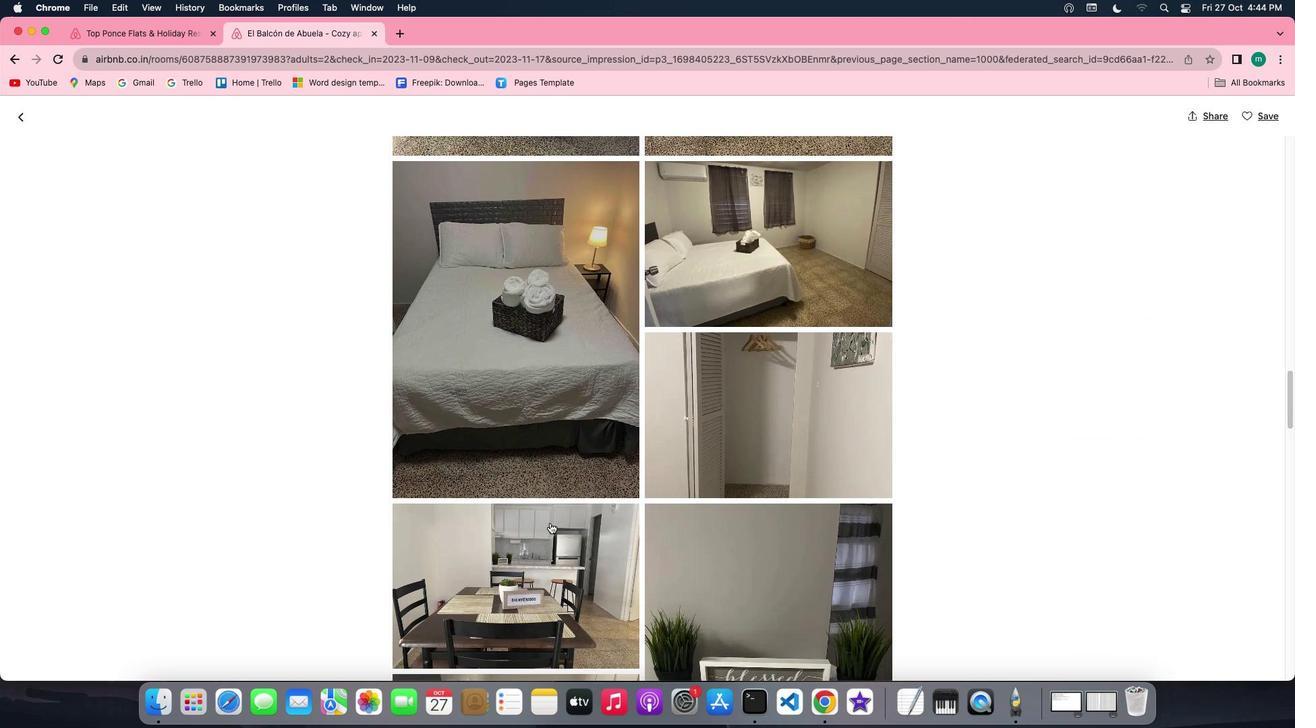 
Action: Mouse scrolled (546, 518) with delta (-4, -4)
Screenshot: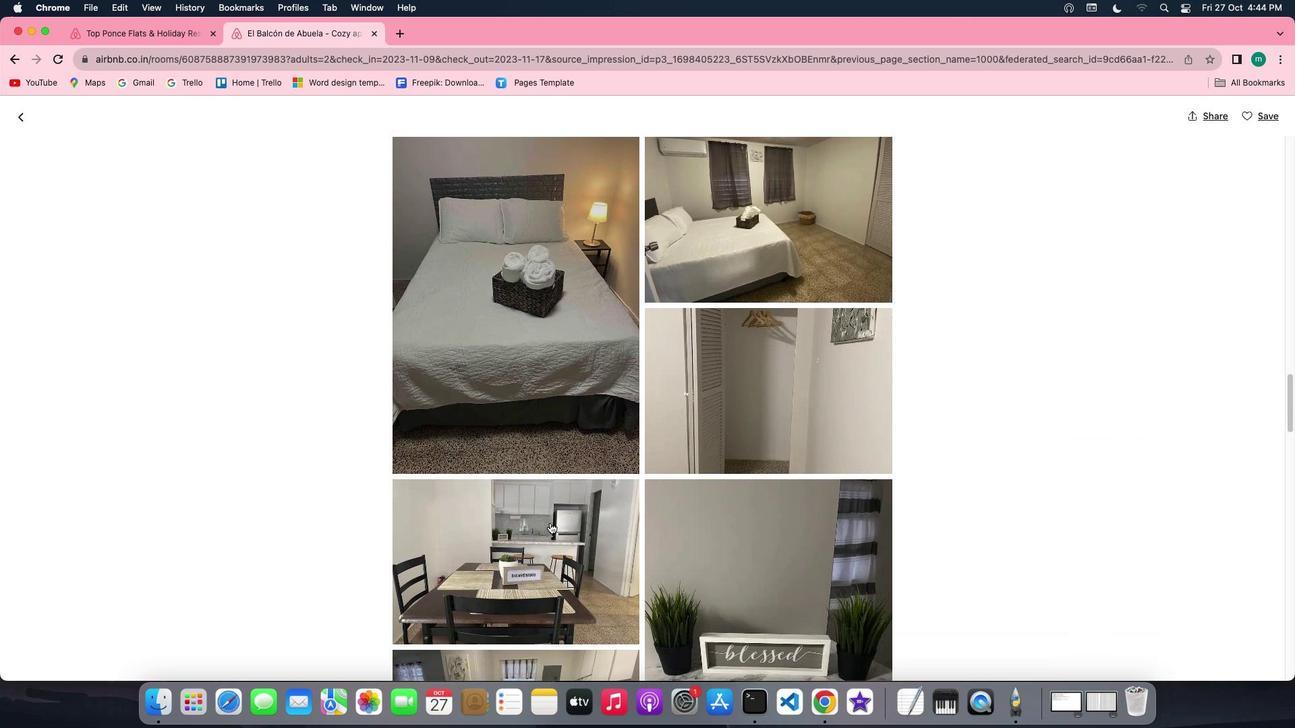 
Action: Mouse scrolled (546, 518) with delta (-4, -5)
Screenshot: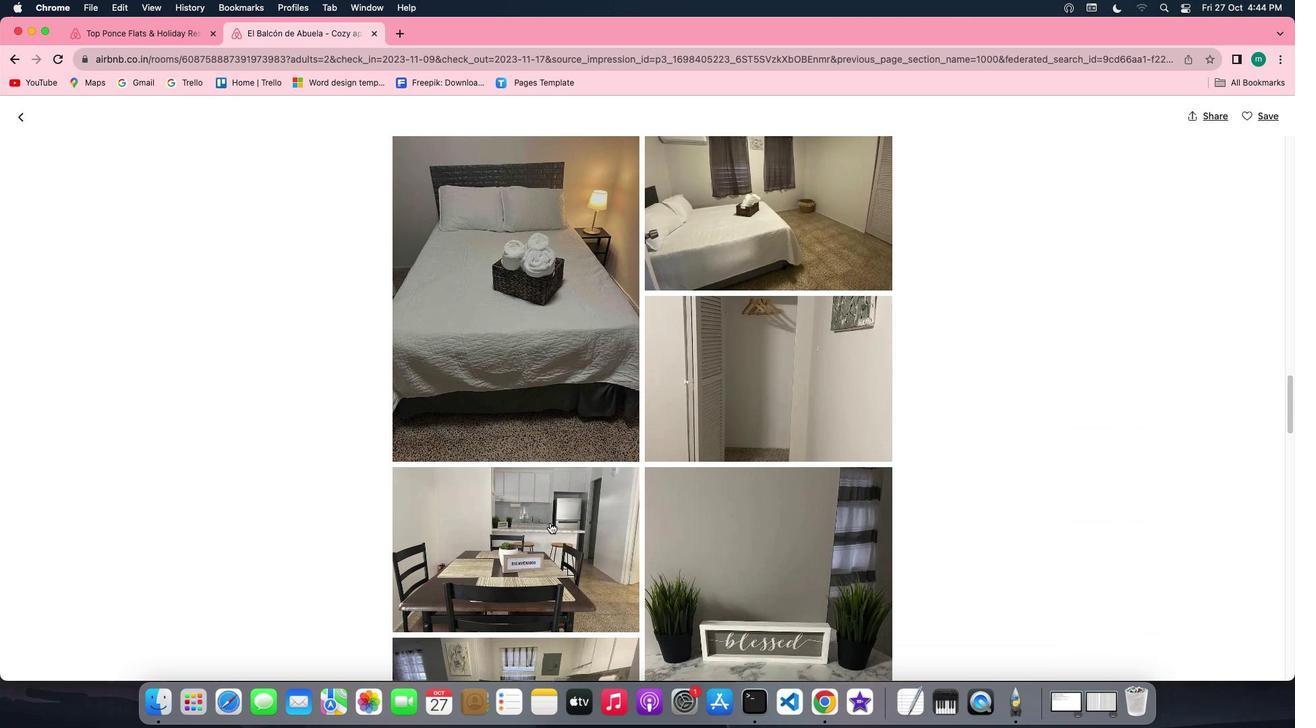 
Action: Mouse scrolled (546, 518) with delta (-4, -4)
Screenshot: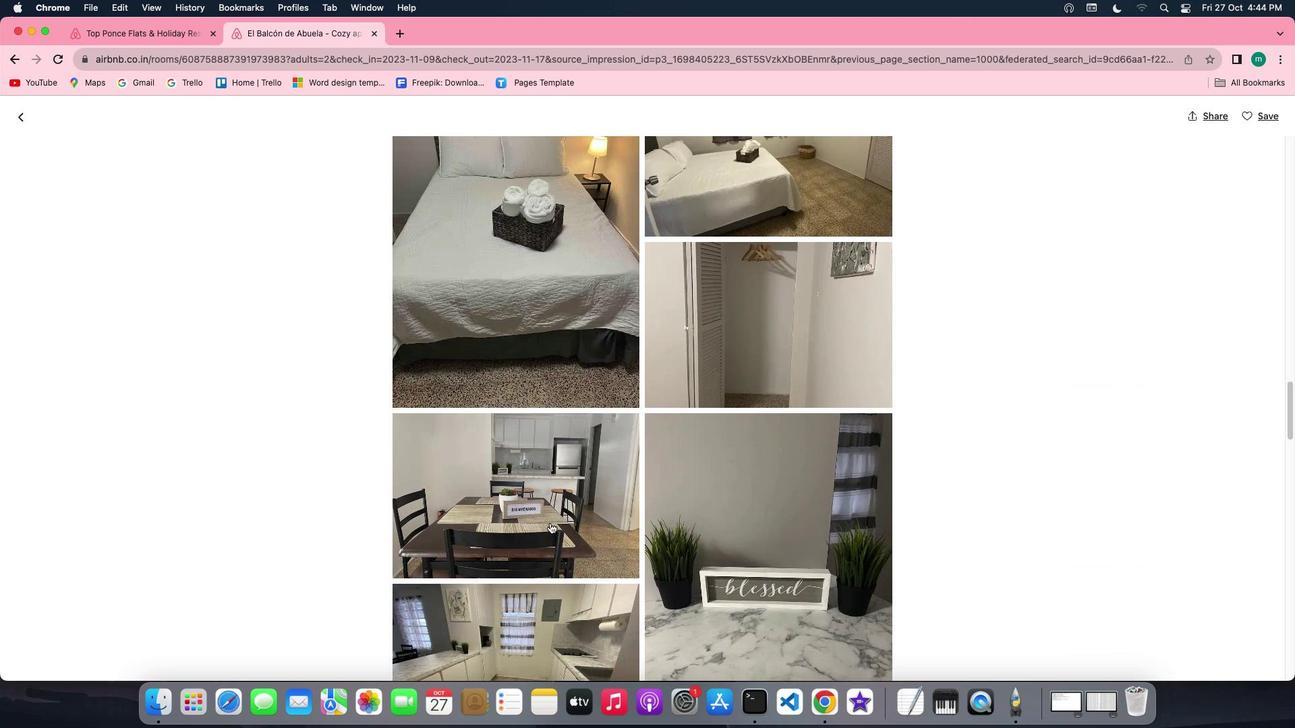
Action: Mouse scrolled (546, 518) with delta (-4, -4)
Screenshot: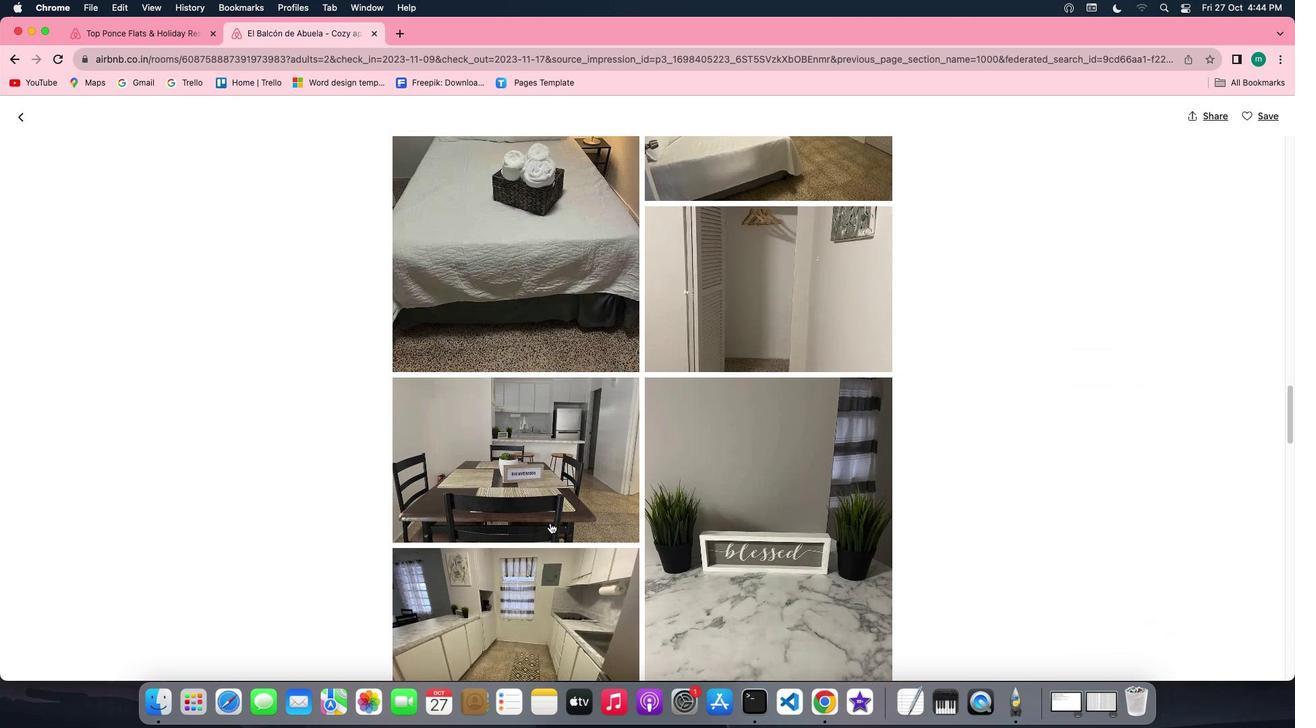 
Action: Mouse scrolled (546, 518) with delta (-4, -5)
Screenshot: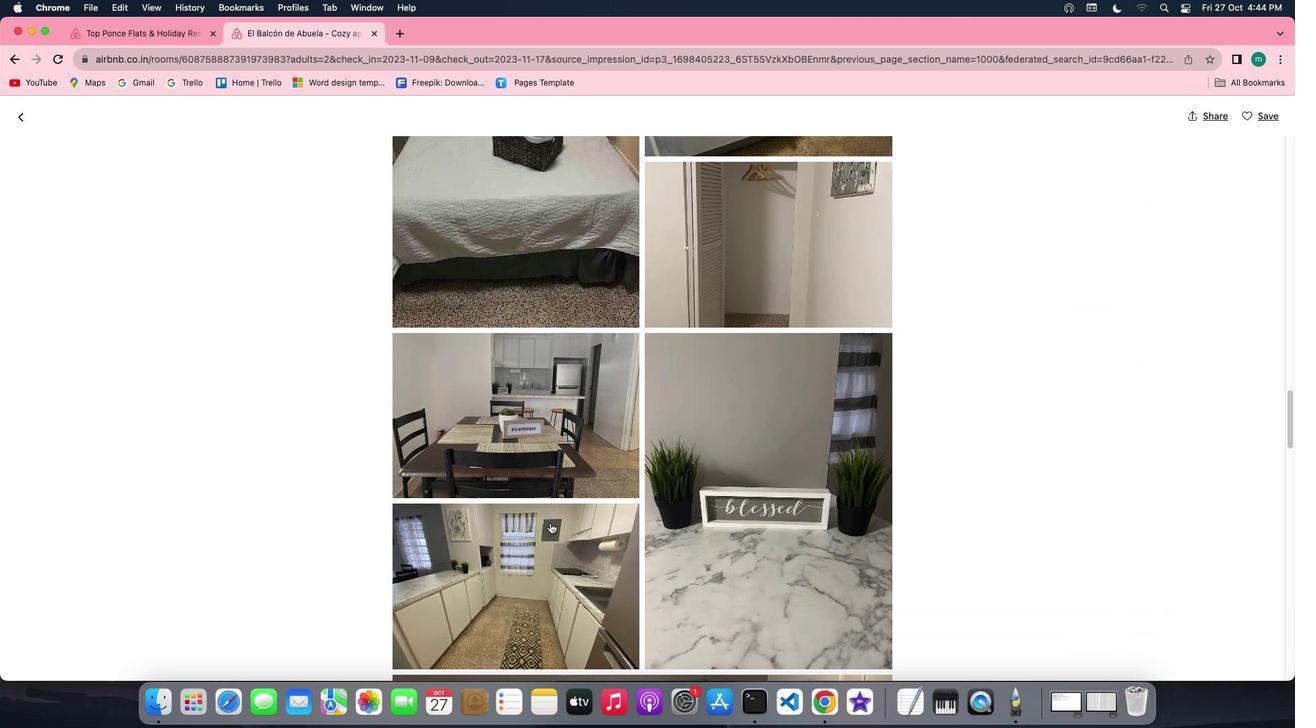 
Action: Mouse scrolled (546, 518) with delta (-4, -6)
Screenshot: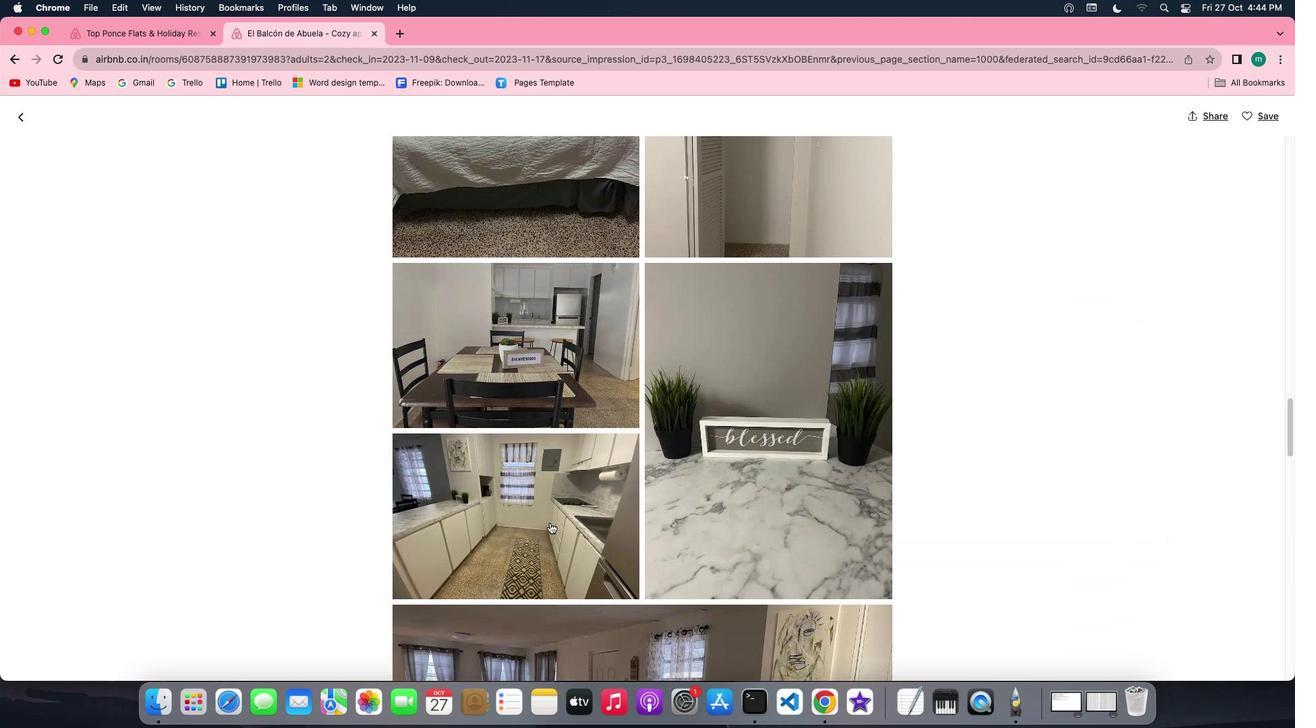 
Action: Mouse scrolled (546, 518) with delta (-4, -4)
Screenshot: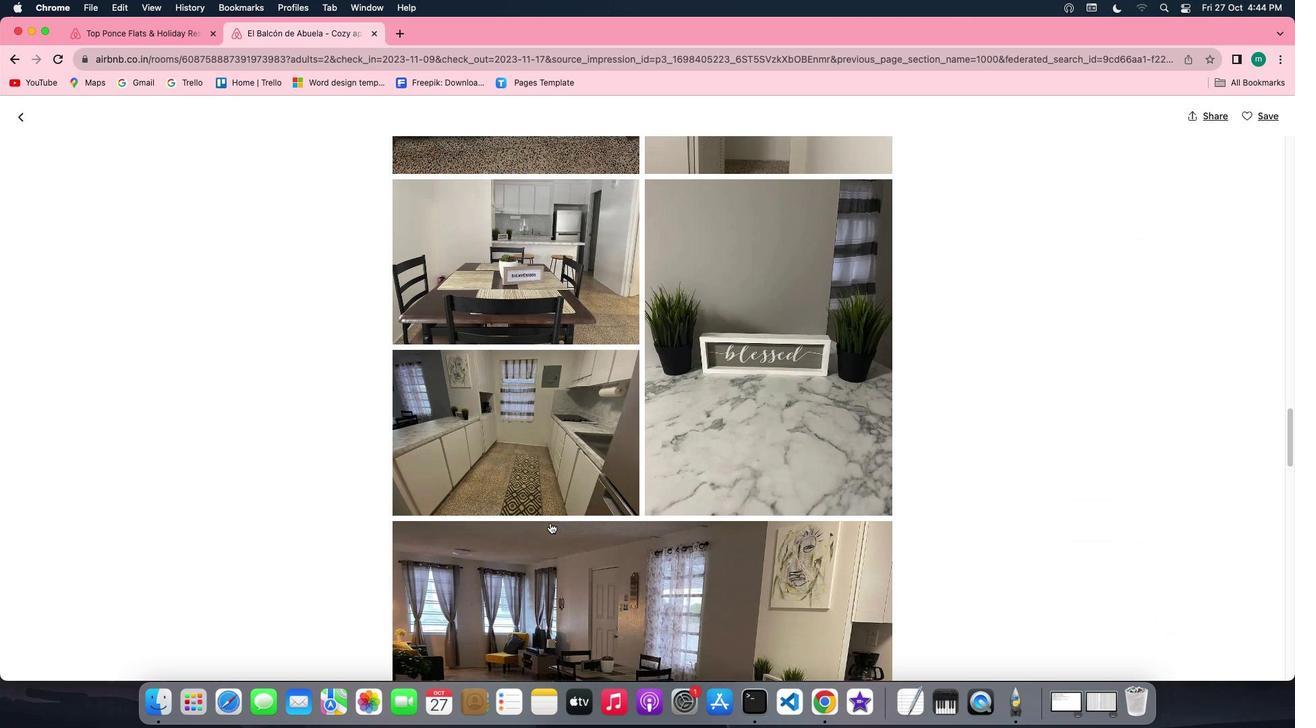 
Action: Mouse scrolled (546, 518) with delta (-4, -4)
Screenshot: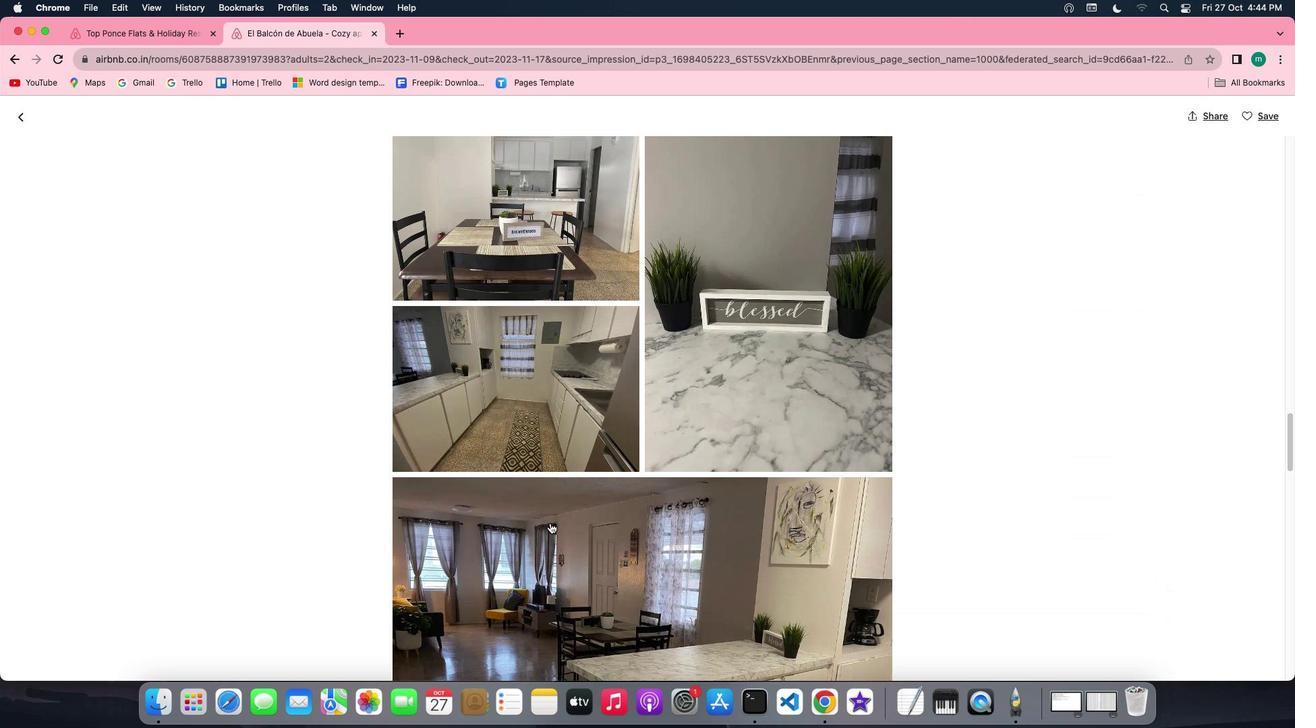 
Action: Mouse scrolled (546, 518) with delta (-4, -6)
Screenshot: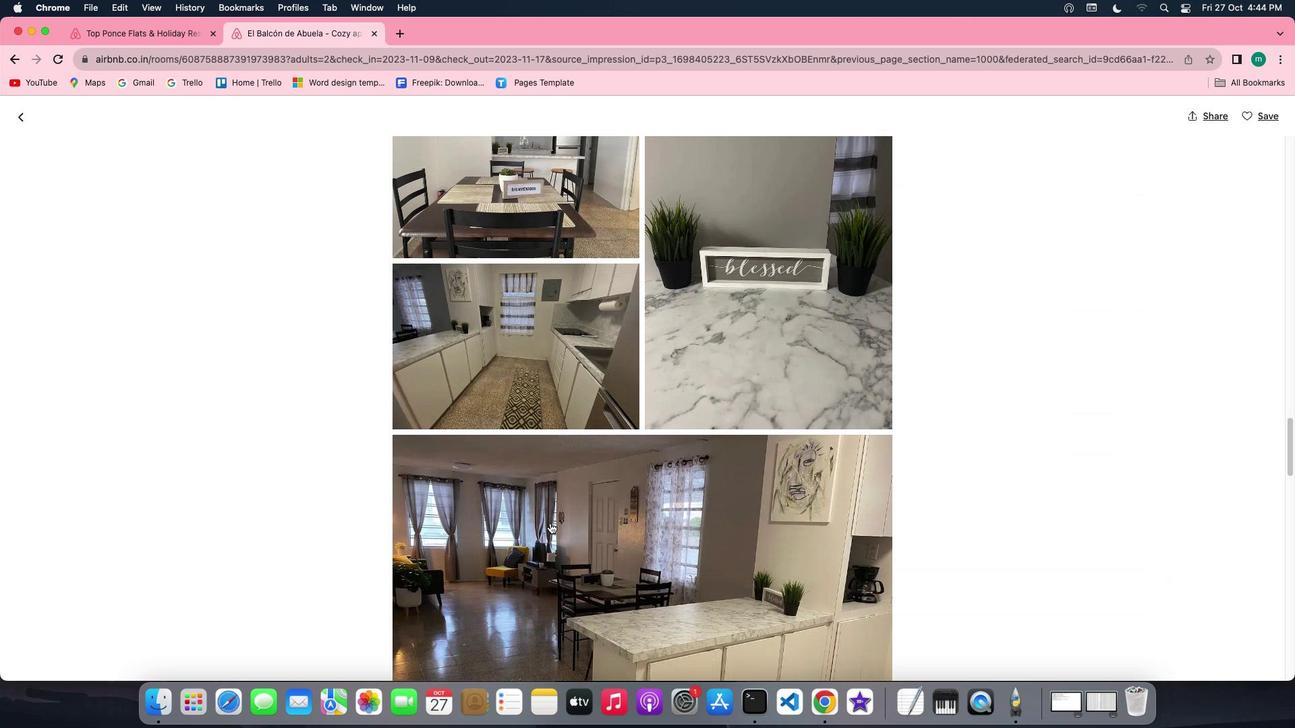 
Action: Mouse scrolled (546, 518) with delta (-4, -6)
Screenshot: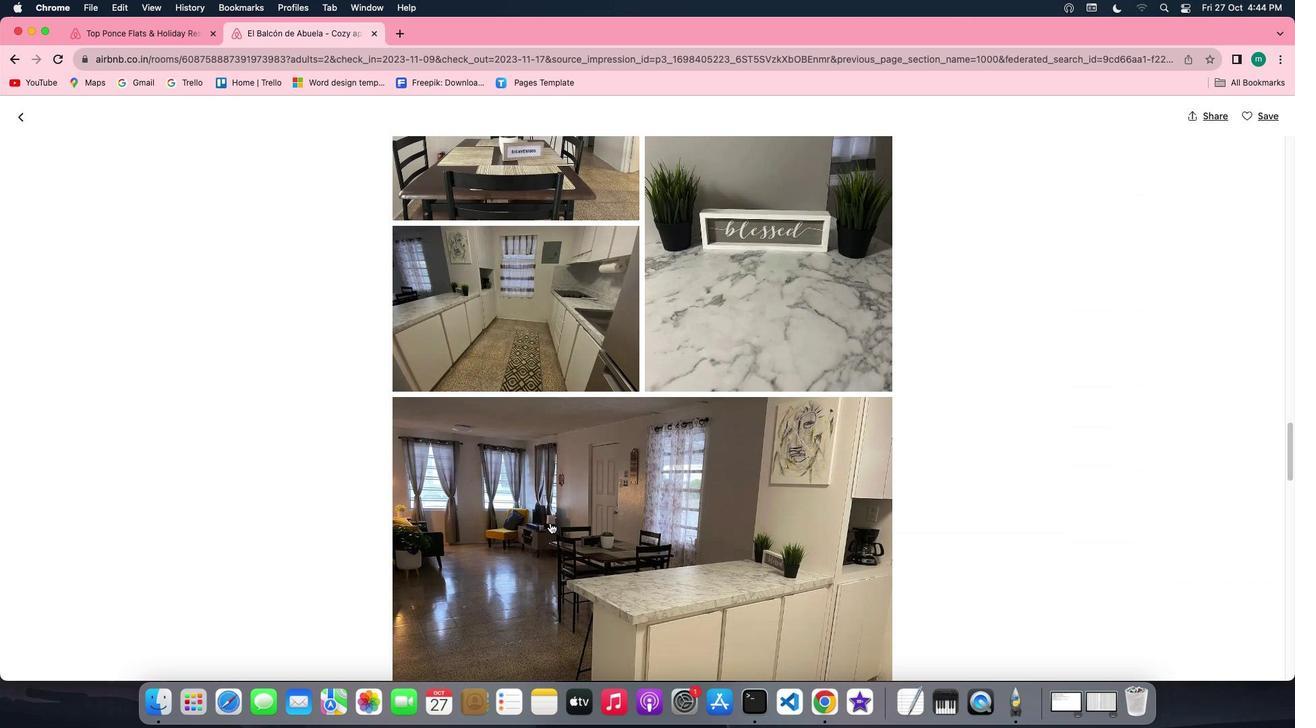 
Action: Mouse scrolled (546, 518) with delta (-4, -4)
Screenshot: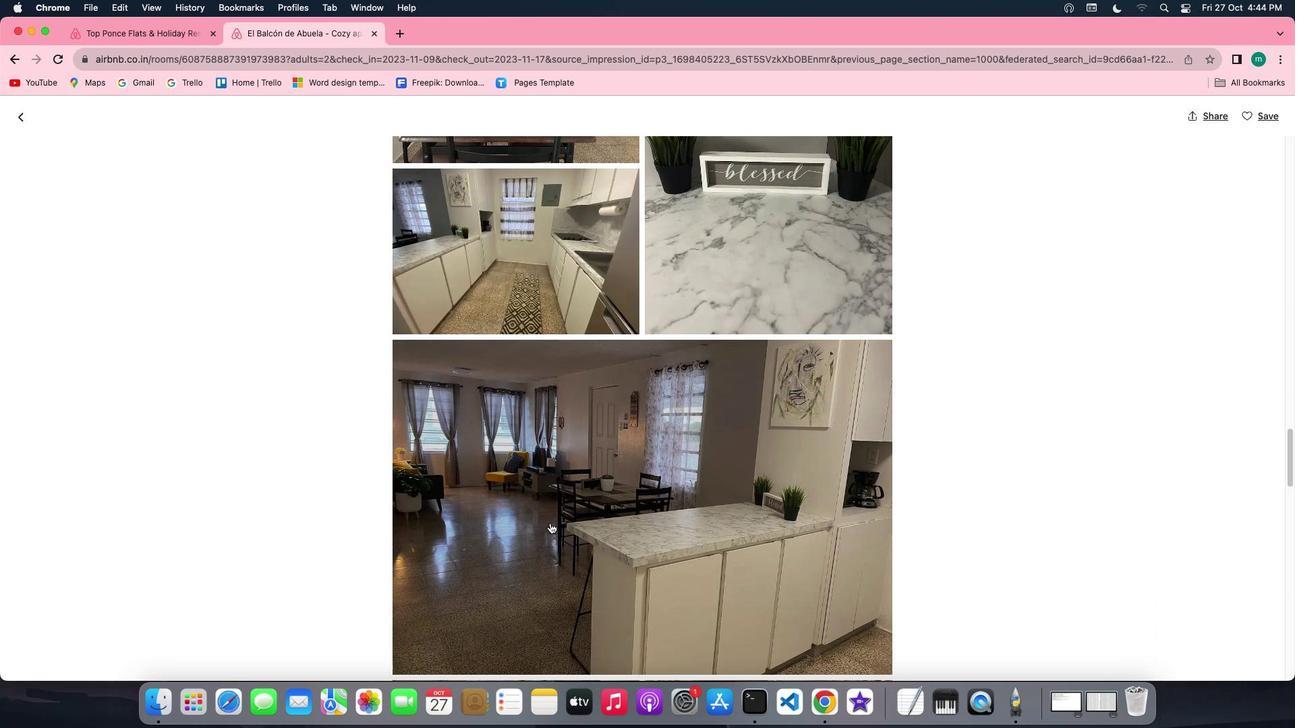 
Action: Mouse scrolled (546, 518) with delta (-4, -4)
Screenshot: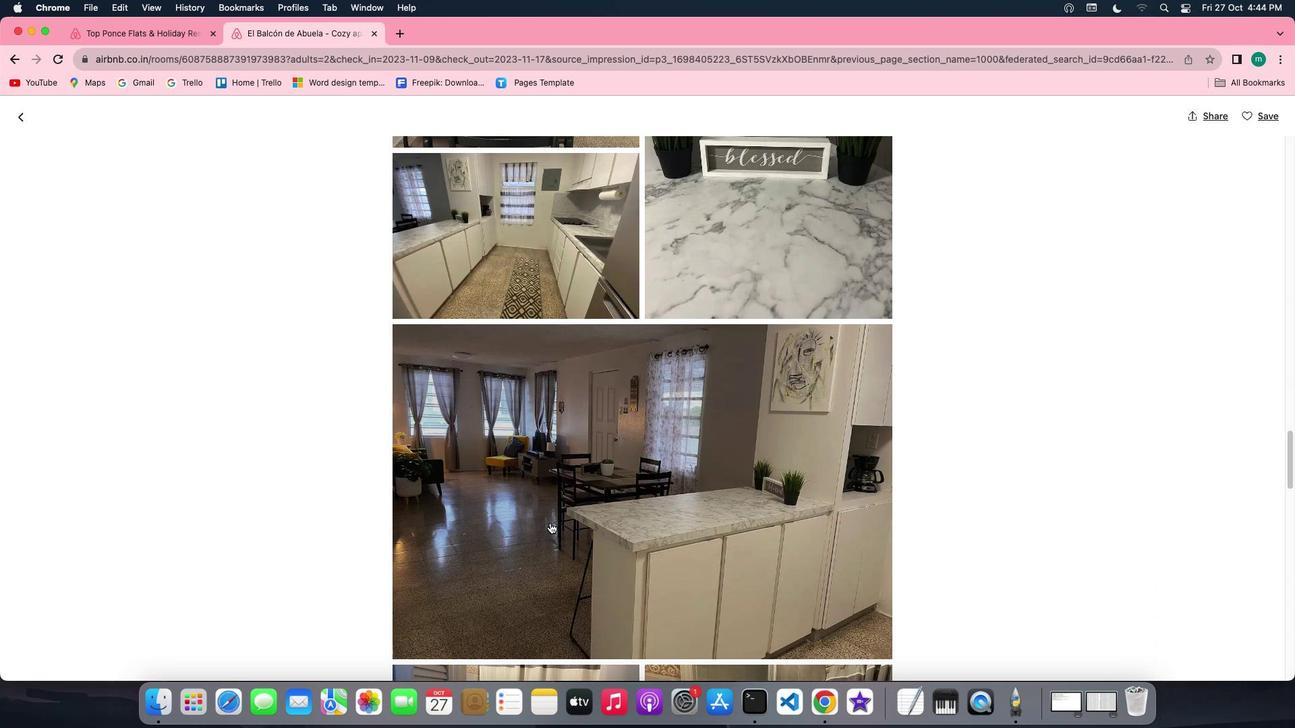 
Action: Mouse scrolled (546, 518) with delta (-4, -5)
Screenshot: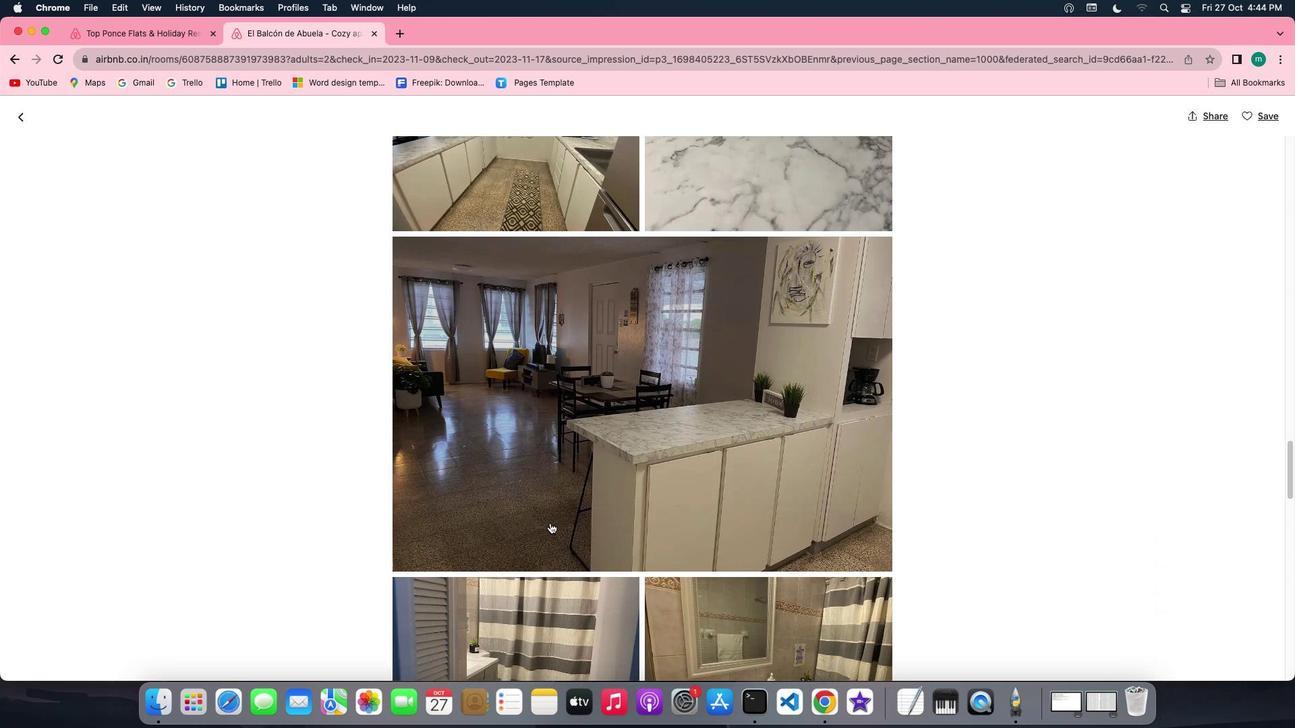 
Action: Mouse scrolled (546, 518) with delta (-4, -6)
Screenshot: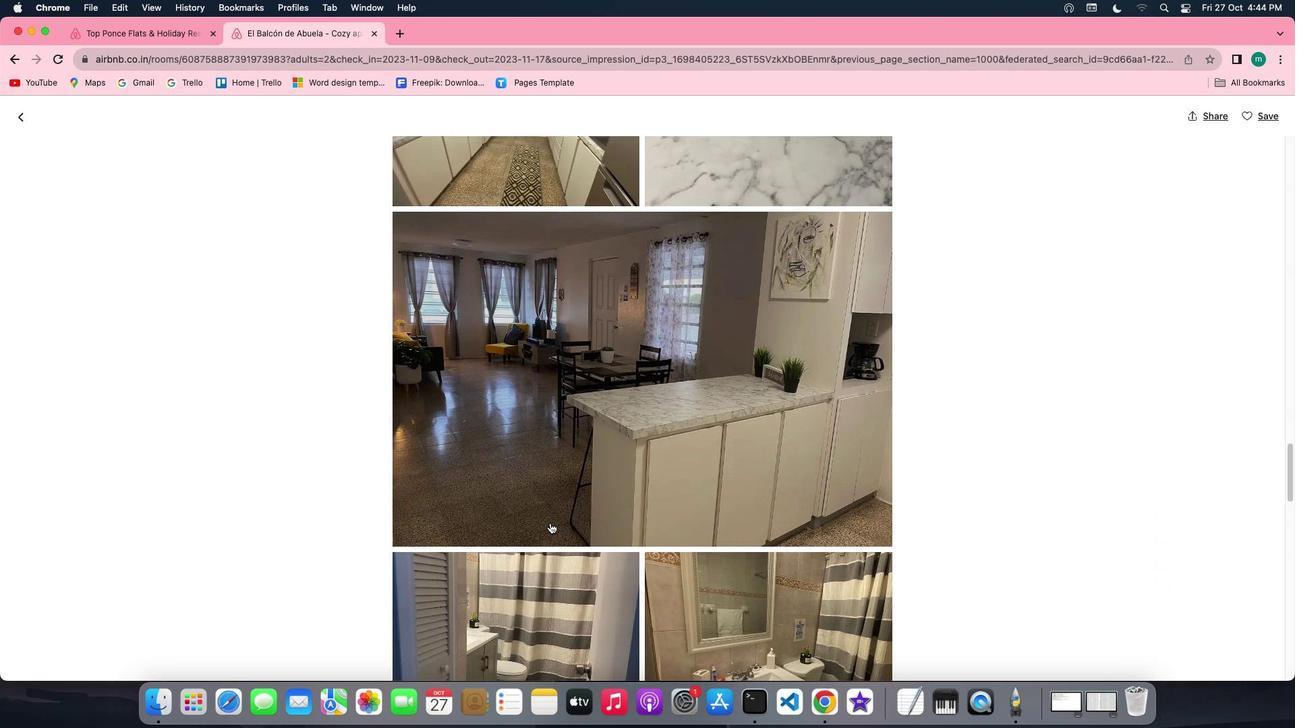 
Action: Mouse scrolled (546, 518) with delta (-4, -4)
Screenshot: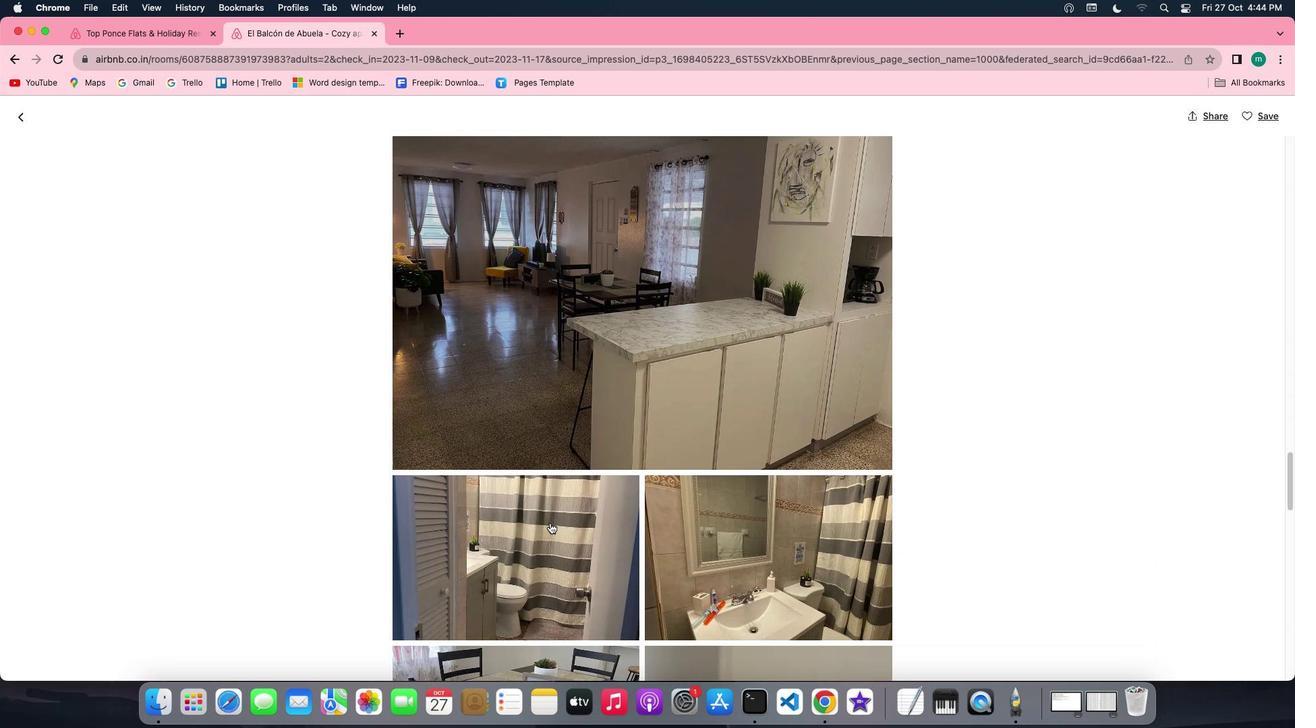 
Action: Mouse scrolled (546, 518) with delta (-4, -4)
Screenshot: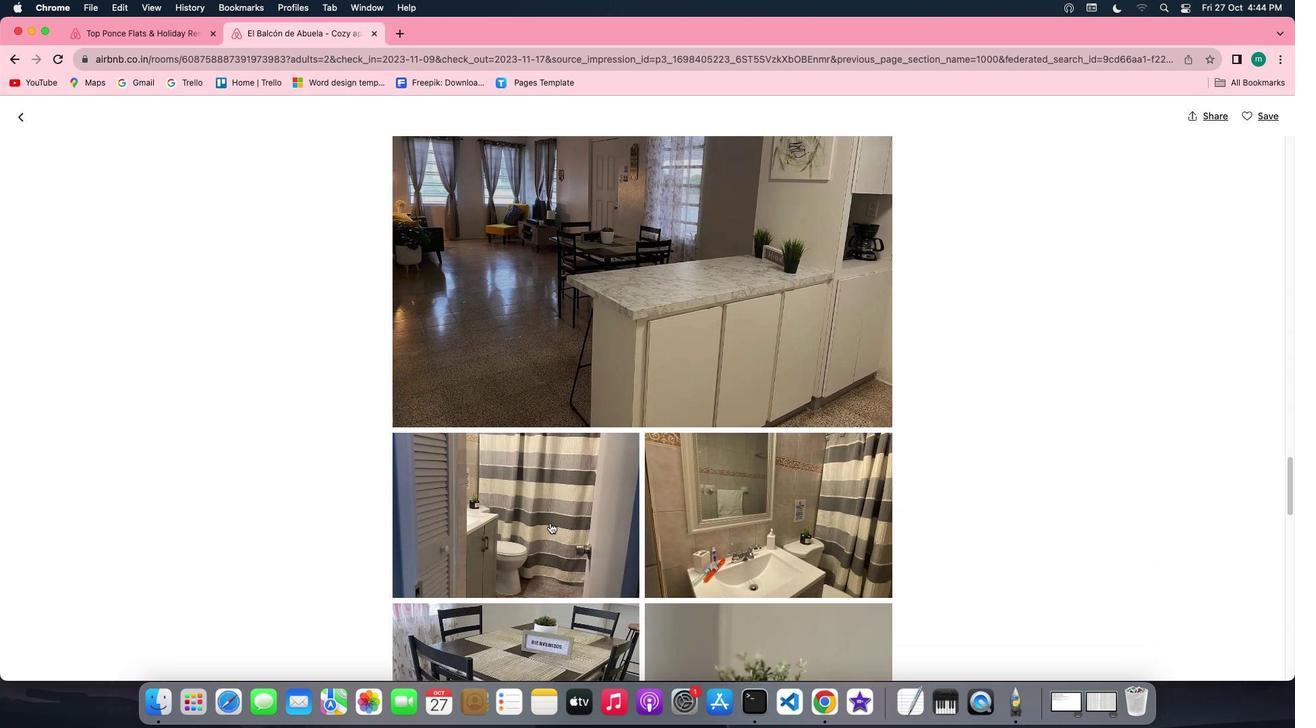 
Action: Mouse scrolled (546, 518) with delta (-4, -5)
Screenshot: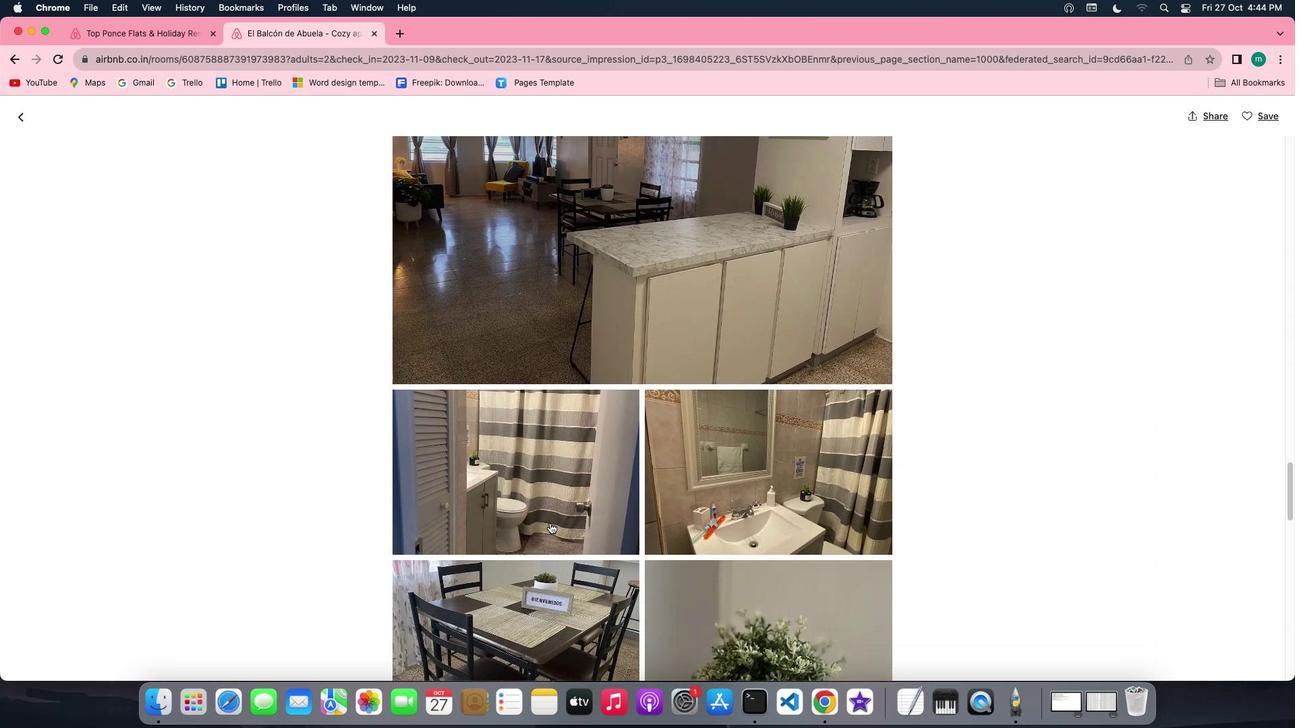 
Action: Mouse scrolled (546, 518) with delta (-4, -6)
Screenshot: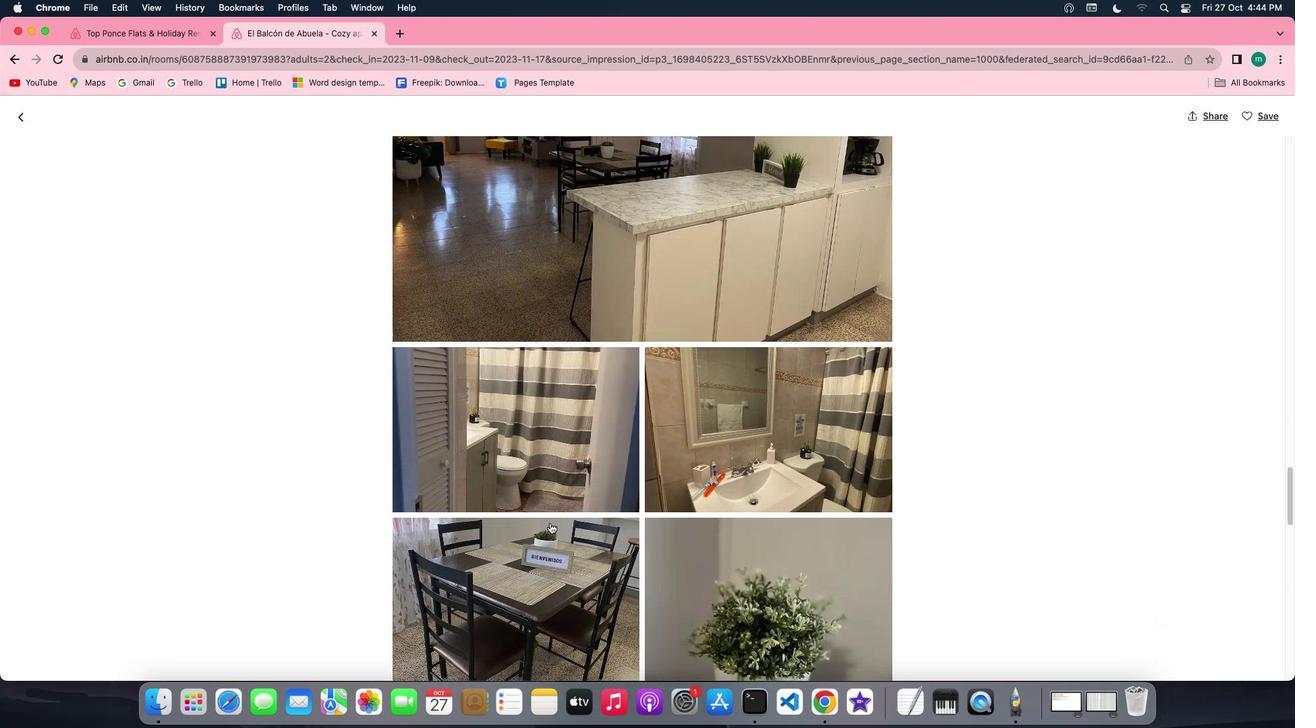 
Action: Mouse scrolled (546, 518) with delta (-4, -4)
Screenshot: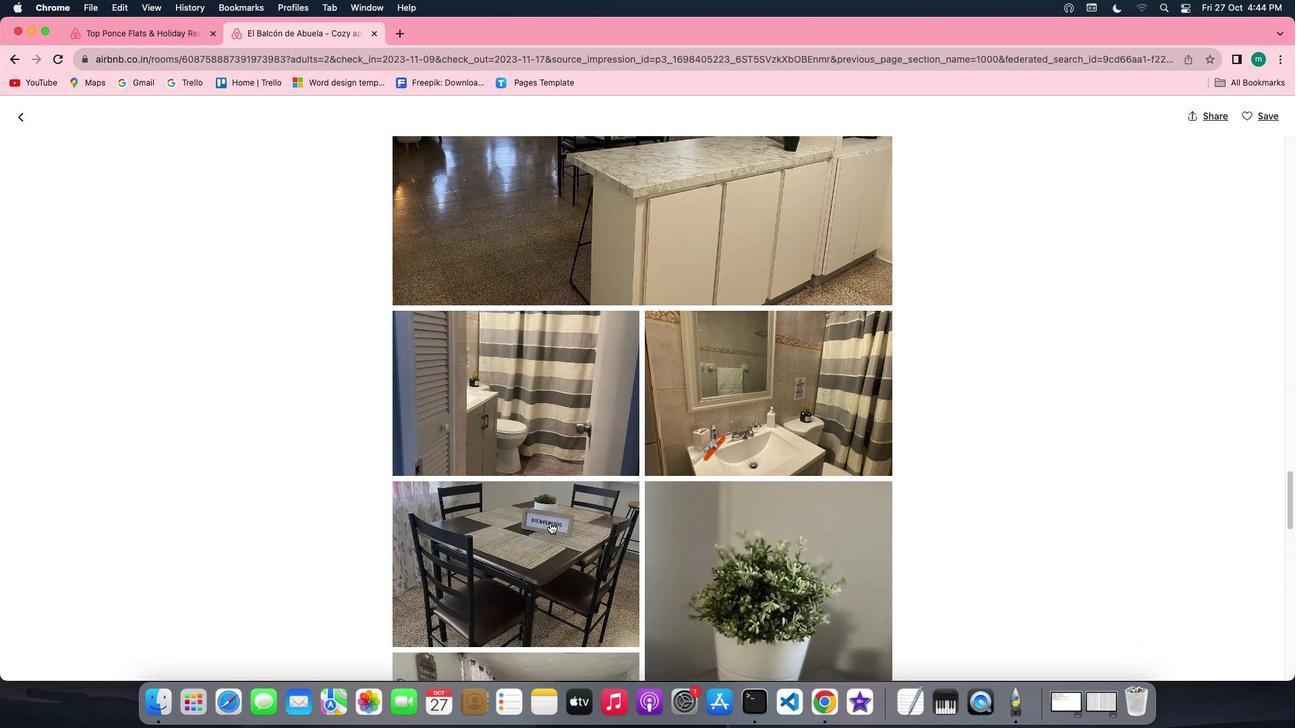 
Action: Mouse scrolled (546, 518) with delta (-4, -4)
Screenshot: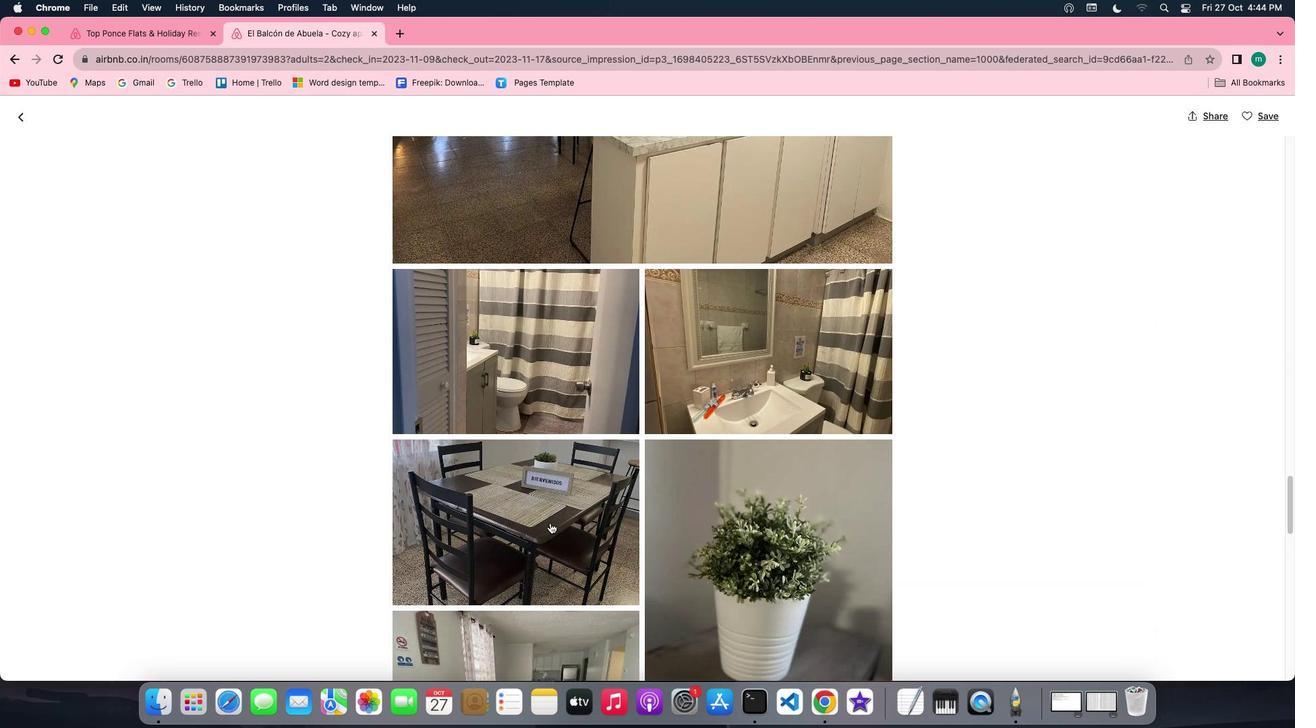 
Action: Mouse scrolled (546, 518) with delta (-4, -5)
Screenshot: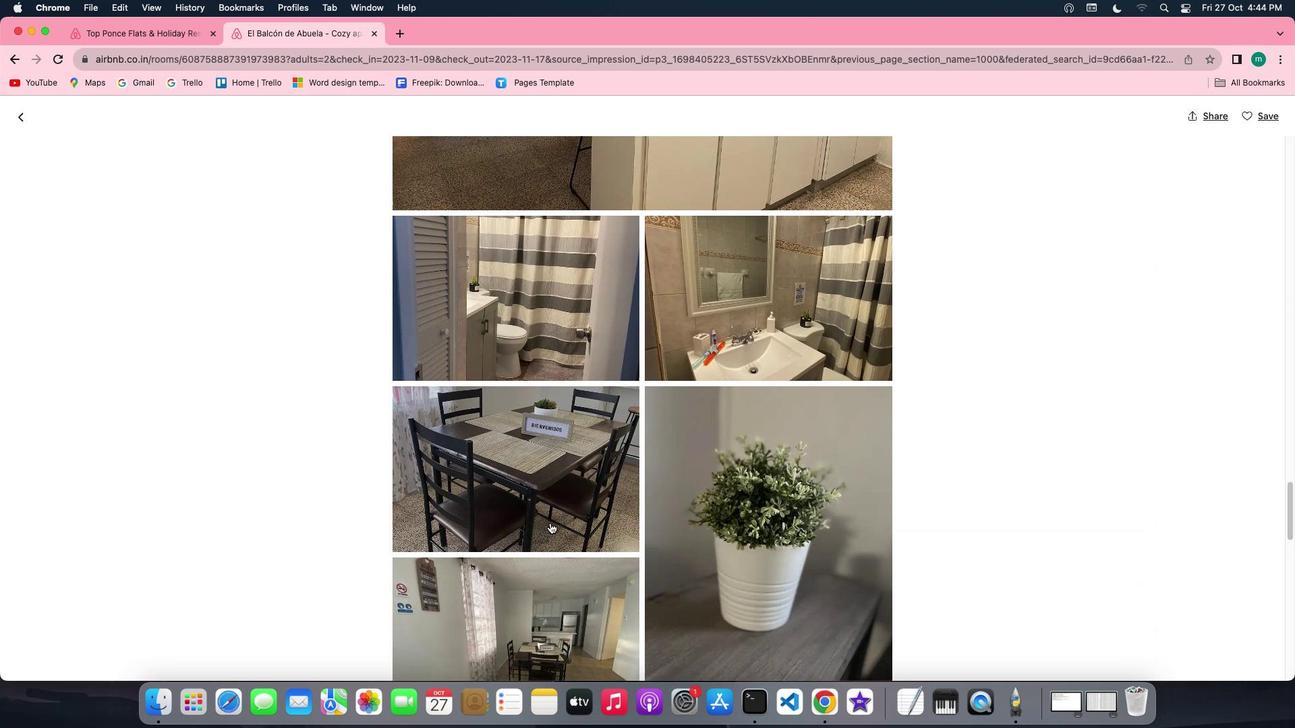
Action: Mouse scrolled (546, 518) with delta (-4, -6)
Screenshot: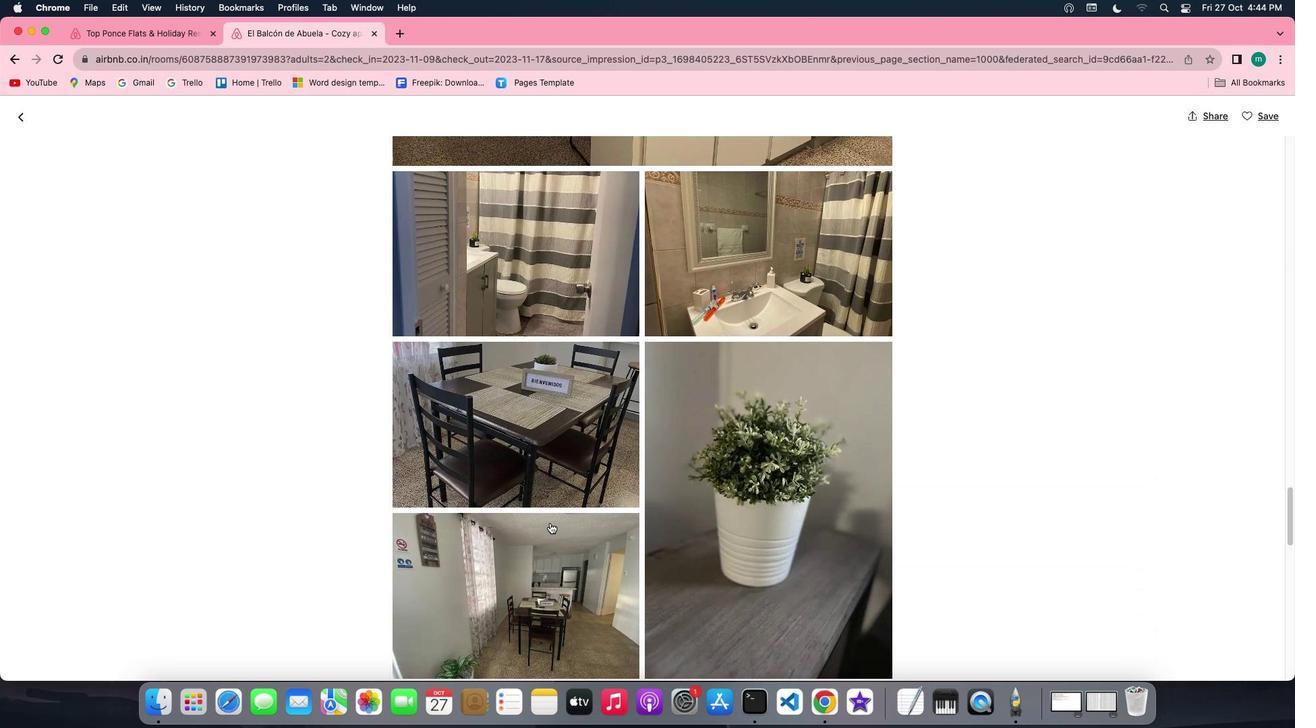 
Action: Mouse scrolled (546, 518) with delta (-4, -4)
Screenshot: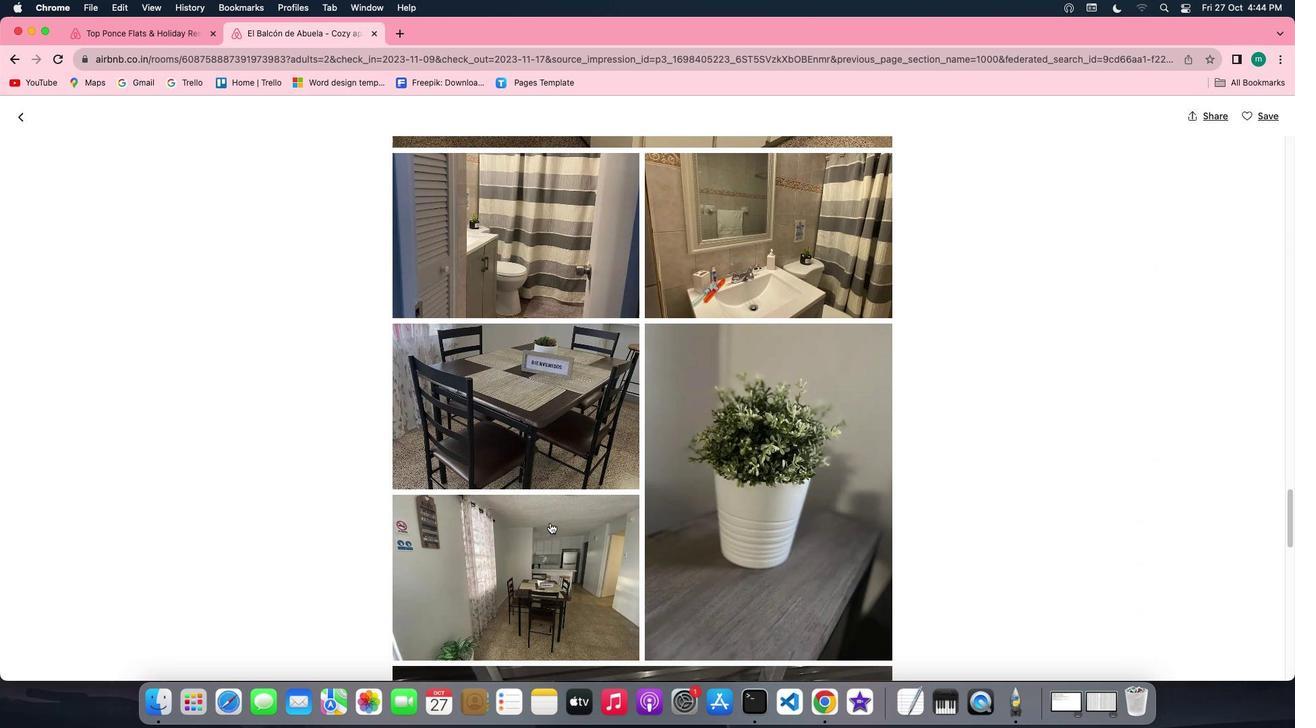 
Action: Mouse scrolled (546, 518) with delta (-4, -4)
Screenshot: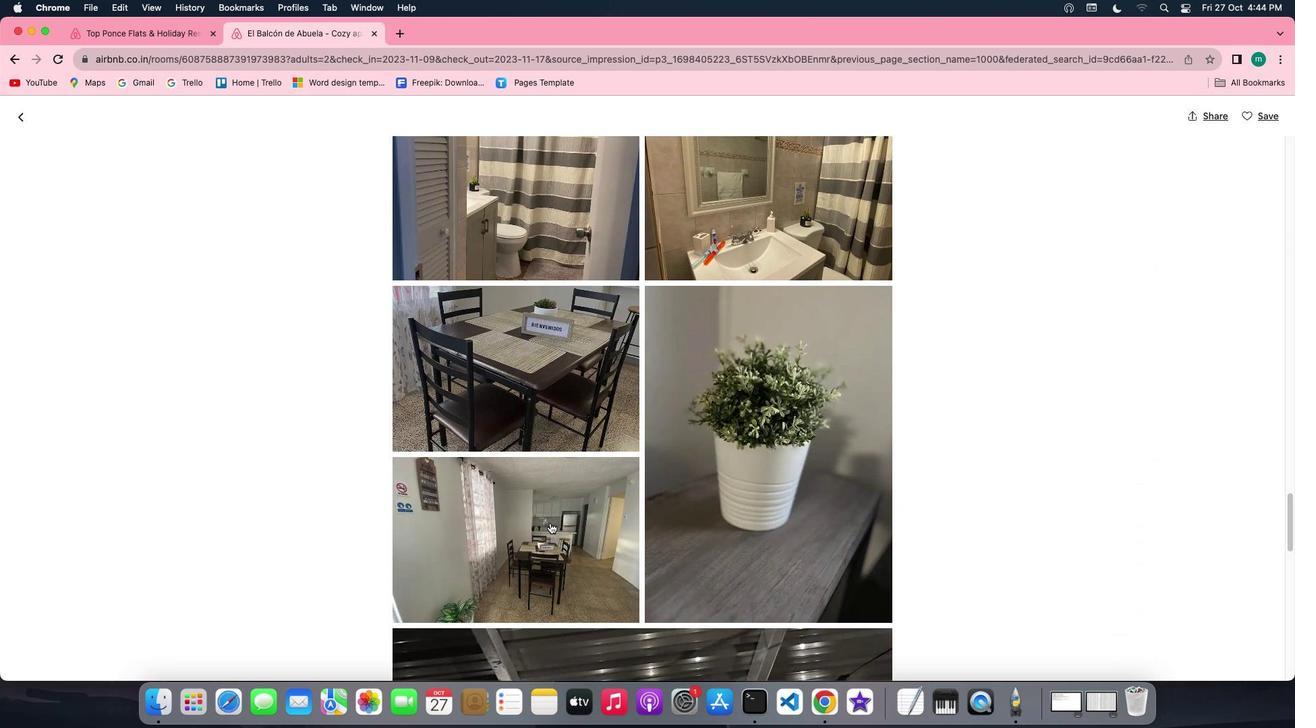 
Action: Mouse scrolled (546, 518) with delta (-4, -5)
Screenshot: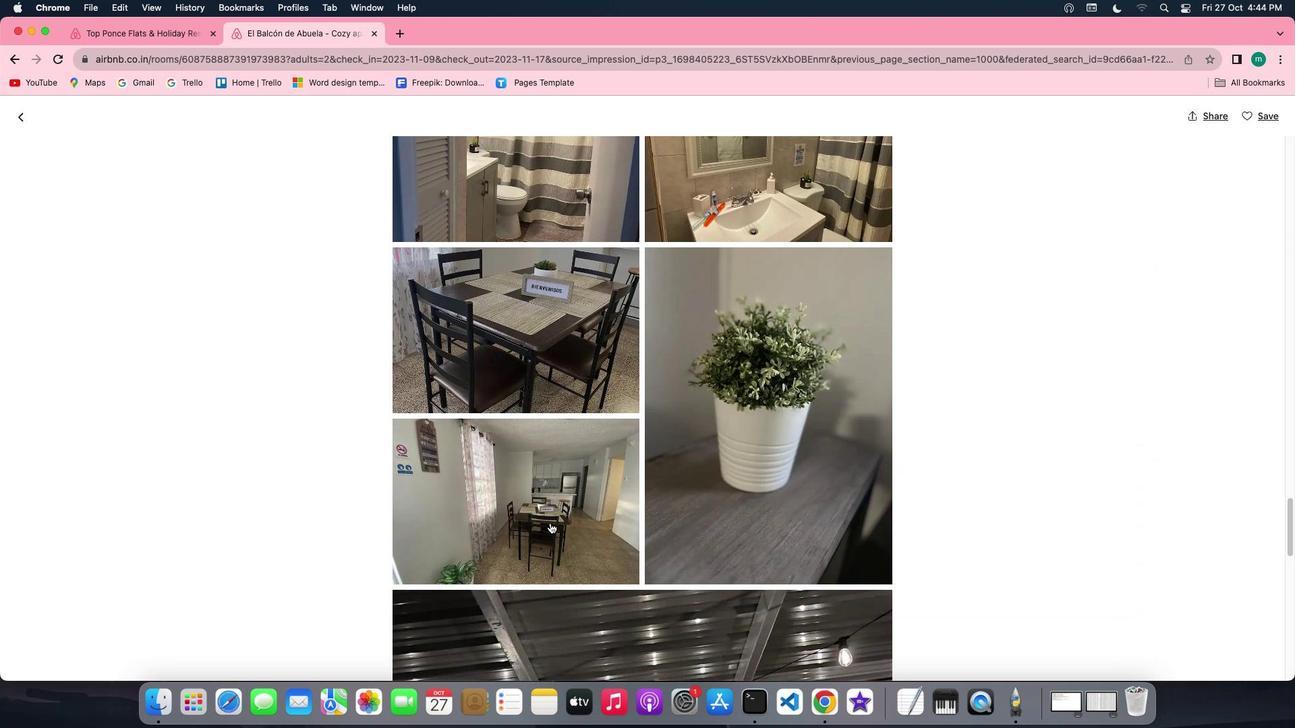 
Action: Mouse scrolled (546, 518) with delta (-4, -5)
Screenshot: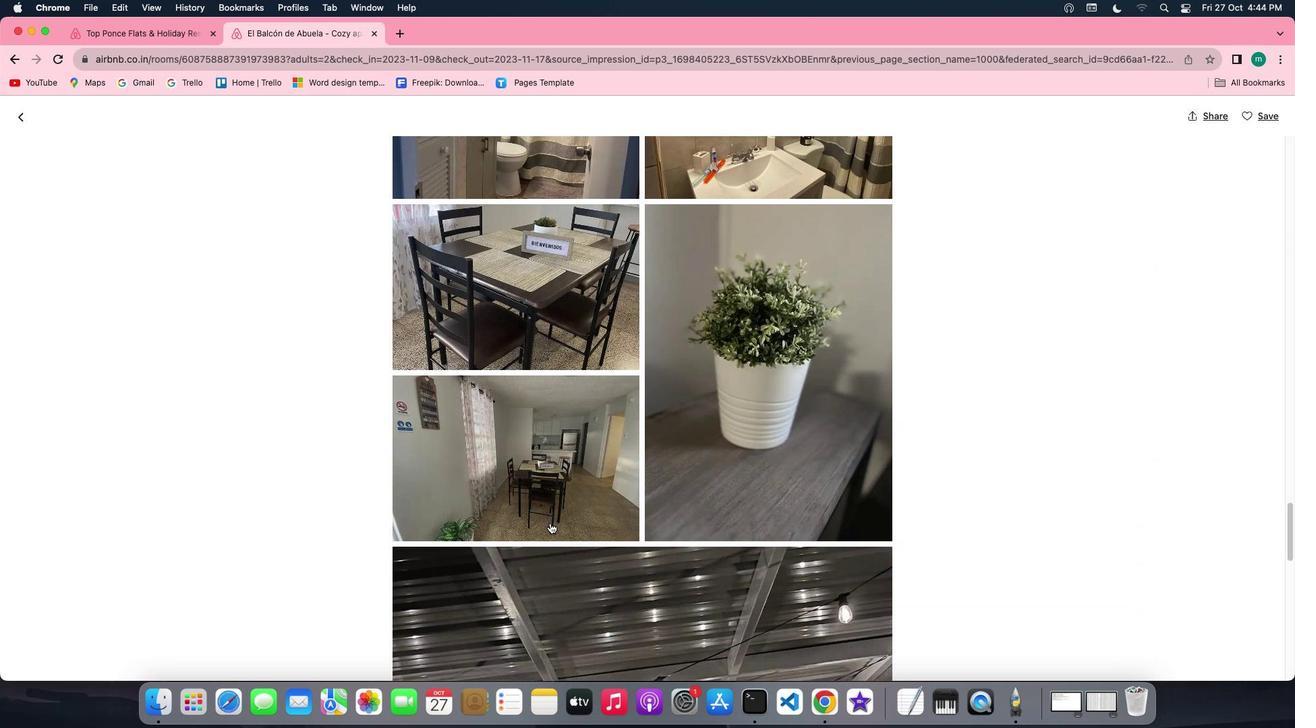 
Action: Mouse scrolled (546, 518) with delta (-4, -4)
Screenshot: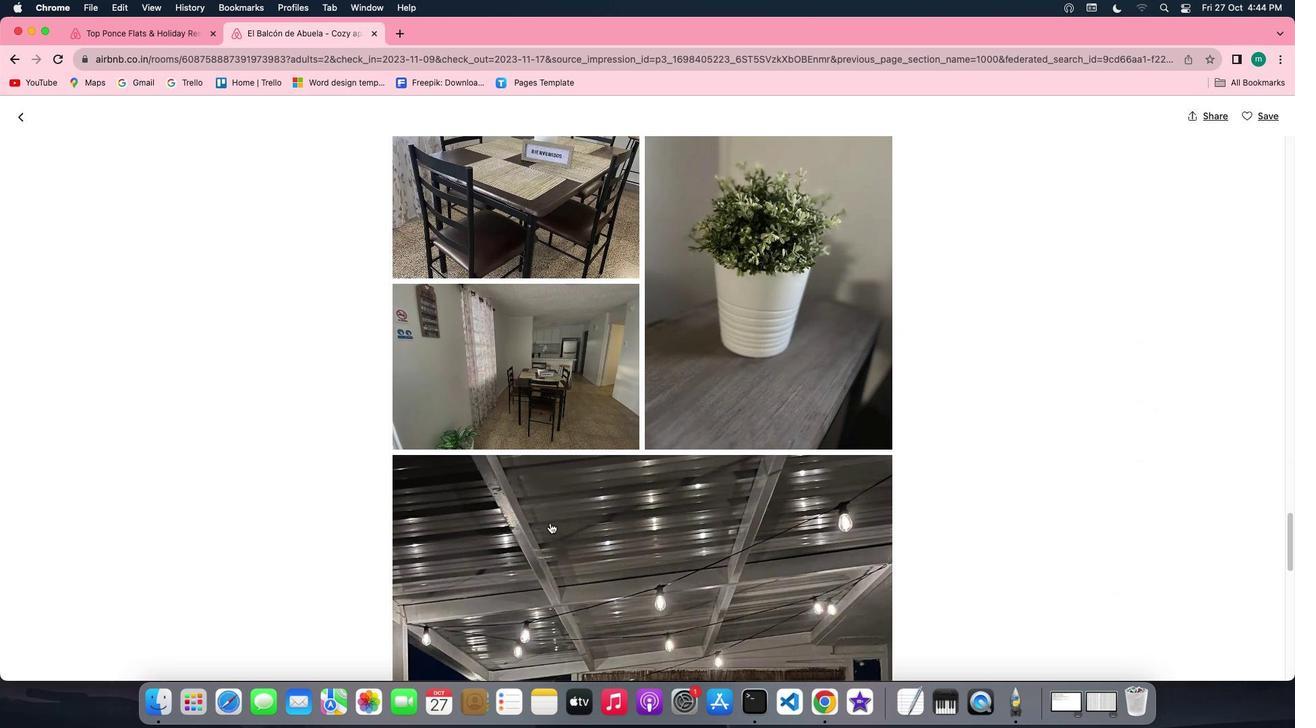 
Action: Mouse scrolled (546, 518) with delta (-4, -4)
Screenshot: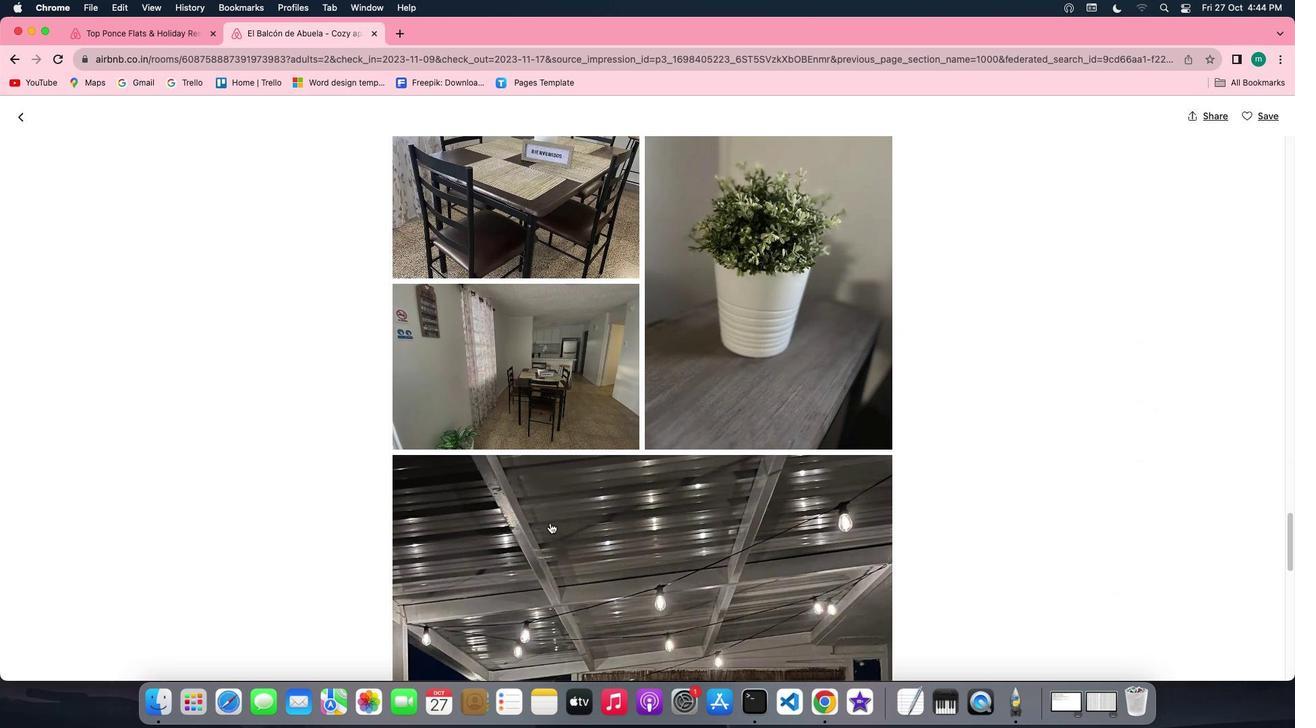 
Action: Mouse scrolled (546, 518) with delta (-4, -6)
Screenshot: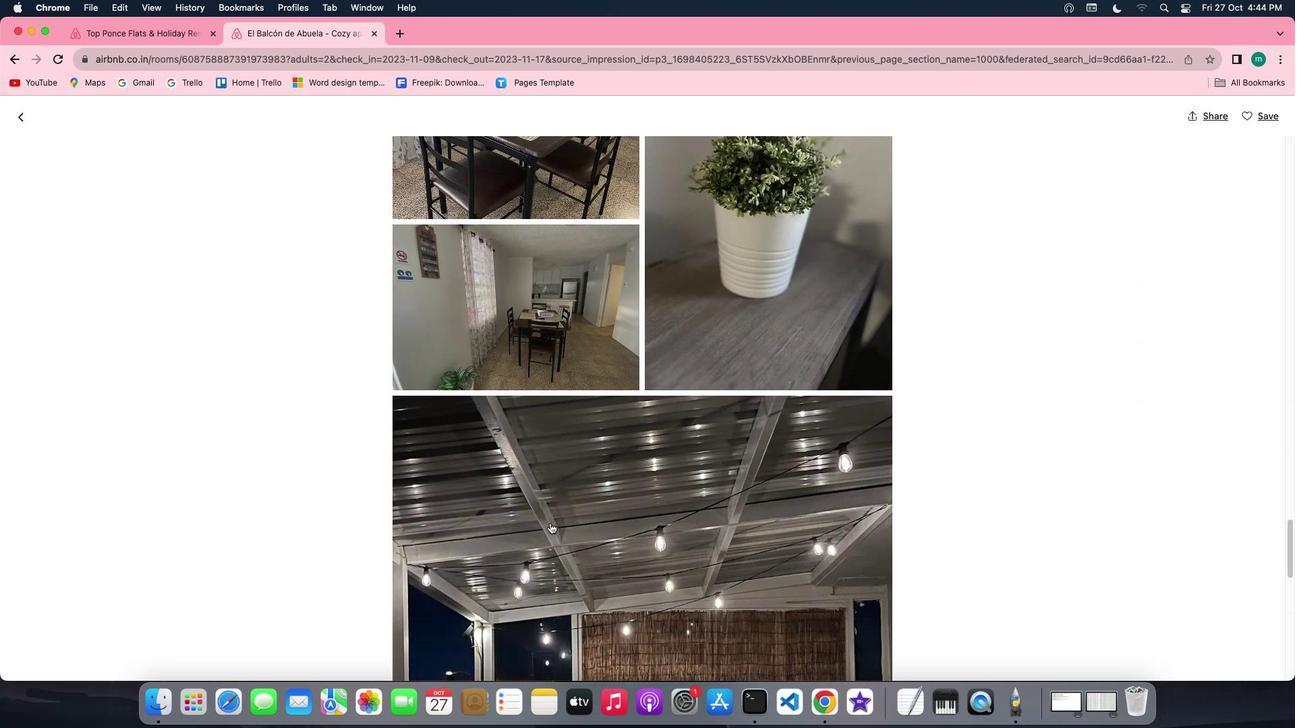 
Action: Mouse scrolled (546, 518) with delta (-4, -6)
Screenshot: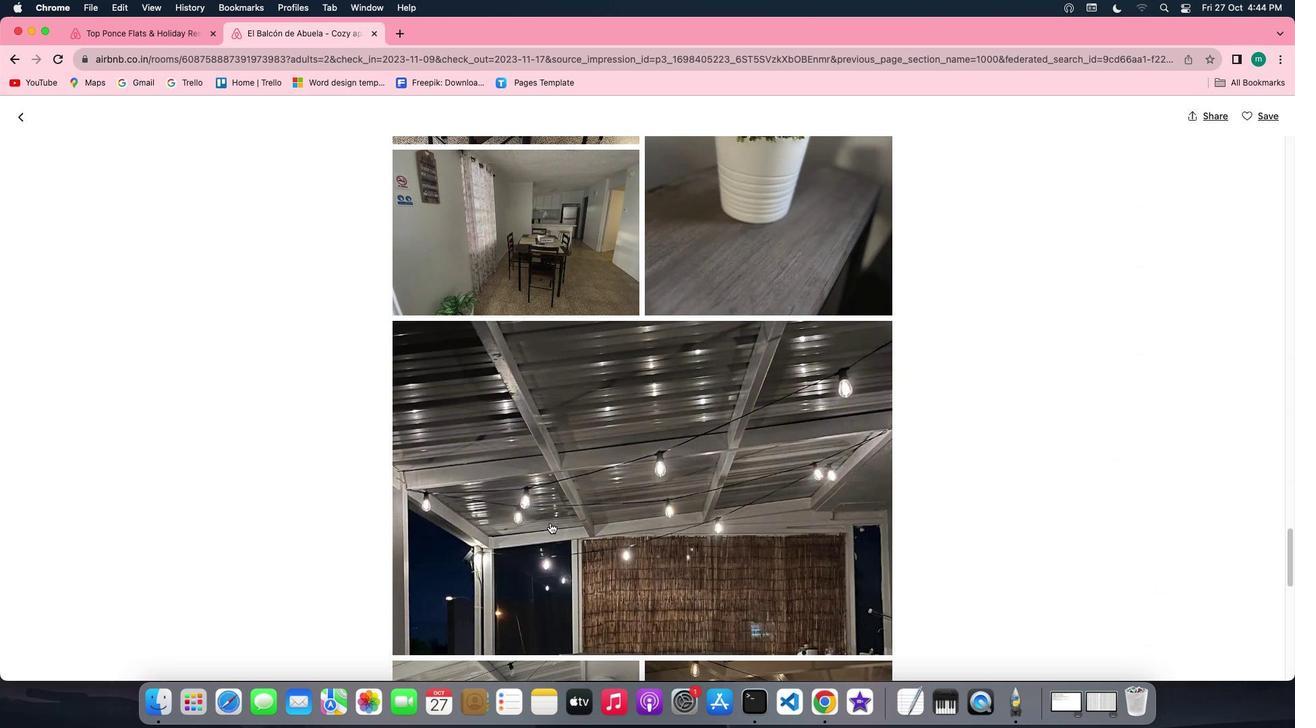 
Action: Mouse scrolled (546, 518) with delta (-4, -4)
Screenshot: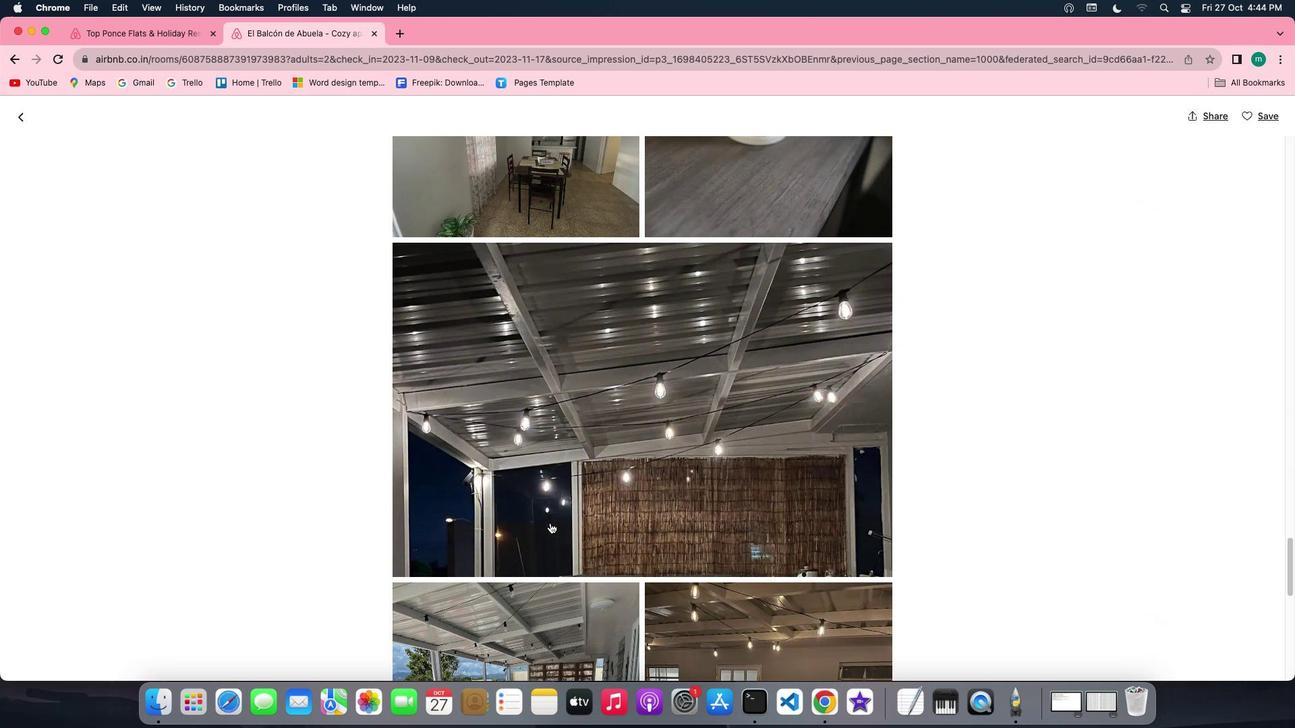 
Action: Mouse scrolled (546, 518) with delta (-4, -4)
Screenshot: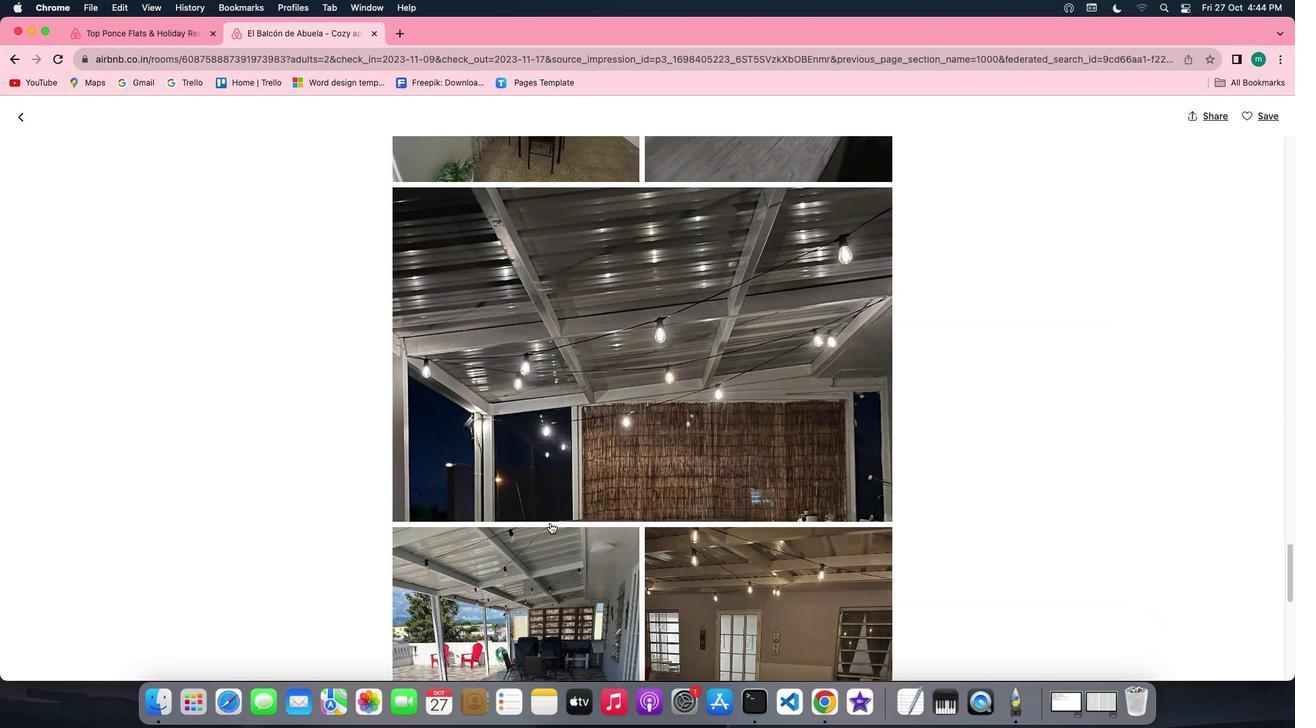 
Action: Mouse scrolled (546, 518) with delta (-4, -5)
Screenshot: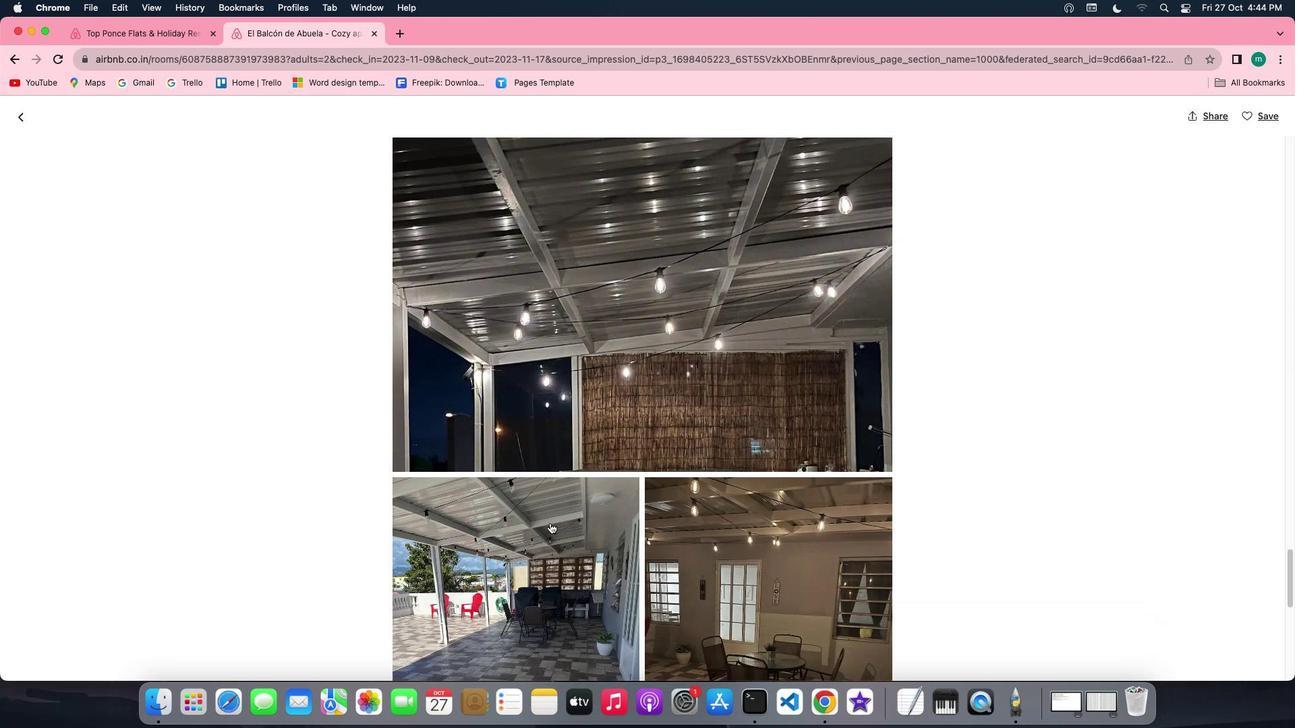 
Action: Mouse scrolled (546, 518) with delta (-4, -6)
Screenshot: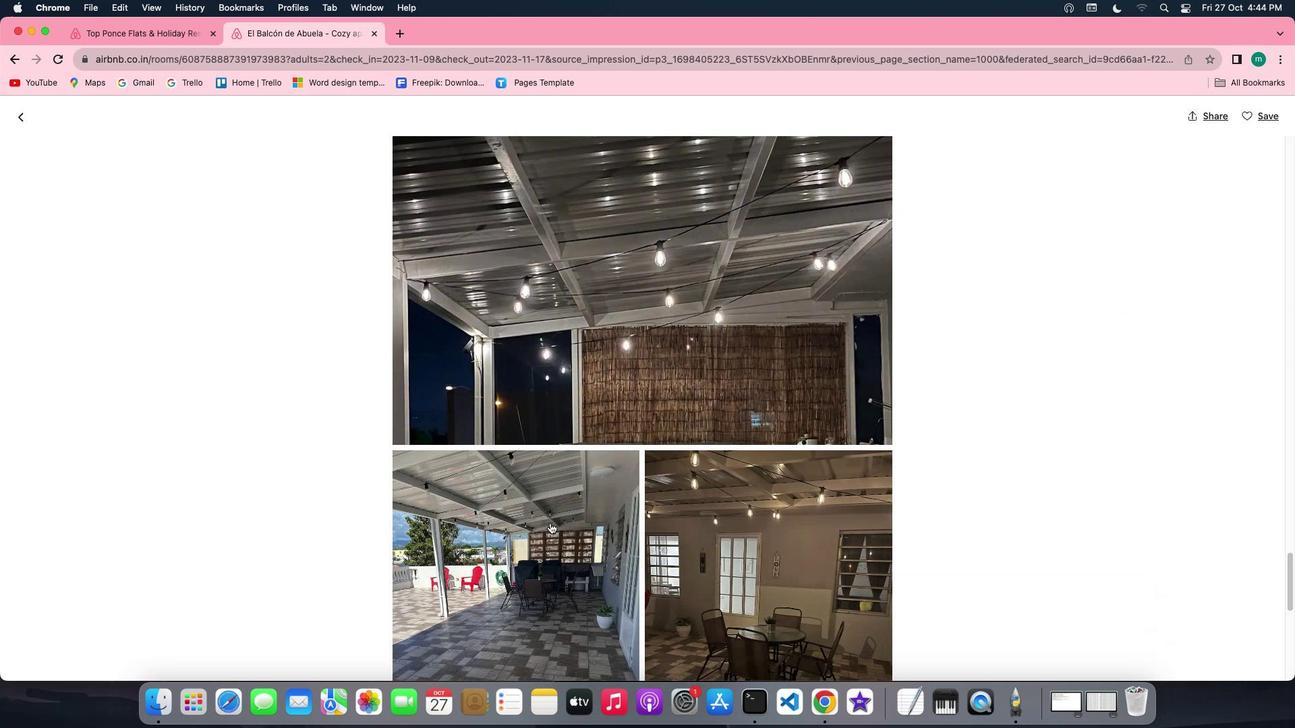 
Action: Mouse scrolled (546, 518) with delta (-4, -4)
Screenshot: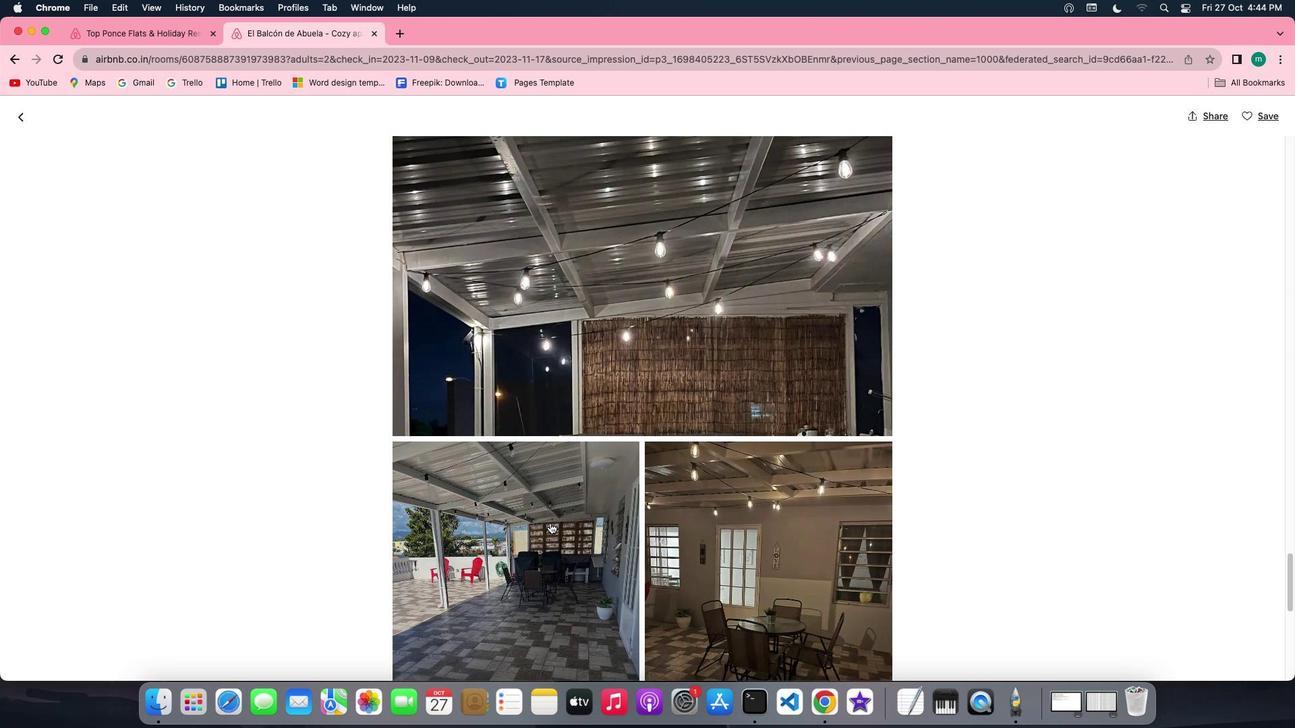 
Action: Mouse scrolled (546, 518) with delta (-4, -4)
Screenshot: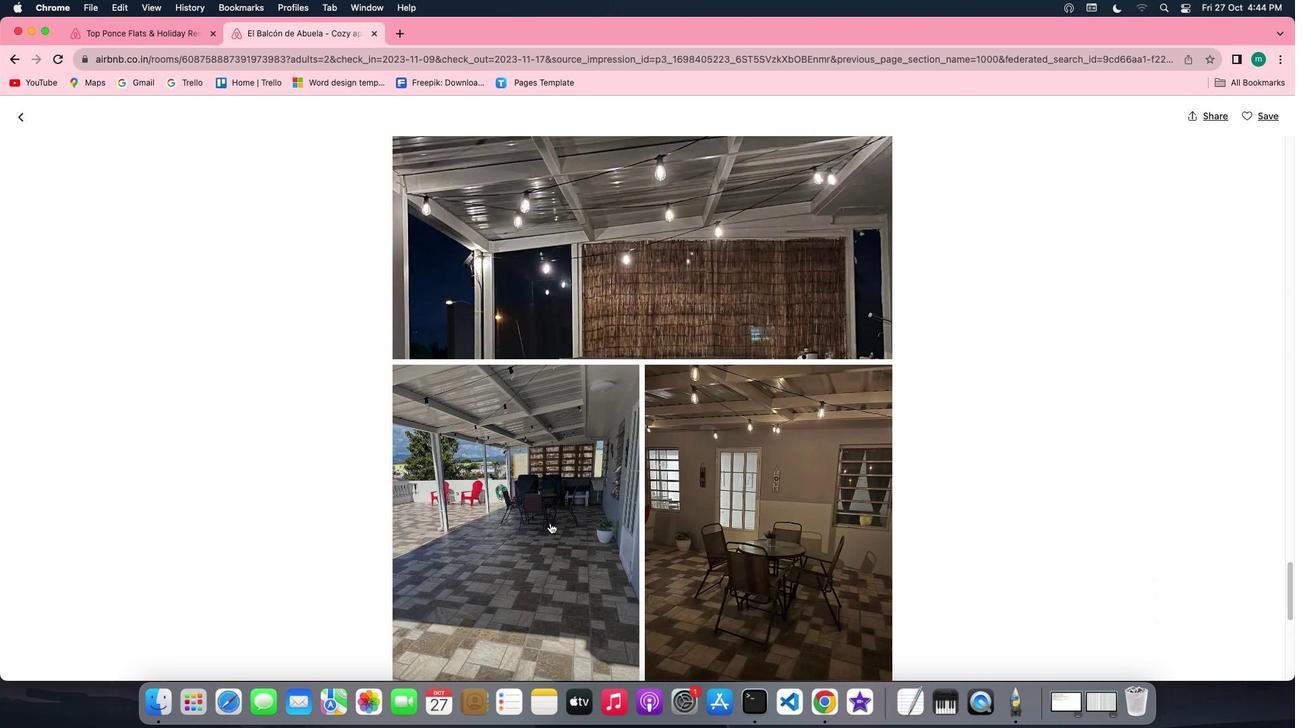 
Action: Mouse scrolled (546, 518) with delta (-4, -4)
Screenshot: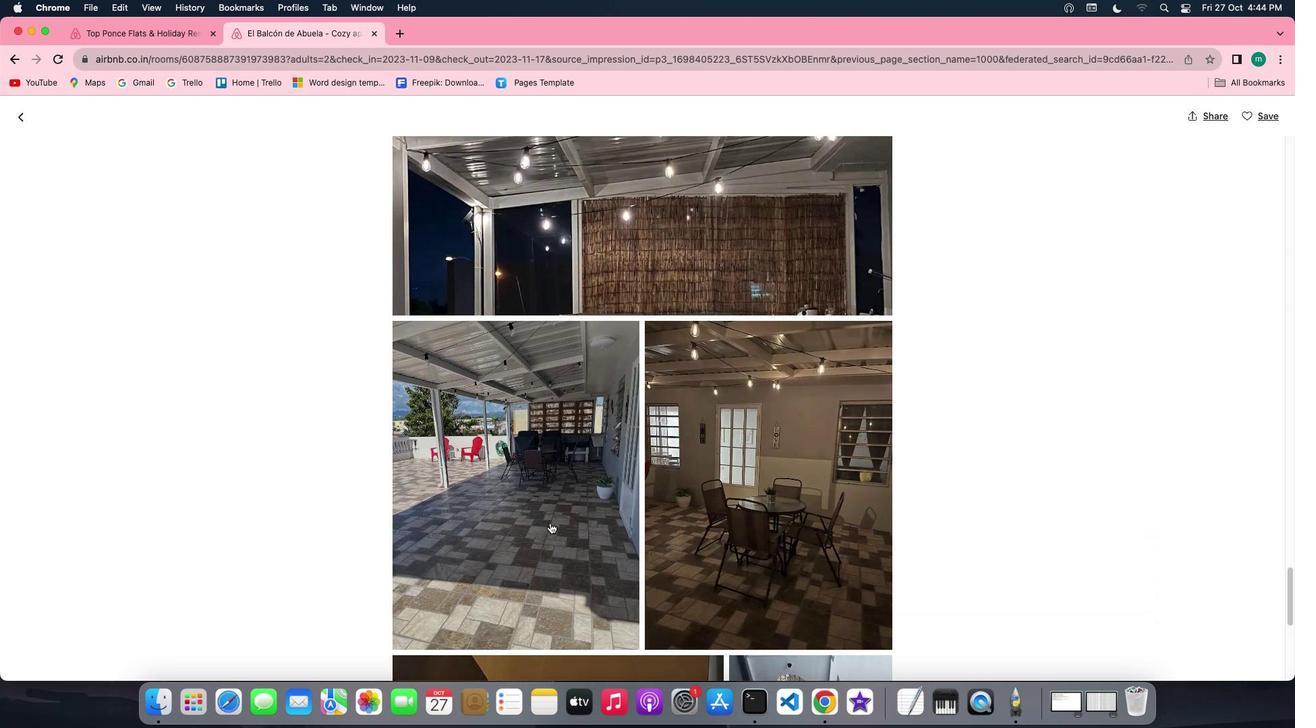 
Action: Mouse scrolled (546, 518) with delta (-4, -6)
Screenshot: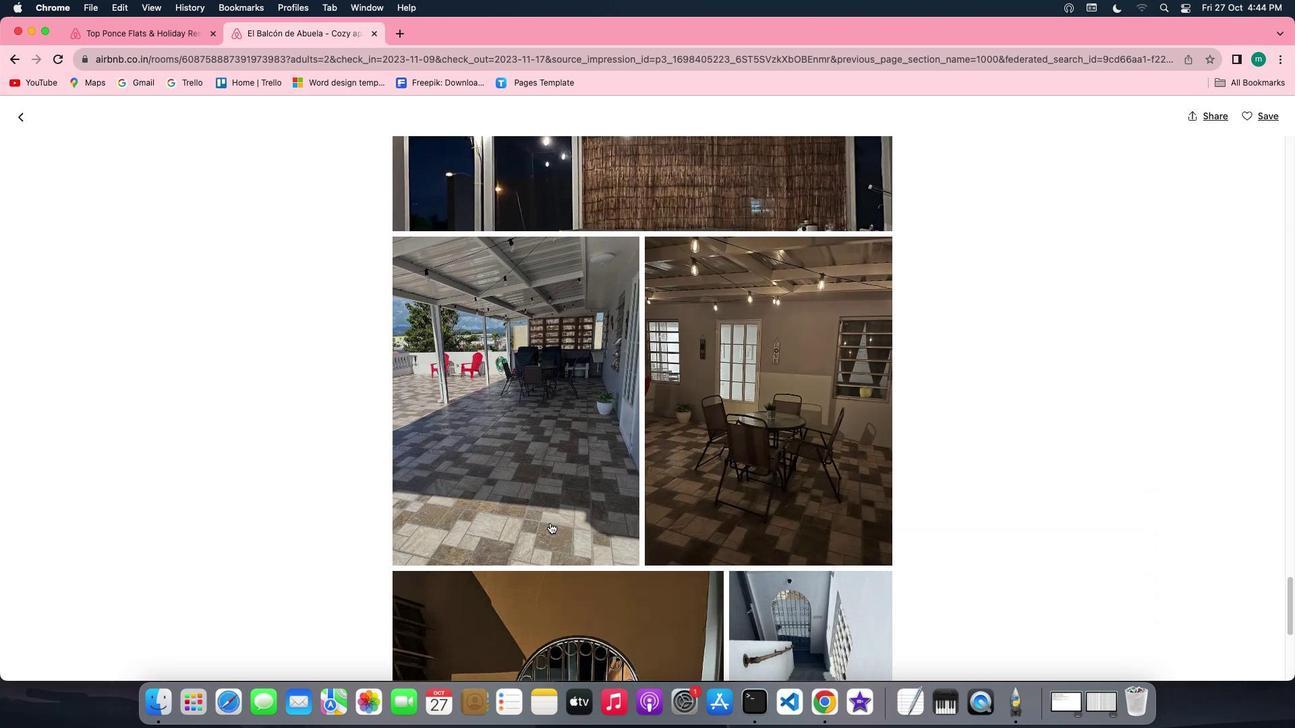 
Action: Mouse scrolled (546, 518) with delta (-4, -6)
Screenshot: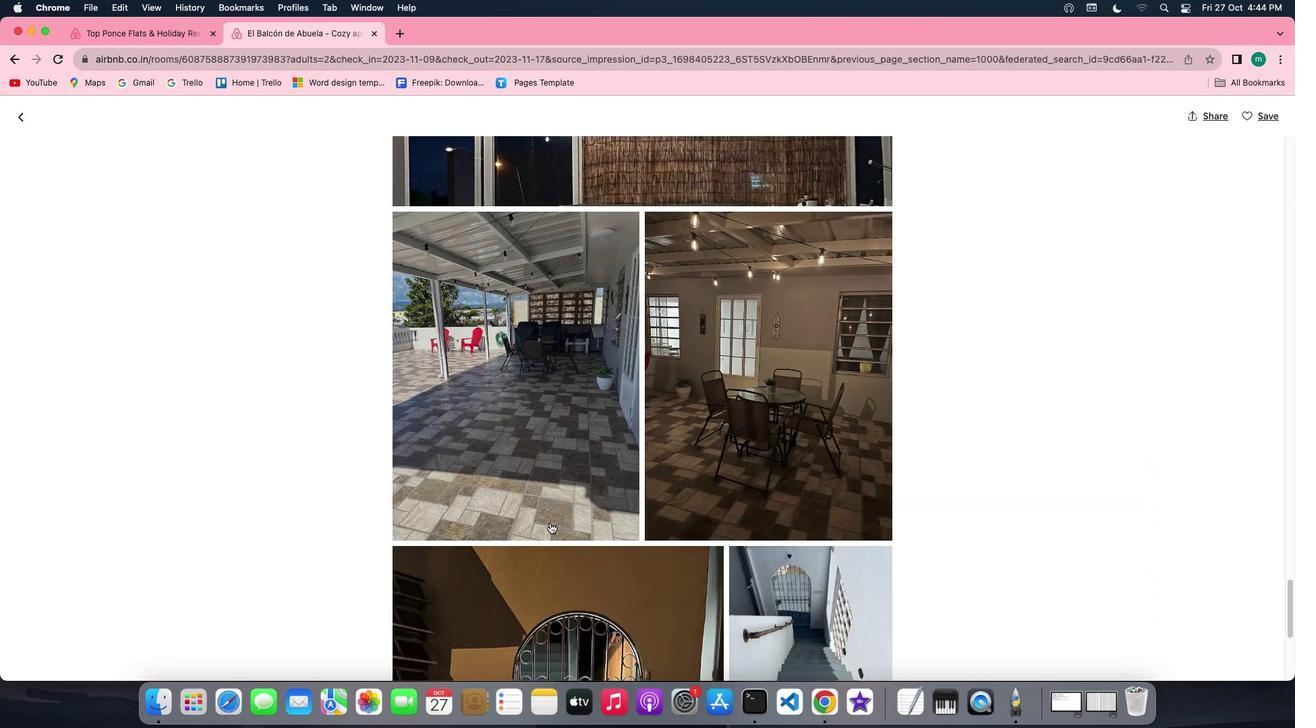 
Action: Mouse scrolled (546, 518) with delta (-4, -4)
Screenshot: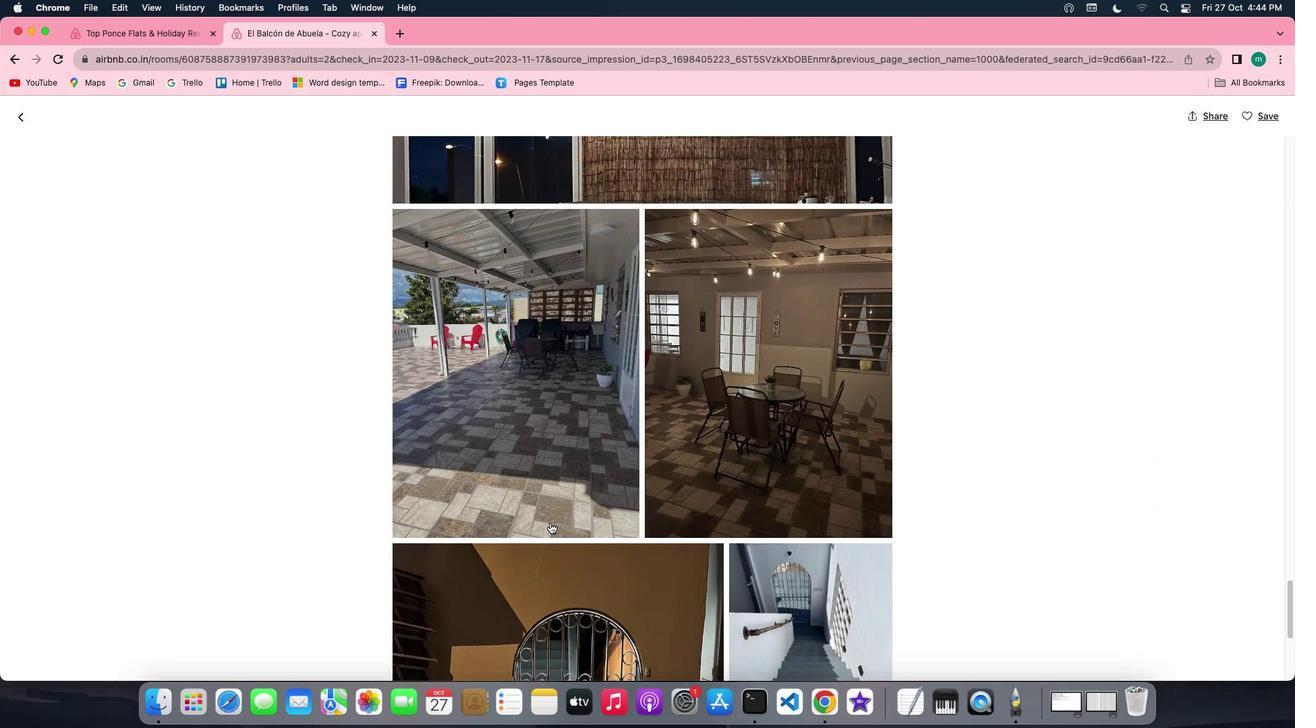 
Action: Mouse scrolled (546, 518) with delta (-4, -4)
Screenshot: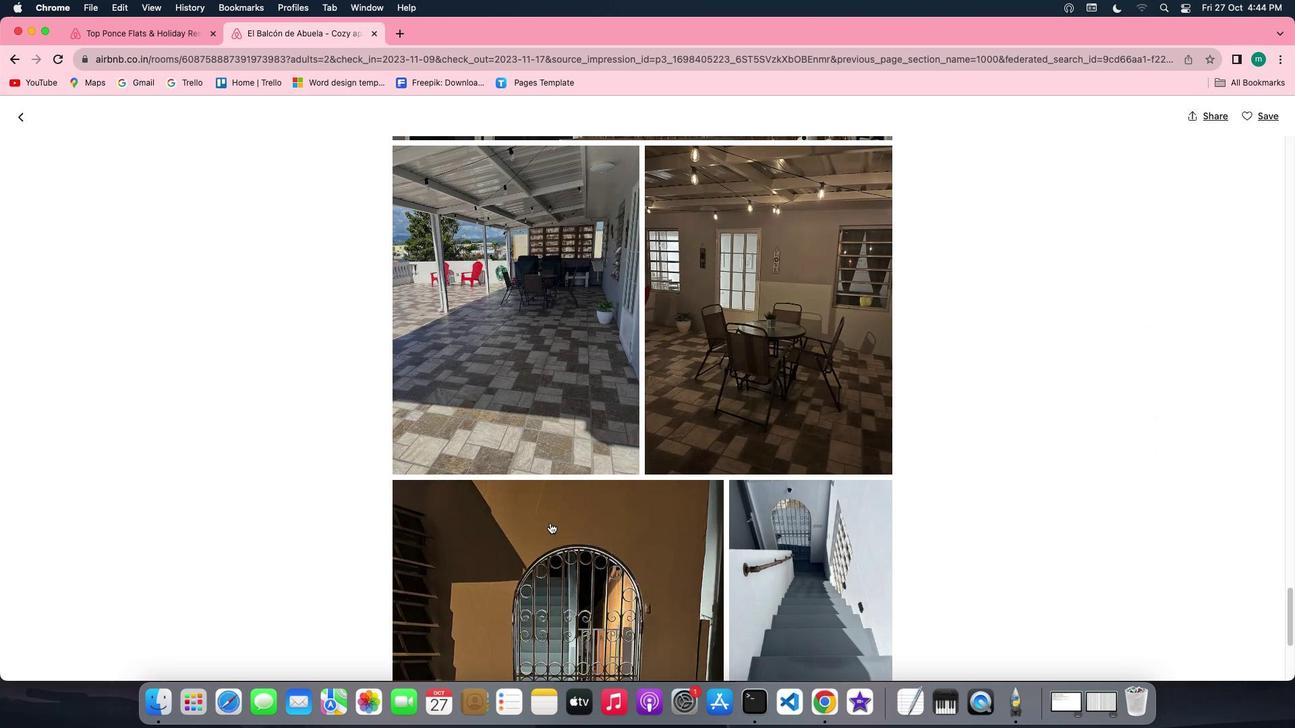 
Action: Mouse scrolled (546, 518) with delta (-4, -4)
Screenshot: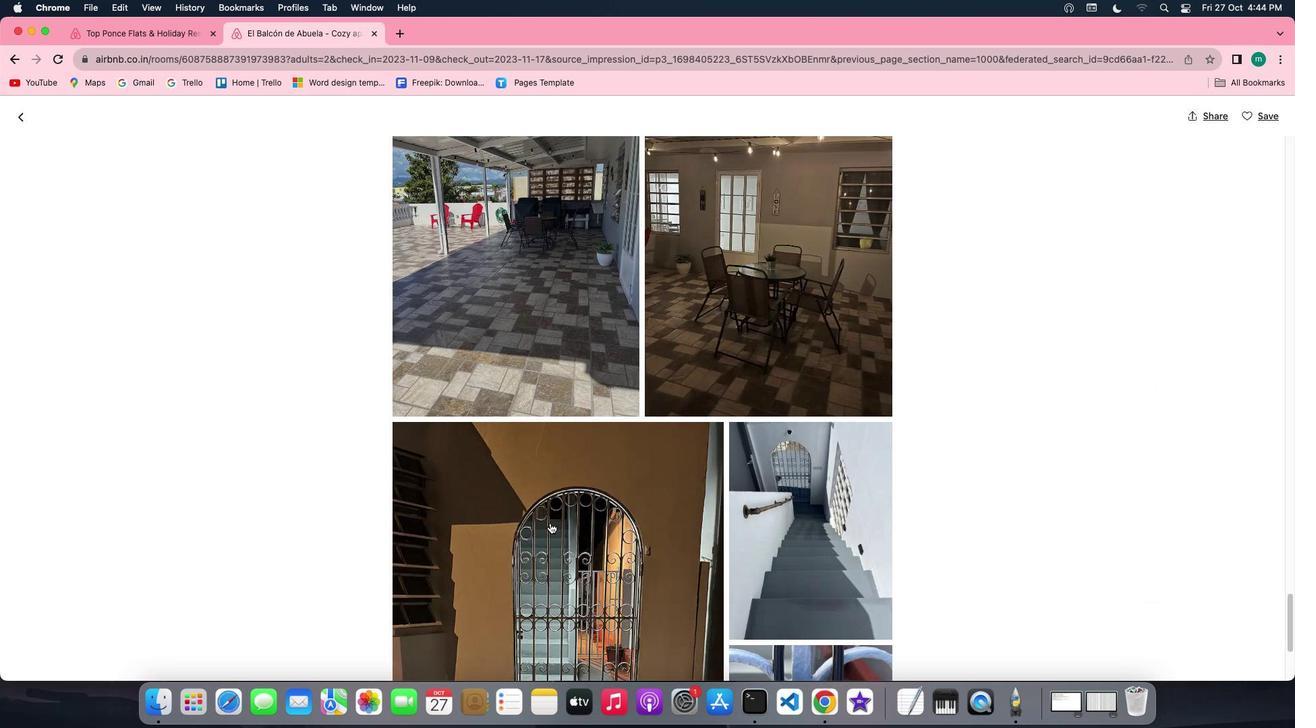 
Action: Mouse scrolled (546, 518) with delta (-4, -5)
Screenshot: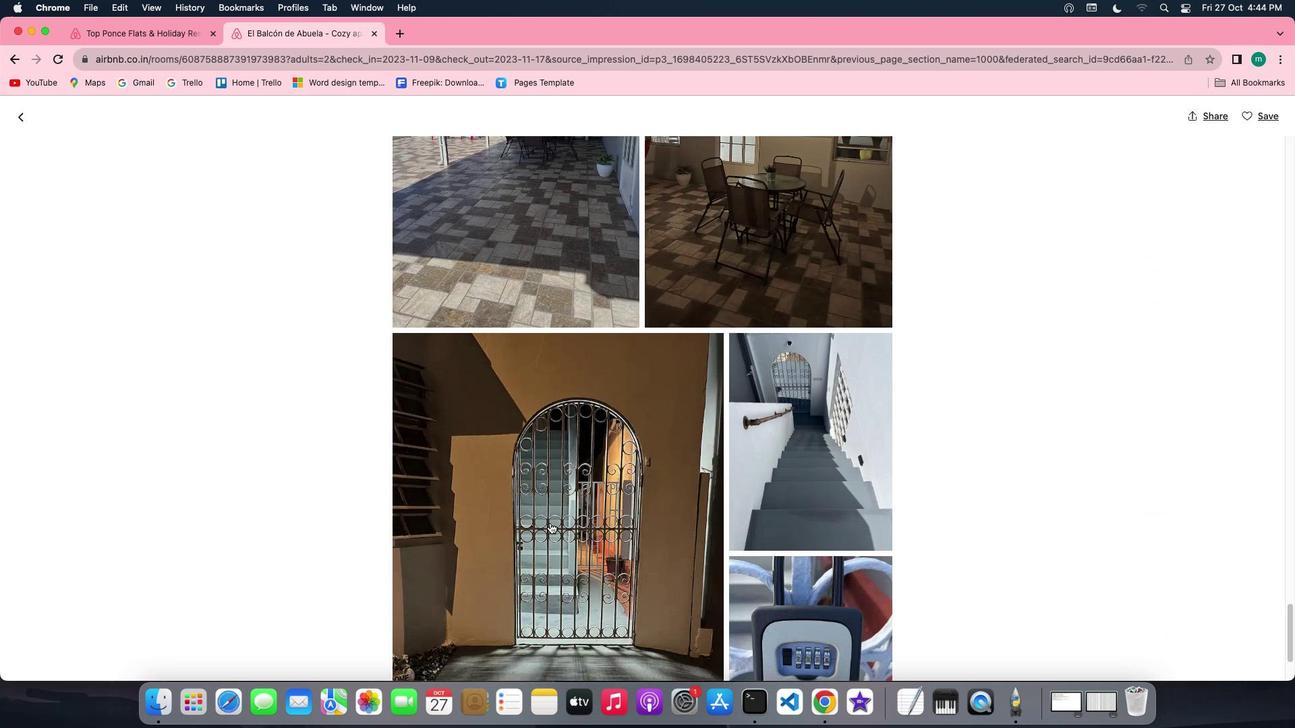 
Action: Mouse scrolled (546, 518) with delta (-4, -6)
Screenshot: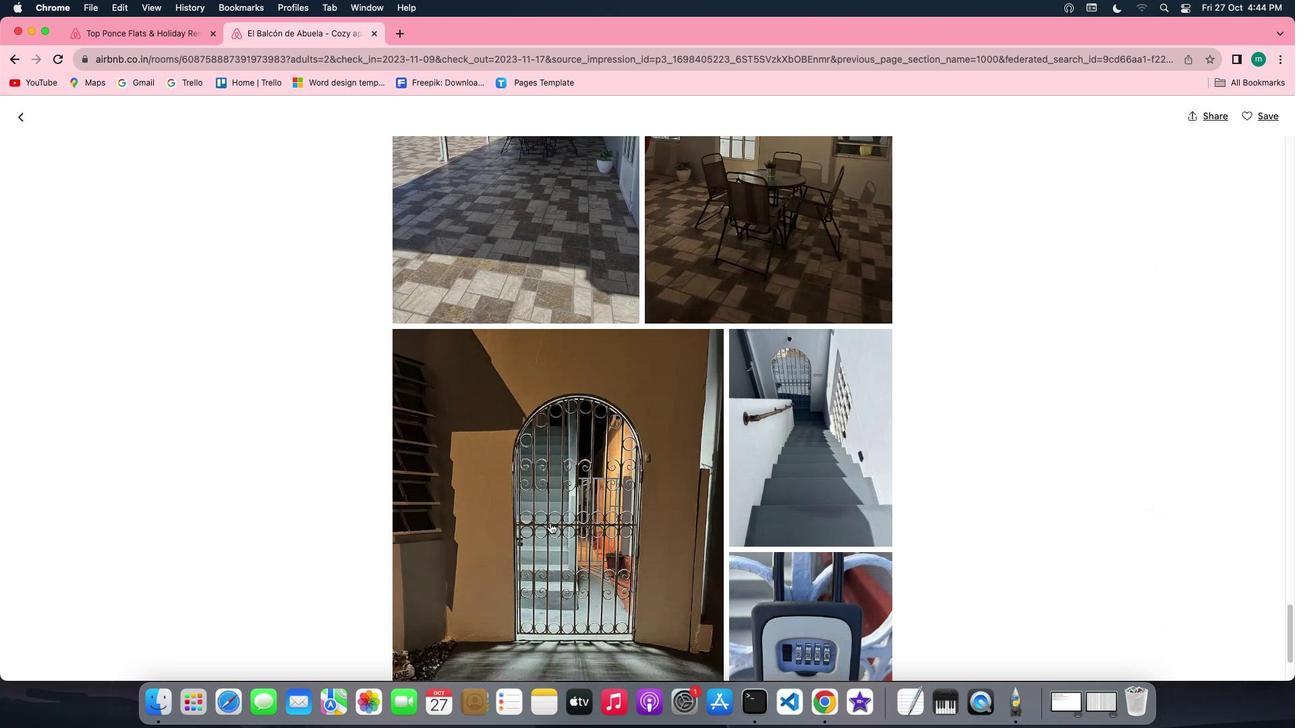 
Action: Mouse scrolled (546, 518) with delta (-4, -4)
Screenshot: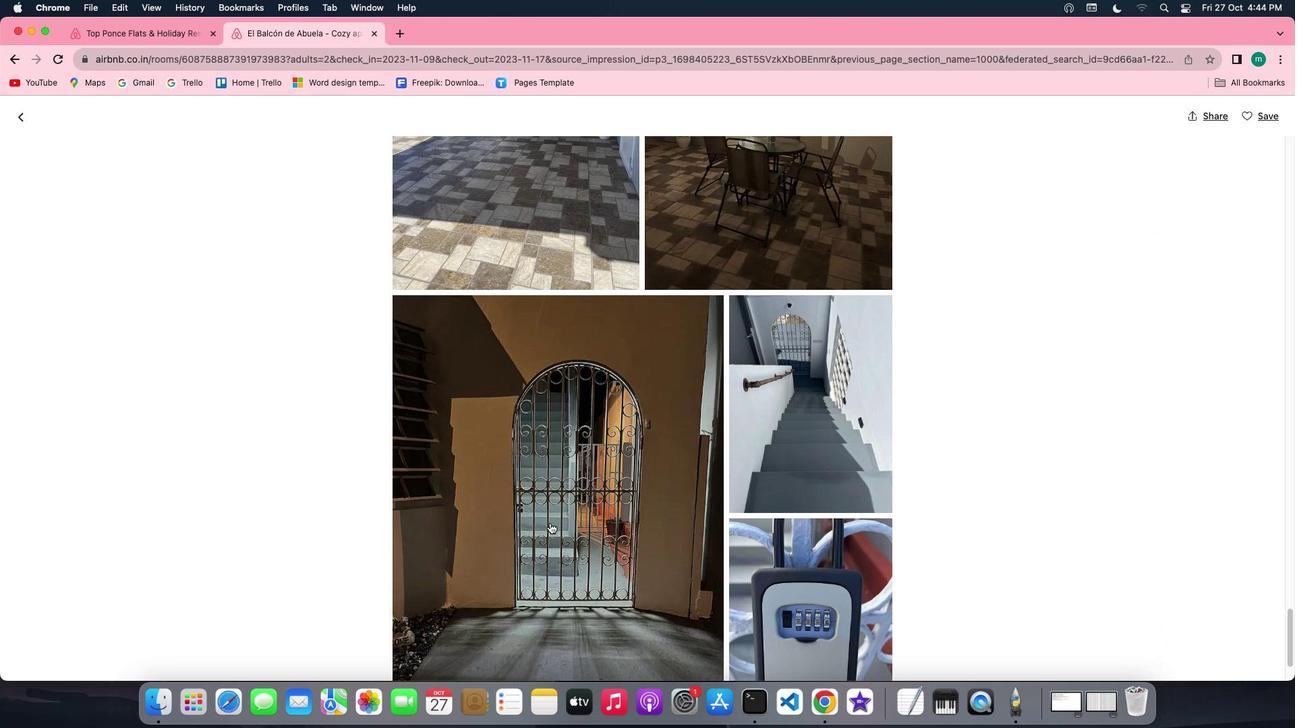 
Action: Mouse scrolled (546, 518) with delta (-4, -4)
Screenshot: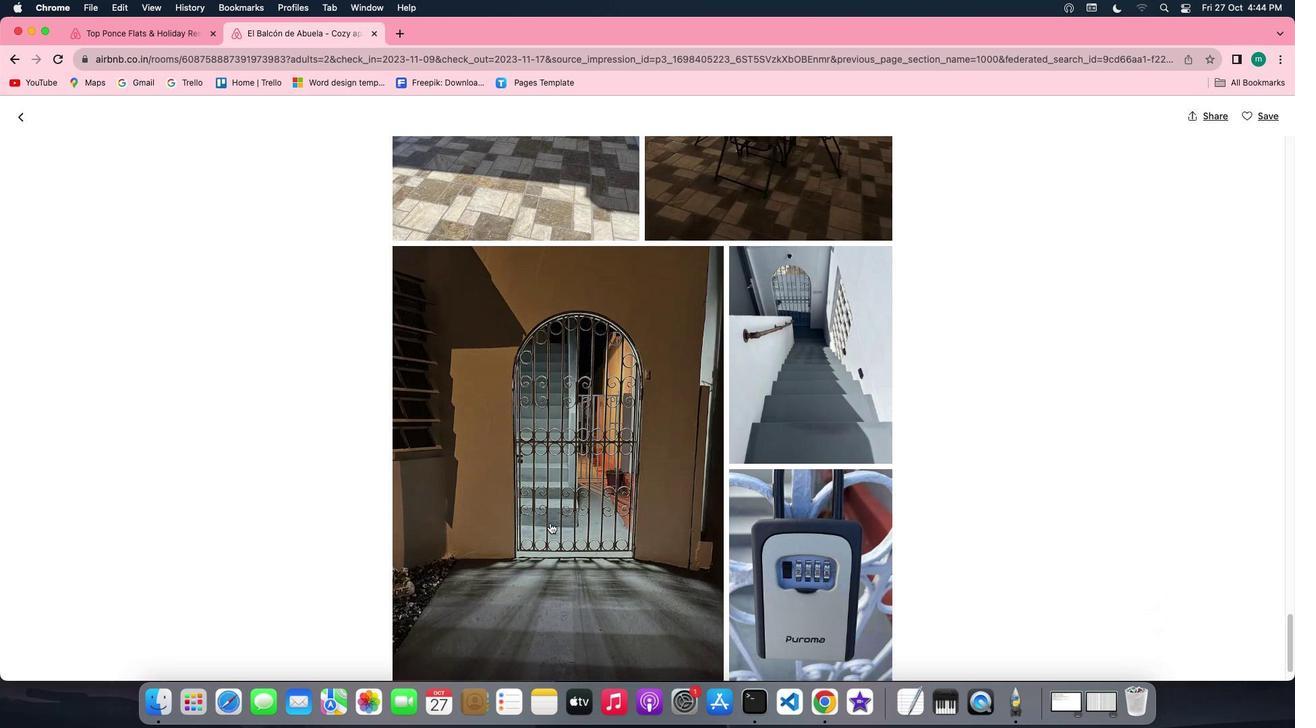 
Action: Mouse scrolled (546, 518) with delta (-4, -5)
Screenshot: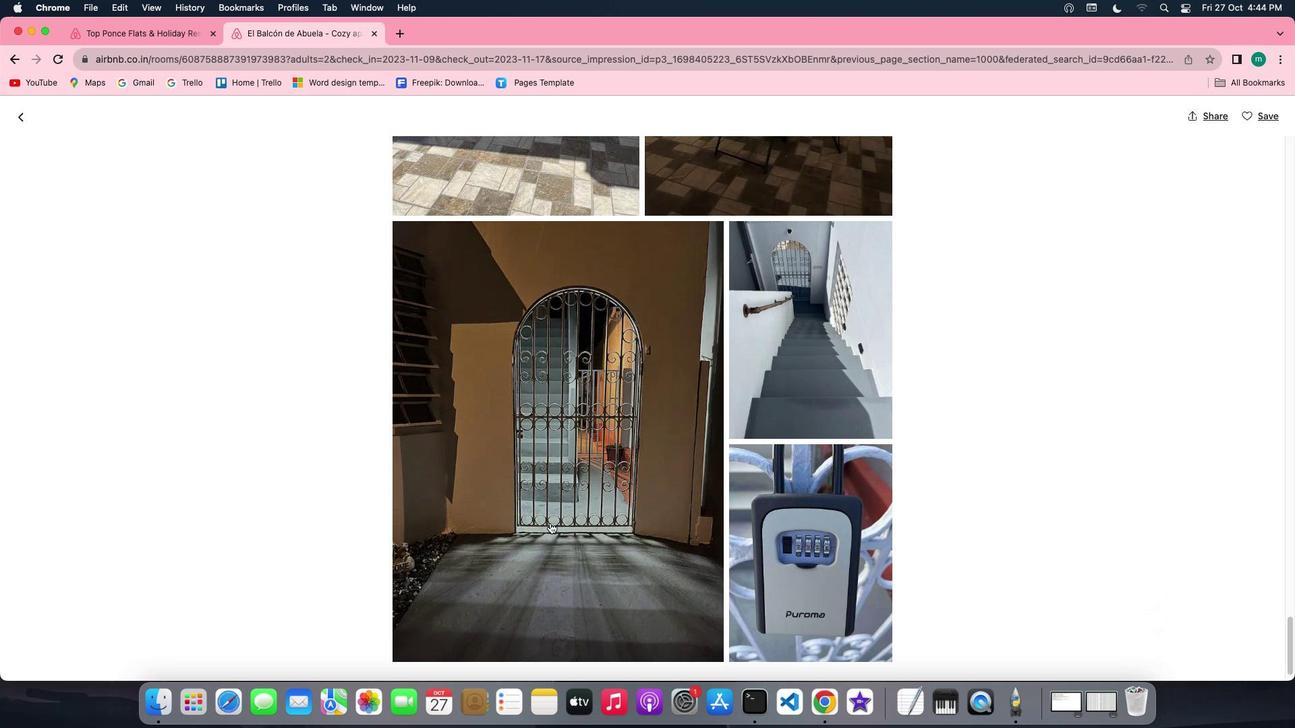 
Action: Mouse scrolled (546, 518) with delta (-4, -6)
Screenshot: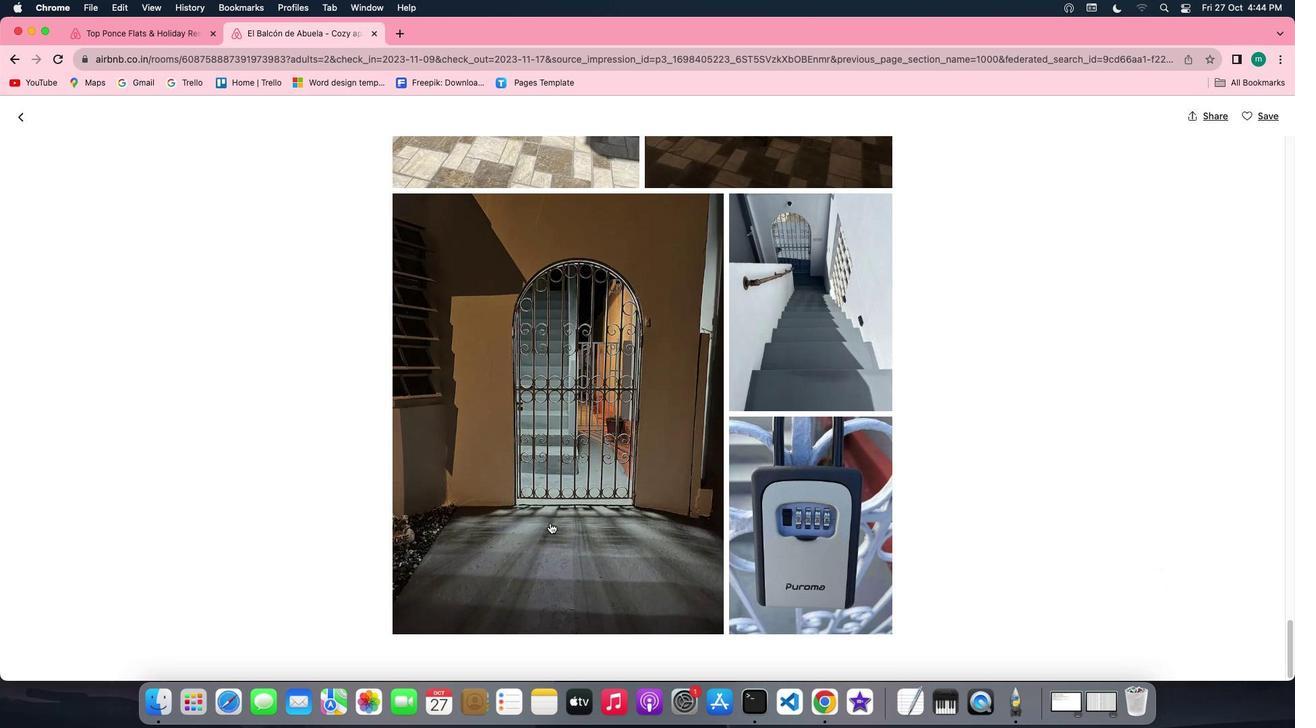 
Action: Mouse scrolled (546, 518) with delta (-4, -4)
Screenshot: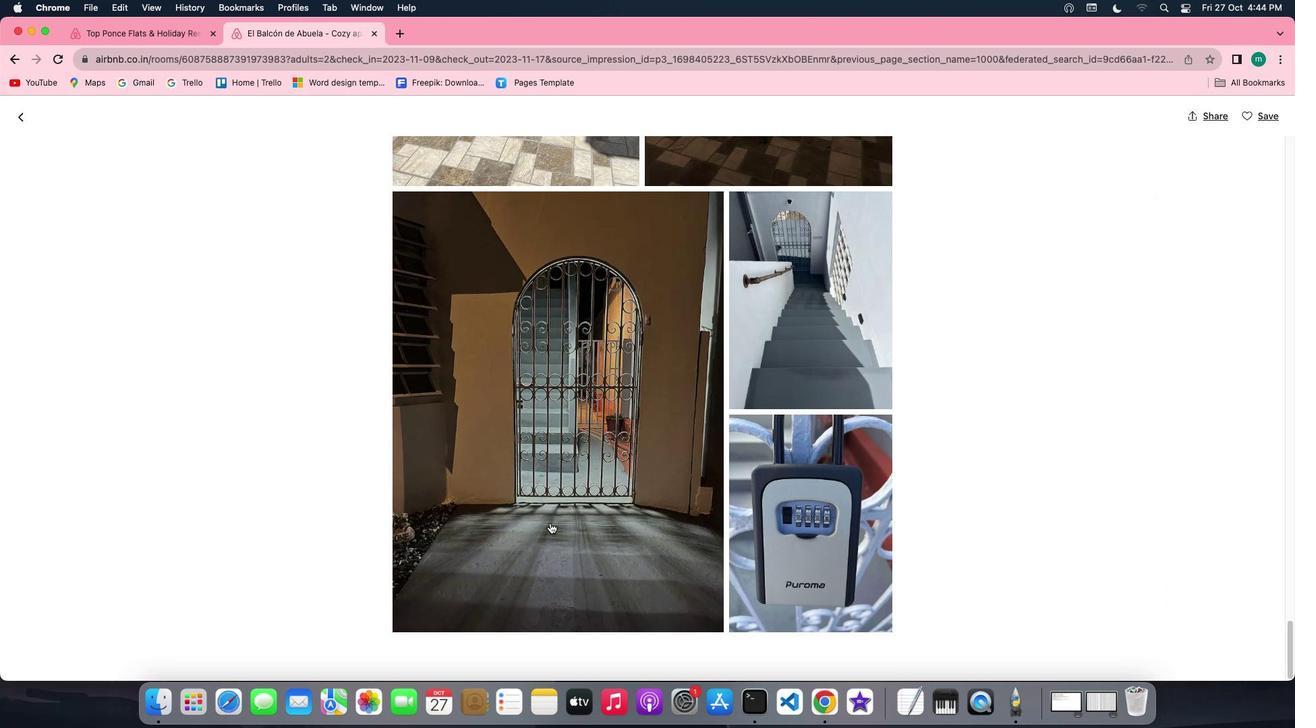
Action: Mouse scrolled (546, 518) with delta (-4, -4)
Screenshot: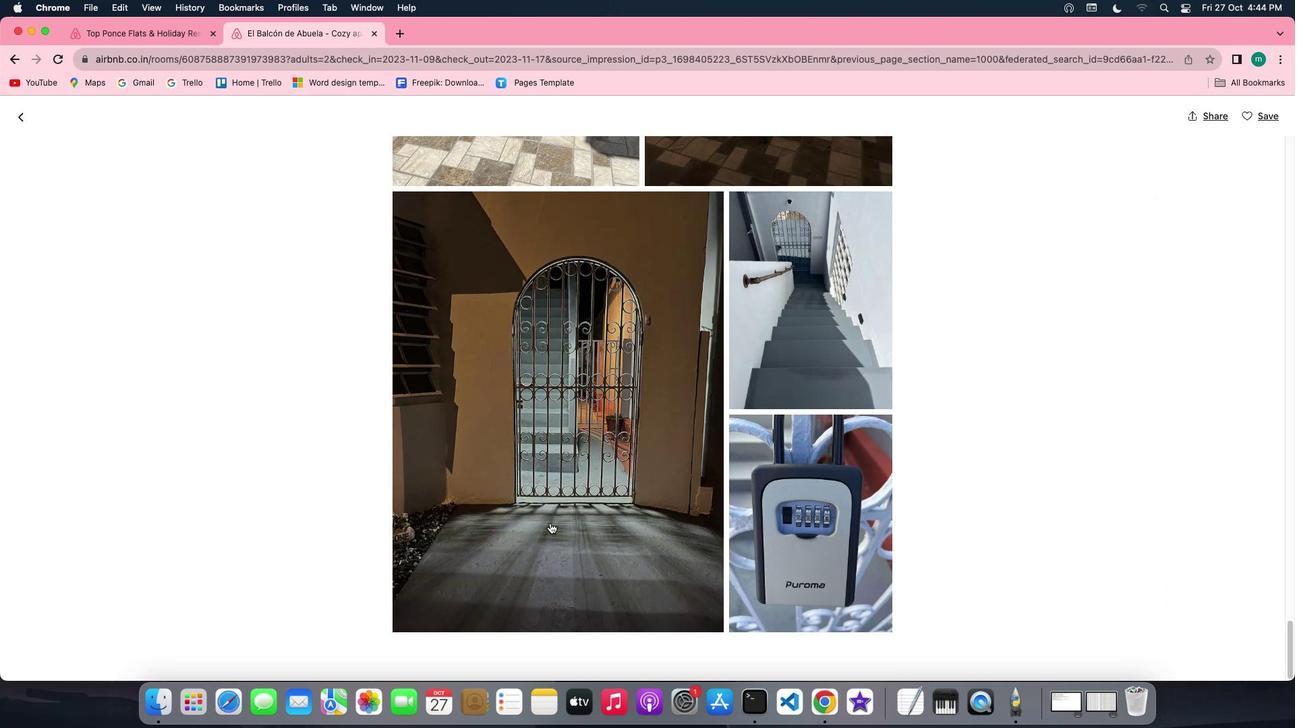 
Action: Mouse scrolled (546, 518) with delta (-4, -6)
Screenshot: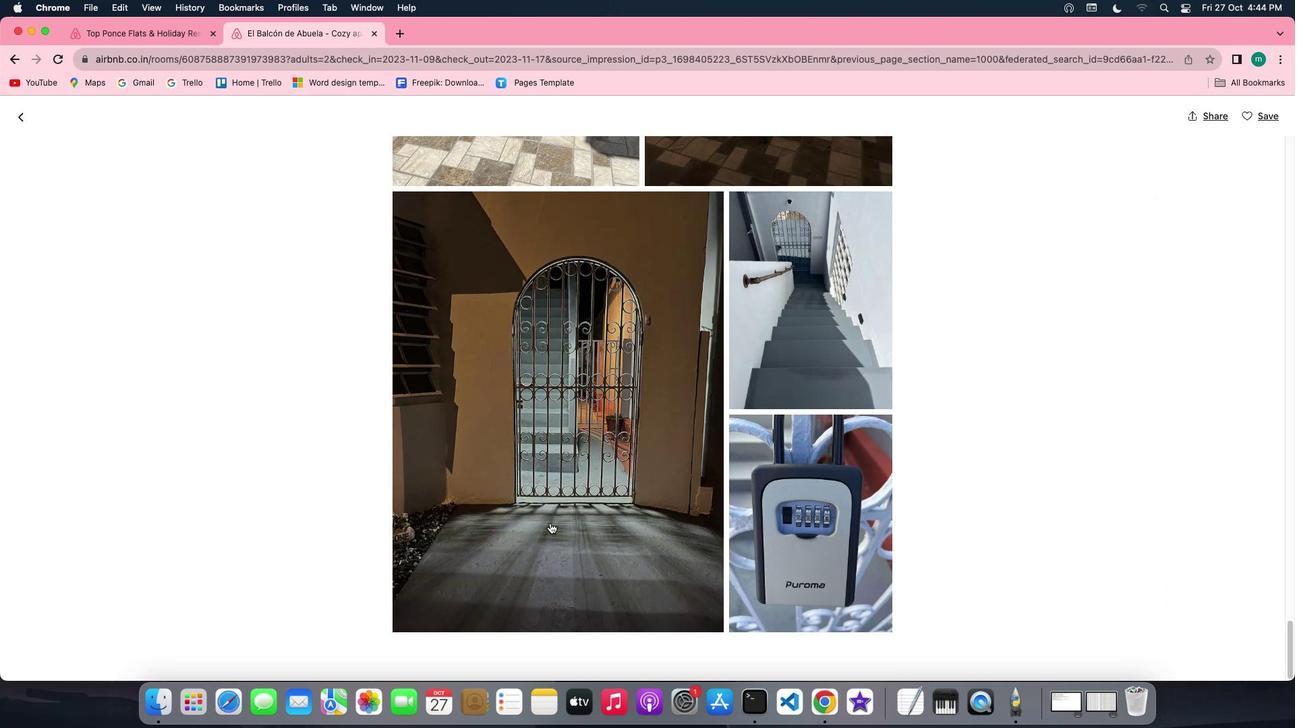 
Action: Mouse scrolled (546, 518) with delta (-4, -6)
Screenshot: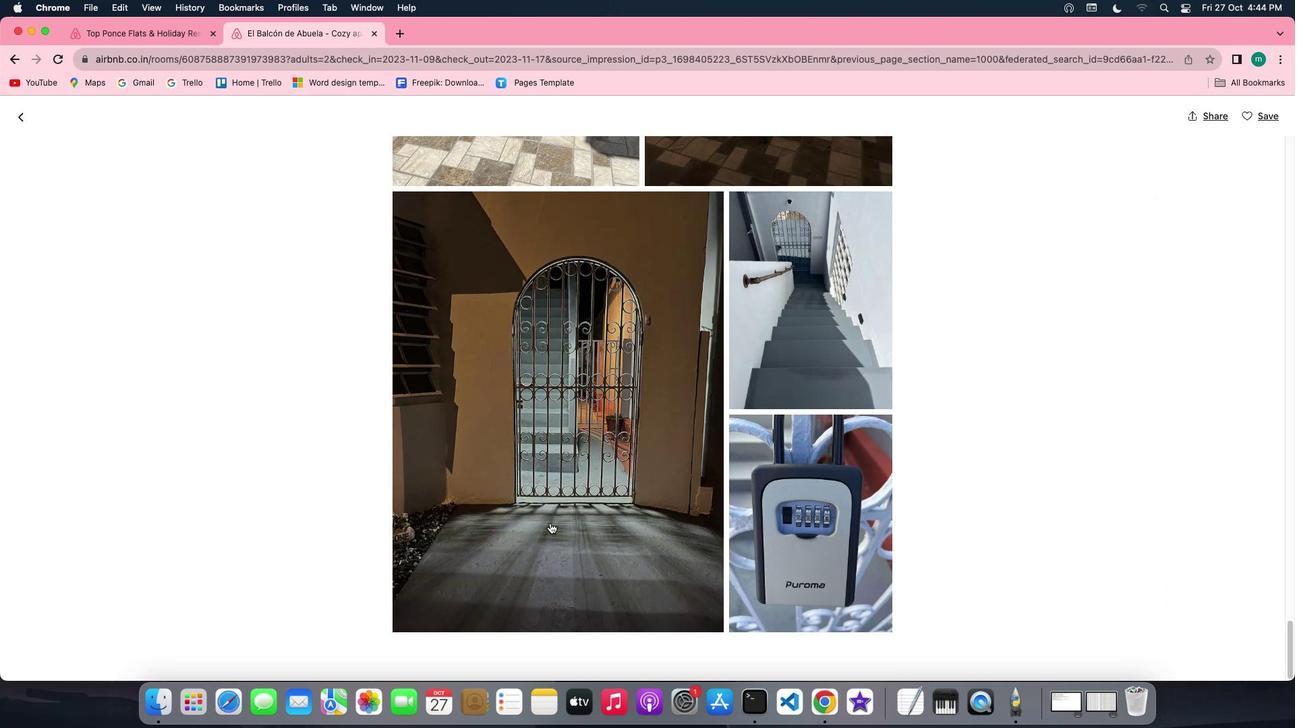 
Action: Mouse moved to (16, 108)
Screenshot: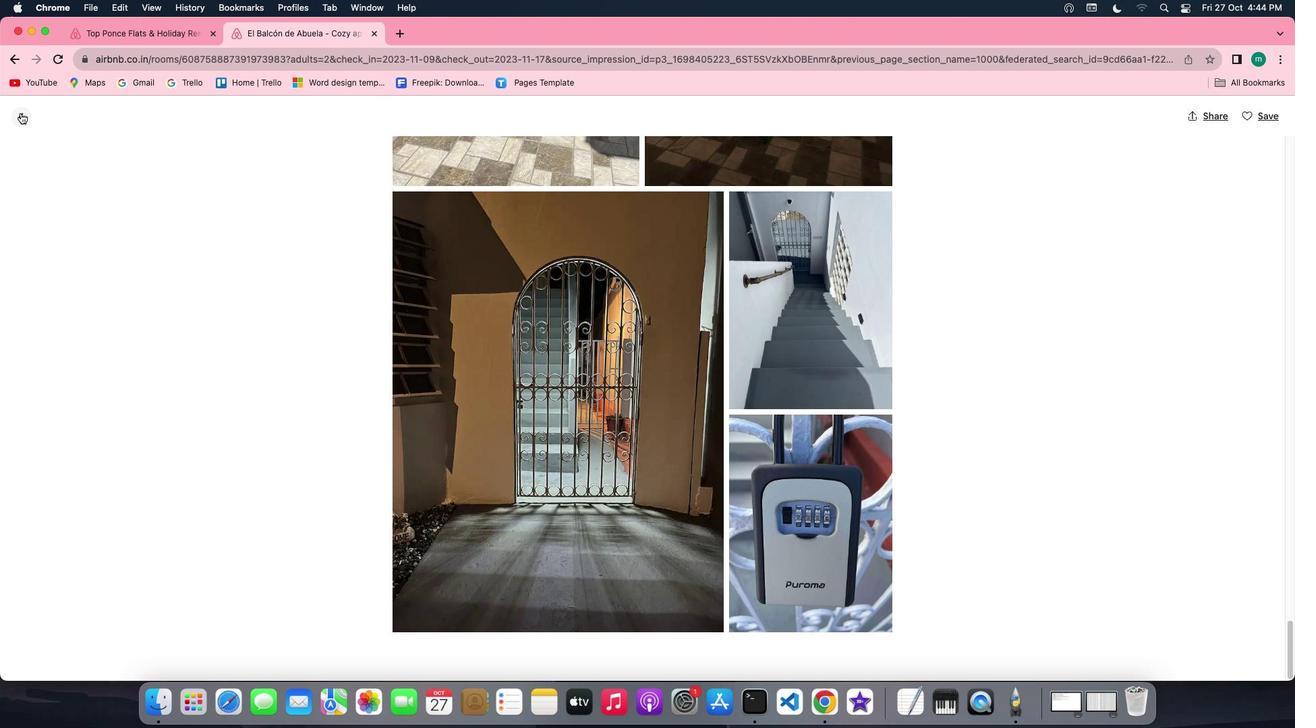 
Action: Mouse pressed left at (16, 108)
Screenshot: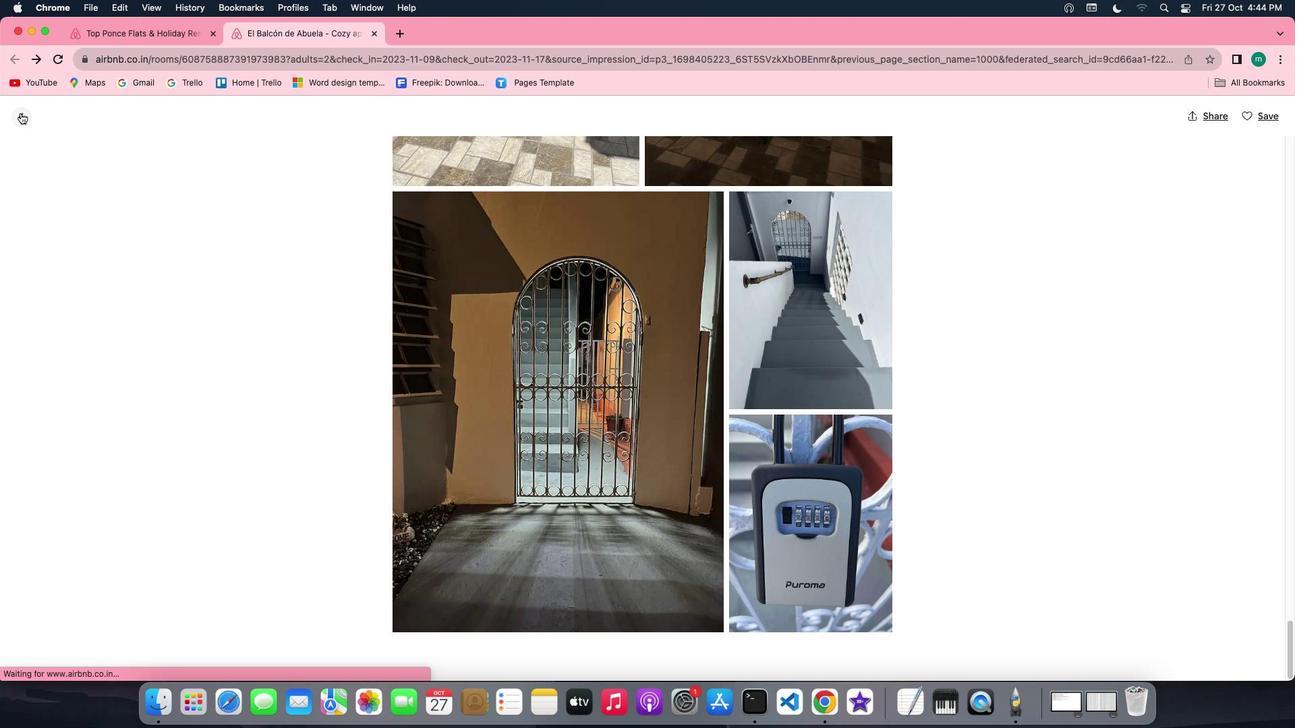 
Action: Mouse moved to (697, 506)
Screenshot: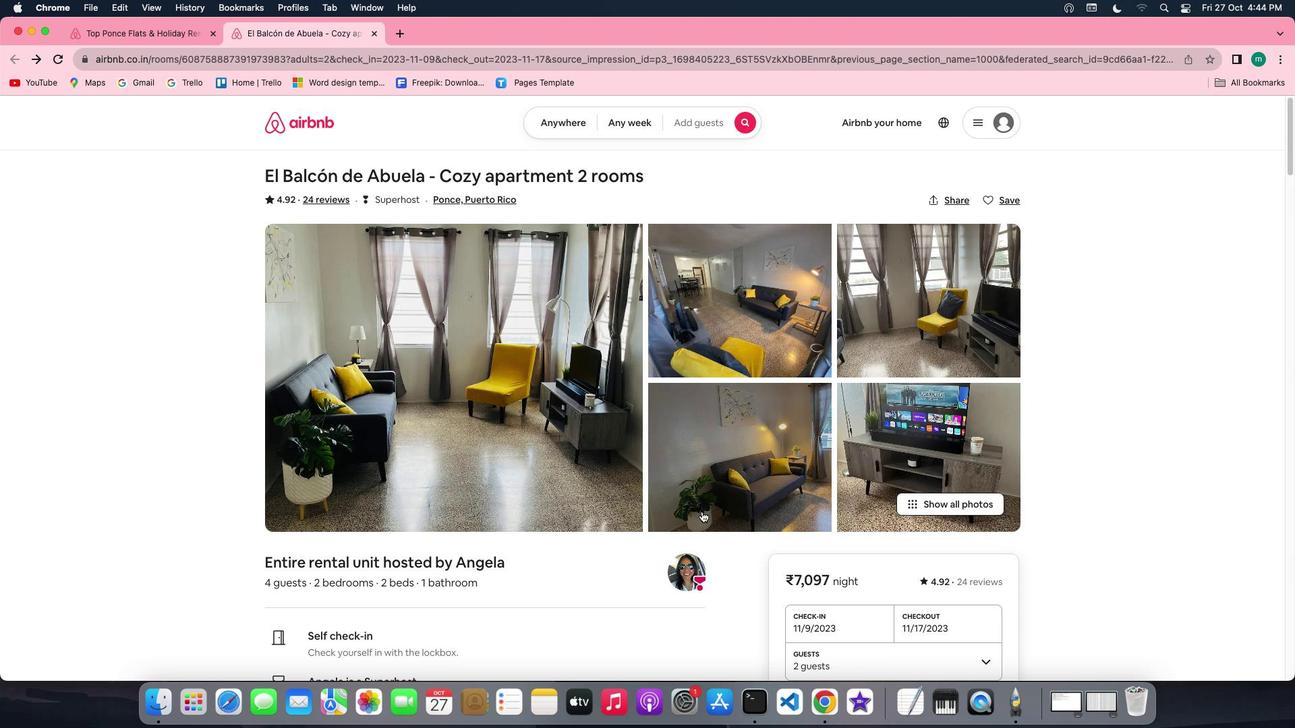 
Action: Mouse scrolled (697, 506) with delta (-4, -4)
Screenshot: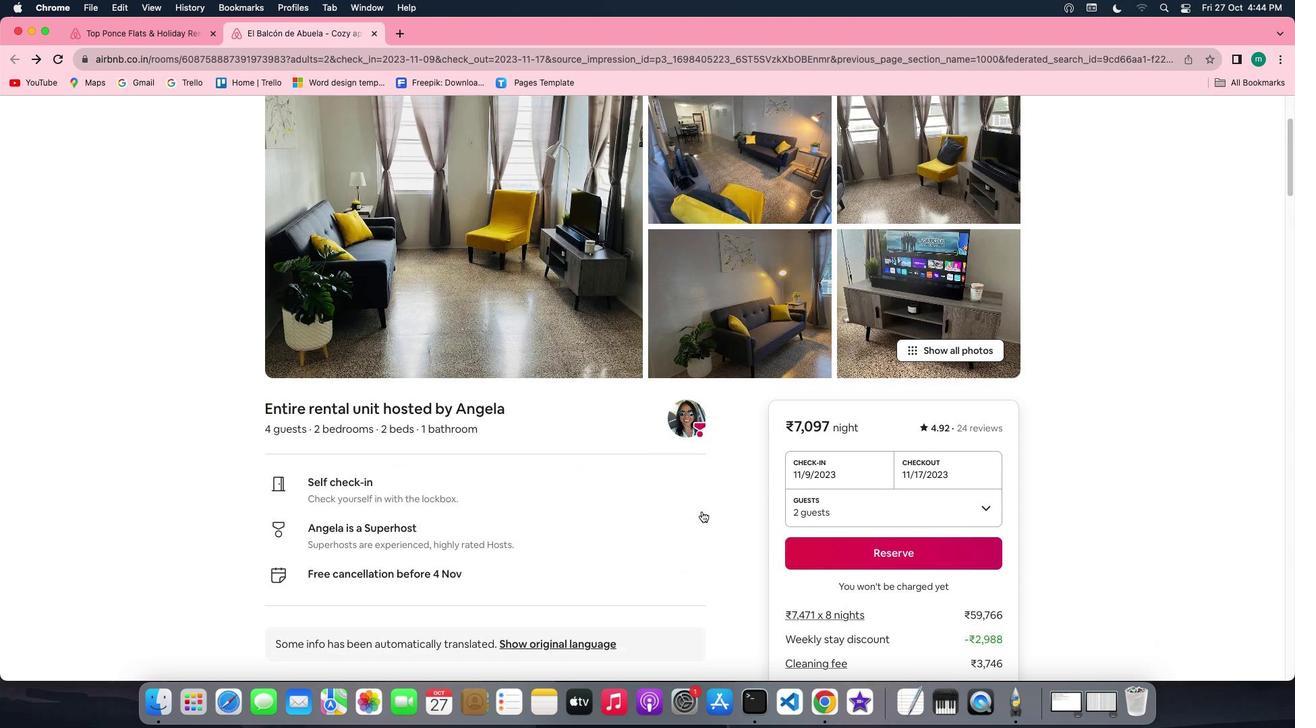 
Action: Mouse scrolled (697, 506) with delta (-4, -4)
Screenshot: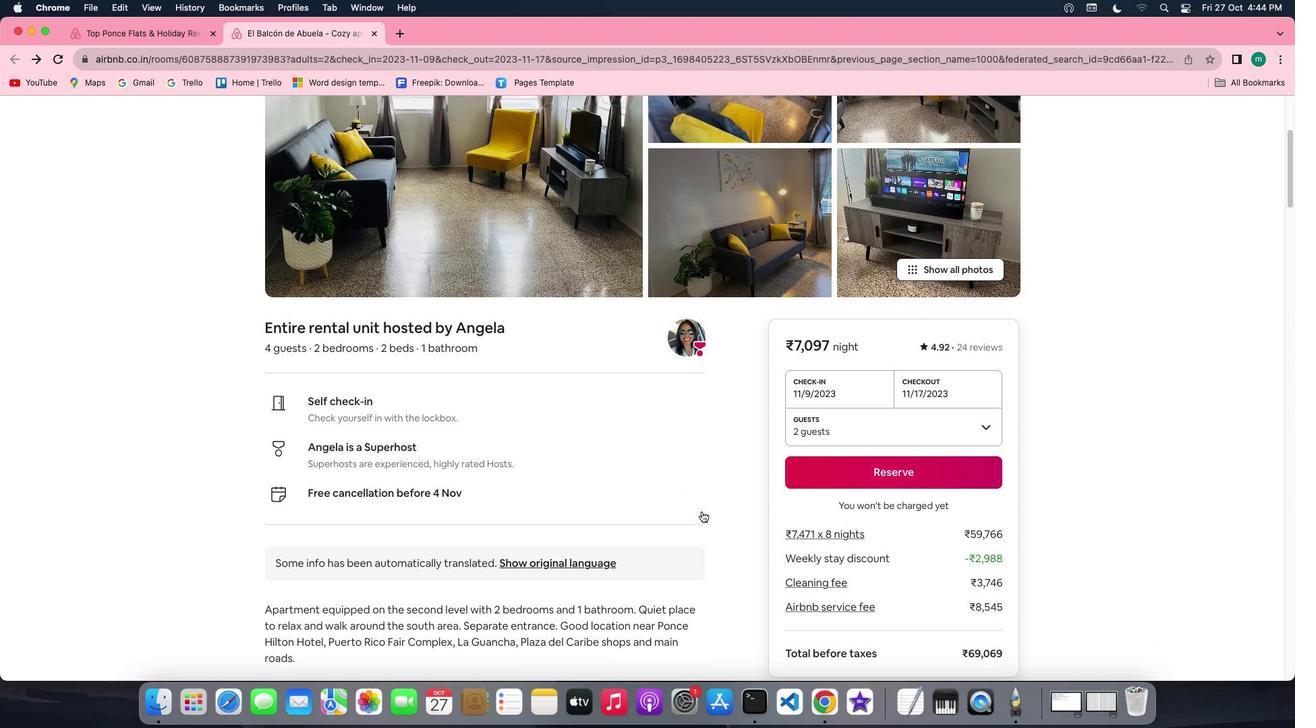
Action: Mouse scrolled (697, 506) with delta (-4, -6)
Screenshot: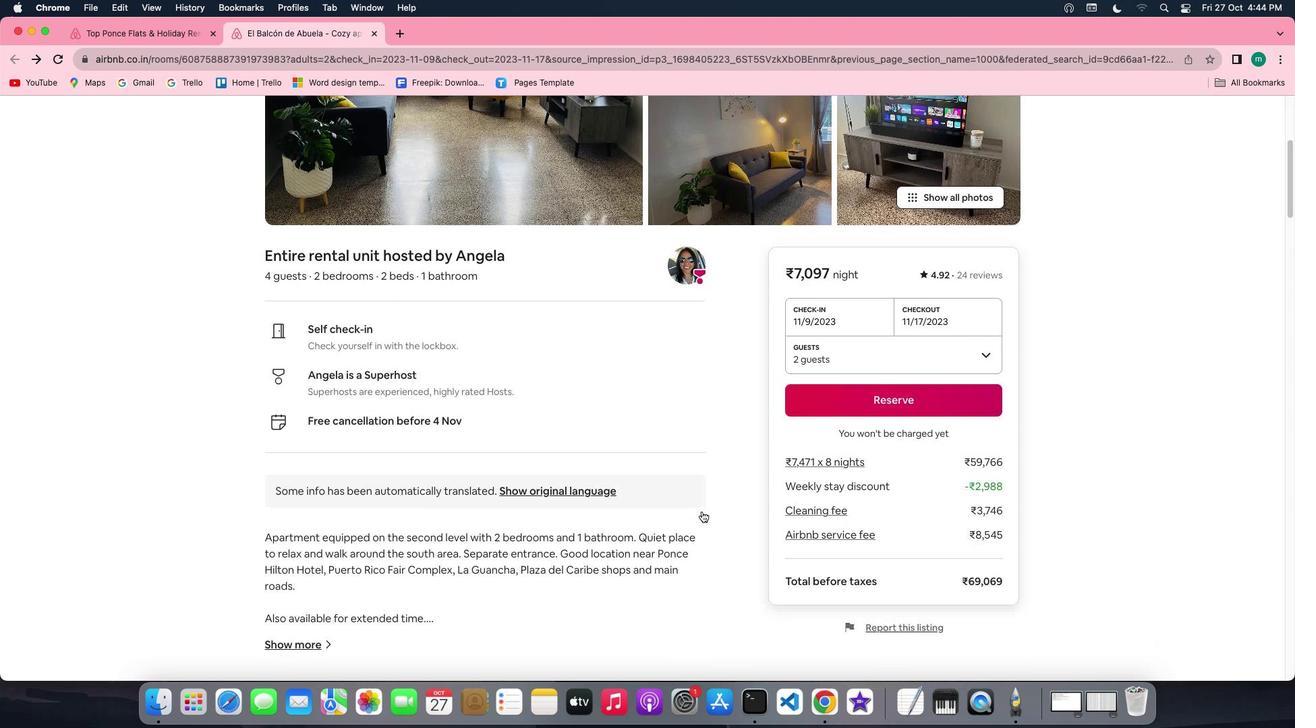 
Action: Mouse scrolled (697, 506) with delta (-4, -6)
Screenshot: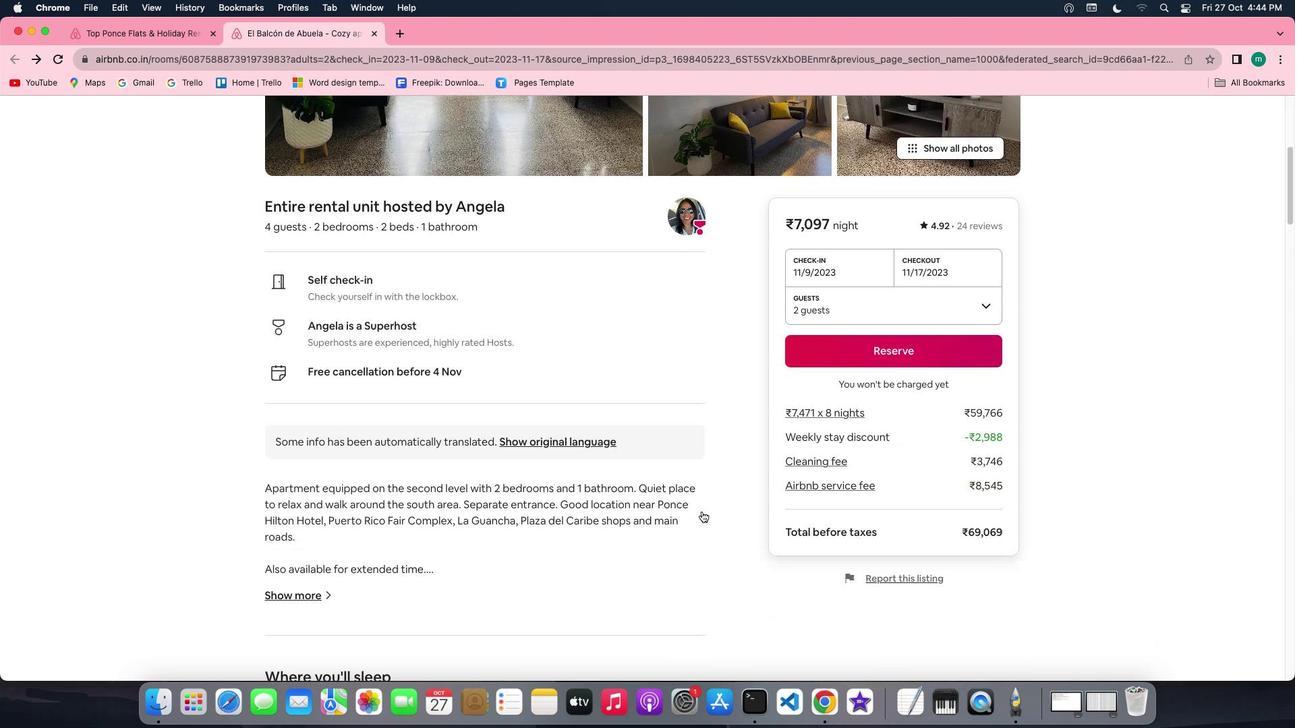 
Action: Mouse scrolled (697, 506) with delta (-4, -7)
Screenshot: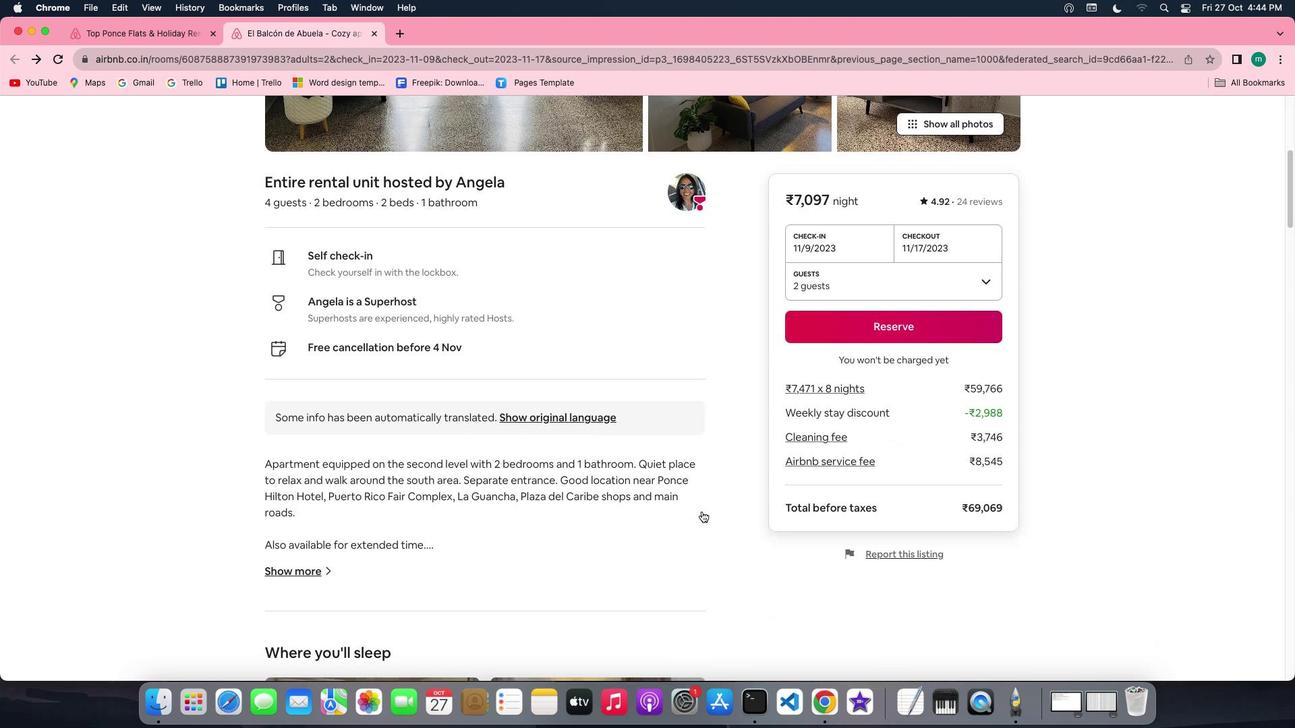 
Action: Mouse moved to (517, 461)
Screenshot: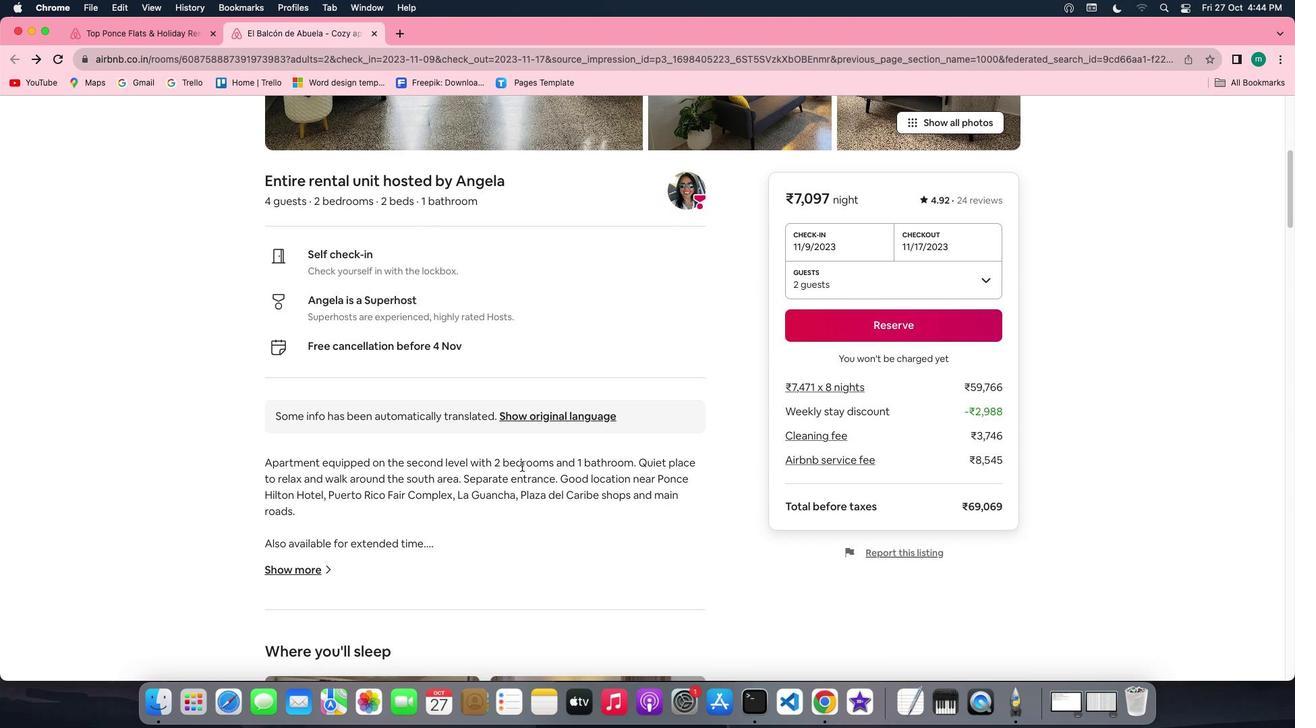 
Action: Mouse scrolled (517, 461) with delta (-4, -4)
Screenshot: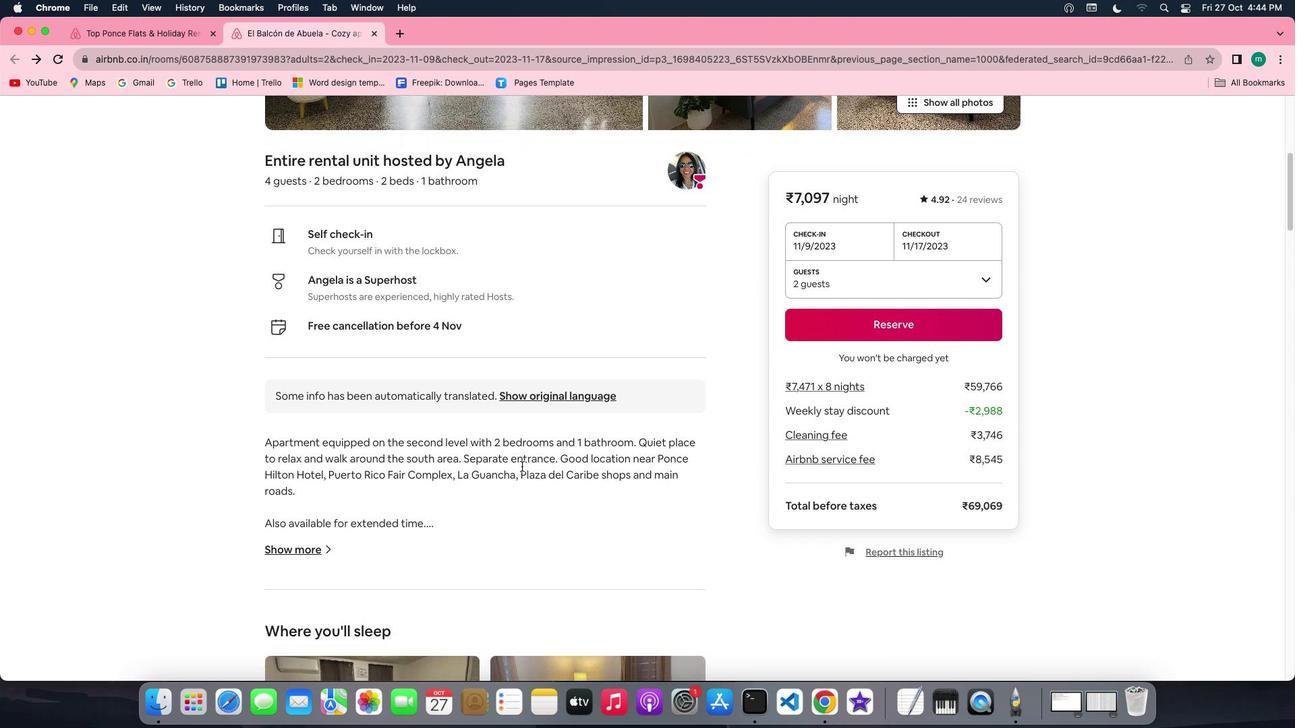 
Action: Mouse scrolled (517, 461) with delta (-4, -4)
Screenshot: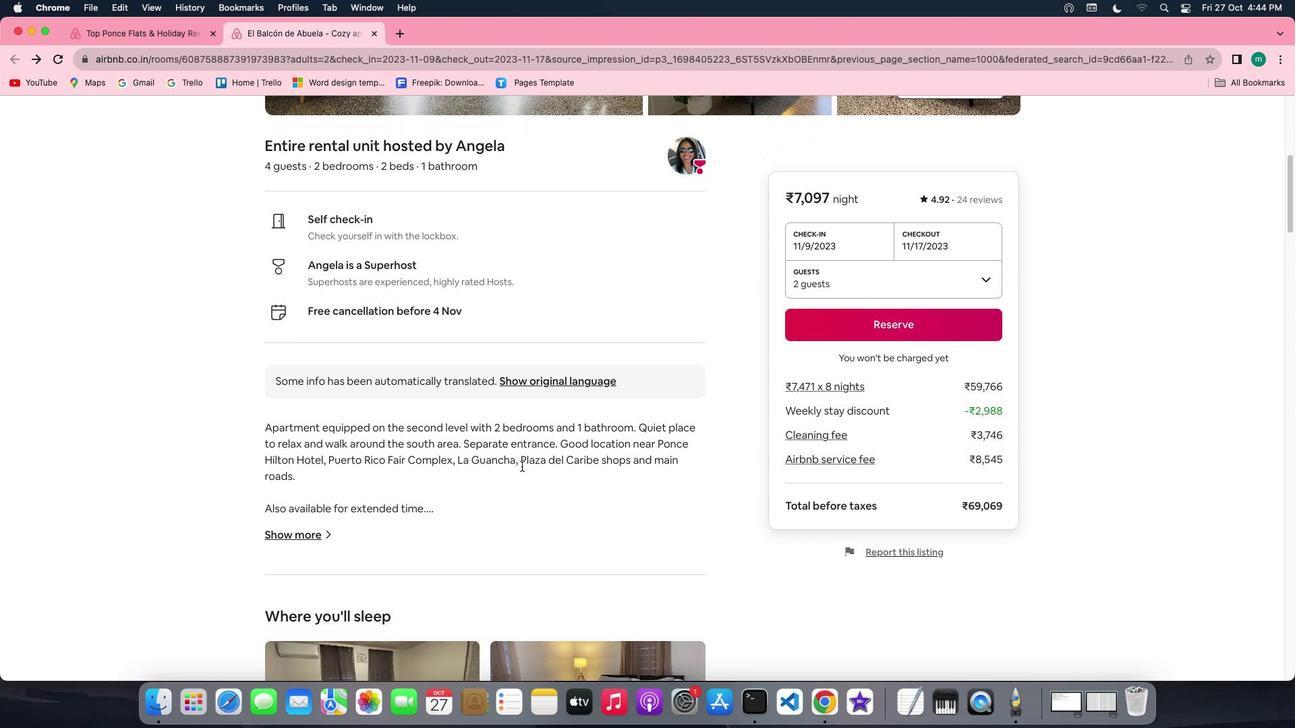 
Action: Mouse scrolled (517, 461) with delta (-4, -4)
Screenshot: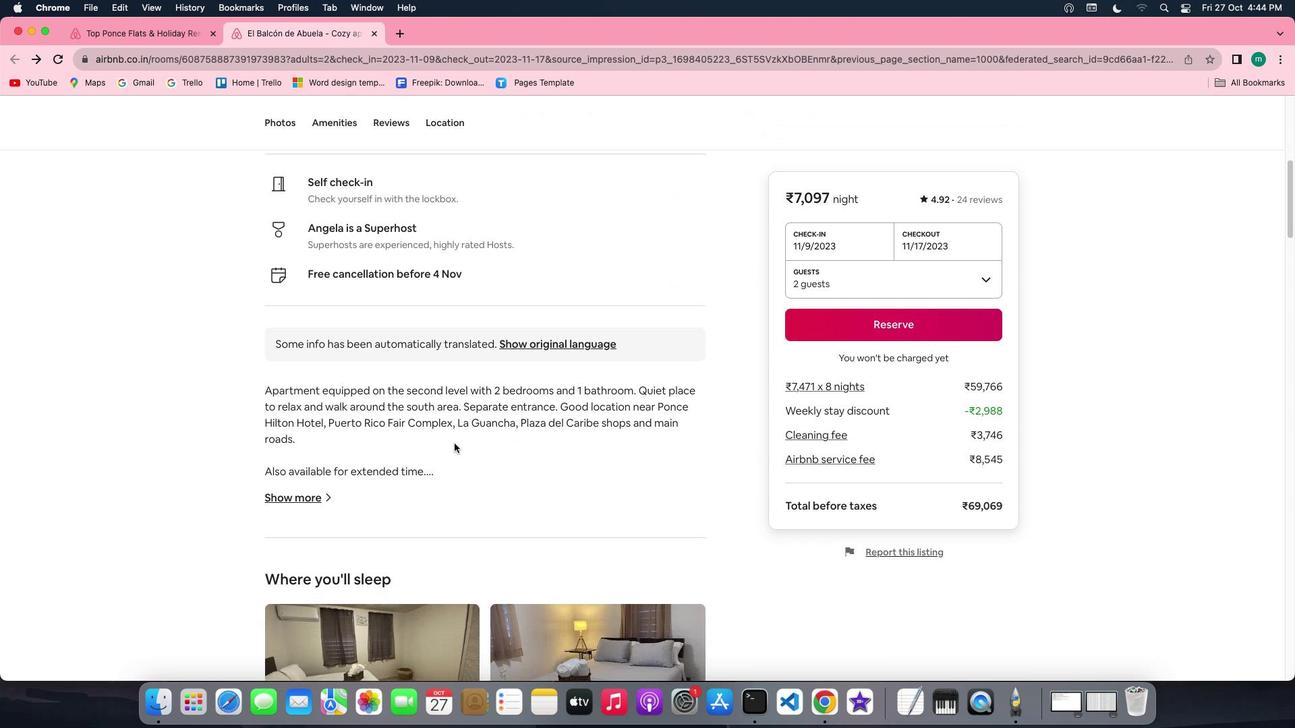
Action: Mouse moved to (272, 489)
Screenshot: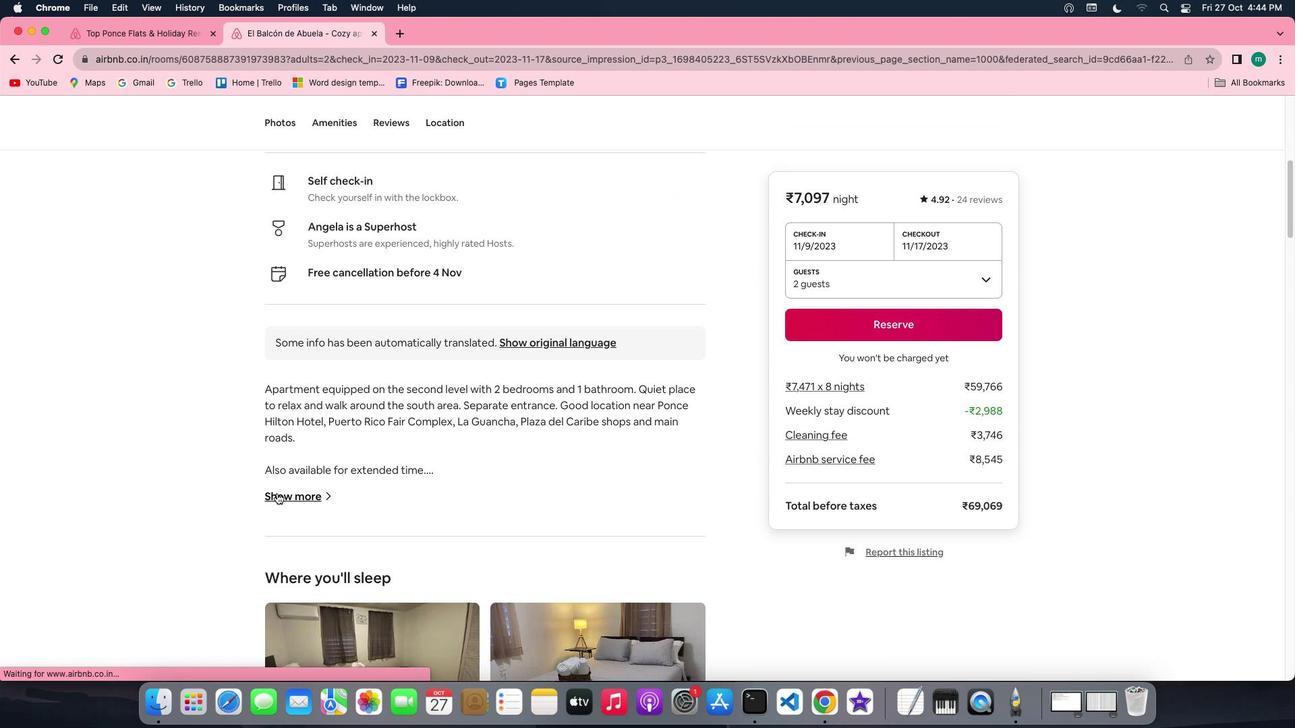 
Action: Mouse pressed left at (272, 489)
Screenshot: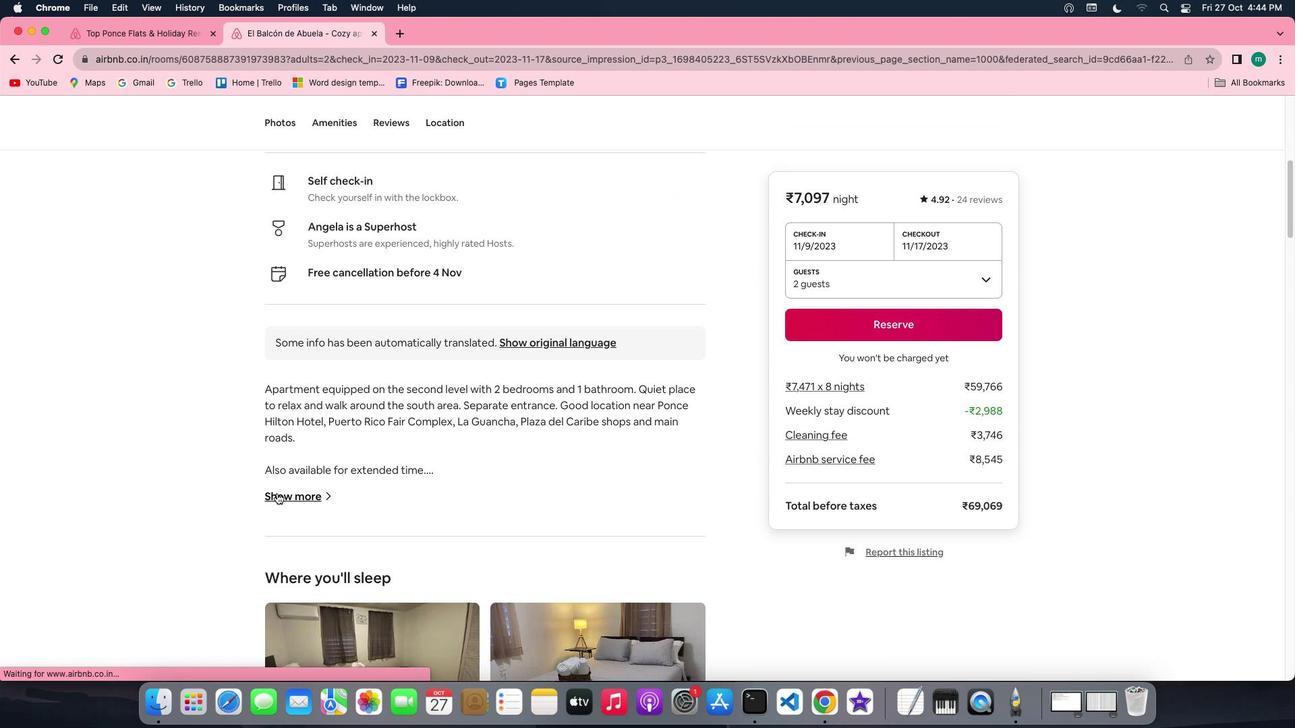 
Action: Mouse moved to (579, 462)
Screenshot: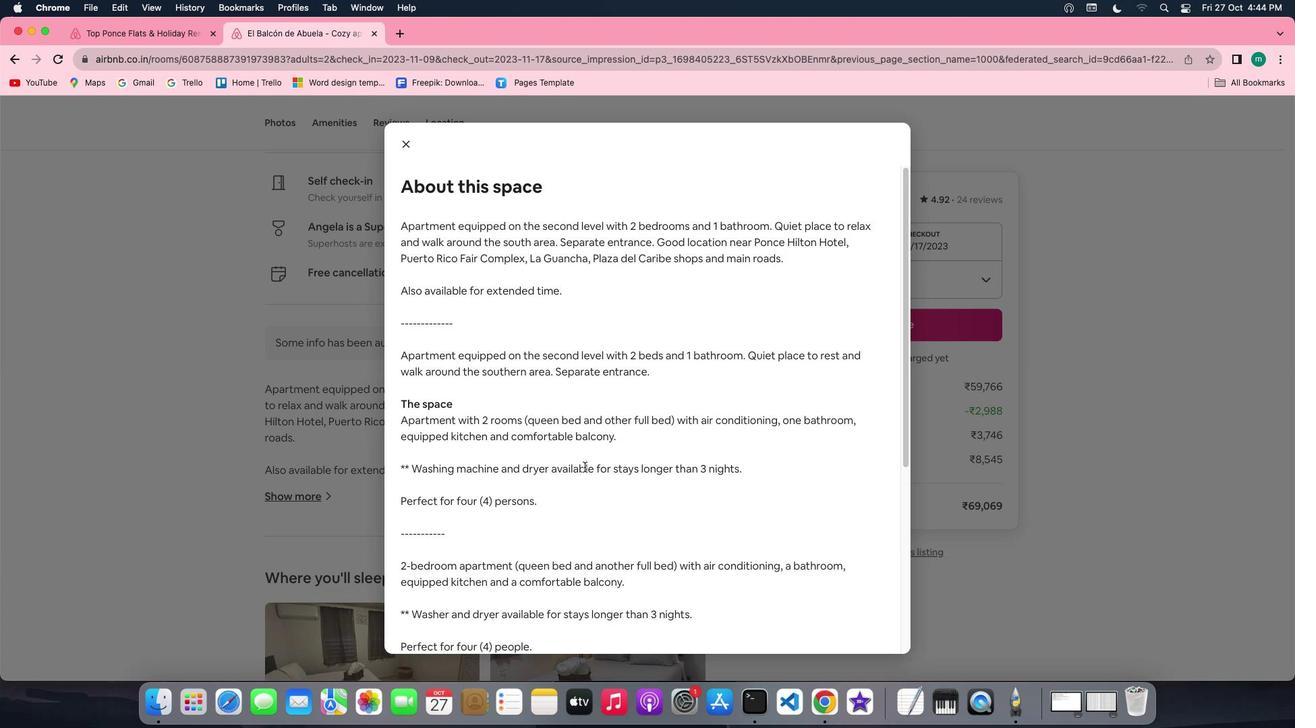 
Action: Mouse scrolled (579, 462) with delta (-4, -4)
Screenshot: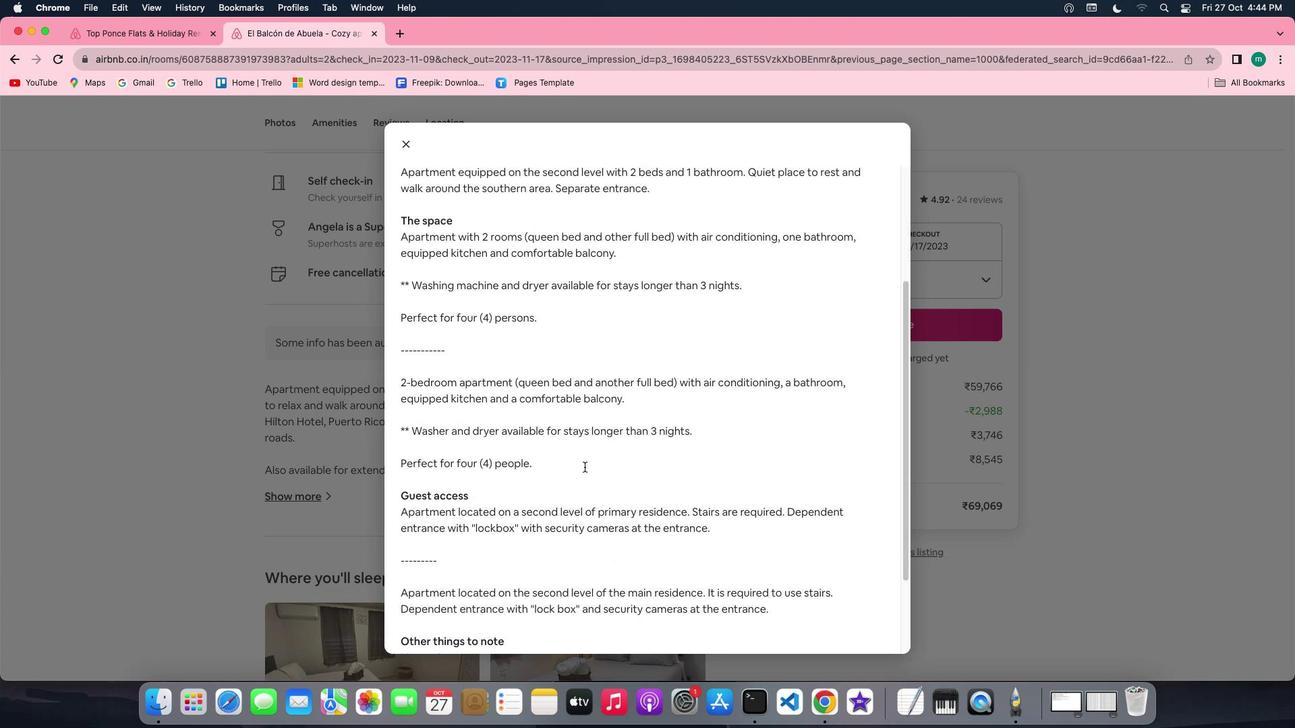 
Action: Mouse scrolled (579, 462) with delta (-4, -4)
Screenshot: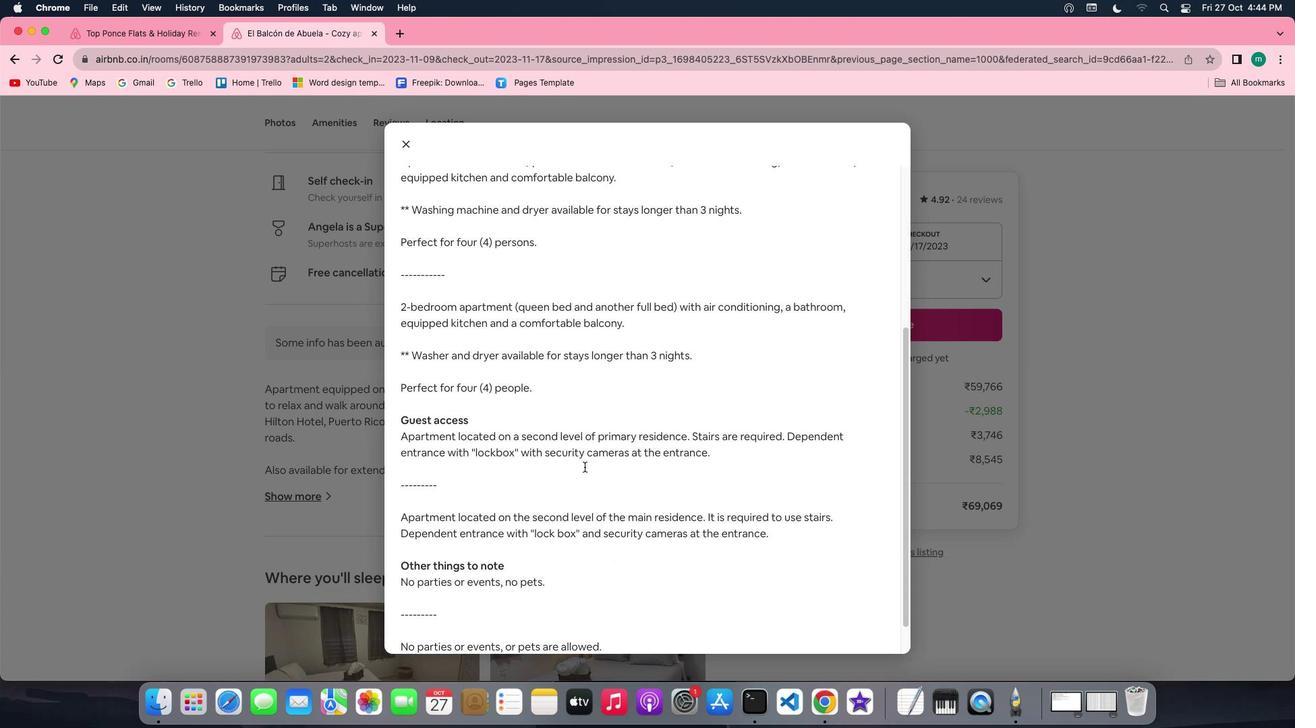 
Action: Mouse scrolled (579, 462) with delta (-4, -6)
Screenshot: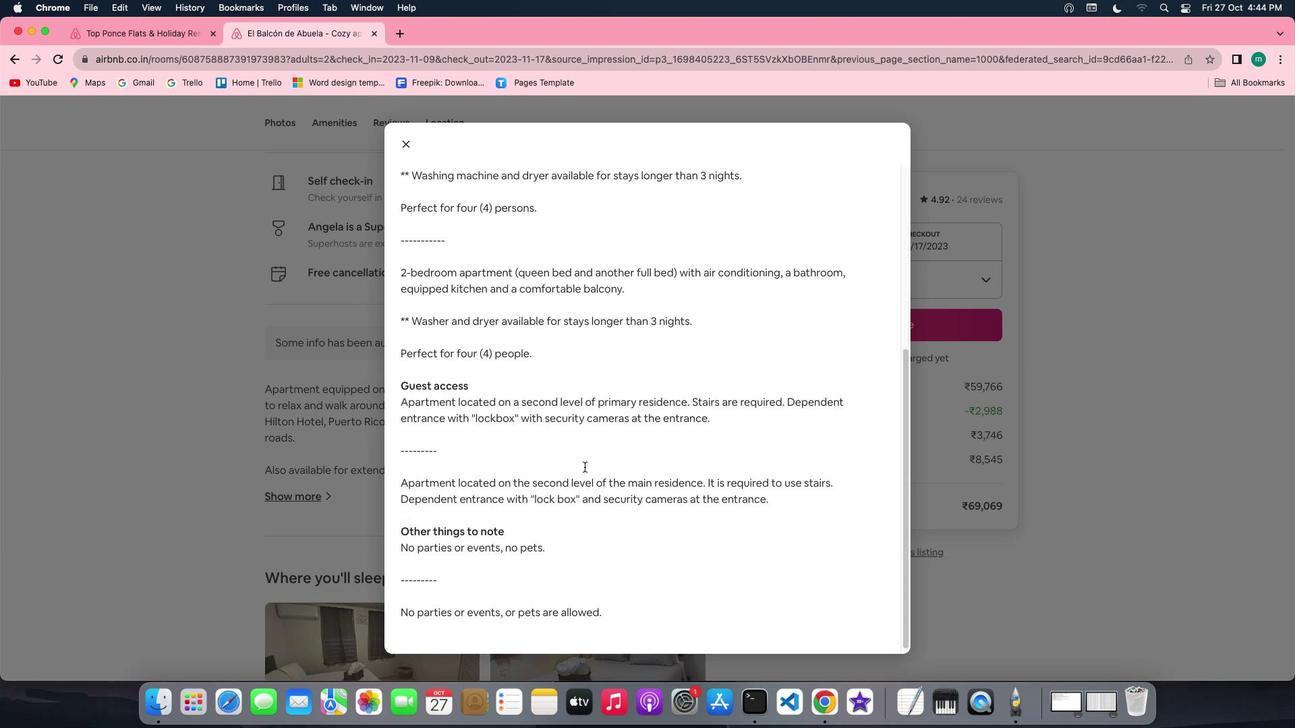 
Action: Mouse scrolled (579, 462) with delta (-4, -6)
Screenshot: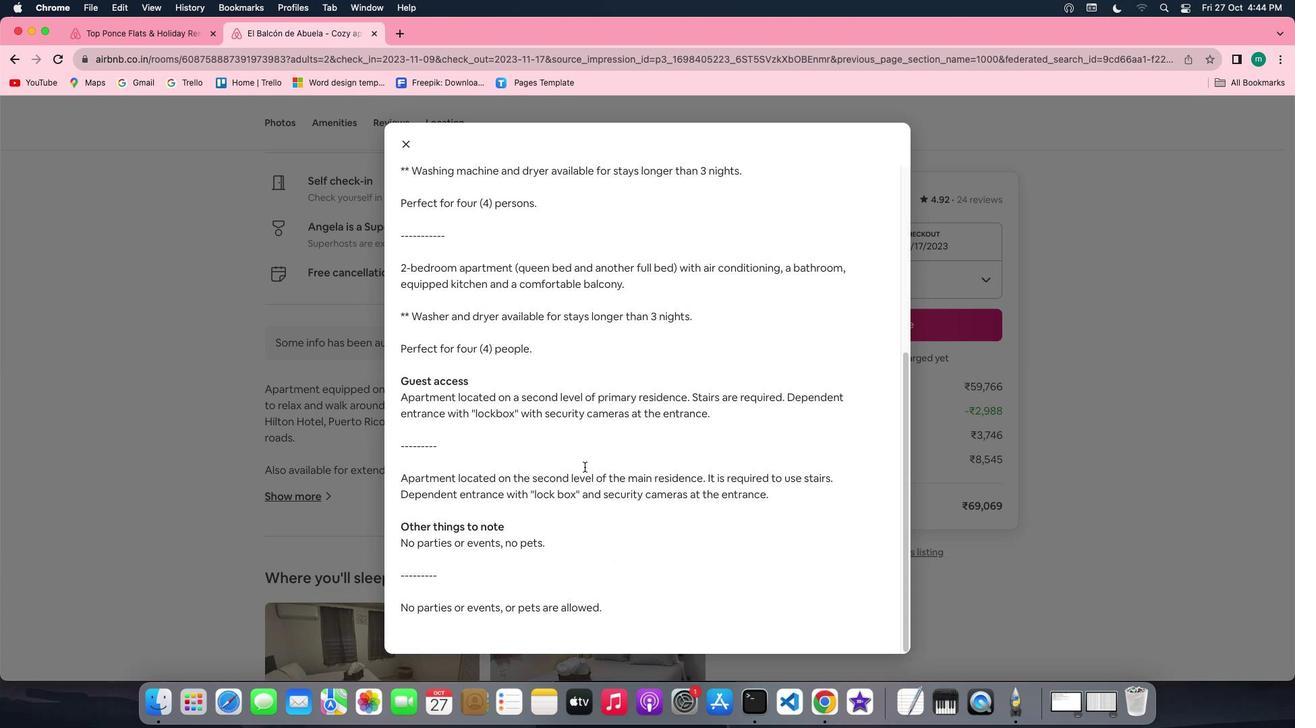 
Action: Mouse scrolled (579, 462) with delta (-4, -7)
Screenshot: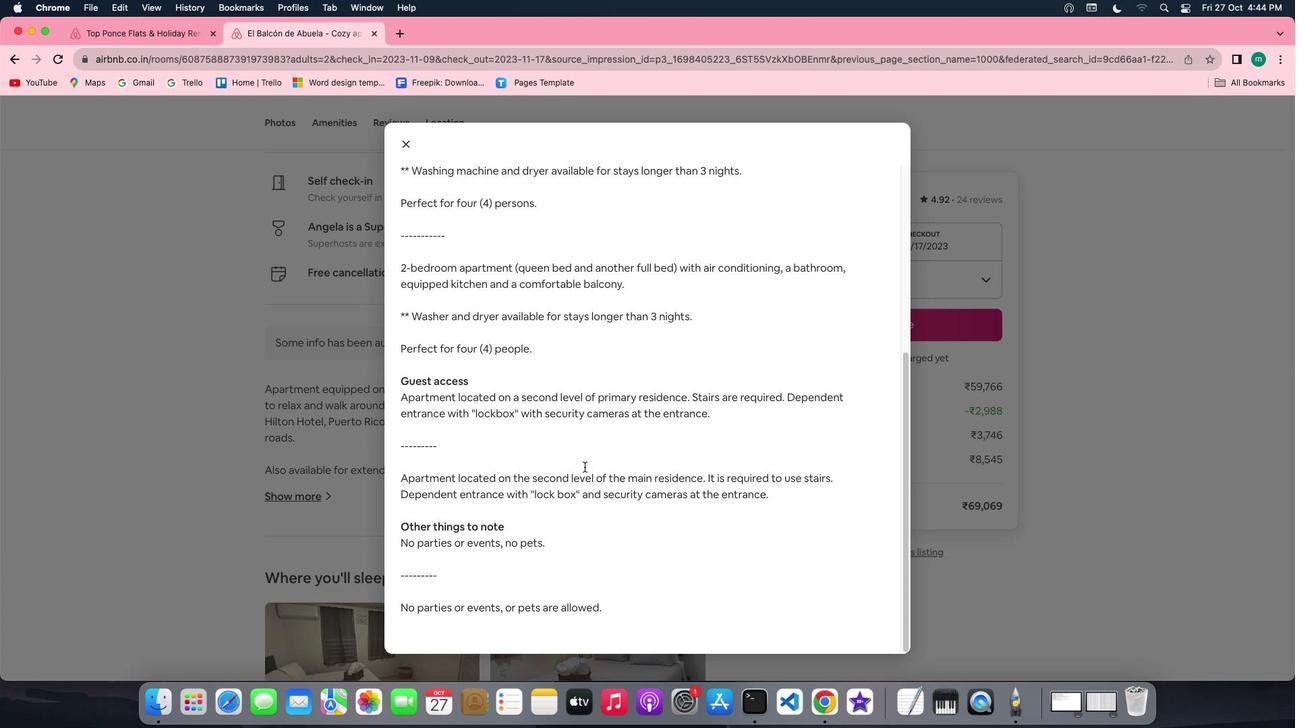 
Action: Mouse scrolled (579, 462) with delta (-4, -4)
Screenshot: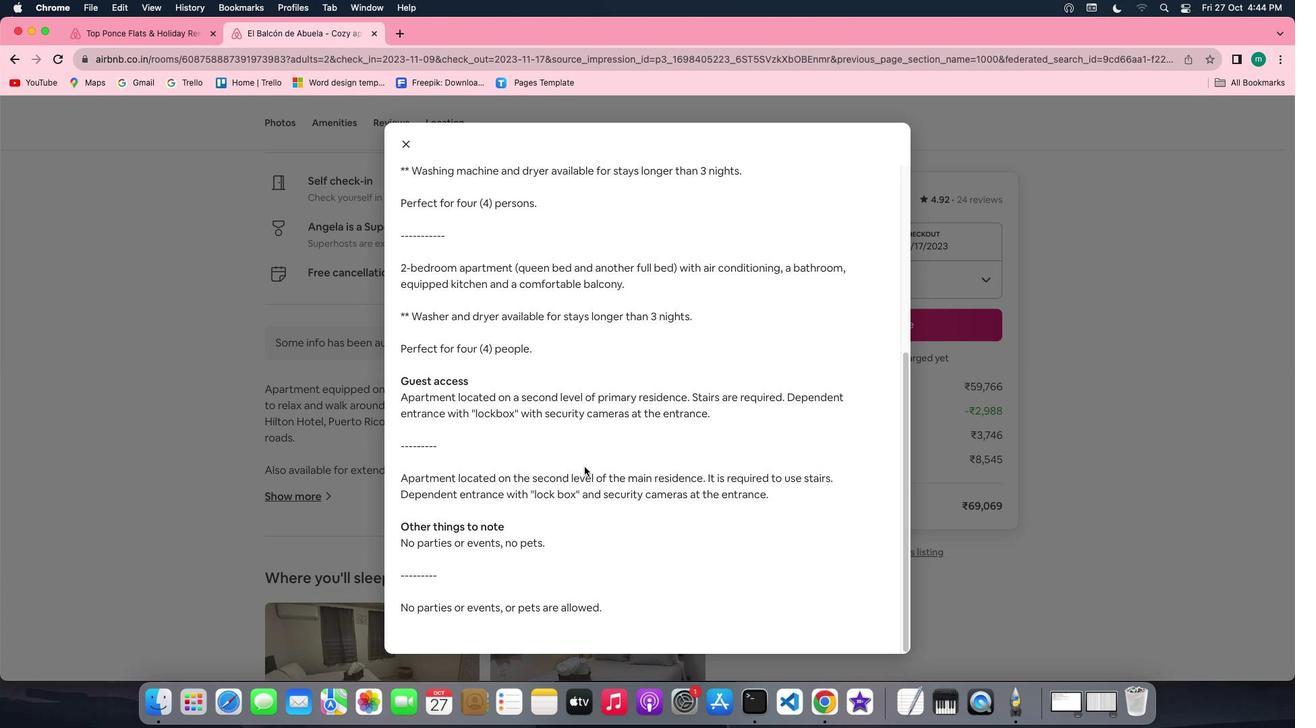 
Action: Mouse scrolled (579, 462) with delta (-4, -4)
Screenshot: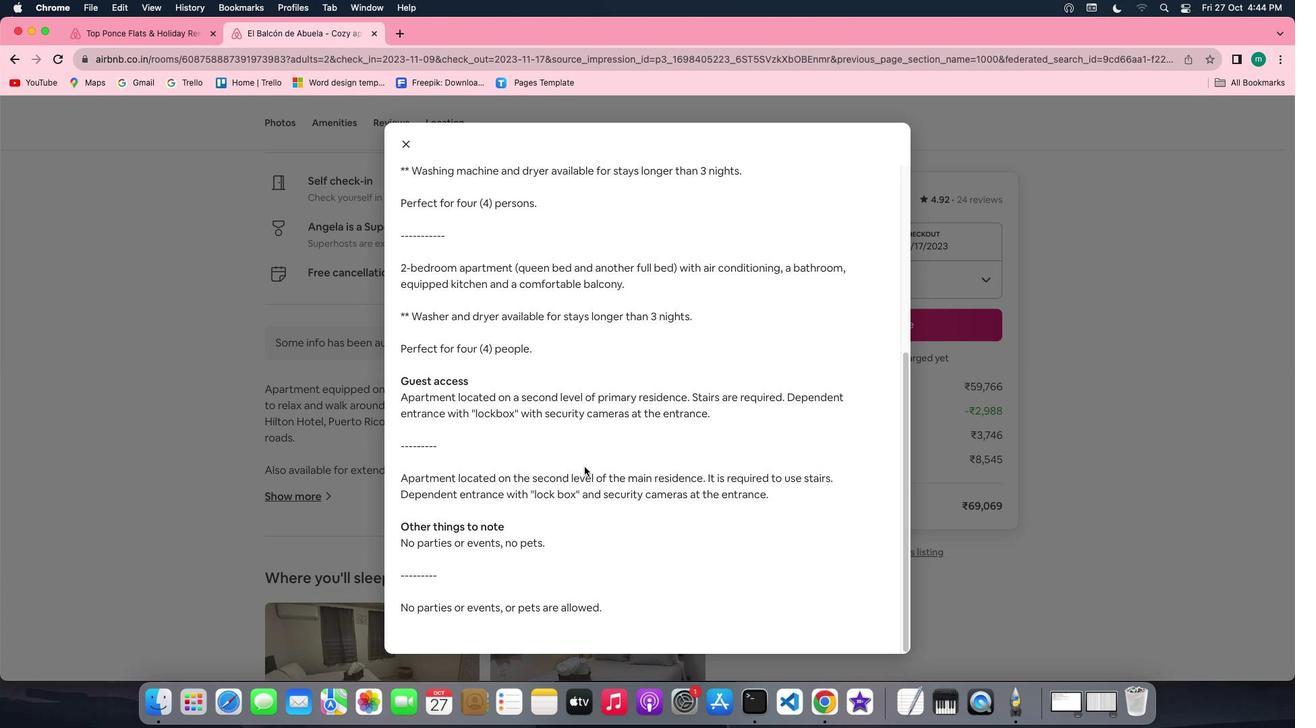 
Action: Mouse scrolled (579, 462) with delta (-4, -5)
Screenshot: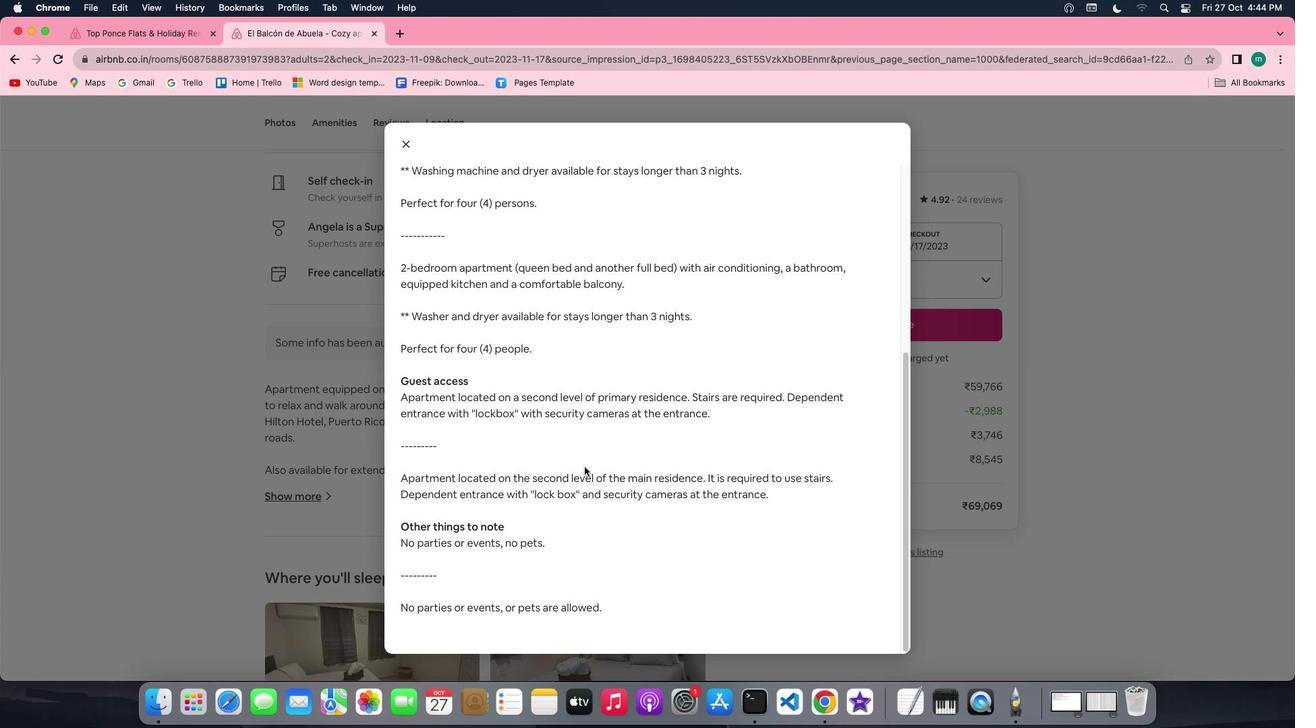
Action: Mouse scrolled (579, 462) with delta (-4, -6)
Screenshot: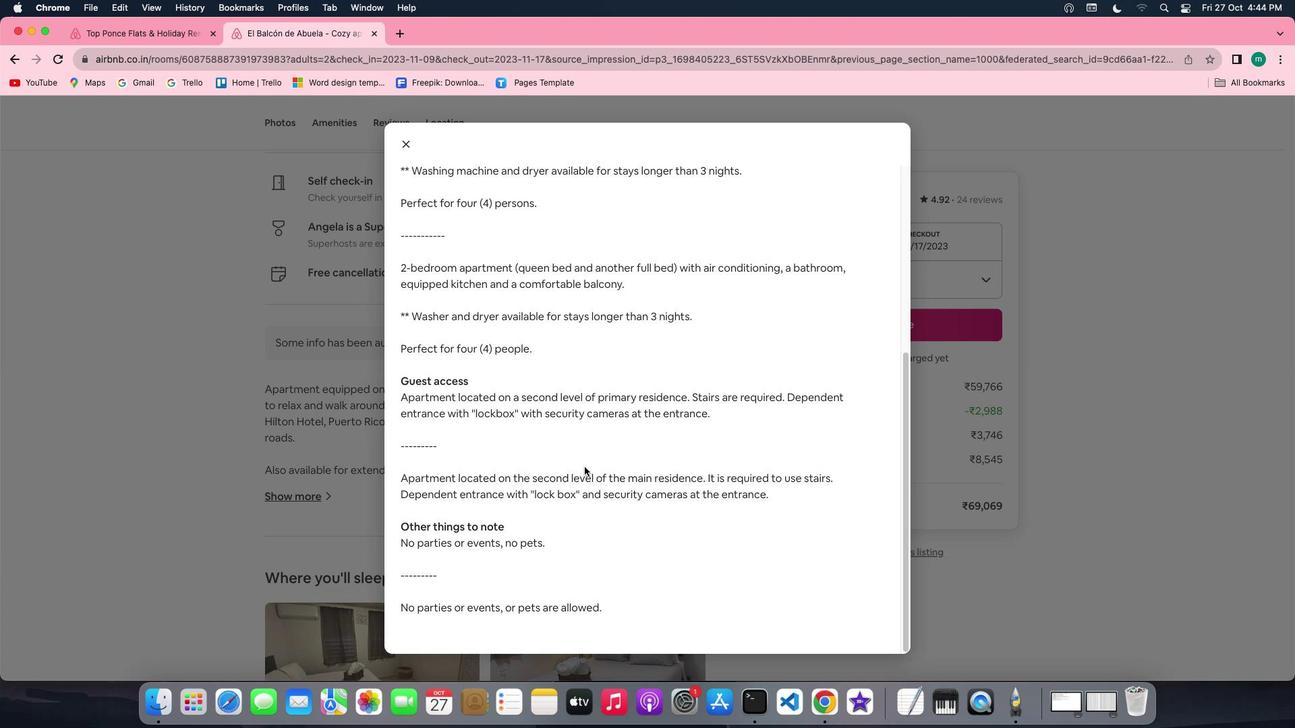 
Action: Mouse scrolled (579, 462) with delta (-4, -4)
Screenshot: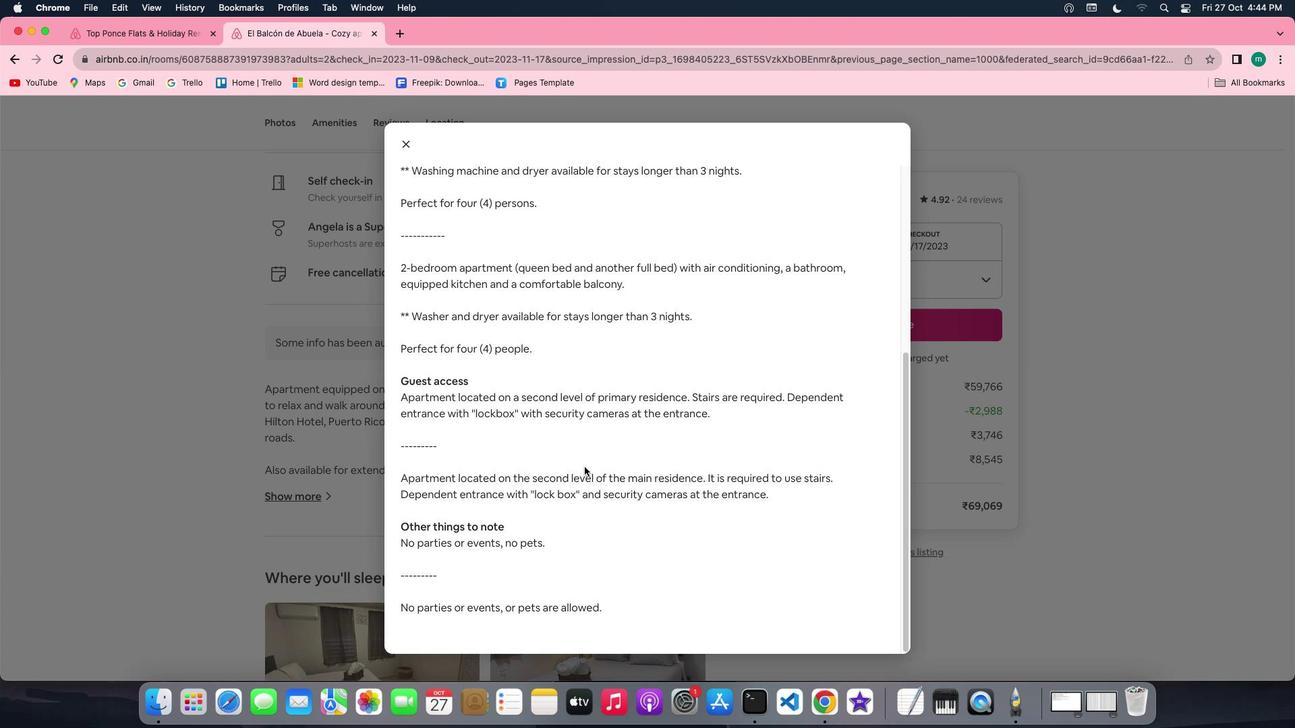 
Action: Mouse moved to (405, 139)
Screenshot: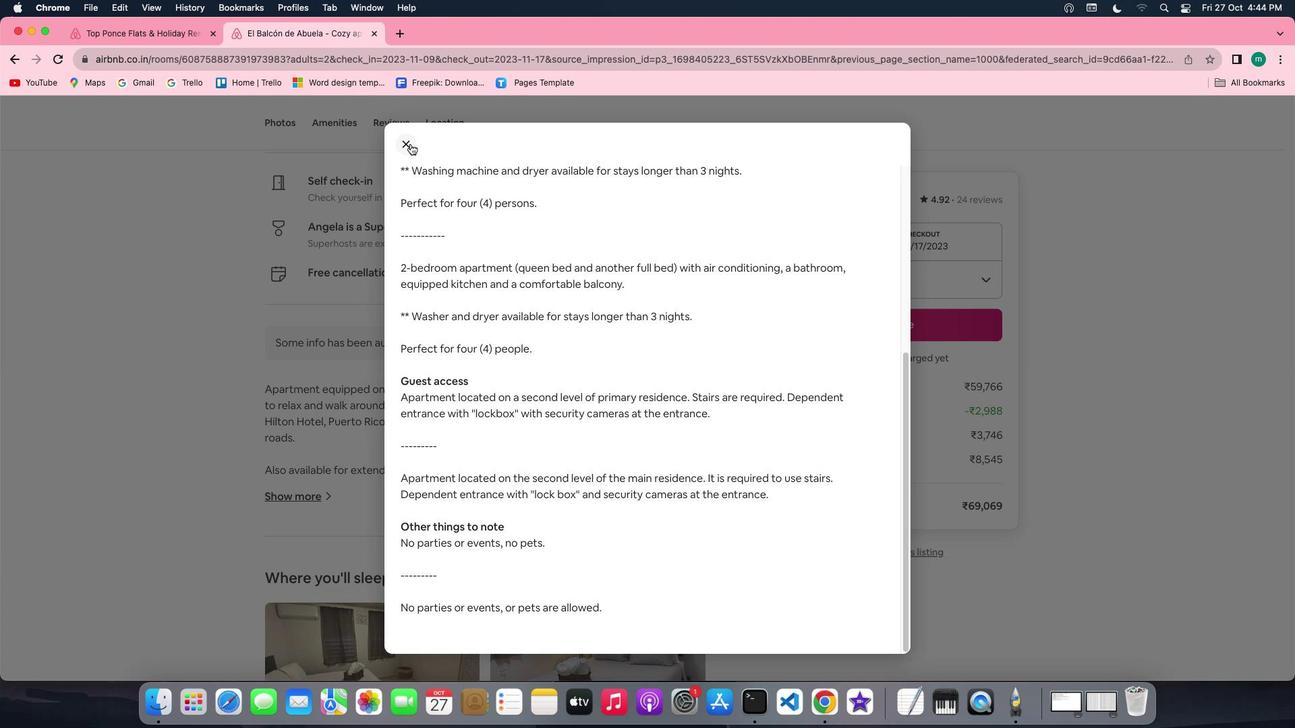 
Action: Mouse pressed left at (405, 139)
Screenshot: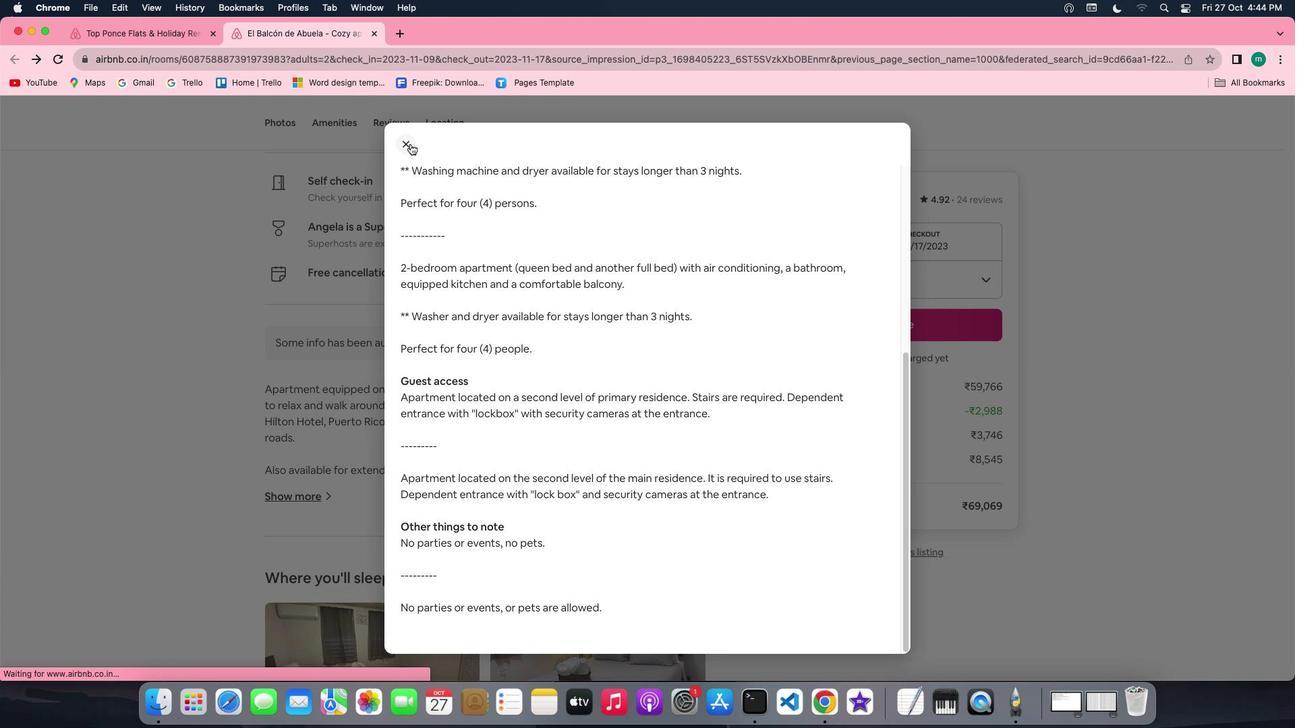 
Action: Mouse moved to (538, 452)
Screenshot: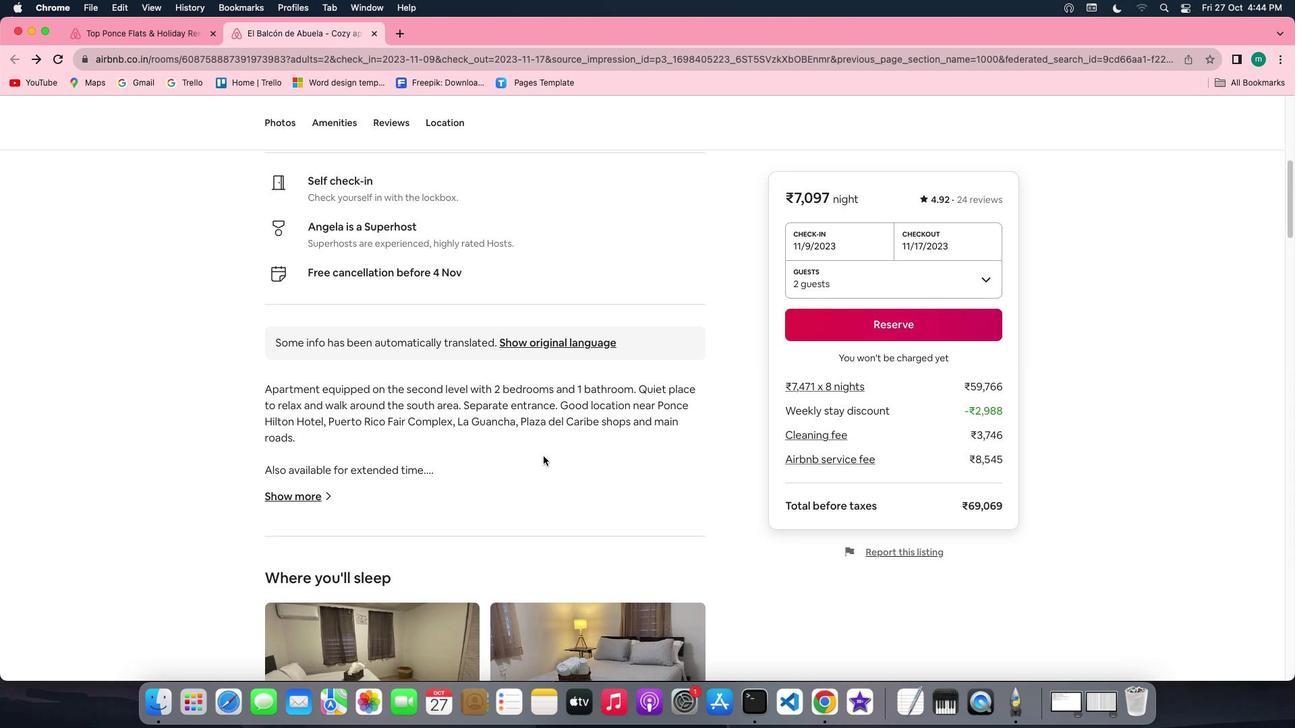 
Action: Mouse scrolled (538, 452) with delta (-4, -4)
Screenshot: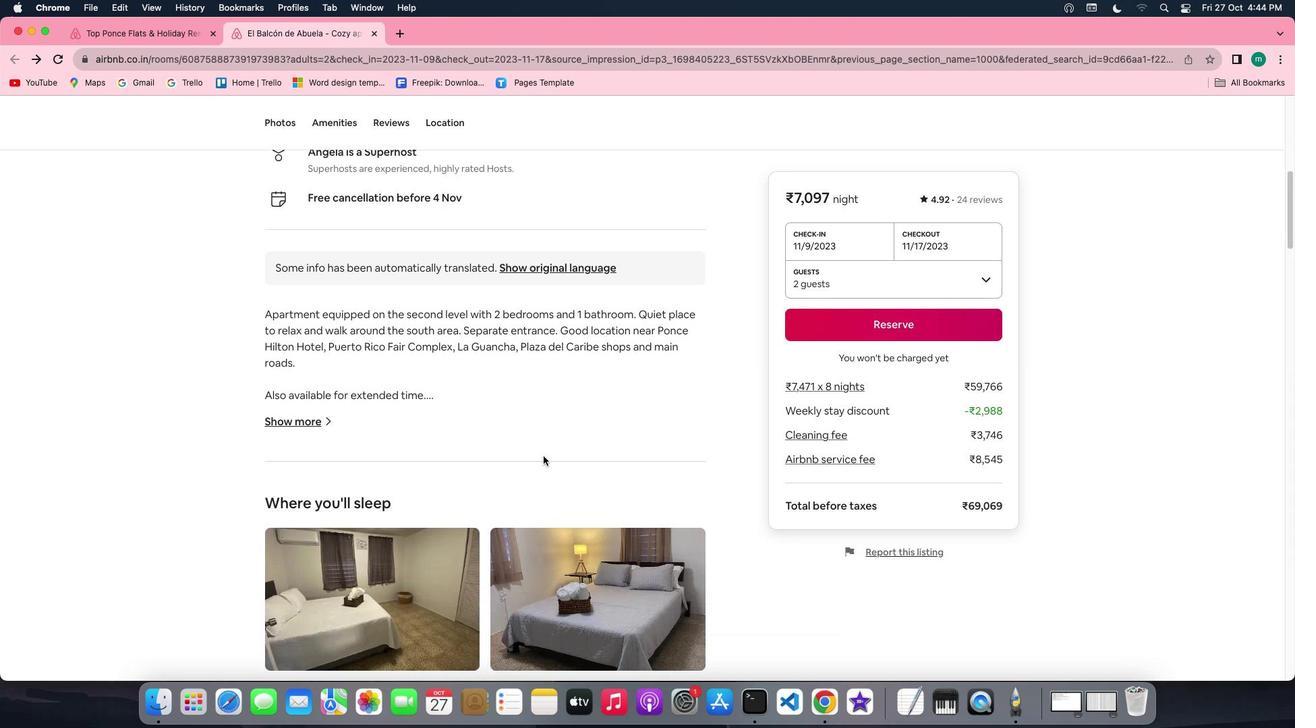 
Action: Mouse scrolled (538, 452) with delta (-4, -4)
Screenshot: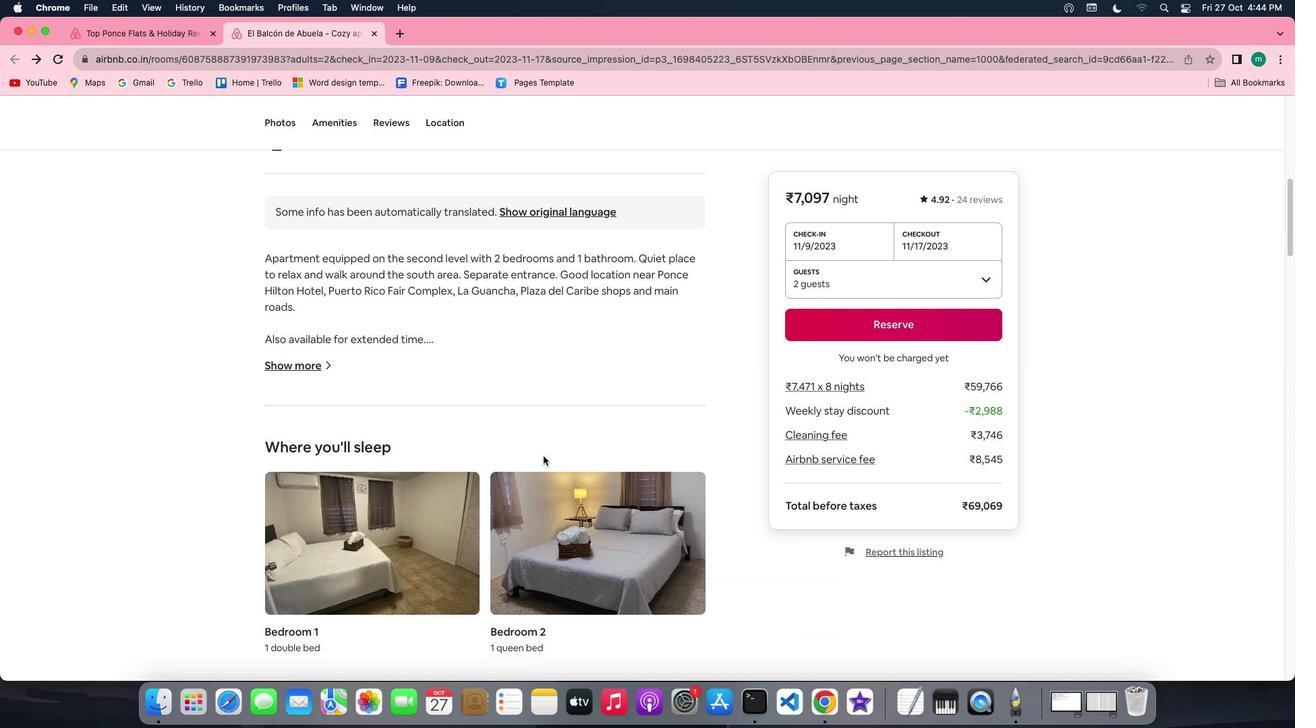 
Action: Mouse scrolled (538, 452) with delta (-4, -6)
Screenshot: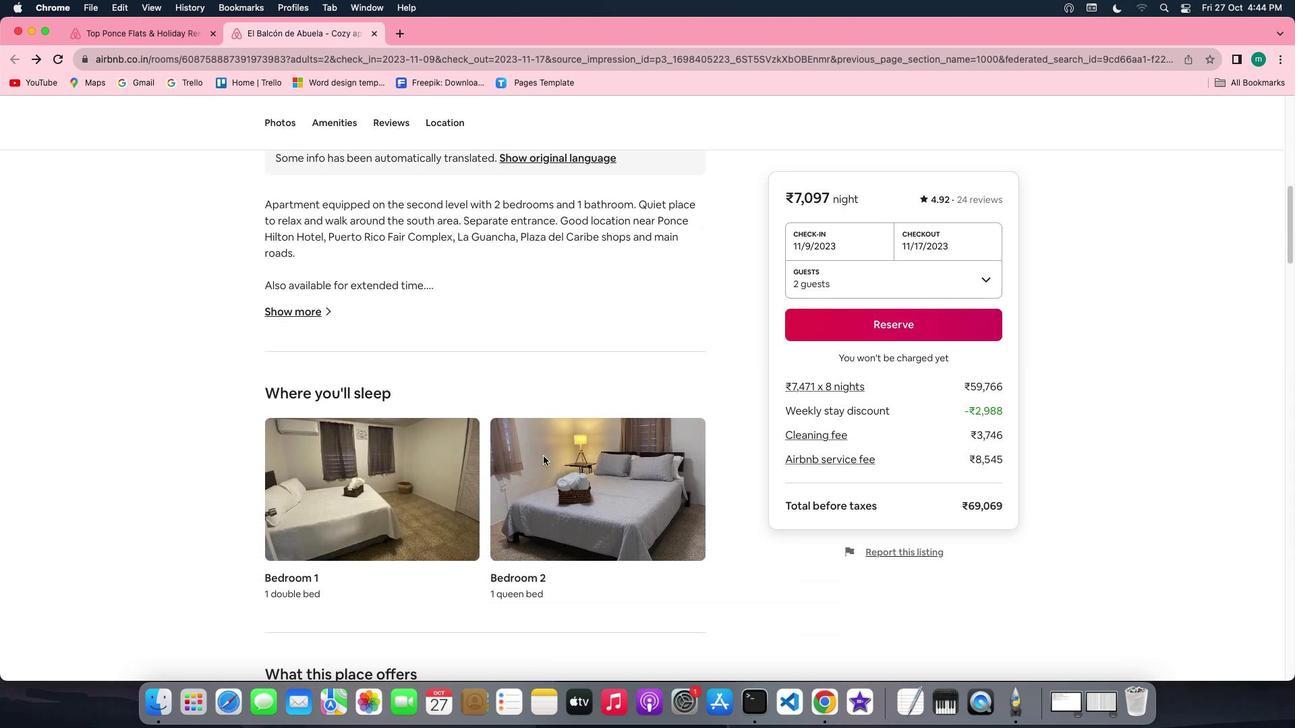 
Action: Mouse scrolled (538, 452) with delta (-4, -6)
Screenshot: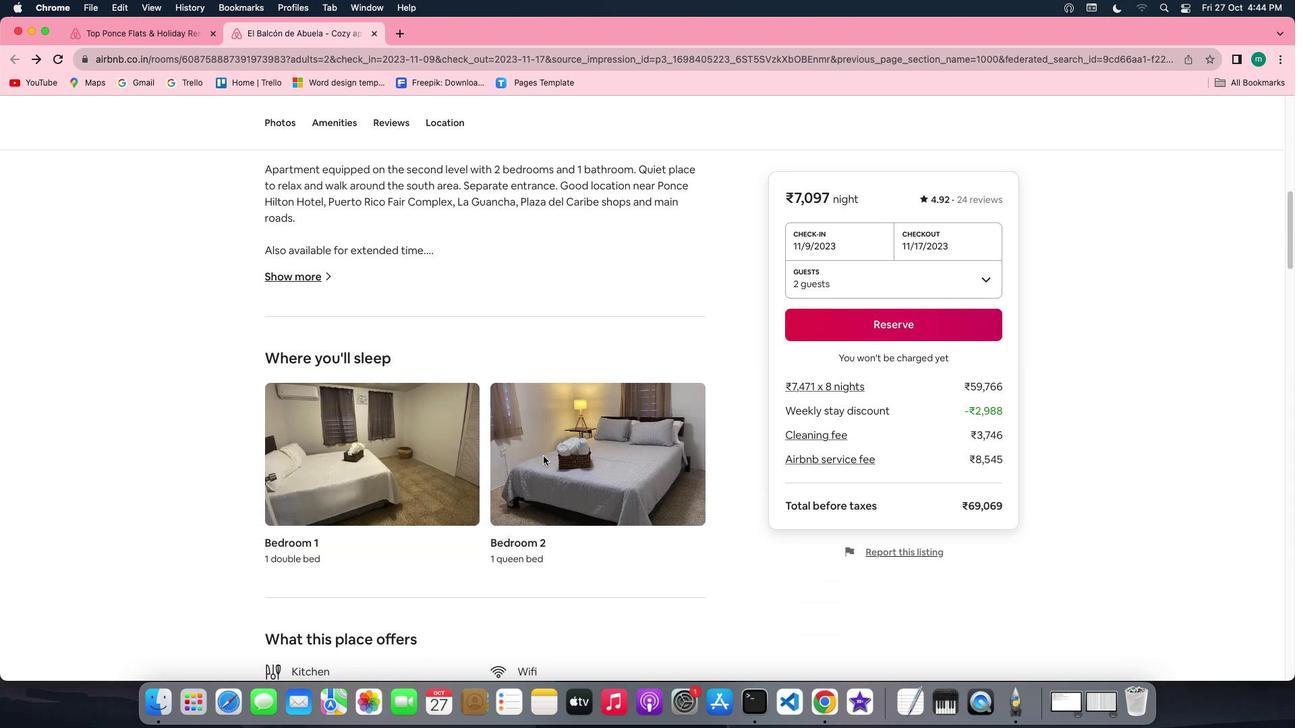 
Action: Mouse scrolled (538, 452) with delta (-4, -4)
Screenshot: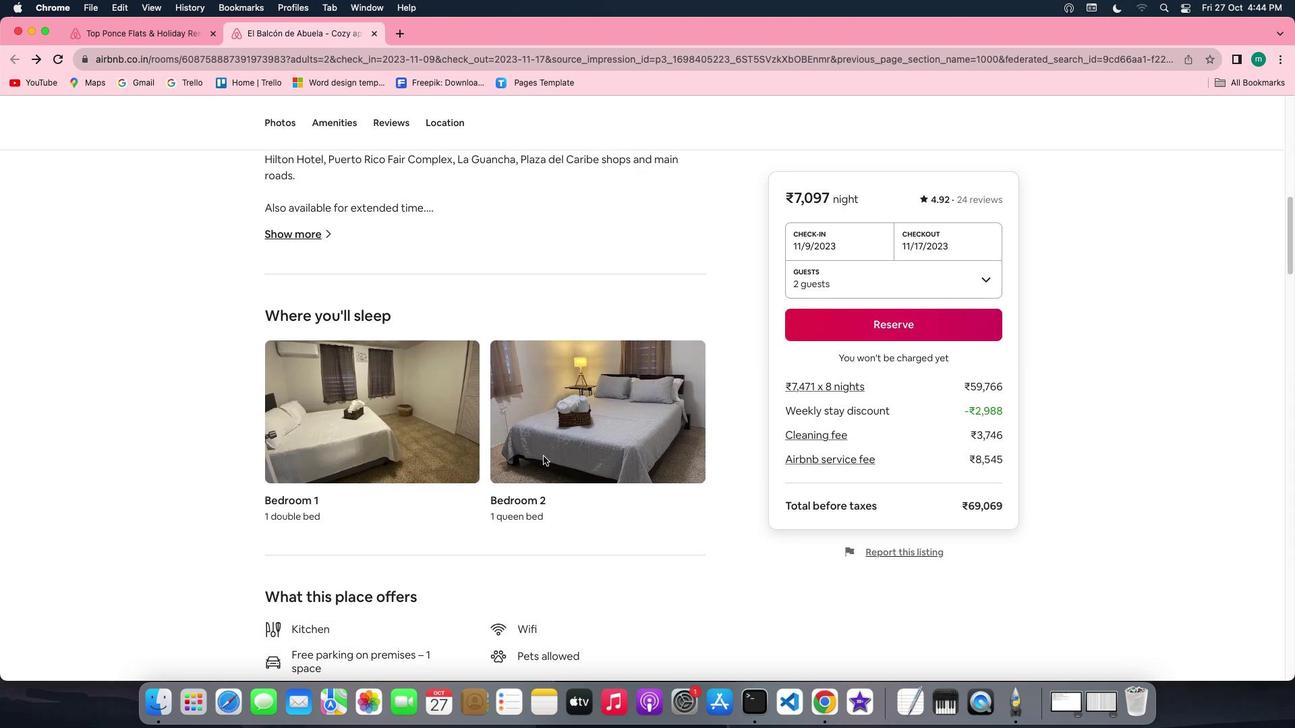 
Action: Mouse scrolled (538, 452) with delta (-4, -4)
Screenshot: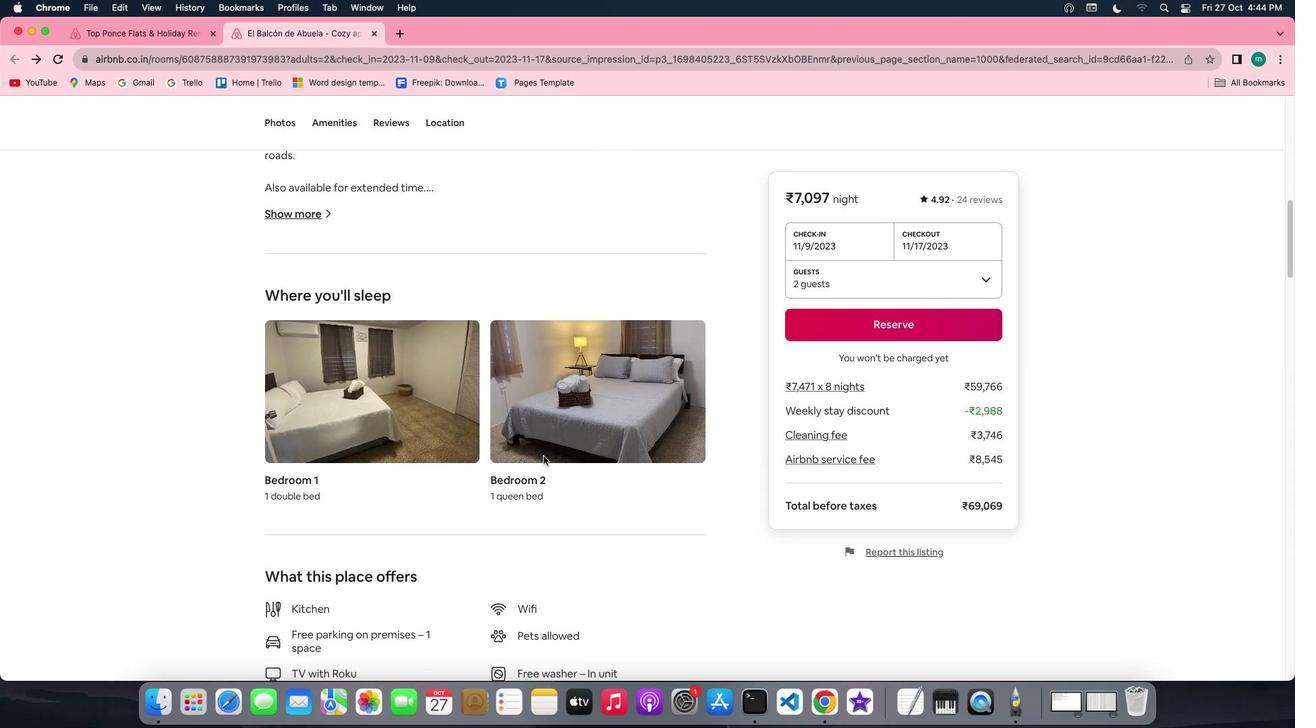 
Action: Mouse scrolled (538, 452) with delta (-4, -5)
Screenshot: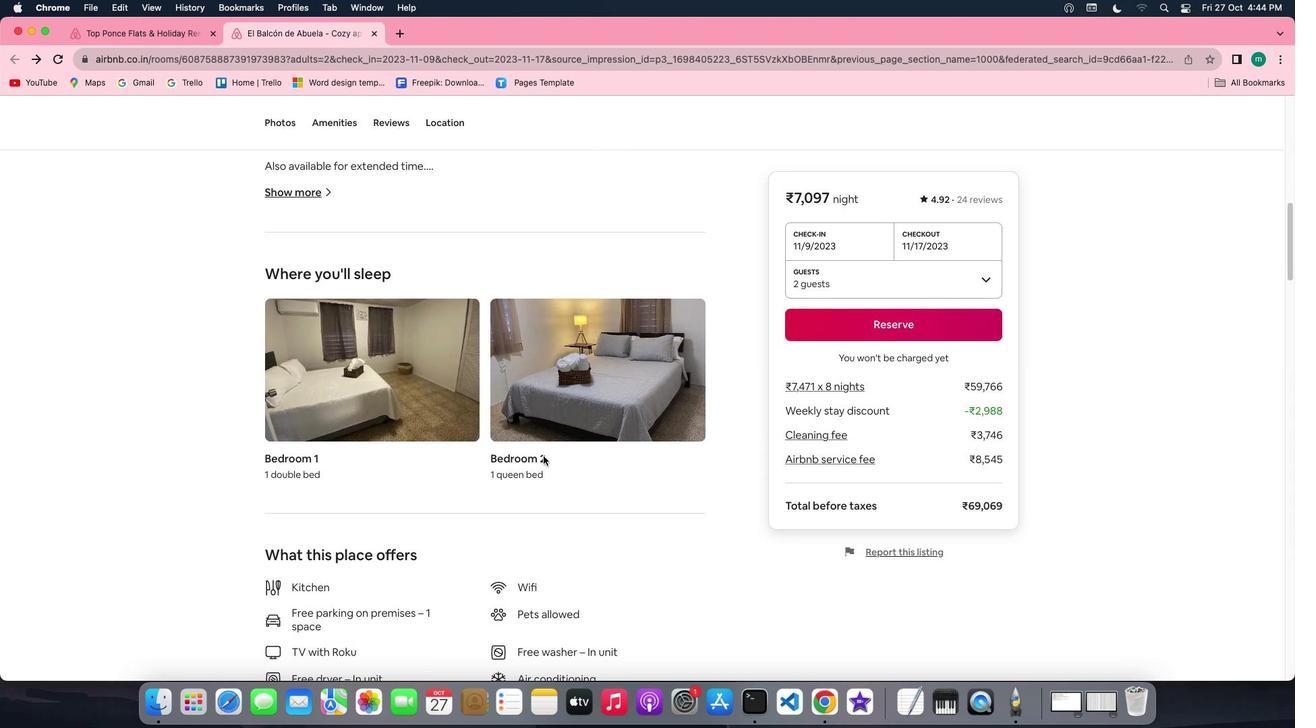 
Action: Mouse scrolled (538, 452) with delta (-4, -4)
Screenshot: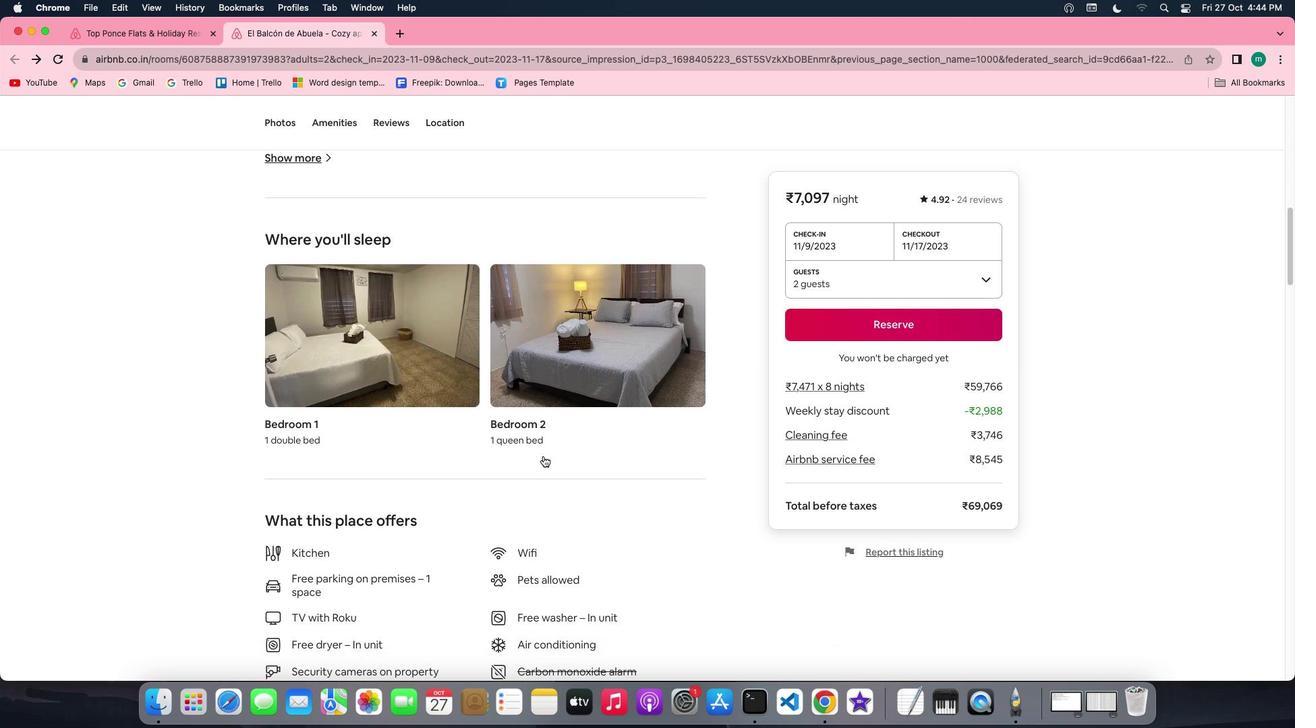 
Action: Mouse scrolled (538, 452) with delta (-4, -4)
Screenshot: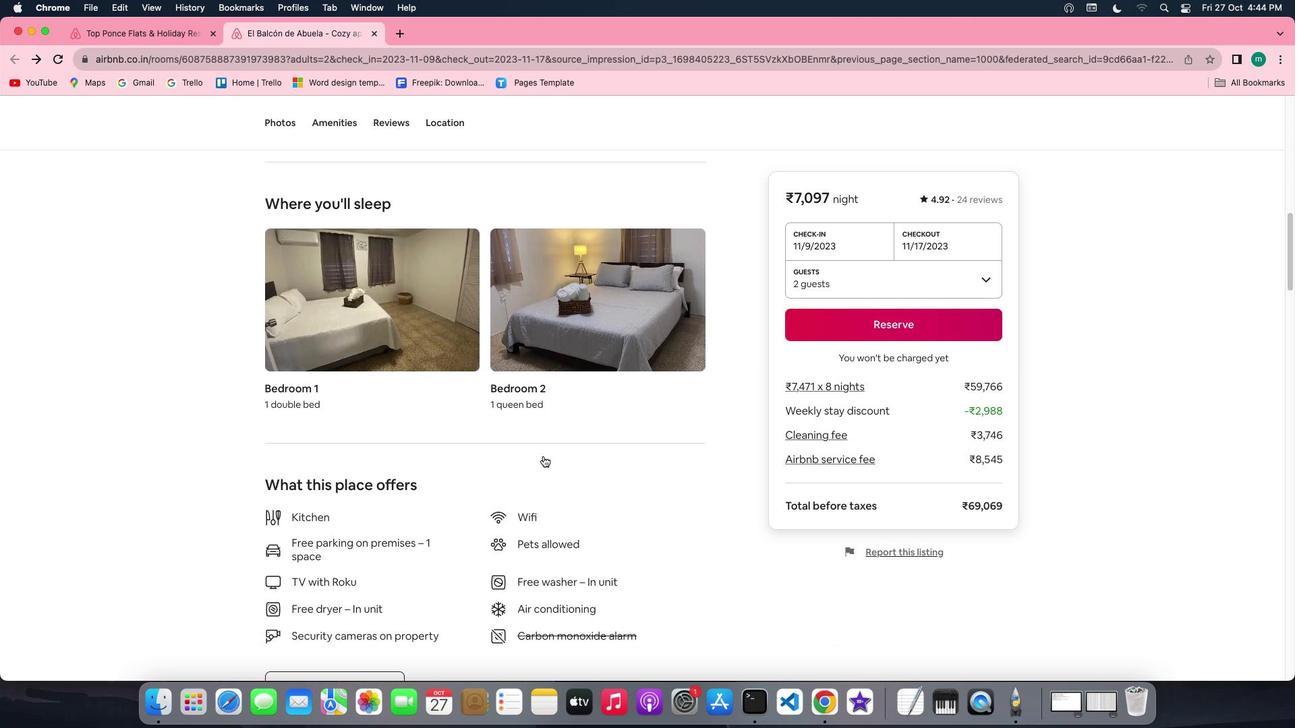 
Action: Mouse scrolled (538, 452) with delta (-4, -5)
Screenshot: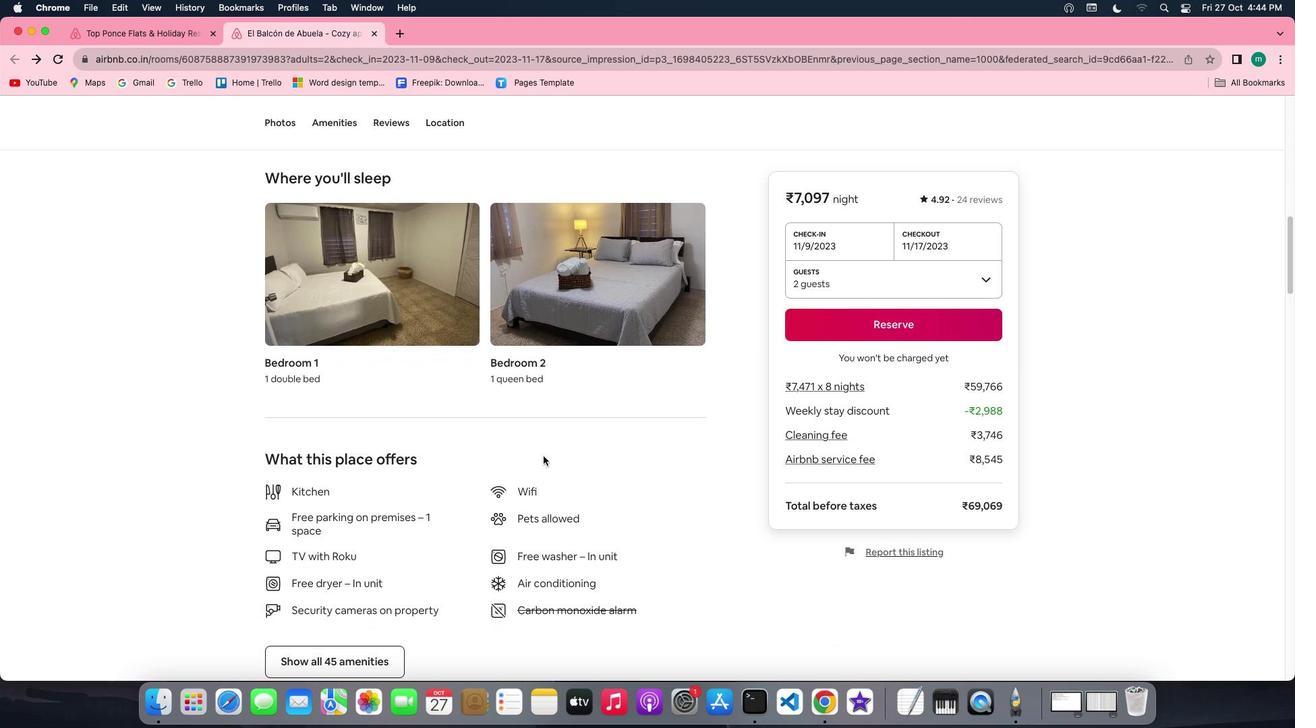 
Action: Mouse moved to (540, 475)
Screenshot: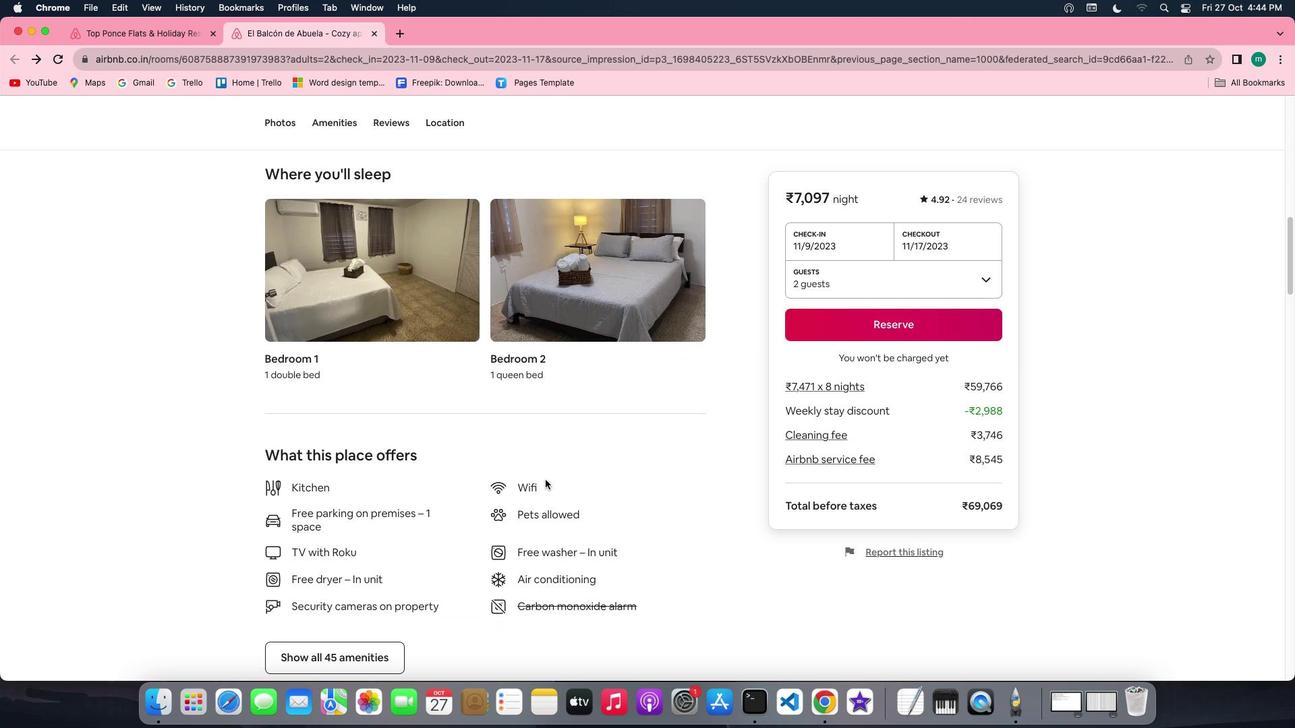 
Action: Mouse scrolled (540, 475) with delta (-4, -4)
Screenshot: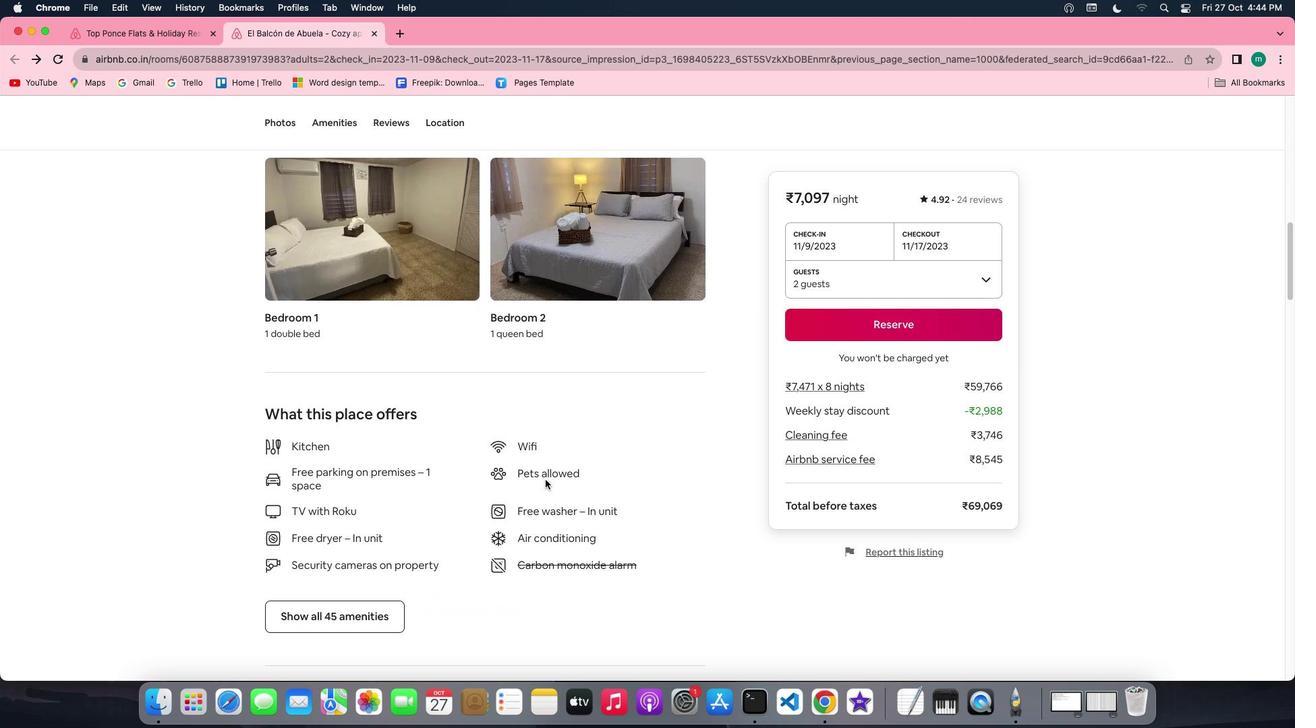 
Action: Mouse scrolled (540, 475) with delta (-4, -4)
Screenshot: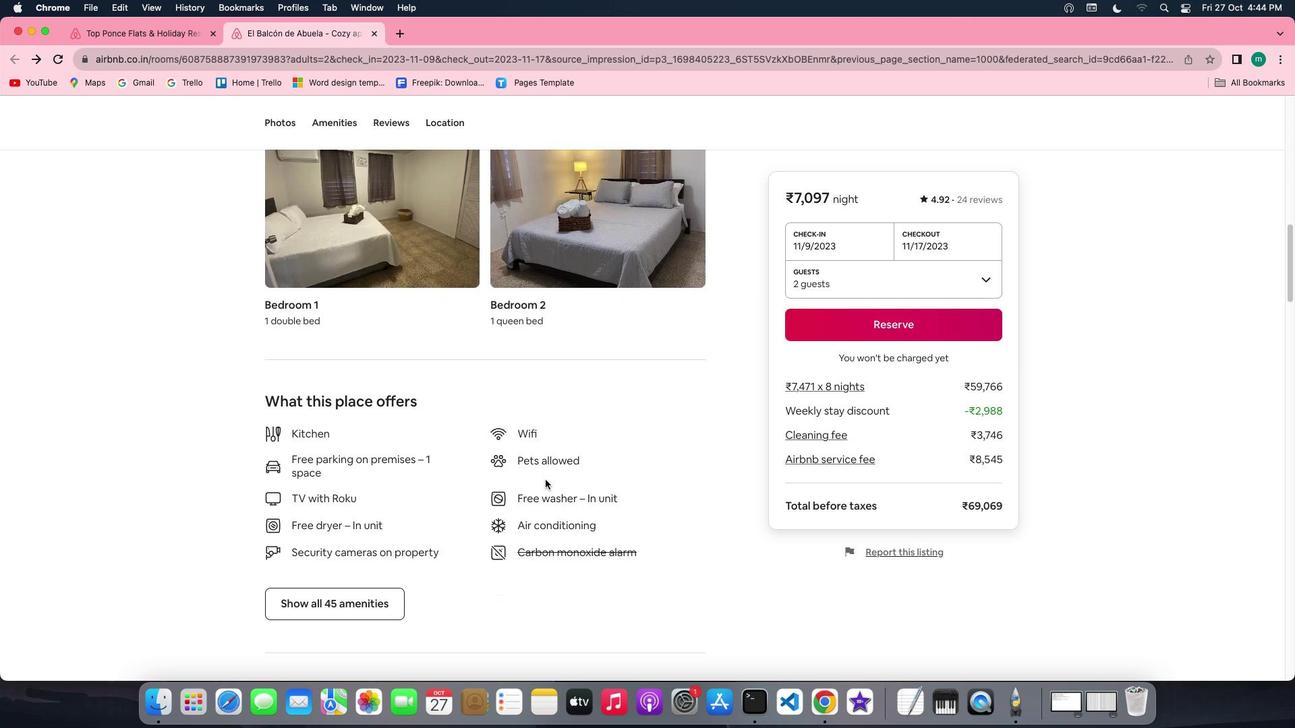 
Action: Mouse scrolled (540, 475) with delta (-4, -5)
Screenshot: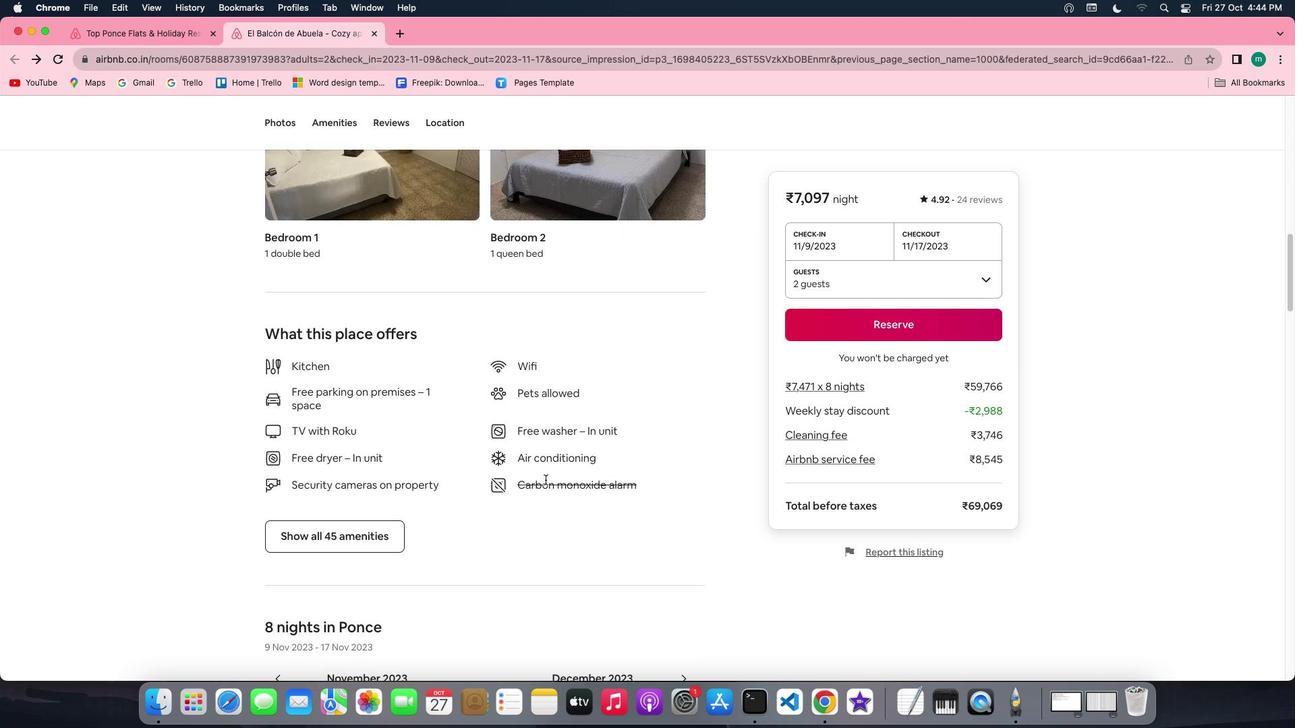 
Action: Mouse scrolled (540, 475) with delta (-4, -6)
Screenshot: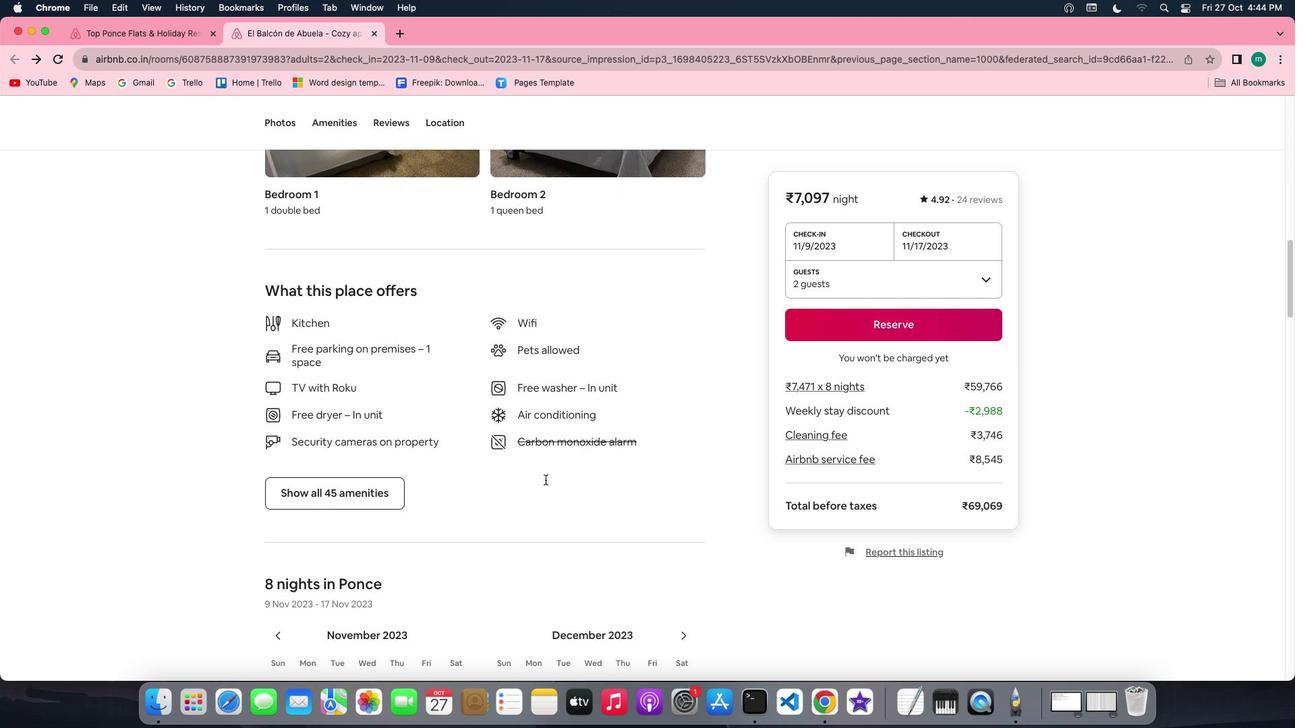 
Action: Mouse moved to (382, 492)
Screenshot: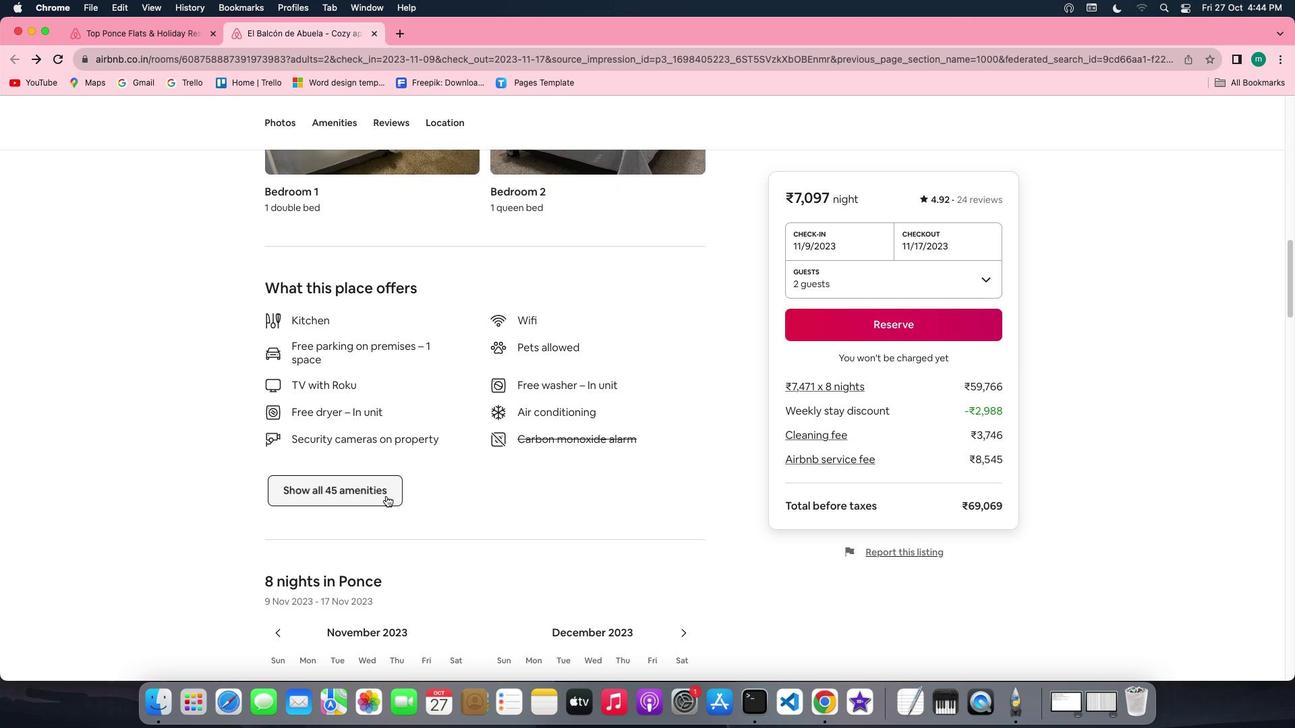 
Action: Mouse pressed left at (382, 492)
Screenshot: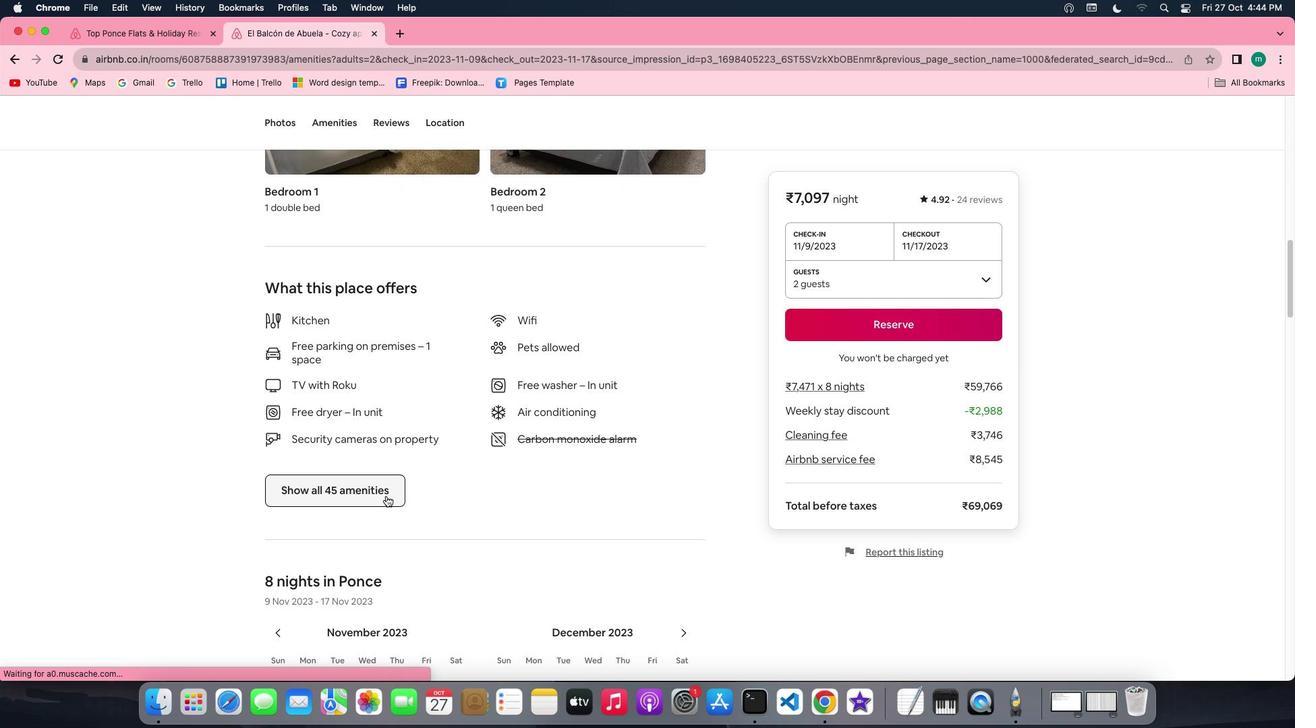 
Action: Mouse moved to (600, 498)
Screenshot: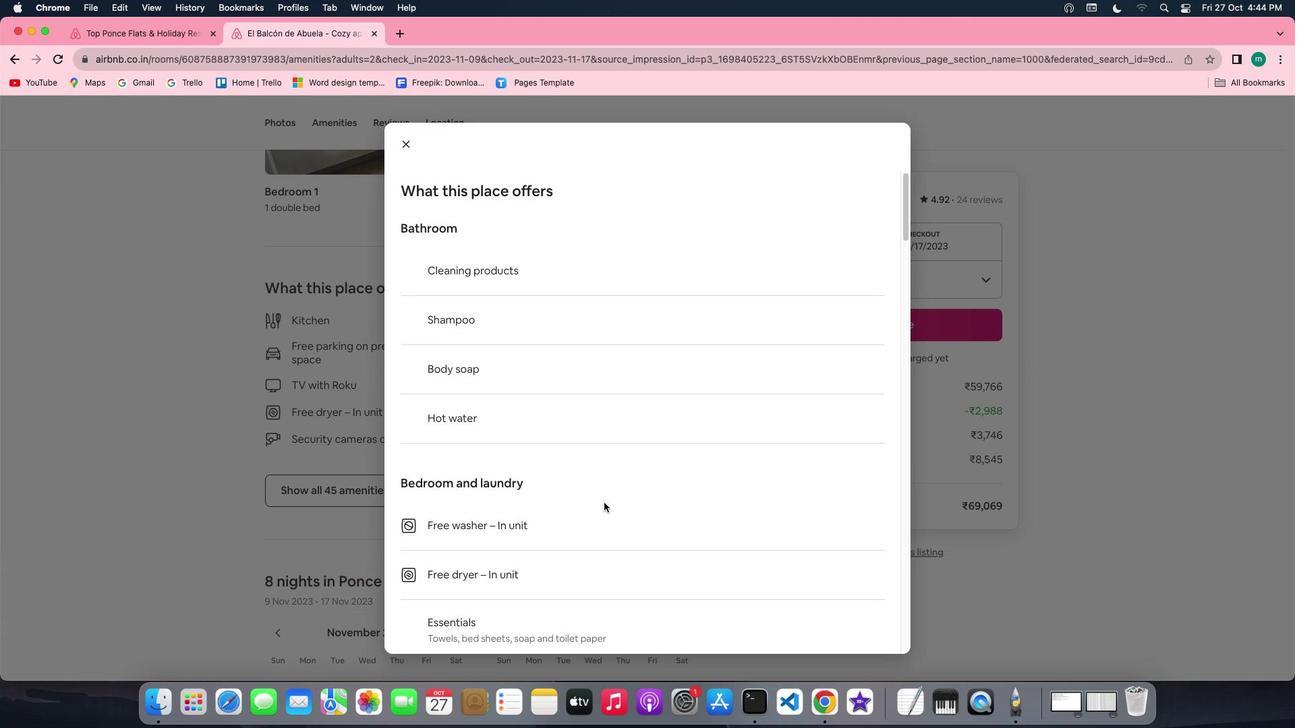 
Action: Mouse scrolled (600, 498) with delta (-4, -4)
Screenshot: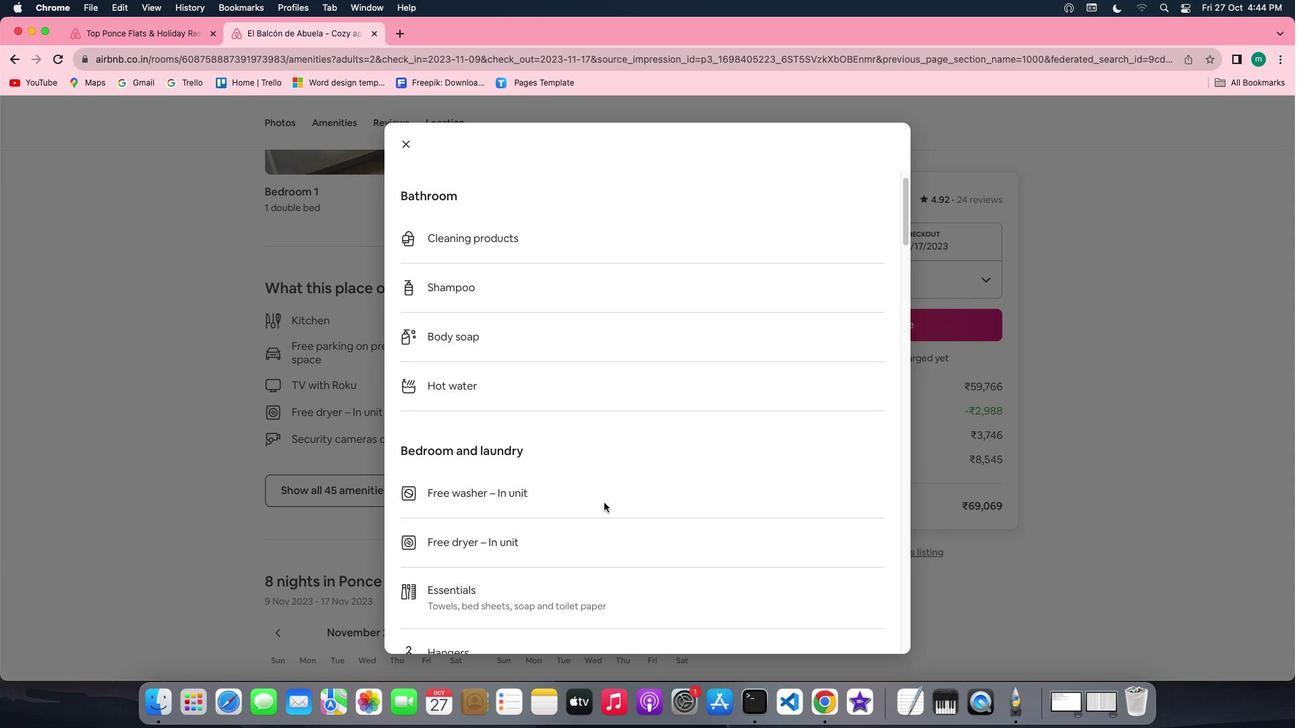 
Action: Mouse scrolled (600, 498) with delta (-4, -4)
Screenshot: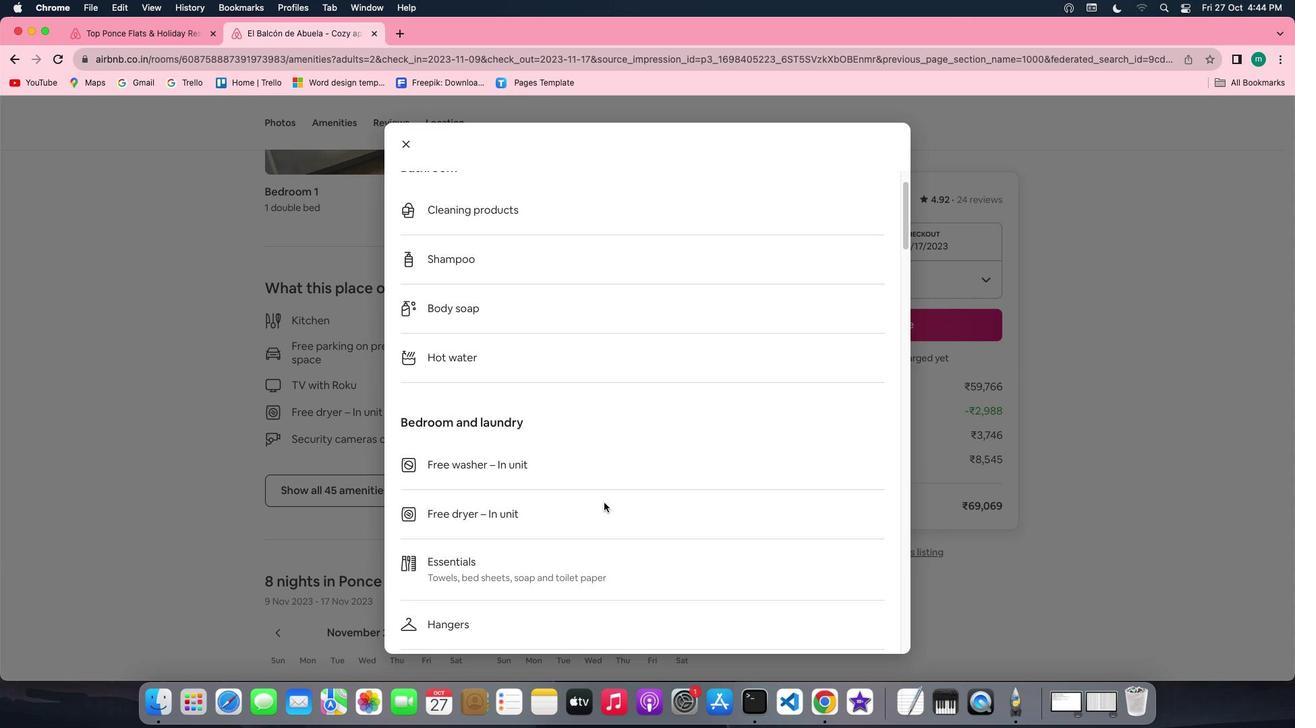 
Action: Mouse scrolled (600, 498) with delta (-4, -4)
Screenshot: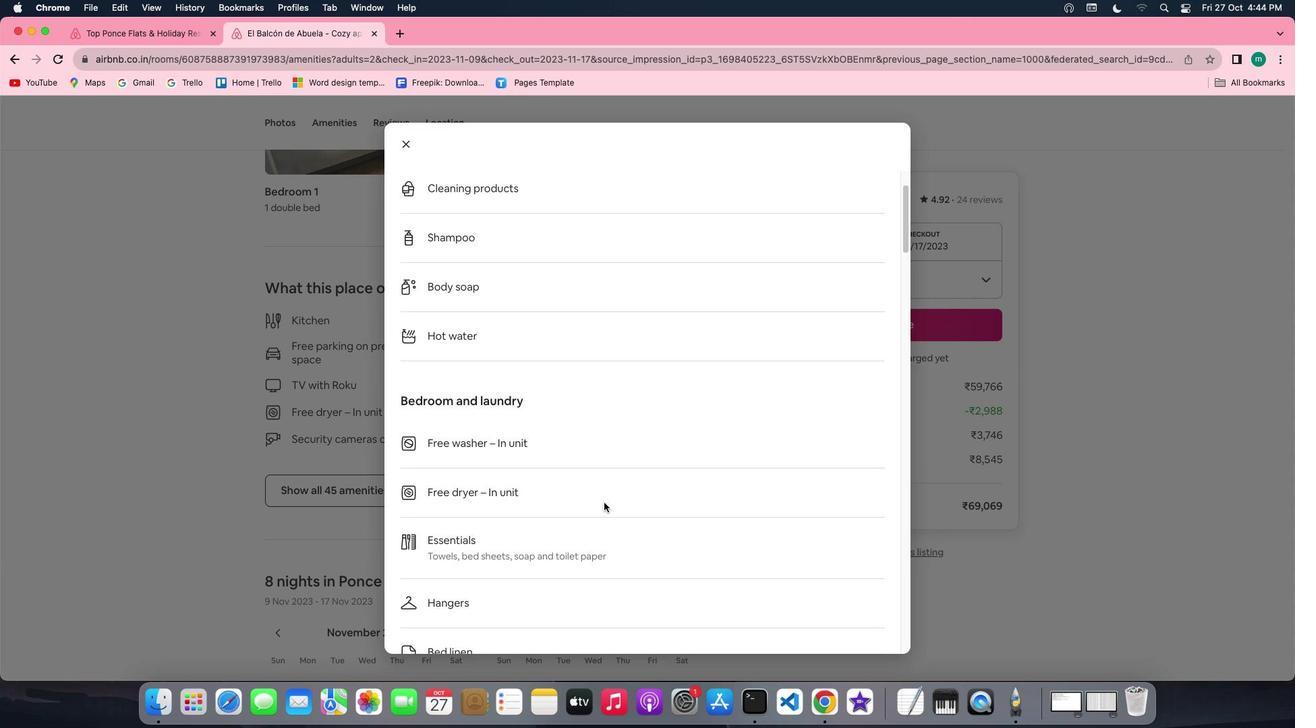 
Action: Mouse scrolled (600, 498) with delta (-4, -5)
Screenshot: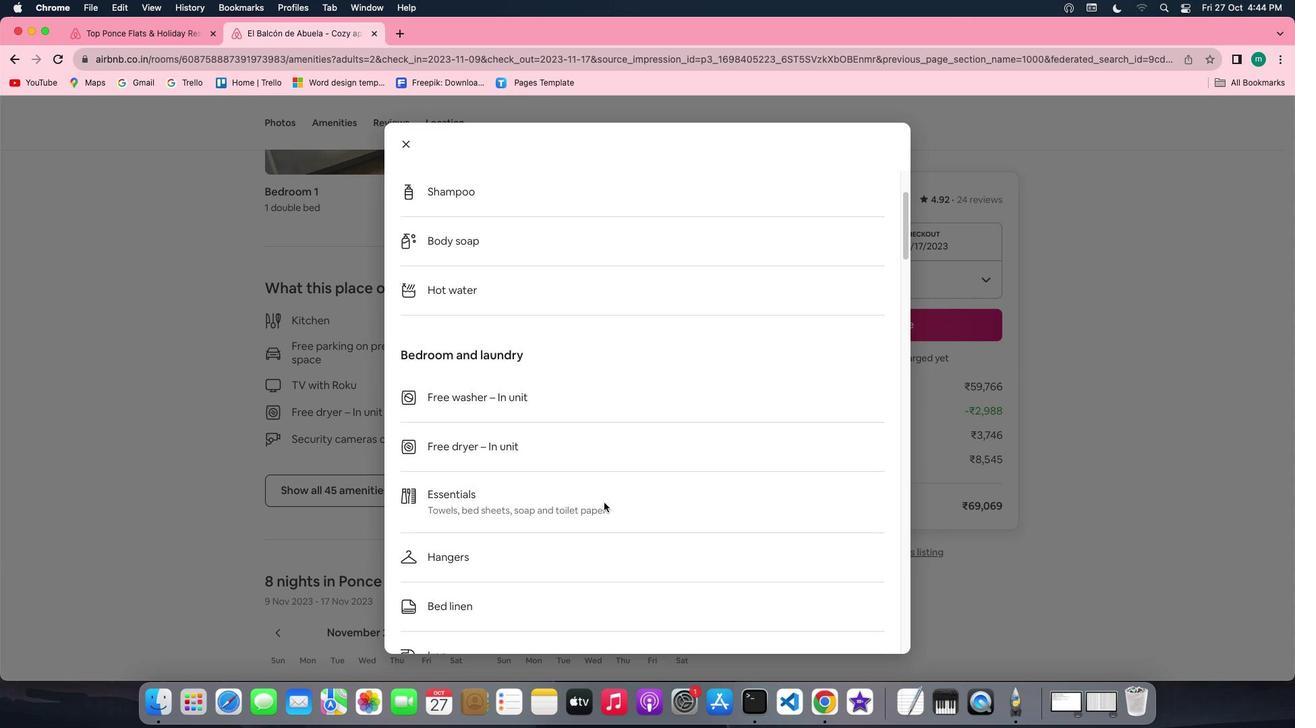 
Action: Mouse scrolled (600, 498) with delta (-4, -4)
Screenshot: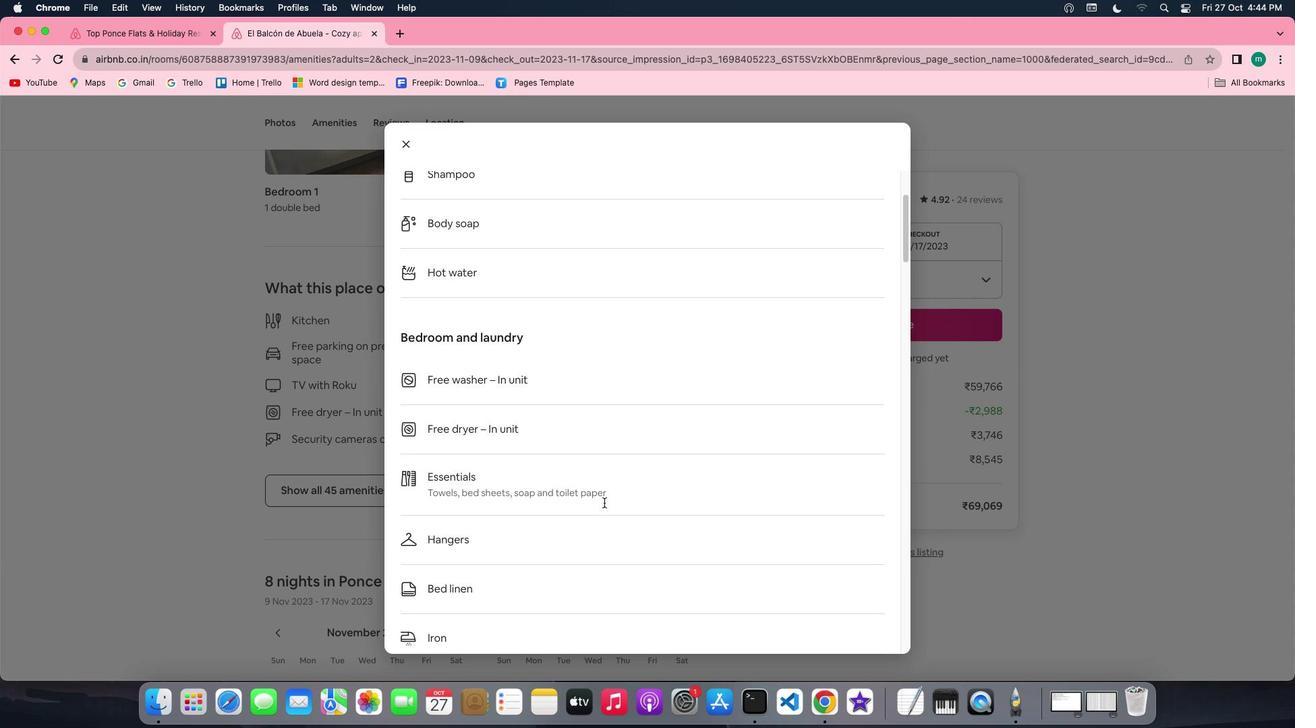 
Action: Mouse scrolled (600, 498) with delta (-4, -4)
Screenshot: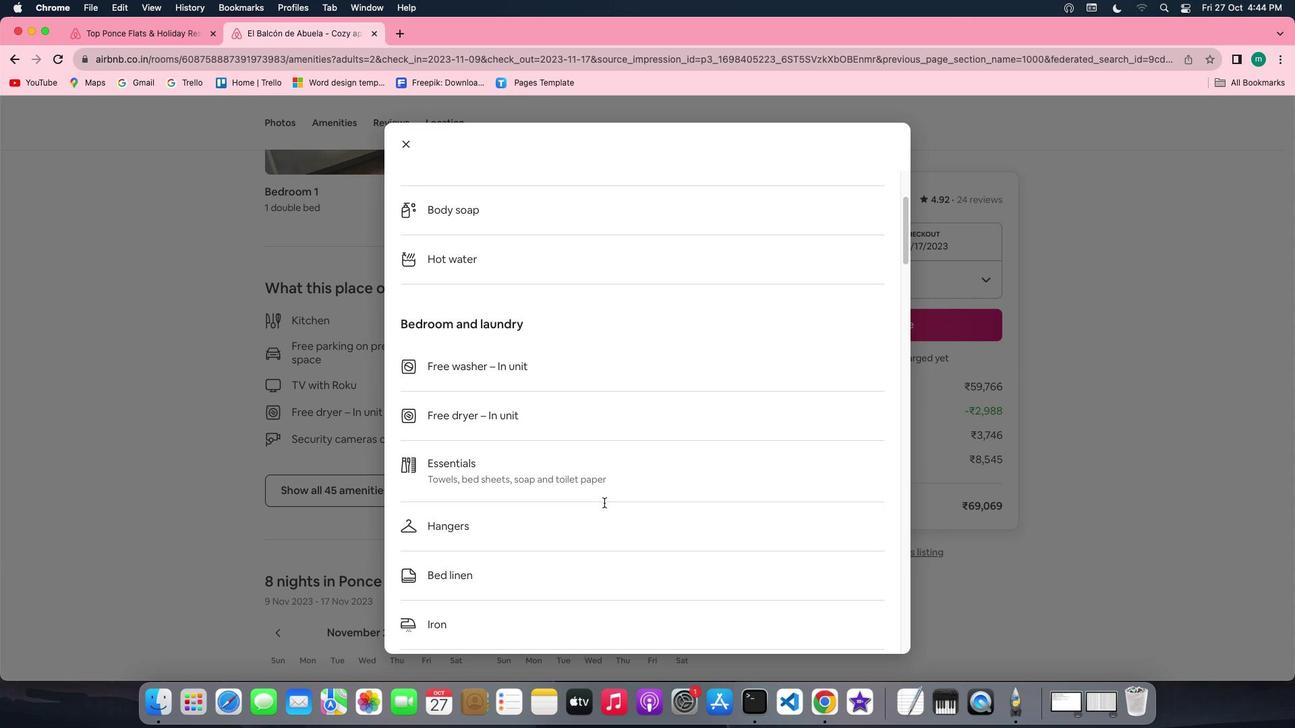 
Action: Mouse scrolled (600, 498) with delta (-4, -4)
Screenshot: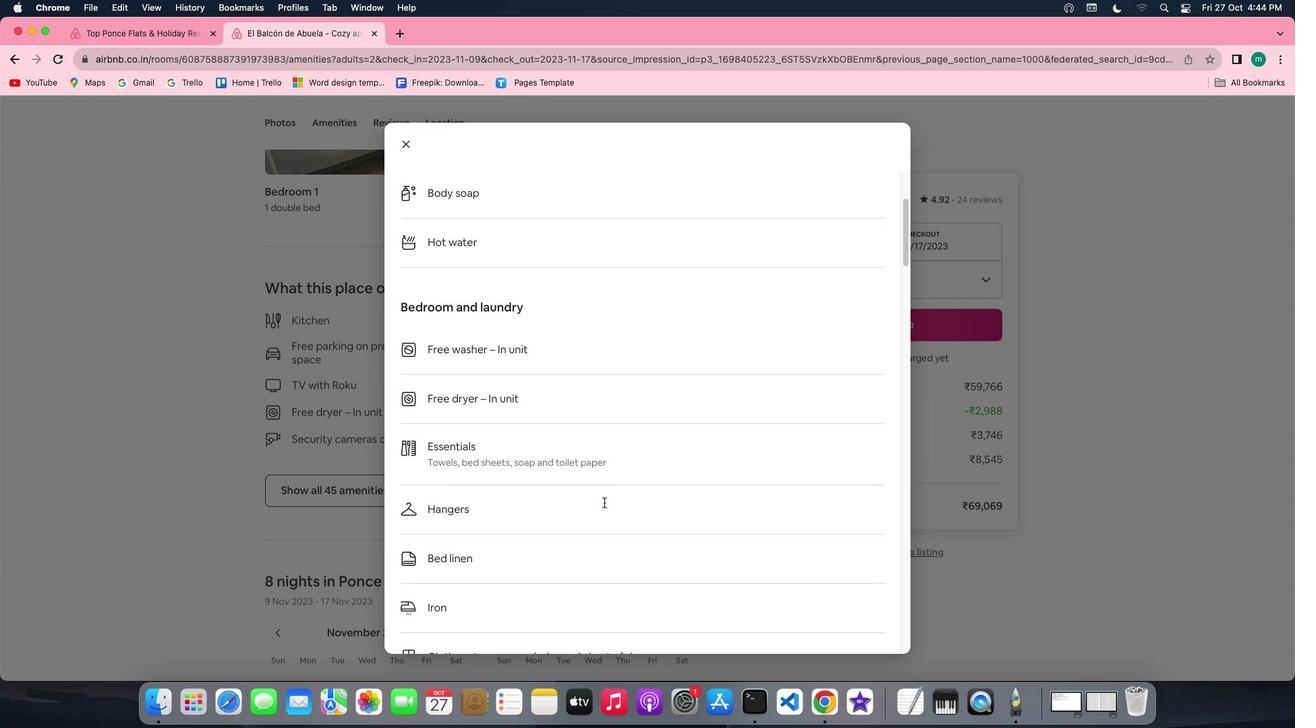 
Action: Mouse scrolled (600, 498) with delta (-4, -4)
Screenshot: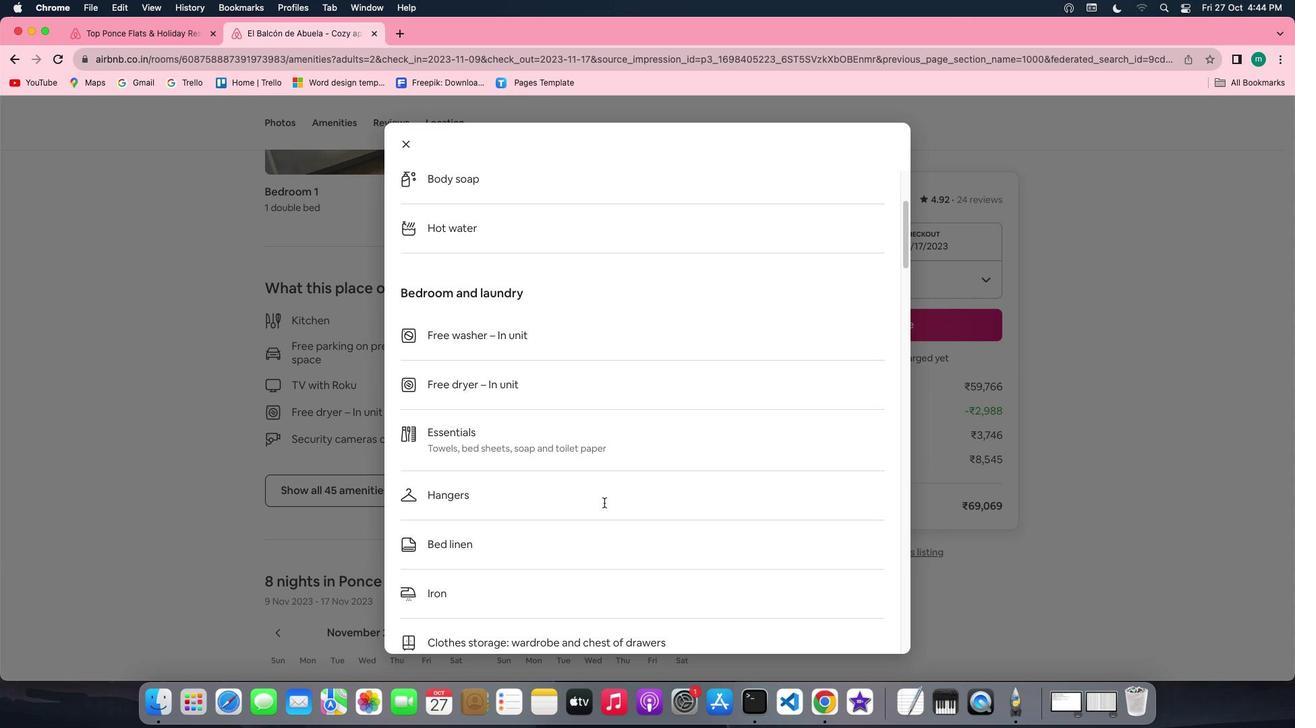 
Action: Mouse scrolled (600, 498) with delta (-4, -4)
Screenshot: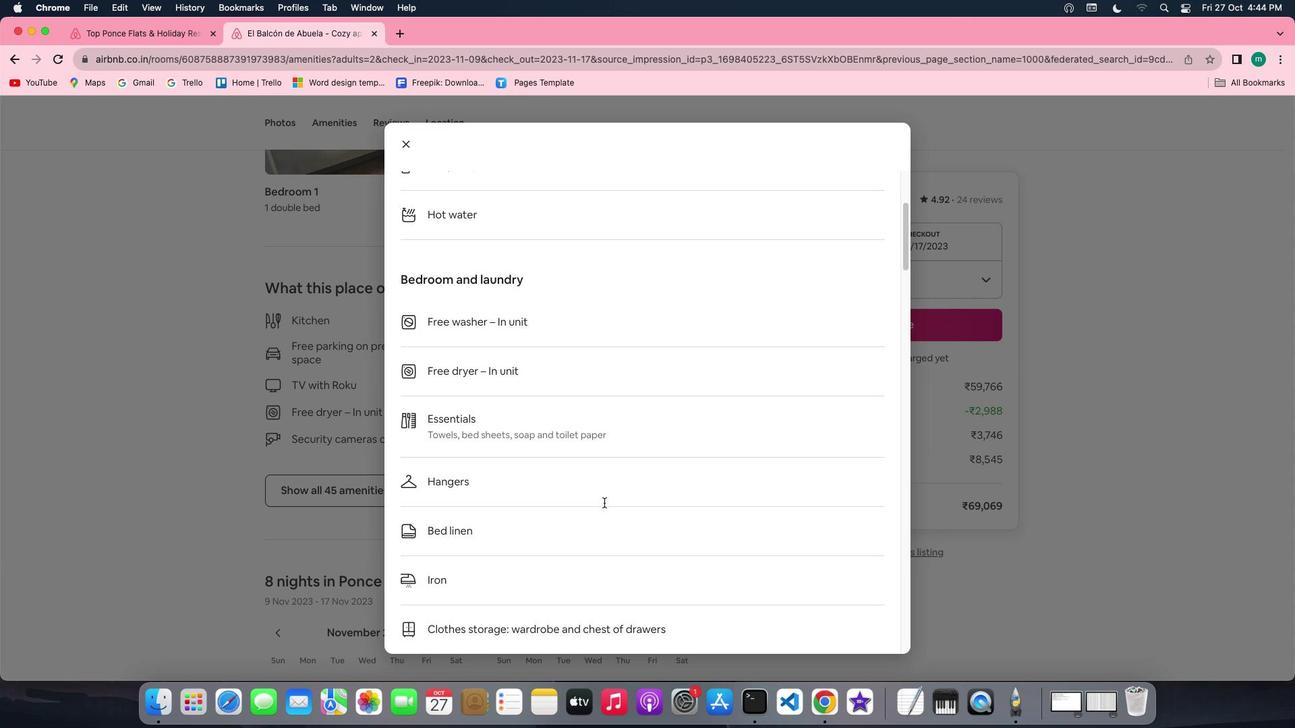 
Action: Mouse scrolled (600, 498) with delta (-4, -4)
Screenshot: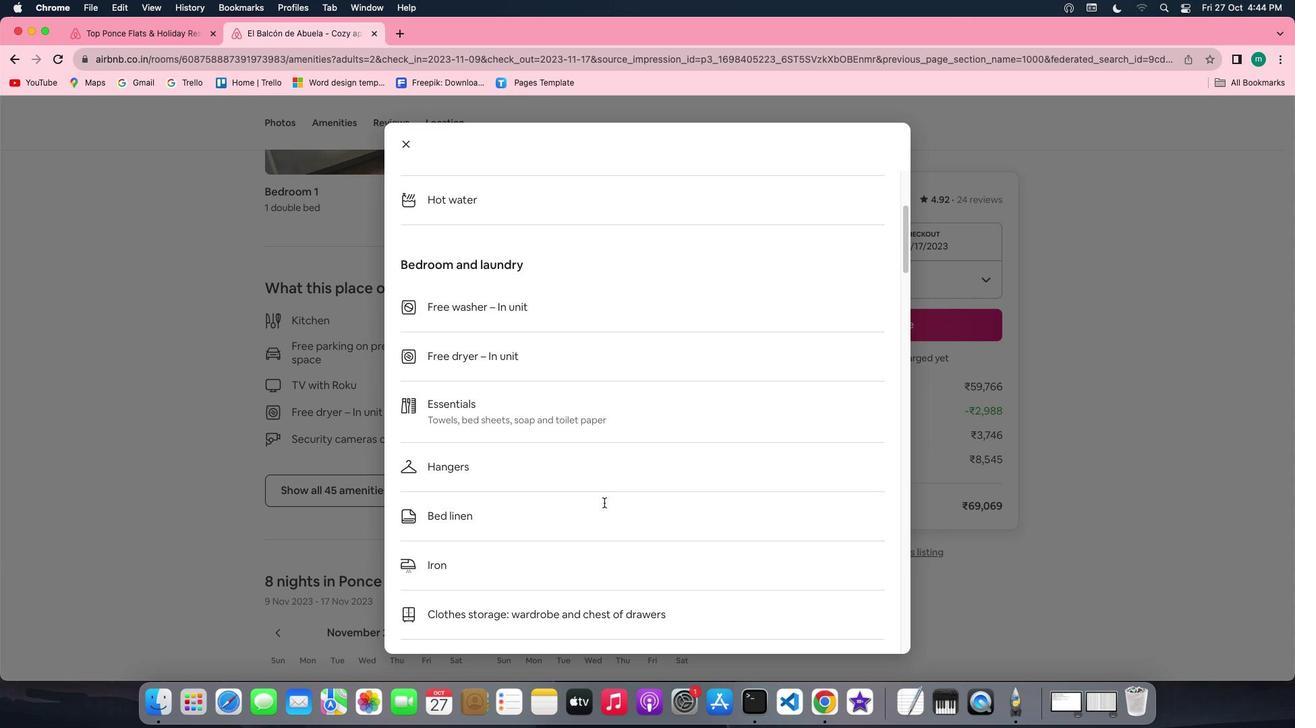 
Action: Mouse scrolled (600, 498) with delta (-4, -4)
